 Task: Create a white and green business Magazine template.
Action: Mouse moved to (369, 85)
Screenshot: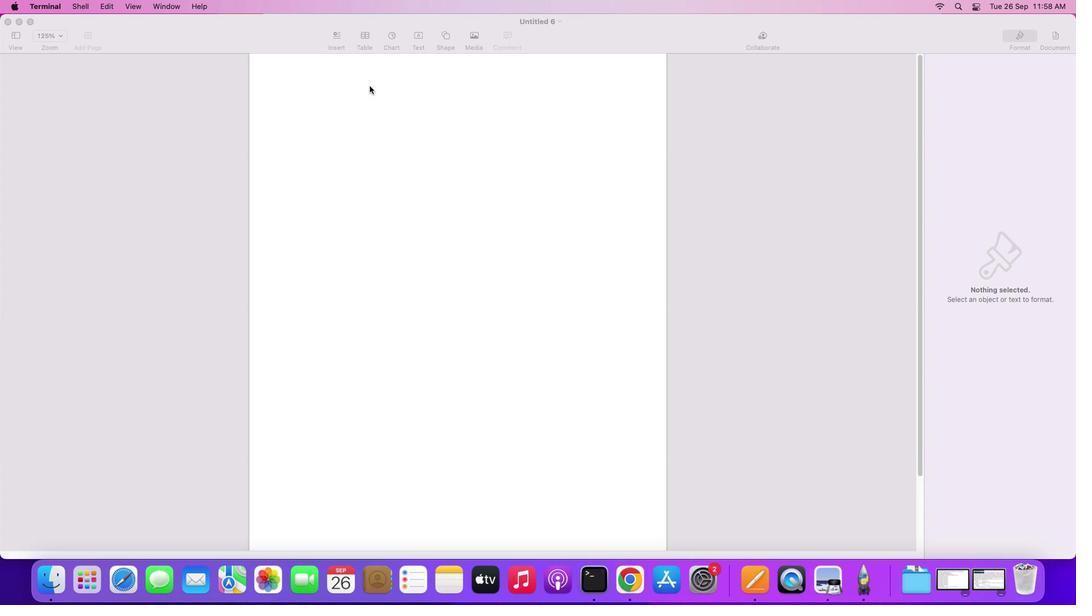 
Action: Mouse pressed left at (369, 85)
Screenshot: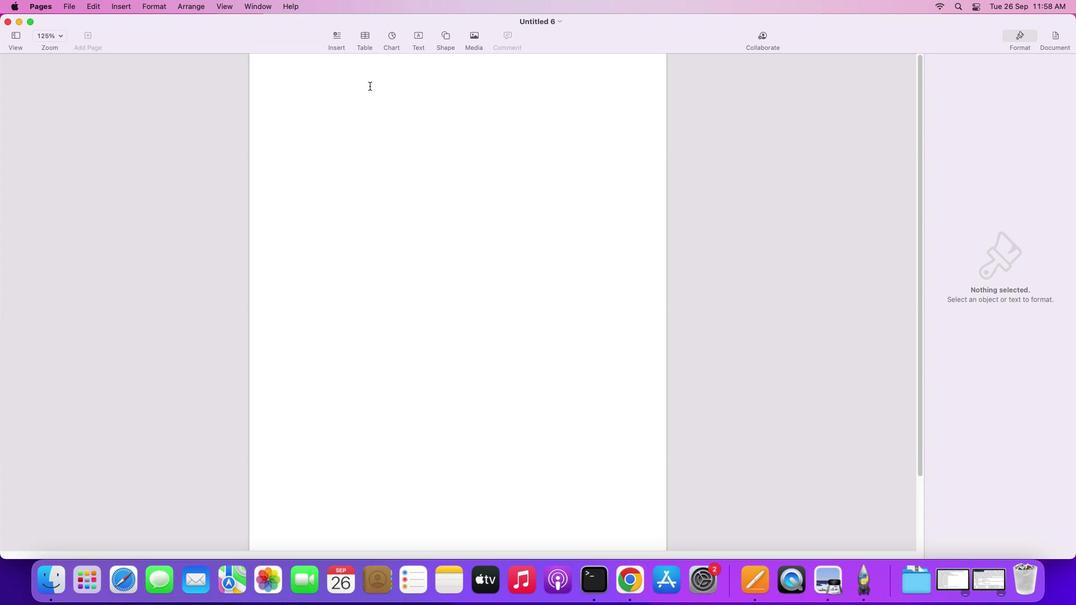 
Action: Mouse moved to (327, 145)
Screenshot: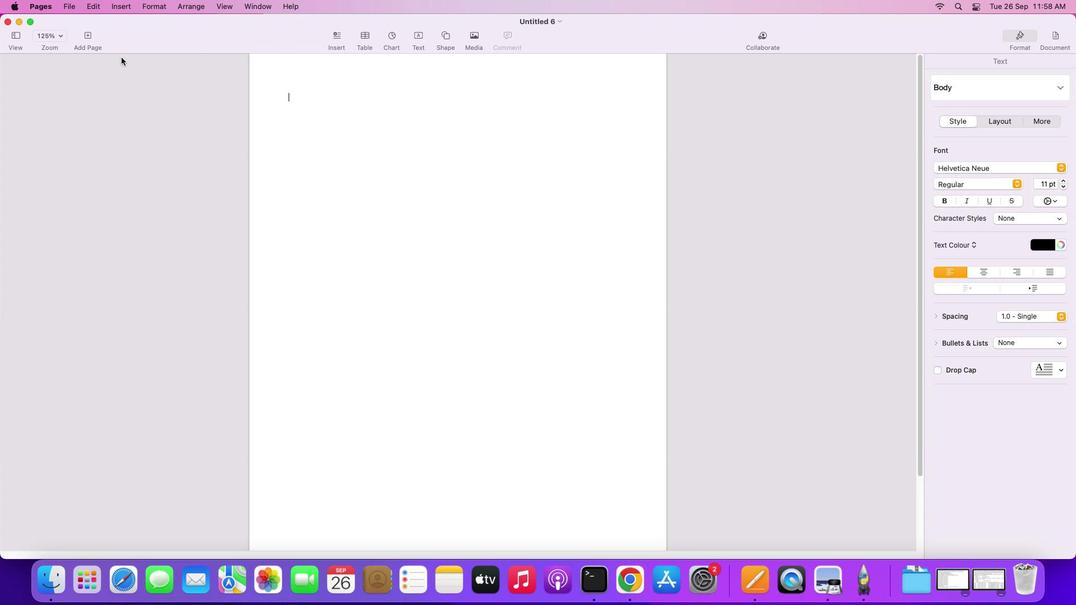
Action: Mouse pressed left at (327, 145)
Screenshot: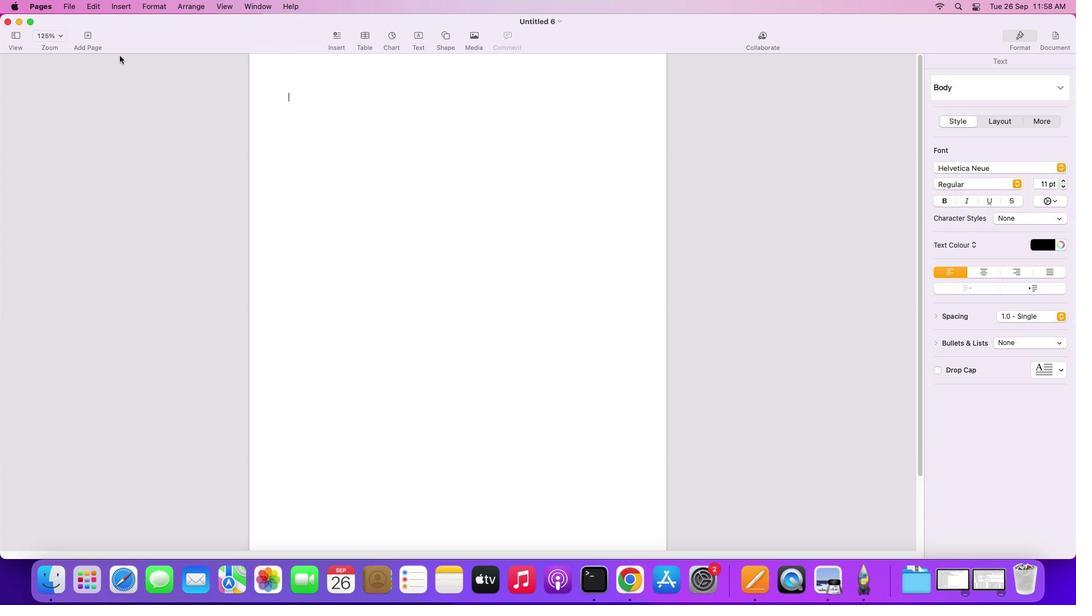 
Action: Mouse moved to (87, 37)
Screenshot: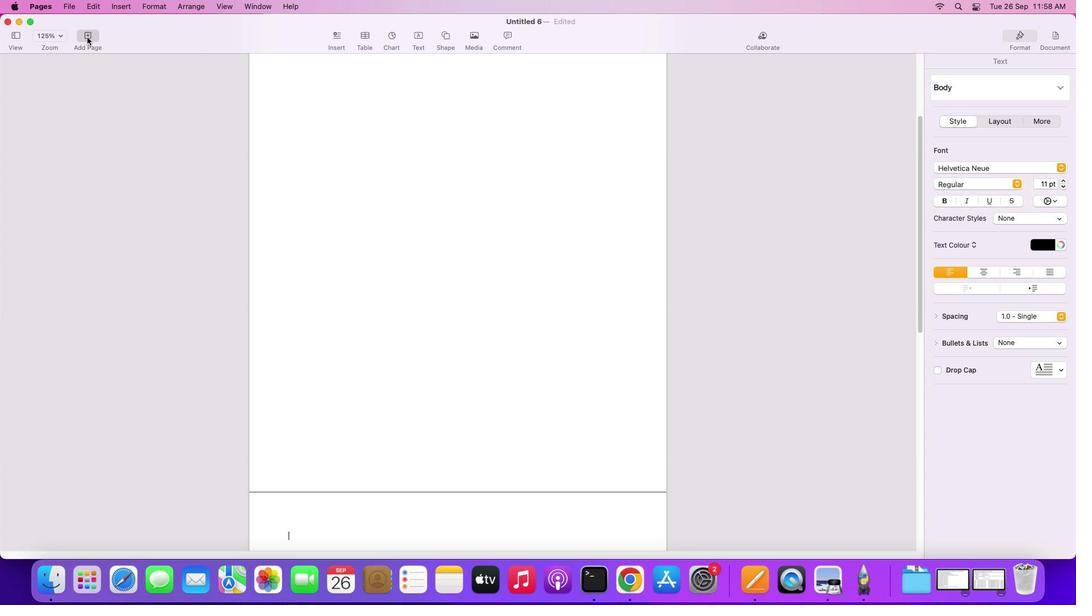 
Action: Mouse pressed left at (87, 37)
Screenshot: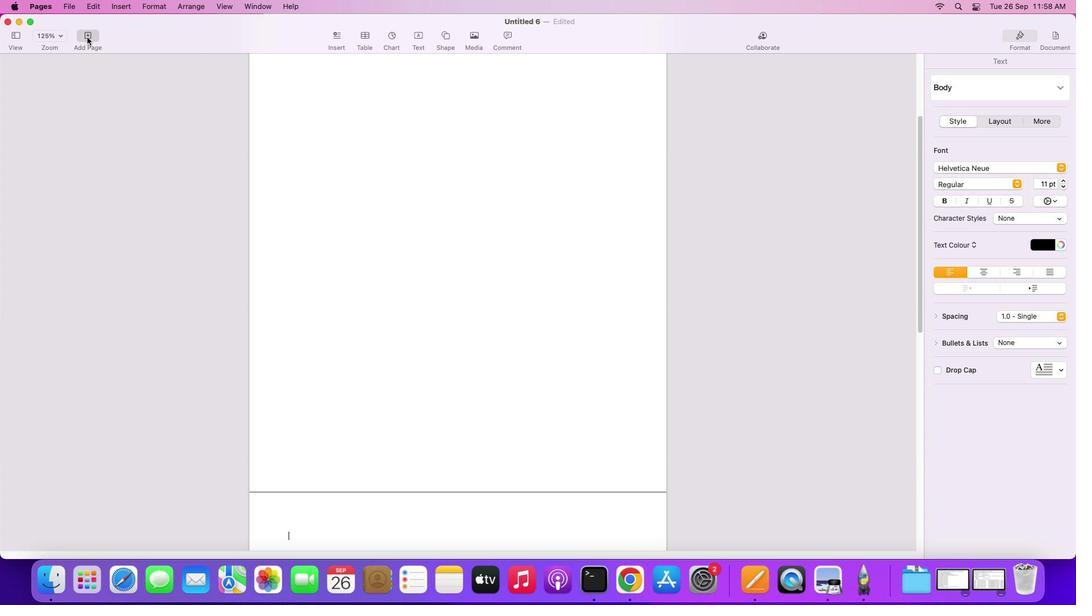 
Action: Mouse pressed left at (87, 37)
Screenshot: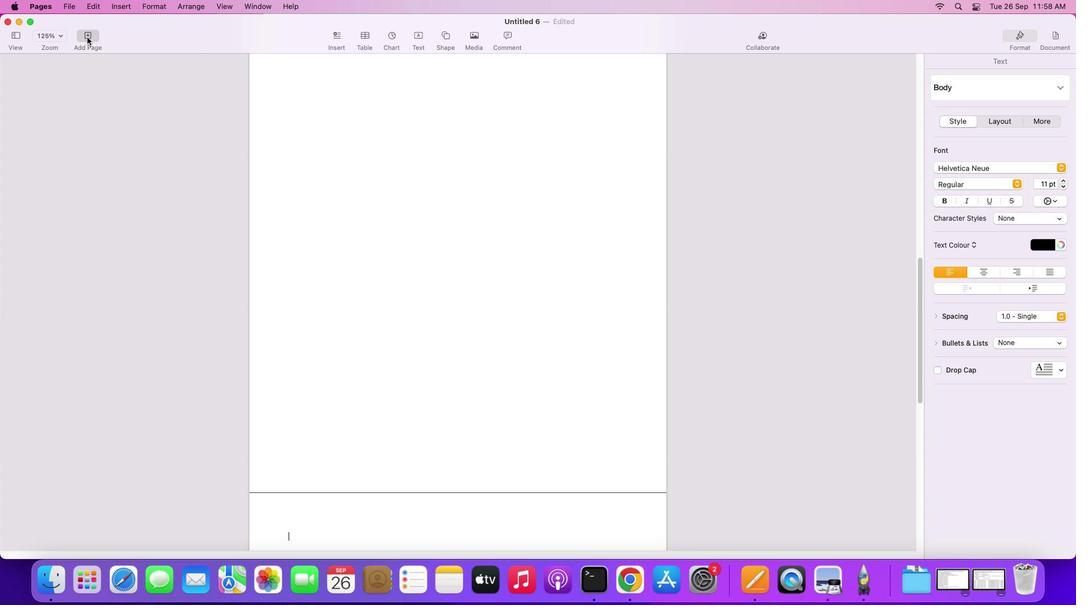 
Action: Mouse pressed left at (87, 37)
Screenshot: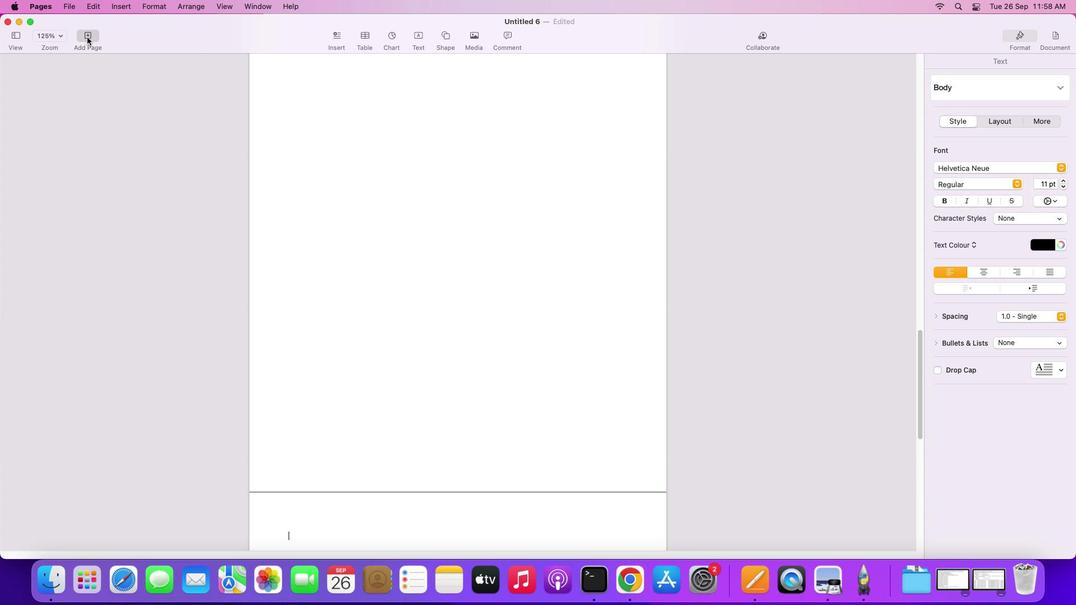 
Action: Mouse pressed left at (87, 37)
Screenshot: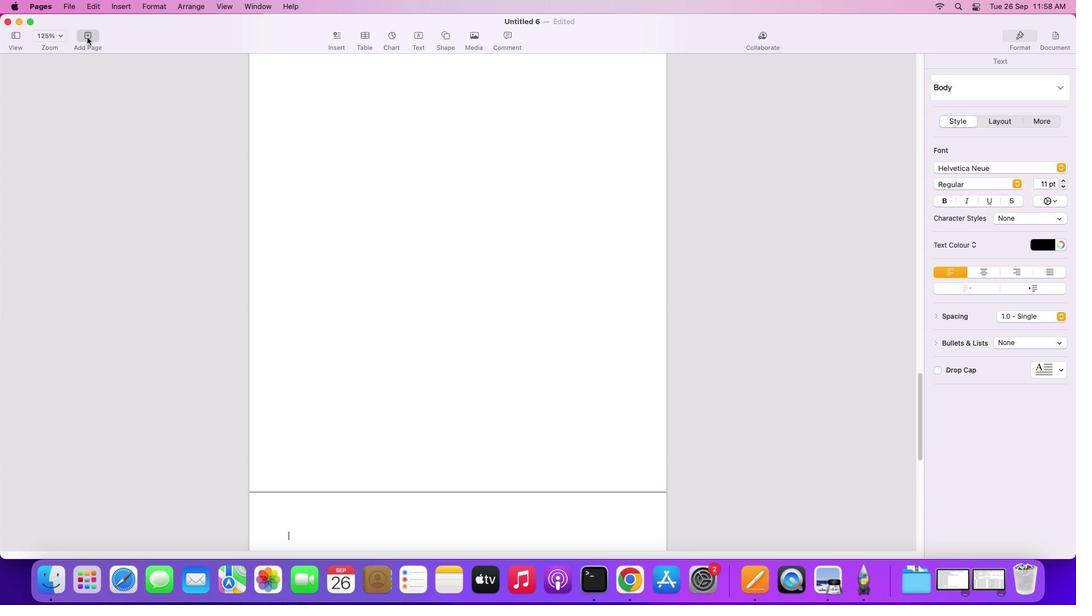 
Action: Mouse pressed left at (87, 37)
Screenshot: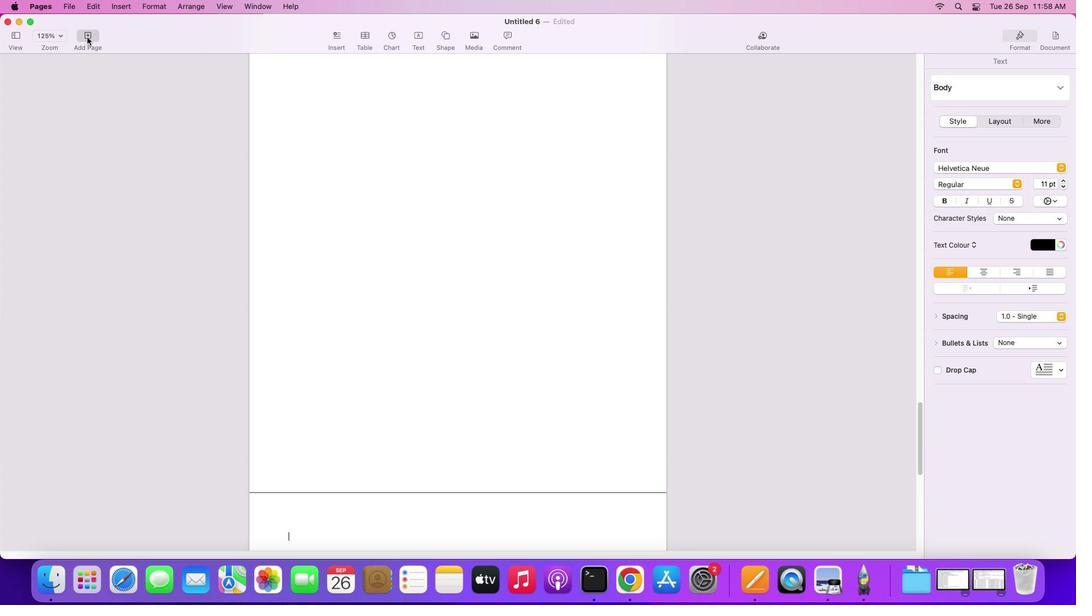 
Action: Mouse pressed left at (87, 37)
Screenshot: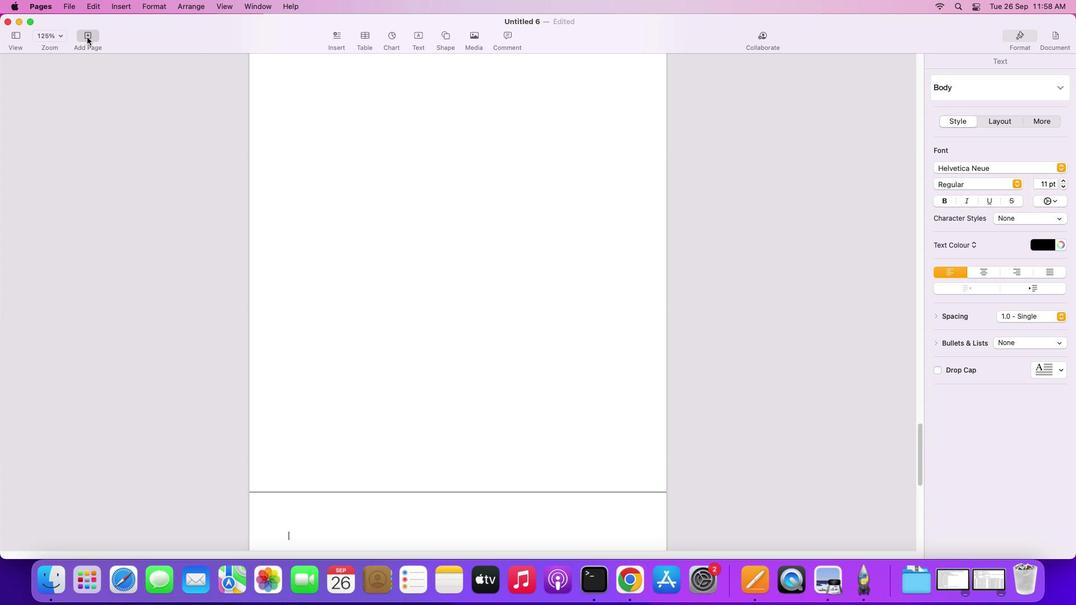 
Action: Mouse pressed left at (87, 37)
Screenshot: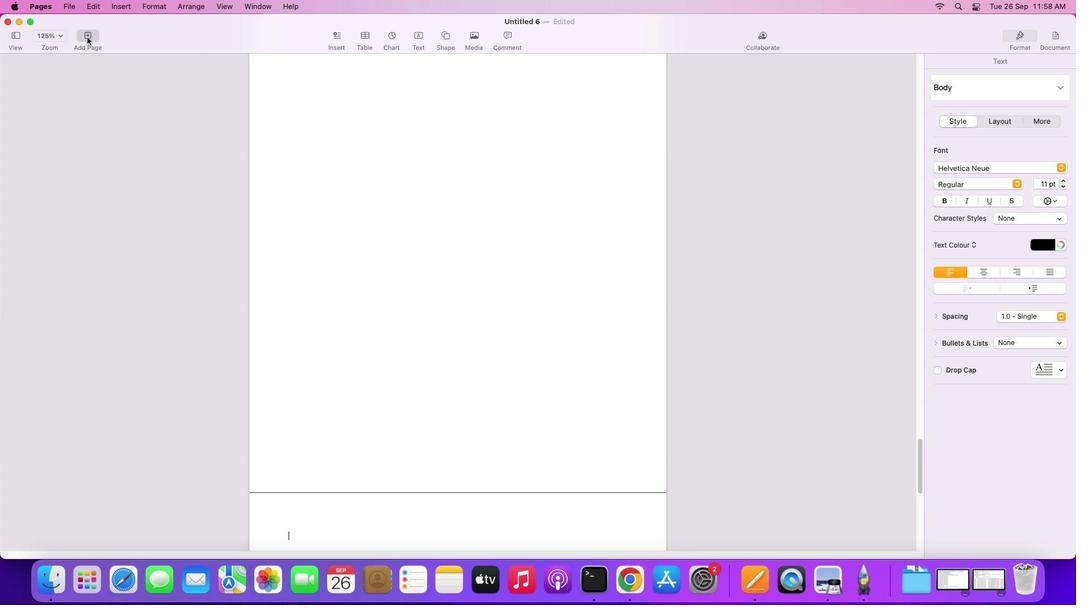 
Action: Mouse pressed left at (87, 37)
Screenshot: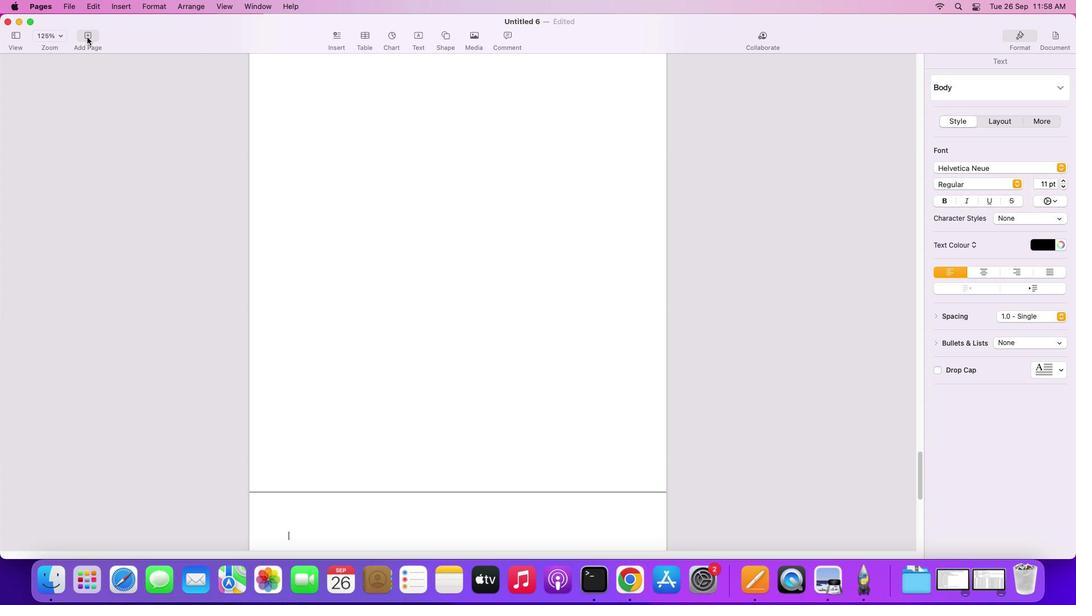 
Action: Mouse pressed left at (87, 37)
Screenshot: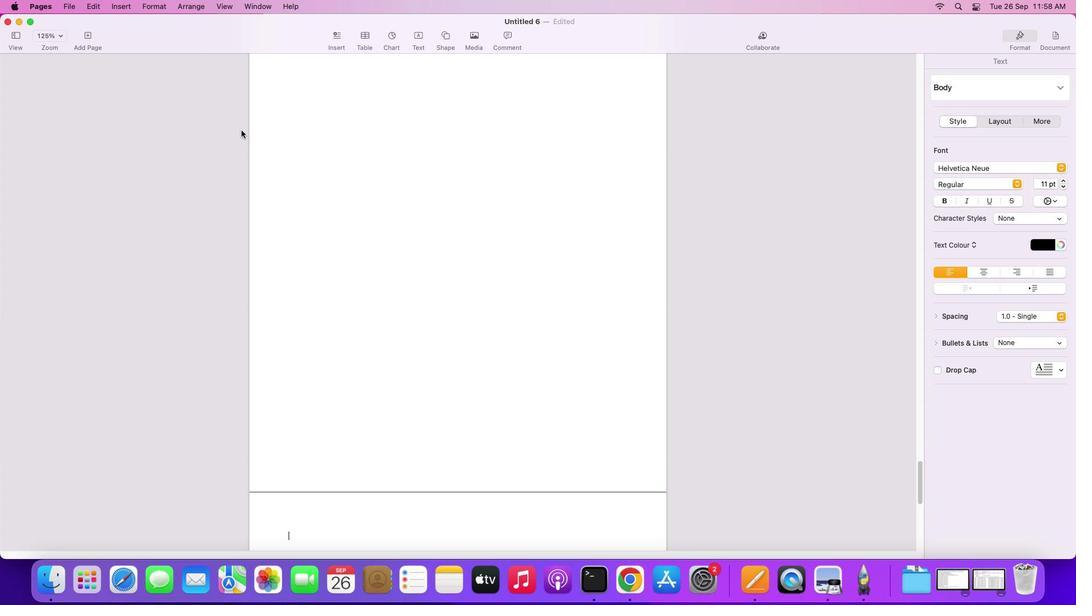 
Action: Mouse moved to (921, 483)
Screenshot: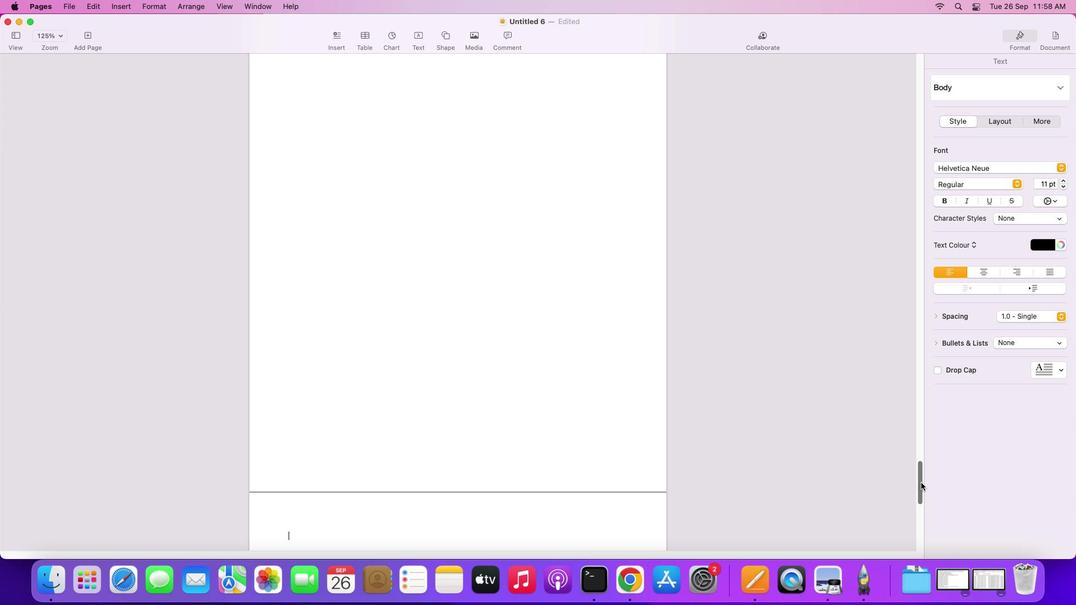 
Action: Mouse pressed left at (921, 483)
Screenshot: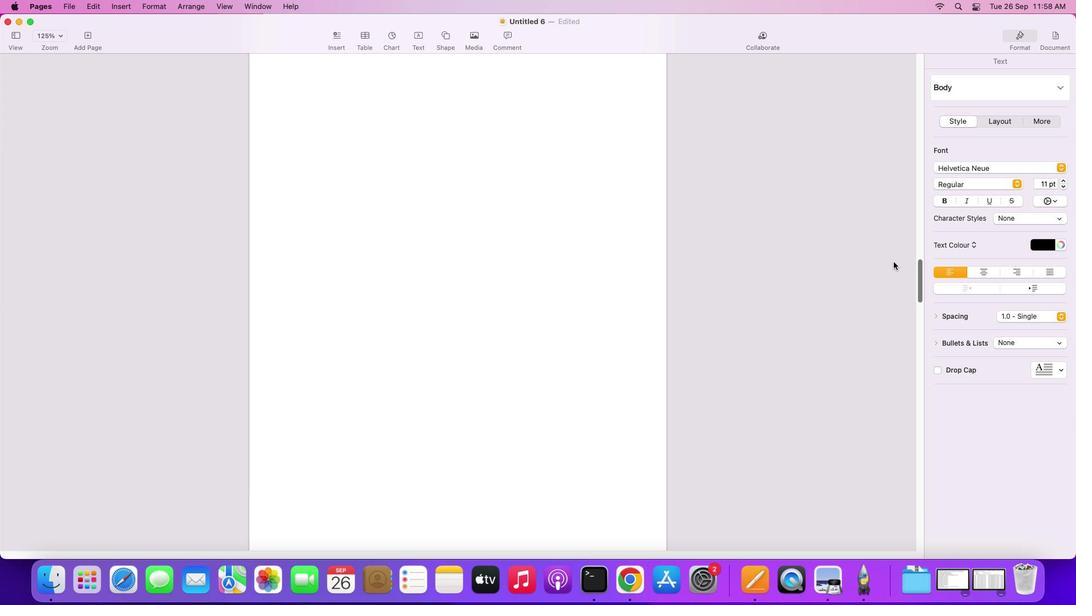 
Action: Mouse moved to (444, 33)
Screenshot: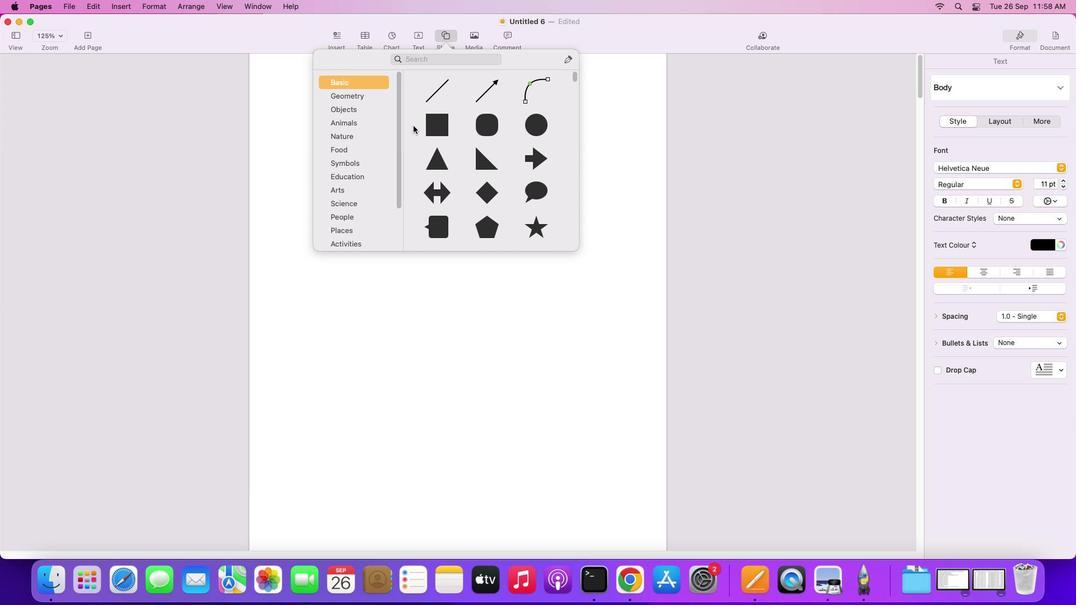 
Action: Mouse pressed left at (444, 33)
Screenshot: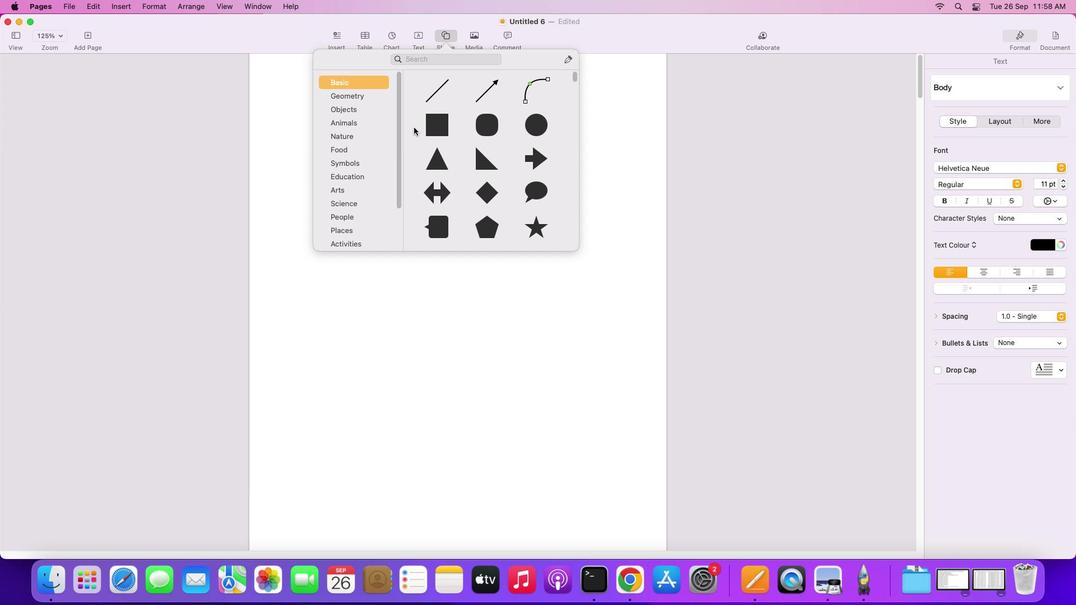 
Action: Mouse moved to (440, 118)
Screenshot: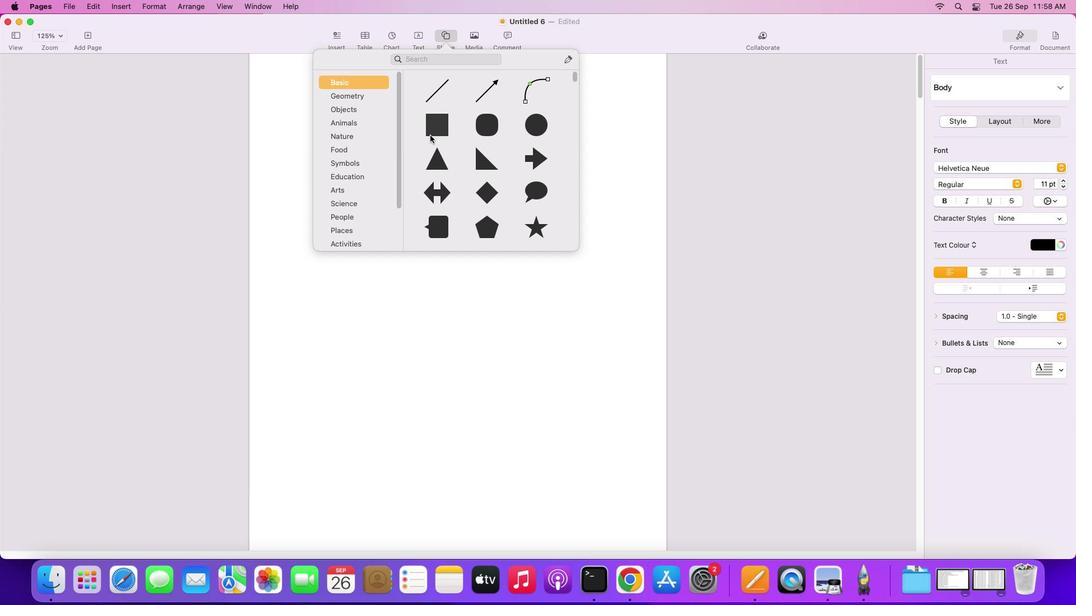
Action: Mouse pressed left at (440, 118)
Screenshot: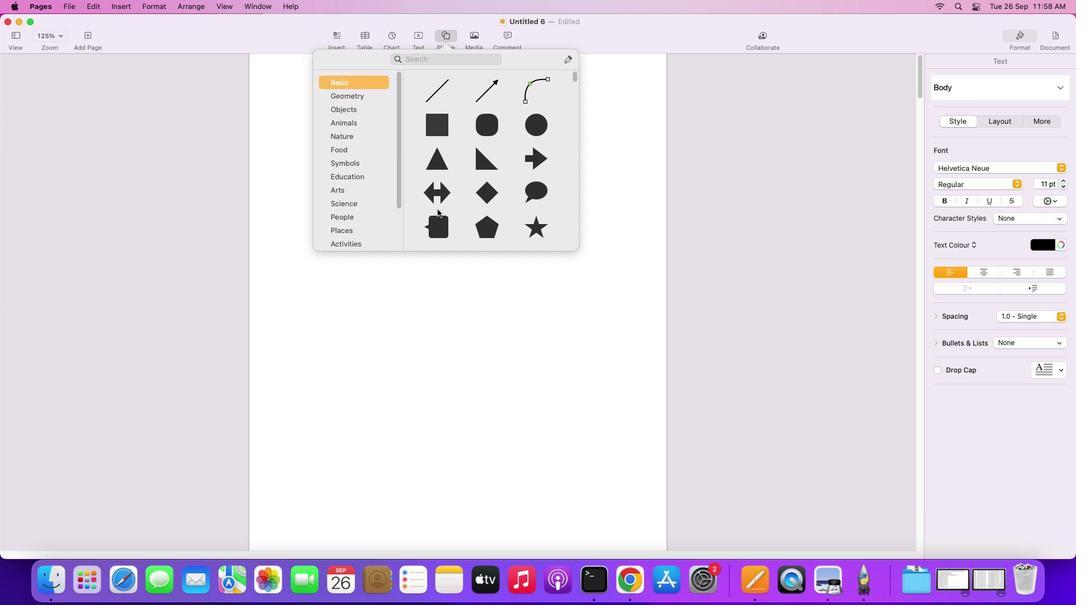 
Action: Mouse moved to (453, 298)
Screenshot: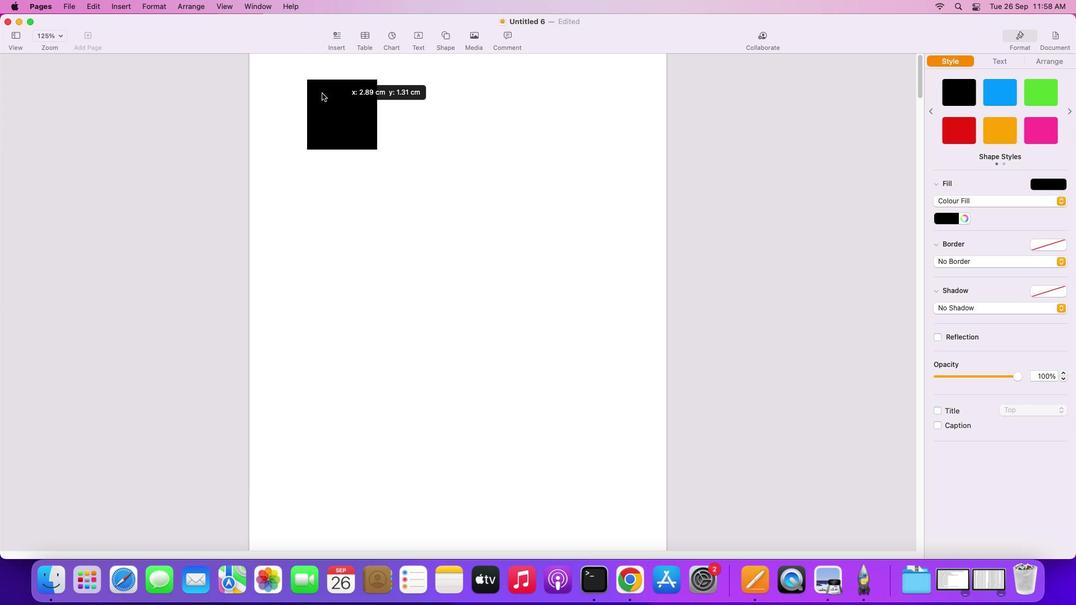 
Action: Mouse pressed left at (453, 298)
Screenshot: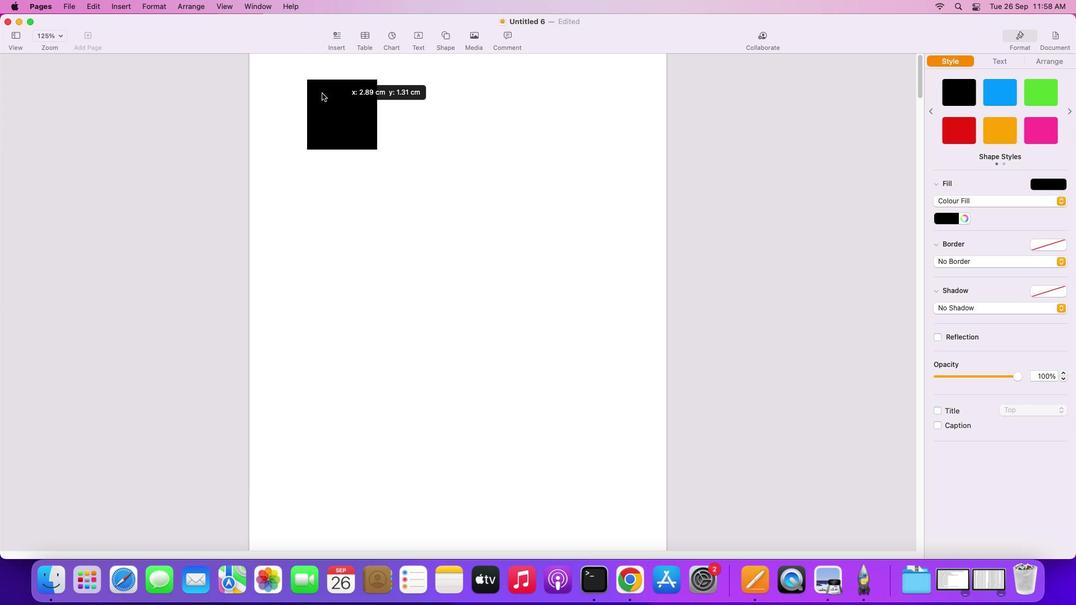 
Action: Mouse moved to (319, 123)
Screenshot: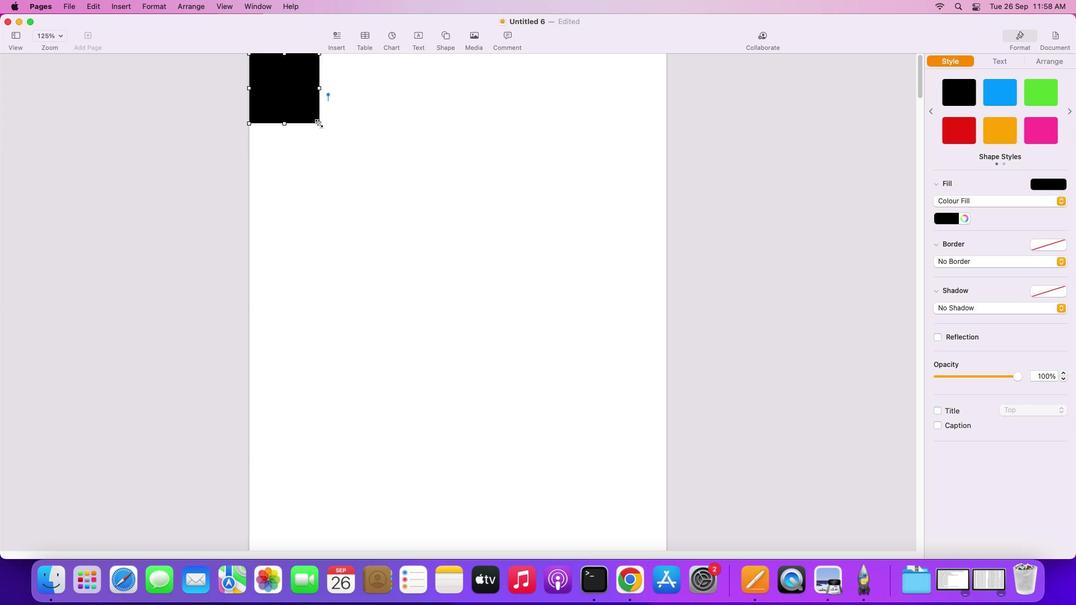 
Action: Mouse pressed left at (319, 123)
Screenshot: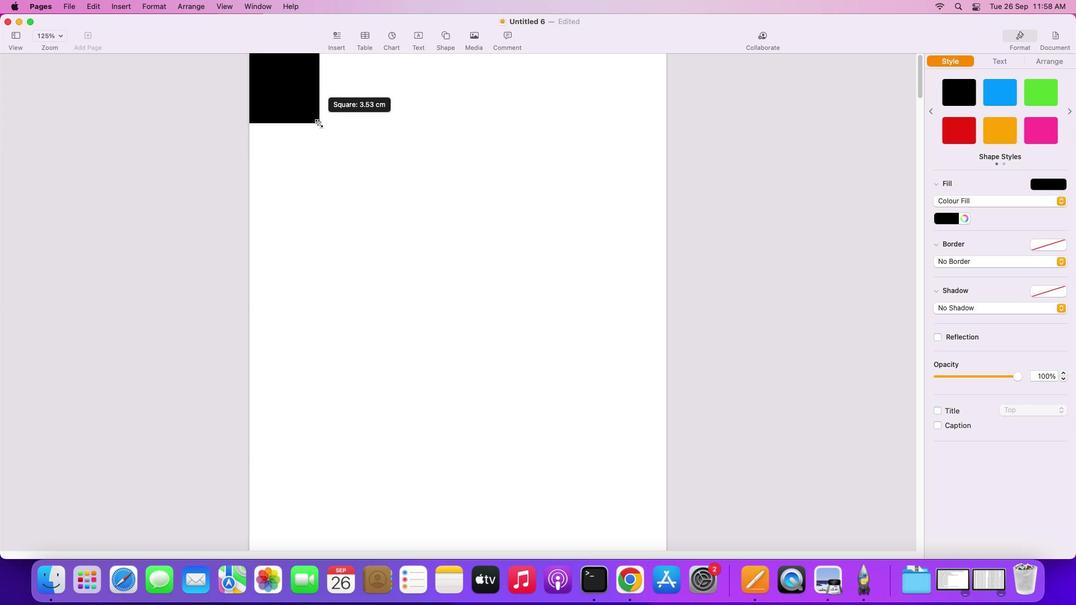 
Action: Mouse moved to (661, 464)
Screenshot: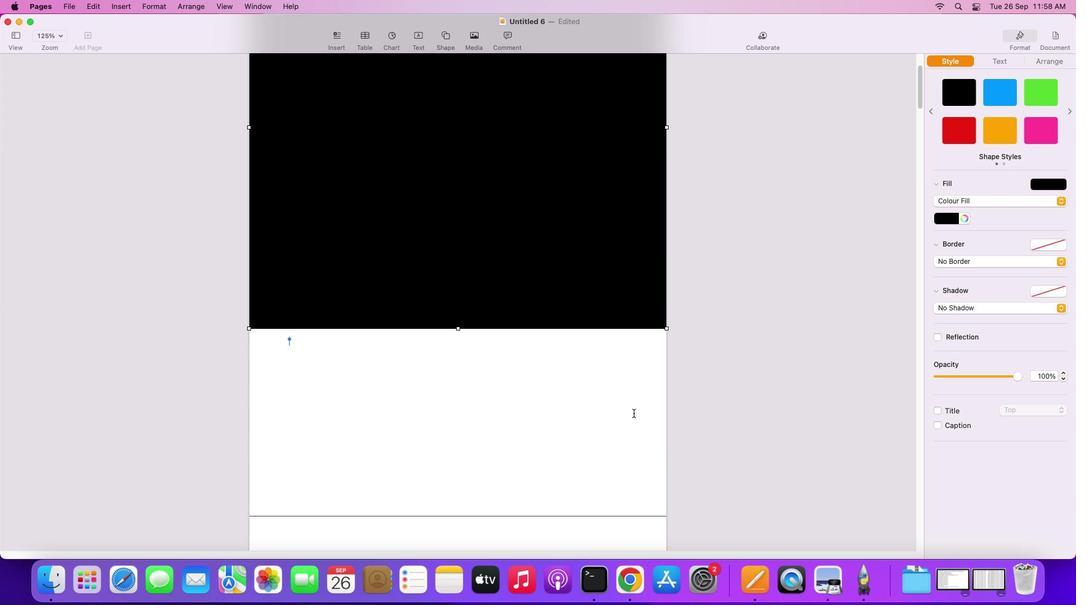 
Action: Mouse scrolled (661, 464) with delta (0, 0)
Screenshot: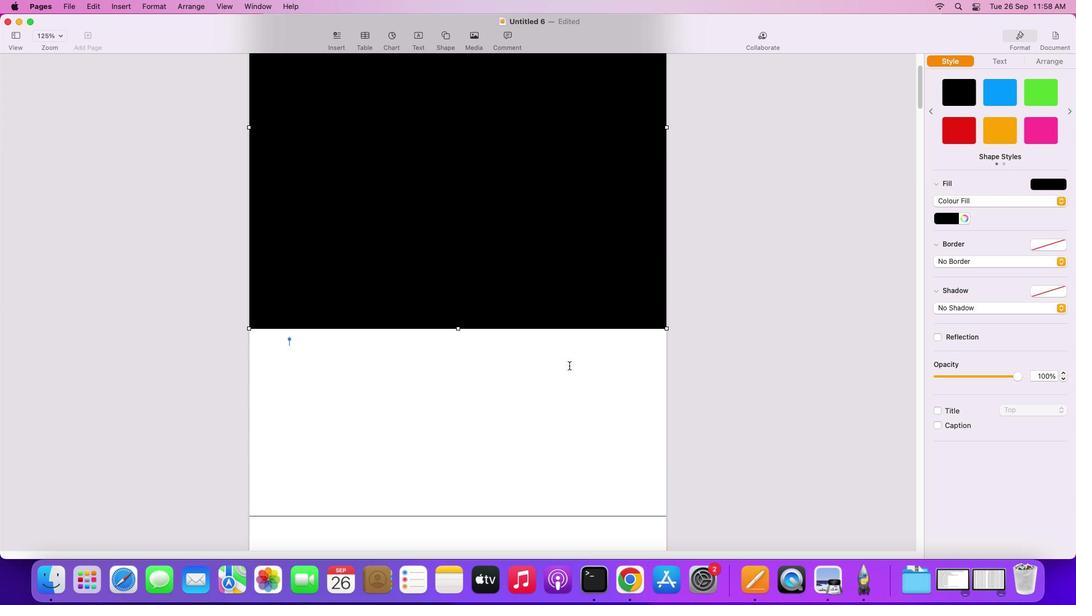 
Action: Mouse scrolled (661, 464) with delta (0, 2)
Screenshot: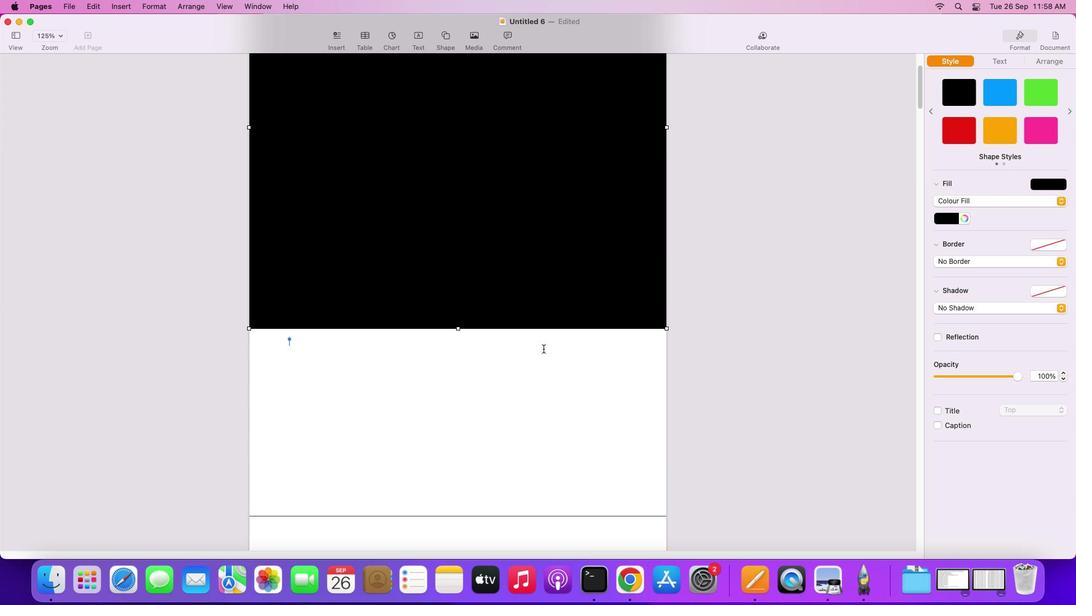
Action: Mouse scrolled (661, 464) with delta (0, -2)
Screenshot: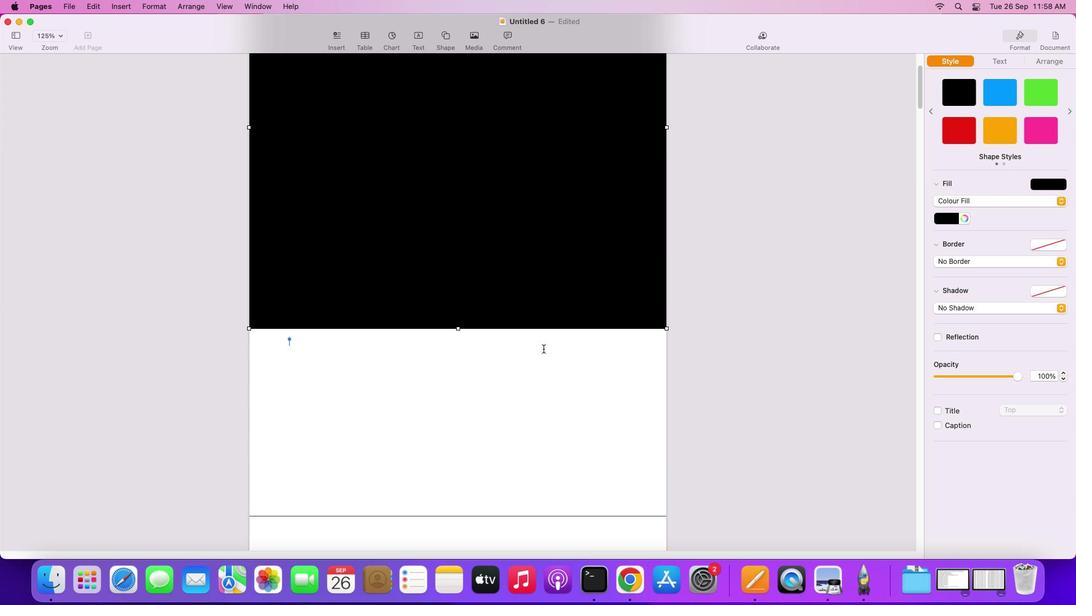 
Action: Mouse scrolled (661, 464) with delta (0, -2)
Screenshot: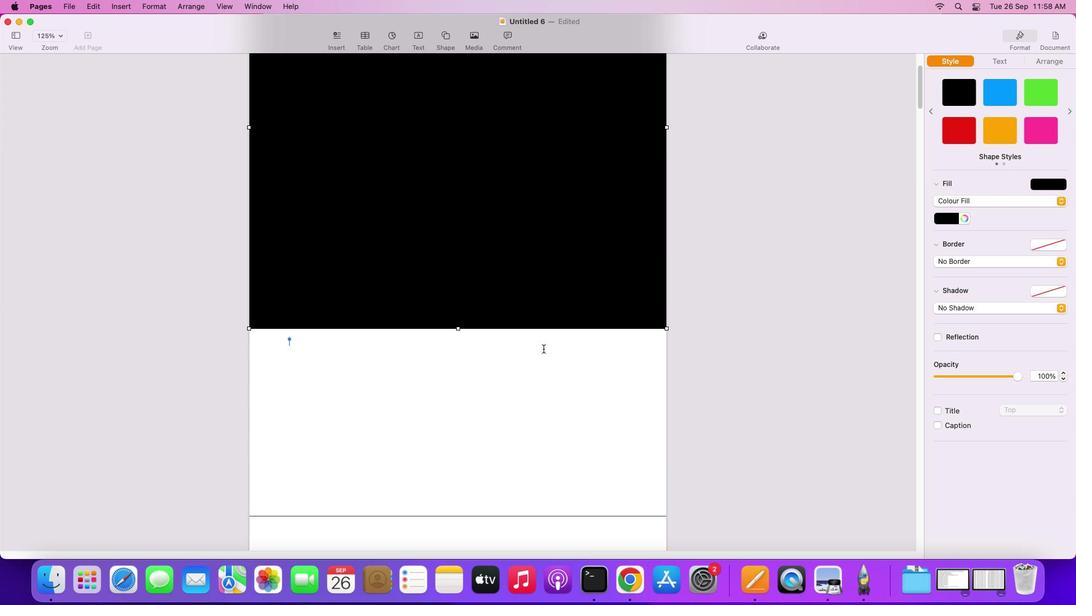 
Action: Mouse scrolled (661, 464) with delta (0, -3)
Screenshot: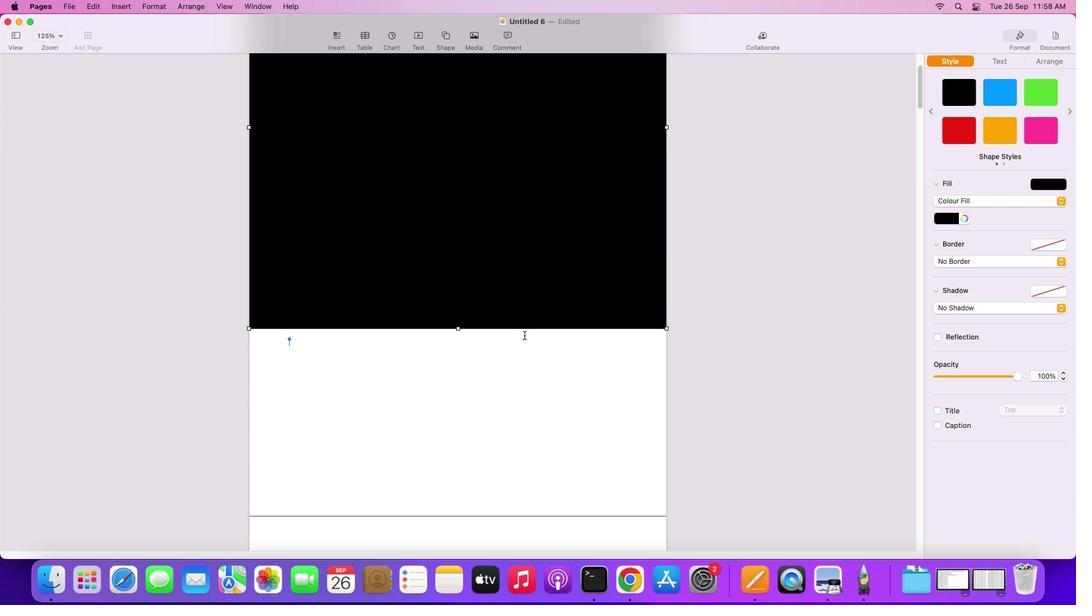
Action: Mouse scrolled (661, 464) with delta (0, -3)
Screenshot: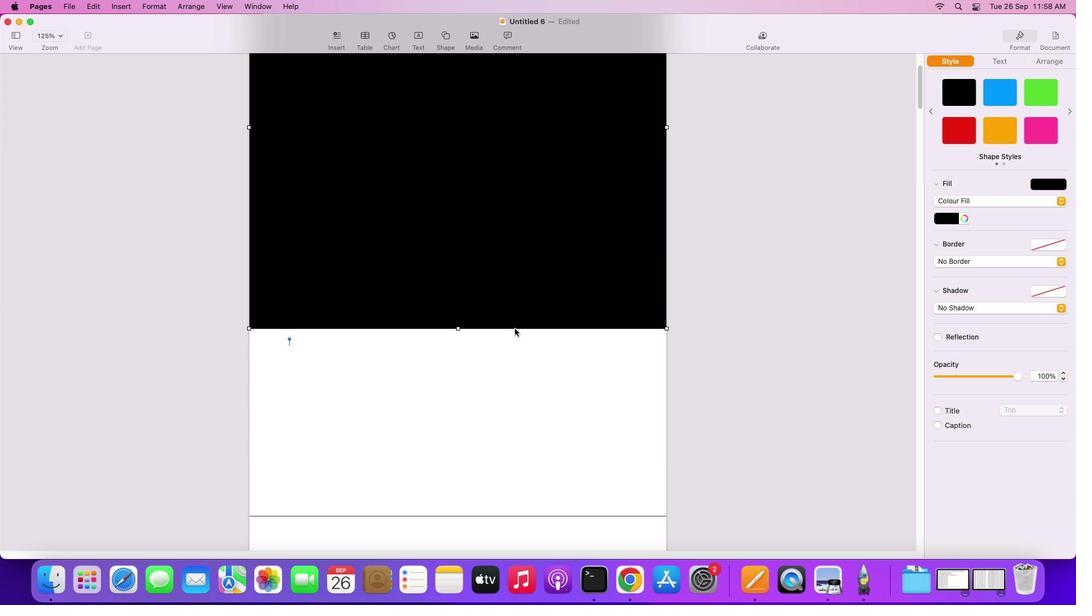 
Action: Mouse moved to (459, 329)
Screenshot: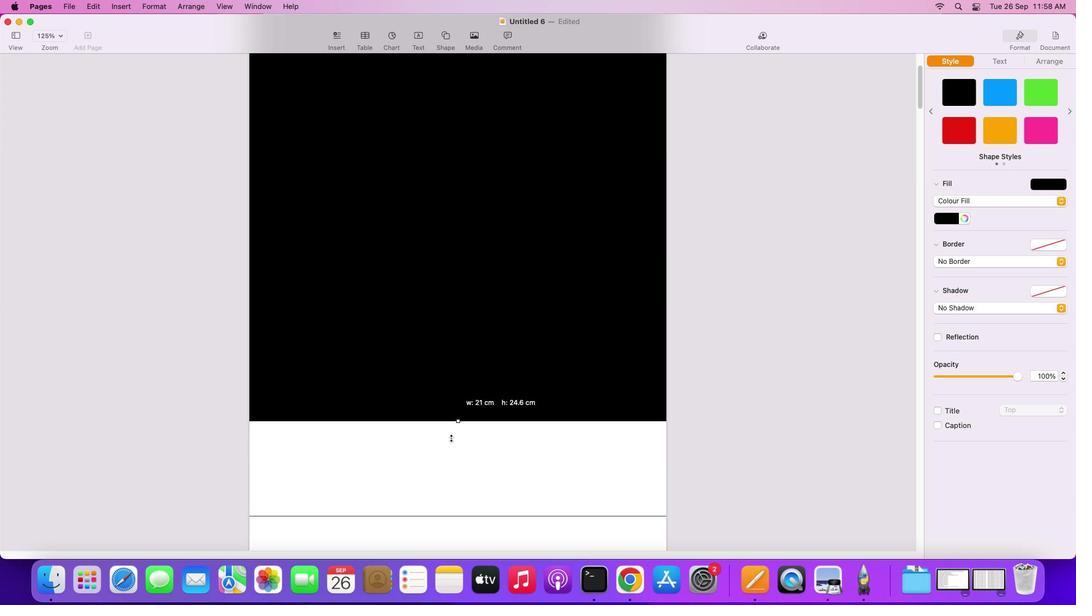 
Action: Mouse pressed left at (459, 329)
Screenshot: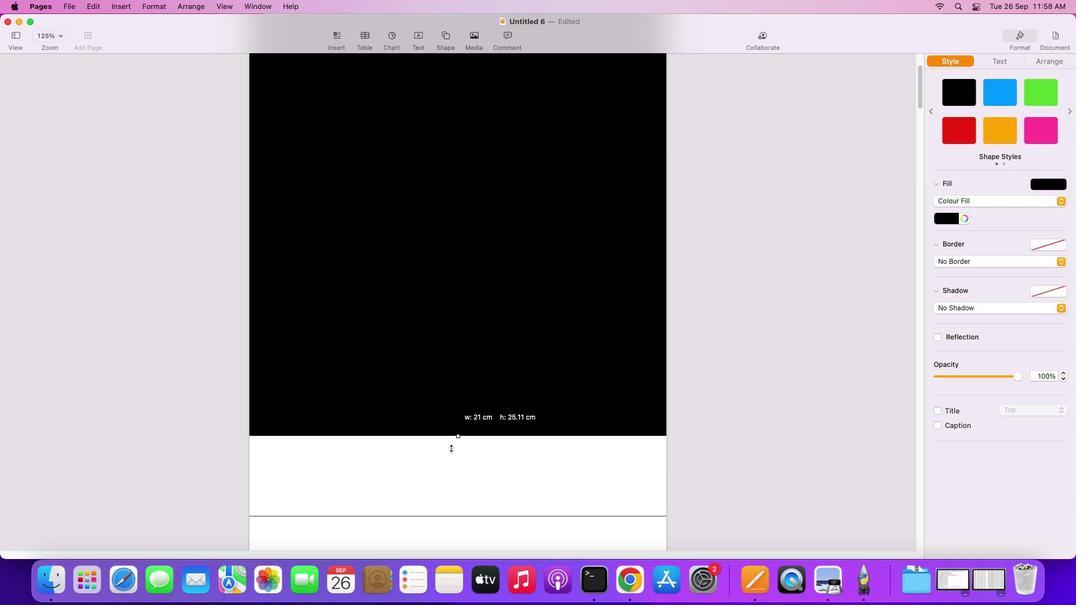 
Action: Mouse moved to (479, 411)
Screenshot: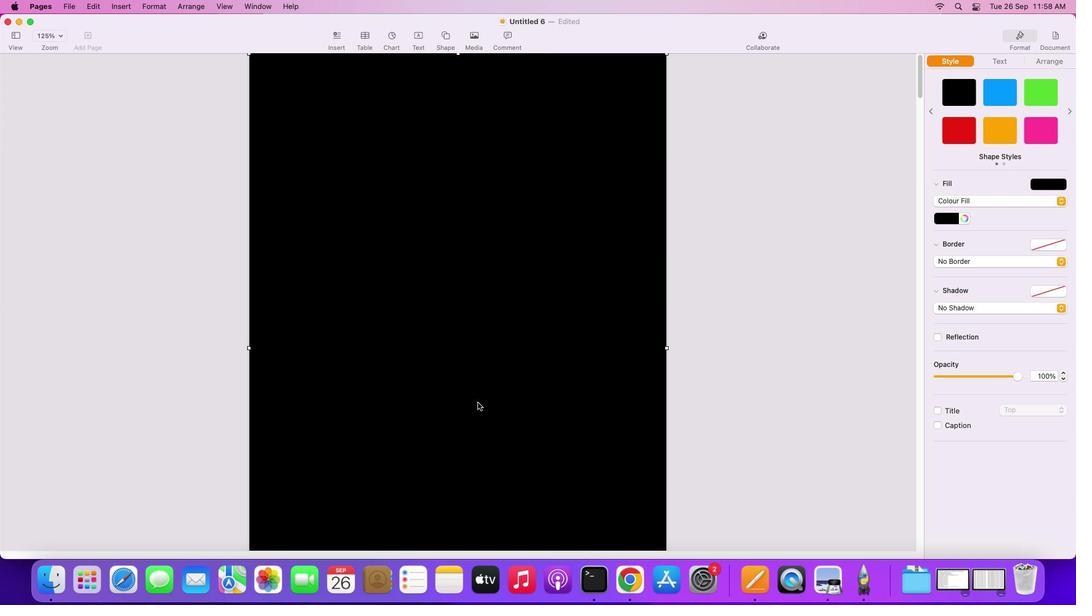 
Action: Mouse scrolled (479, 411) with delta (0, 0)
Screenshot: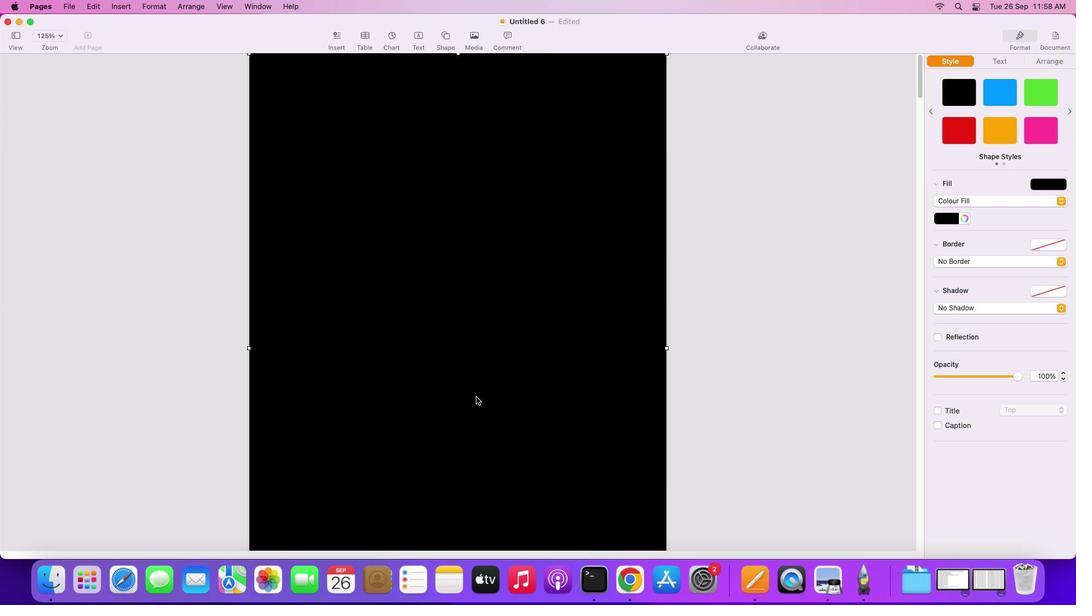 
Action: Mouse scrolled (479, 411) with delta (0, 0)
Screenshot: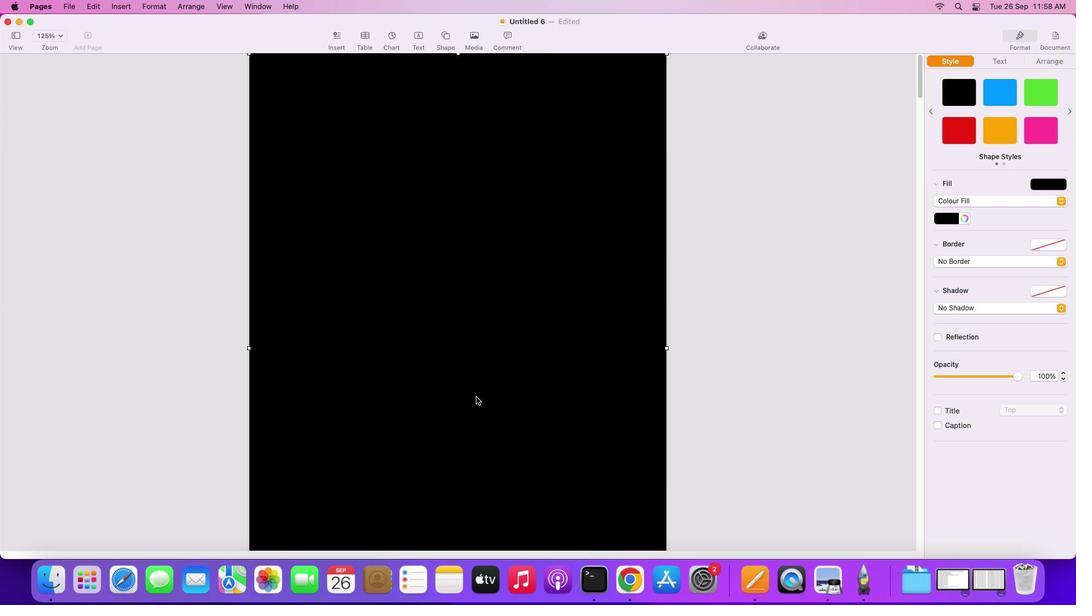 
Action: Mouse scrolled (479, 411) with delta (0, 2)
Screenshot: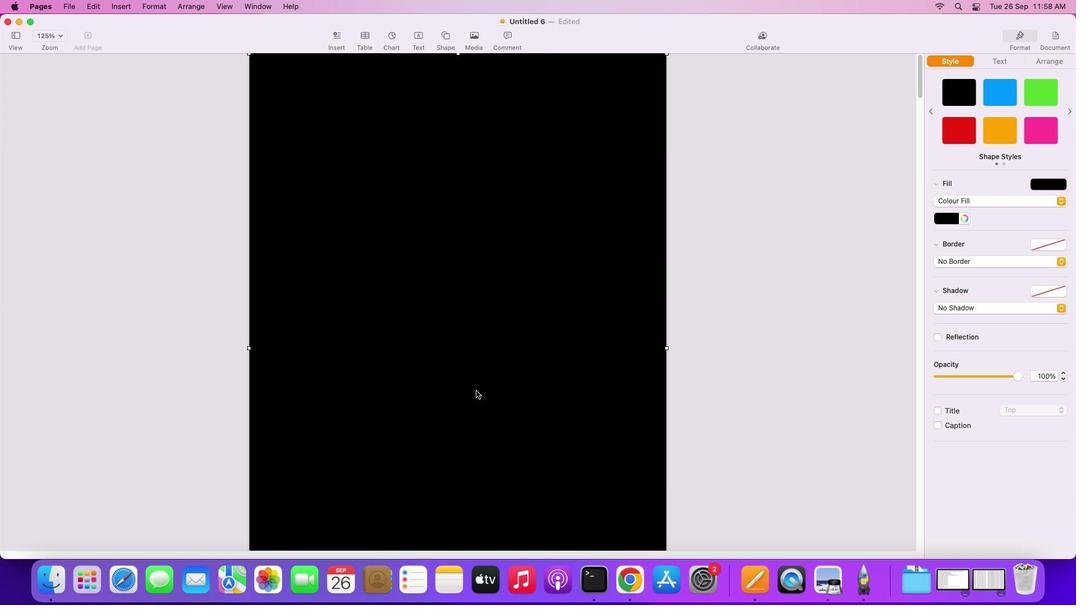 
Action: Mouse scrolled (479, 411) with delta (0, 2)
Screenshot: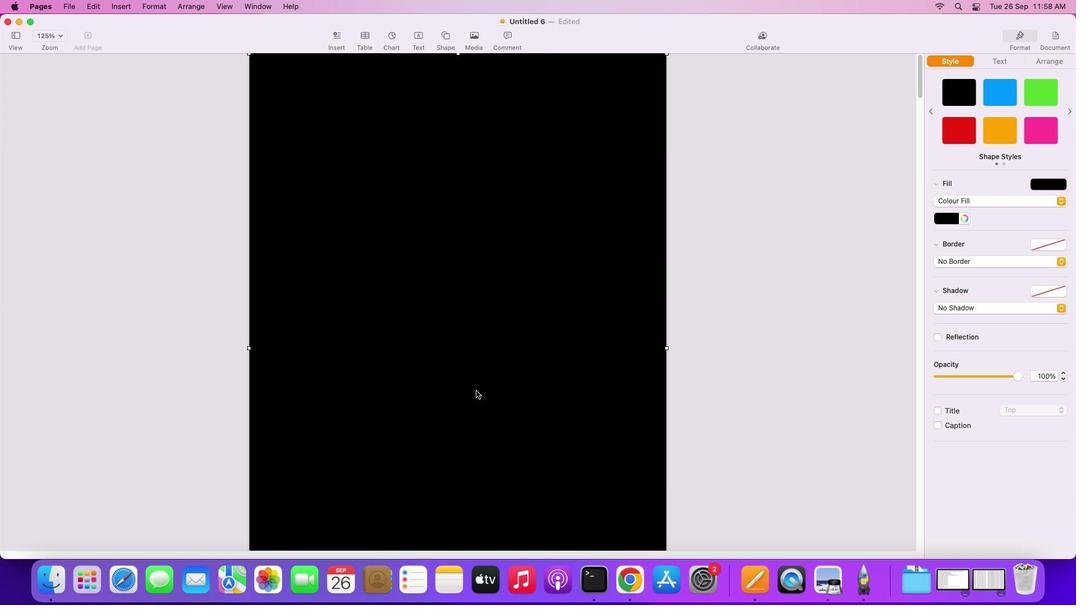 
Action: Mouse scrolled (479, 411) with delta (0, 3)
Screenshot: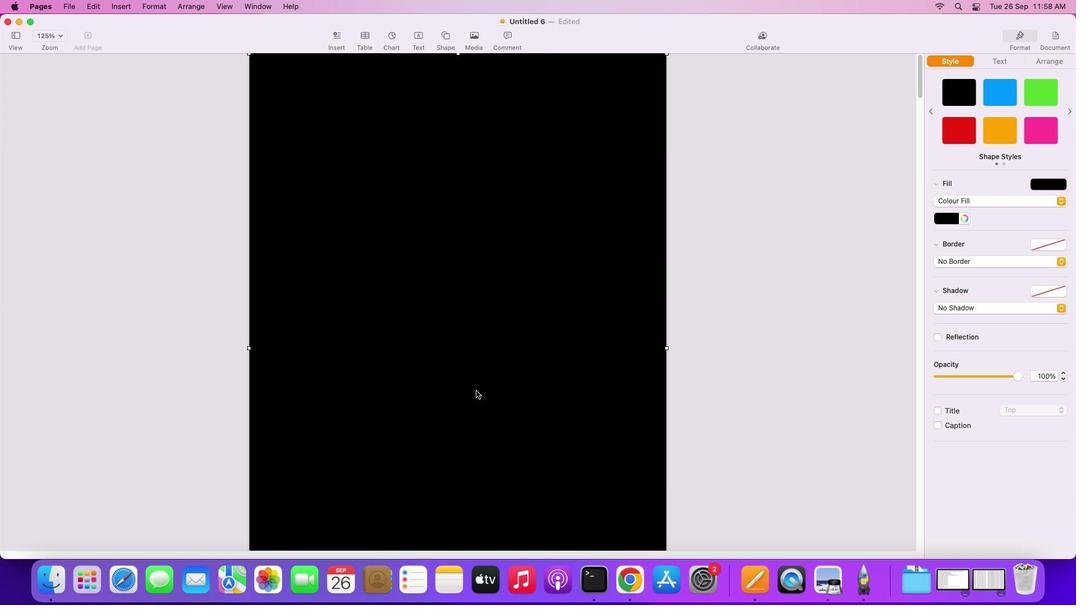 
Action: Mouse scrolled (479, 411) with delta (0, 3)
Screenshot: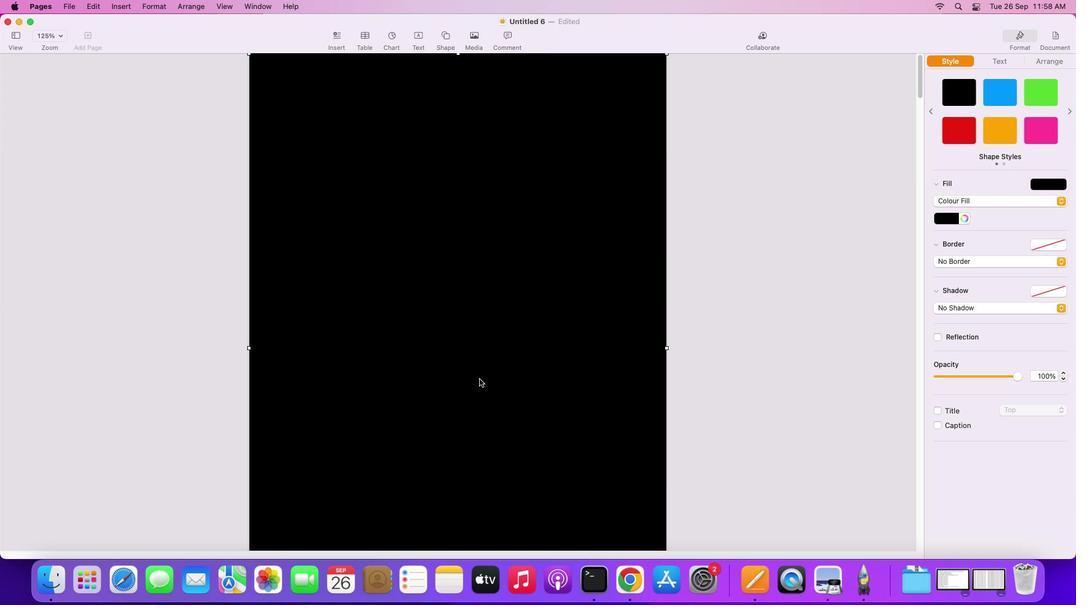 
Action: Mouse scrolled (479, 411) with delta (0, 3)
Screenshot: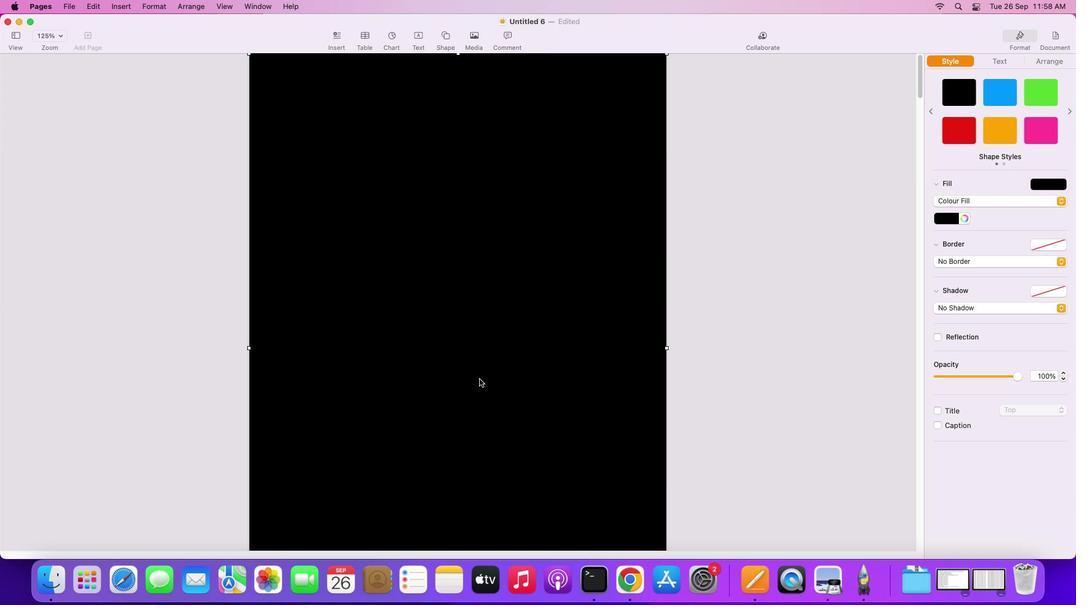 
Action: Mouse moved to (478, 404)
Screenshot: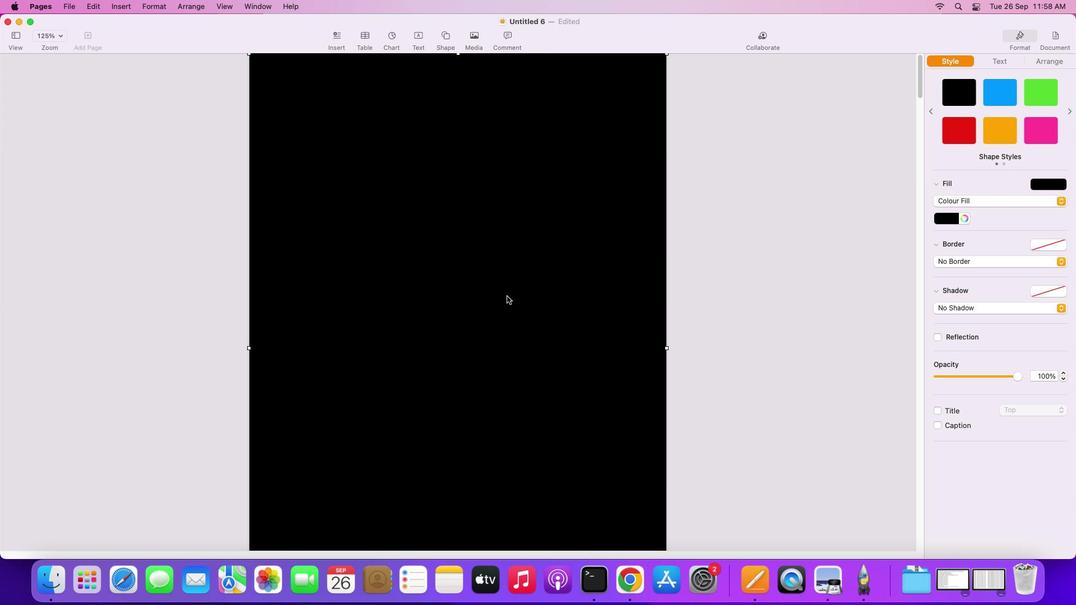 
Action: Mouse scrolled (478, 404) with delta (0, 0)
Screenshot: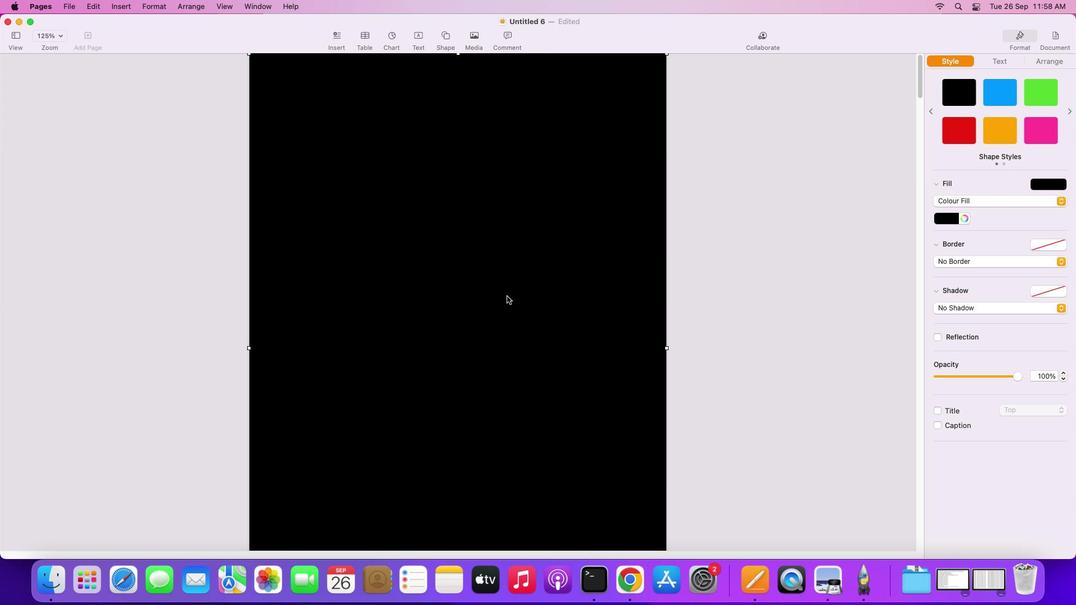 
Action: Mouse scrolled (478, 404) with delta (0, 0)
Screenshot: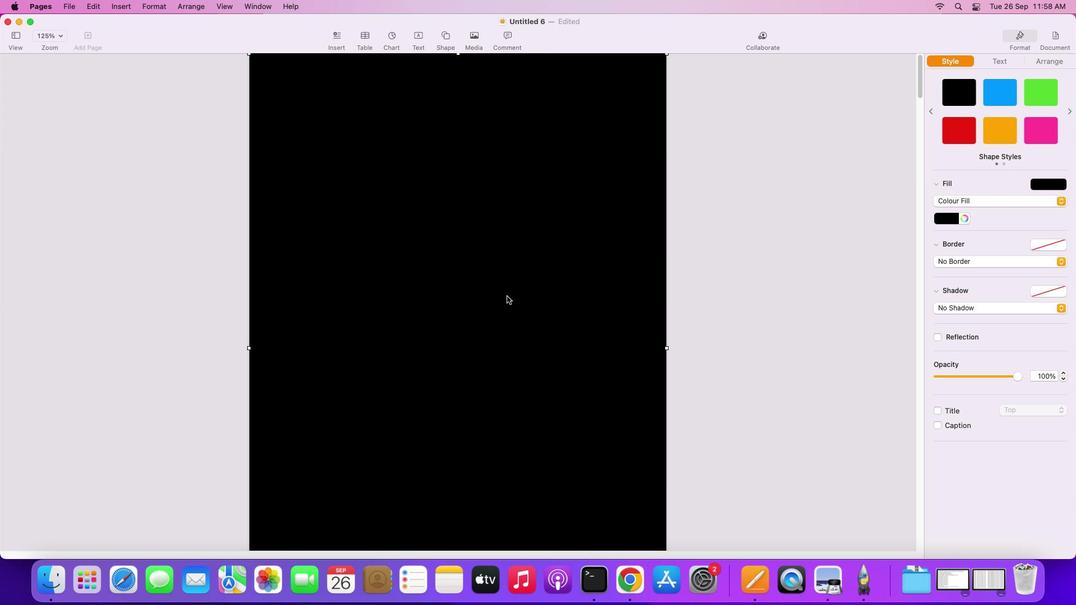 
Action: Mouse scrolled (478, 404) with delta (0, 2)
Screenshot: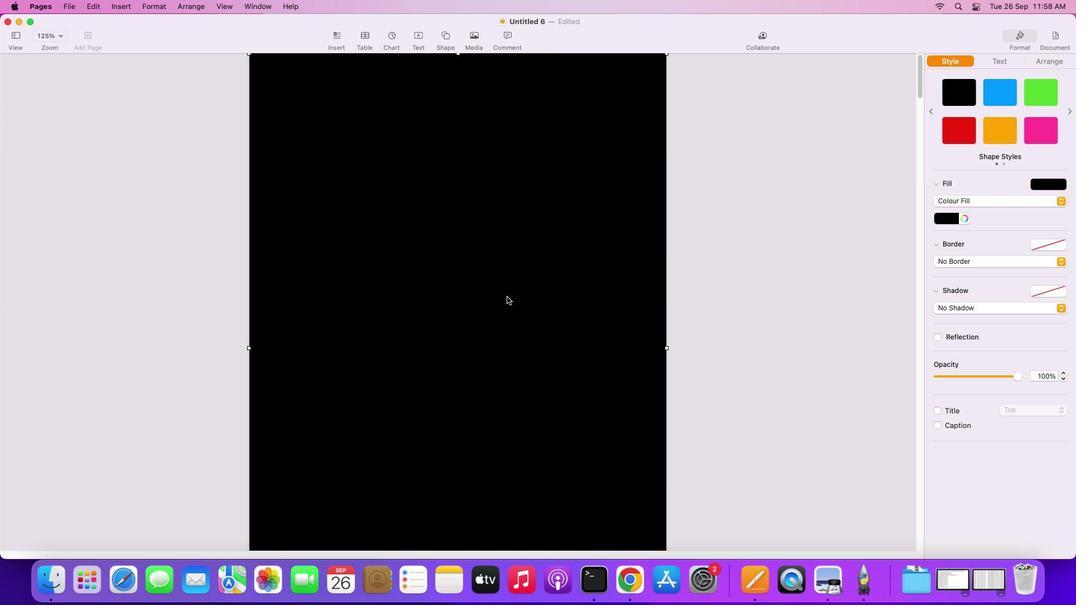 
Action: Mouse moved to (478, 404)
Screenshot: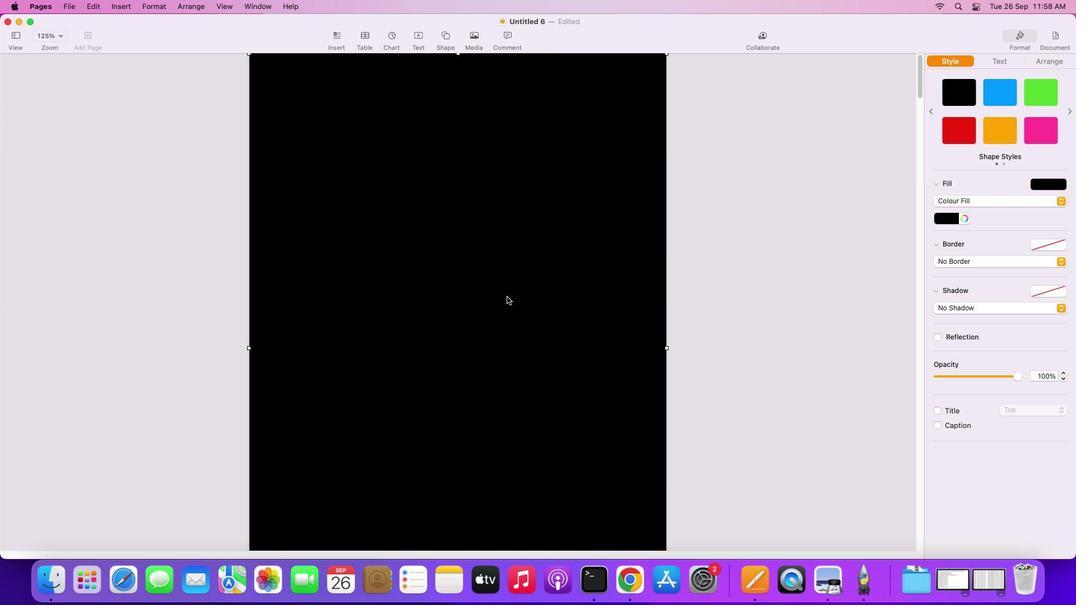 
Action: Mouse scrolled (478, 404) with delta (0, 2)
Screenshot: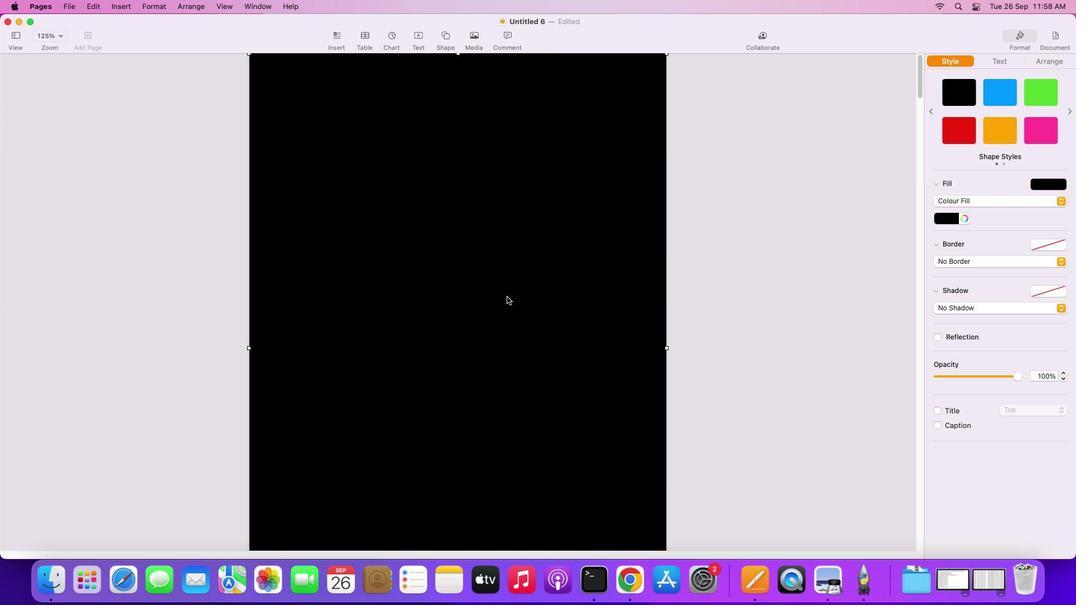 
Action: Mouse moved to (478, 403)
Screenshot: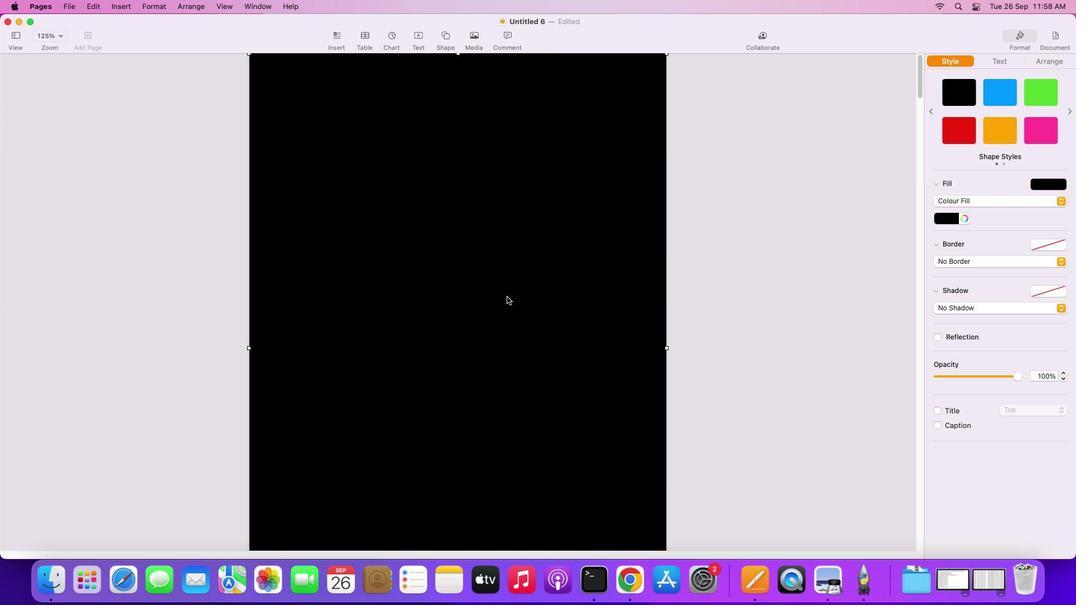 
Action: Mouse scrolled (478, 403) with delta (0, 3)
Screenshot: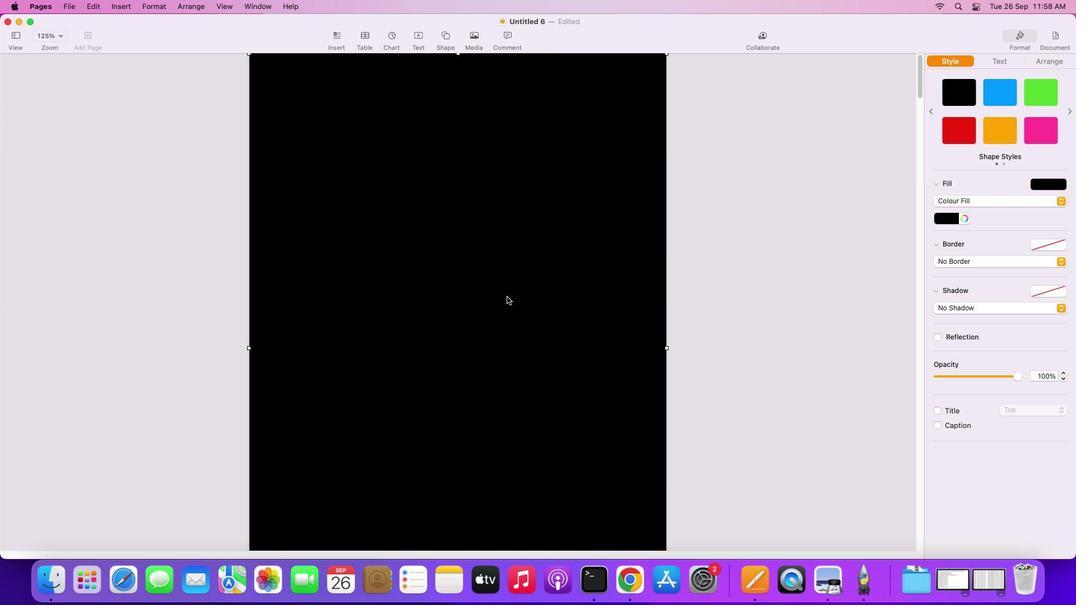 
Action: Mouse moved to (477, 400)
Screenshot: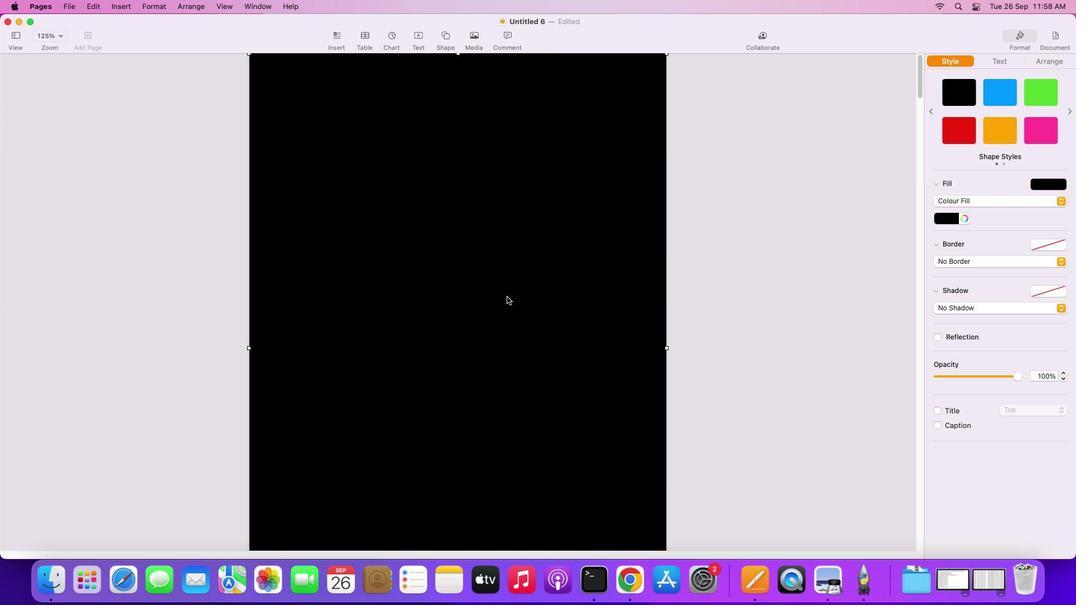 
Action: Mouse scrolled (477, 400) with delta (0, 3)
Screenshot: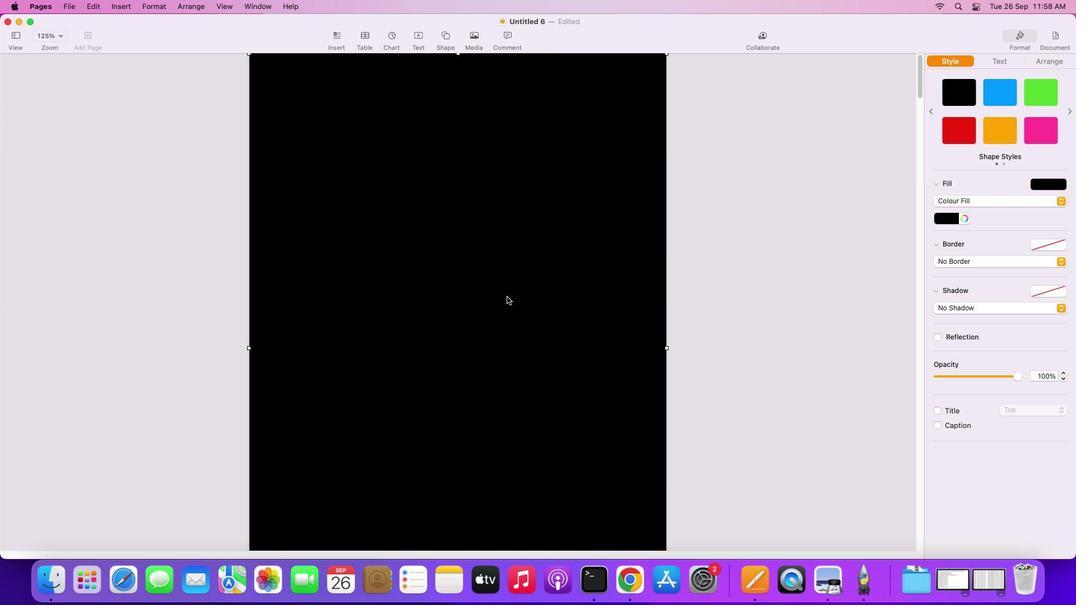 
Action: Mouse moved to (943, 217)
Screenshot: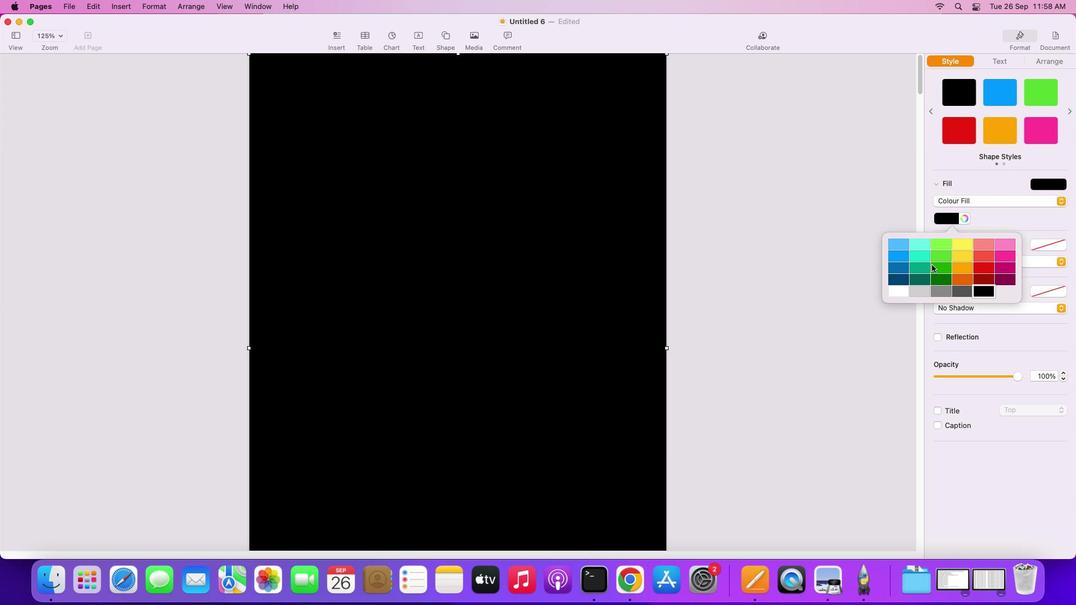 
Action: Mouse pressed left at (943, 217)
Screenshot: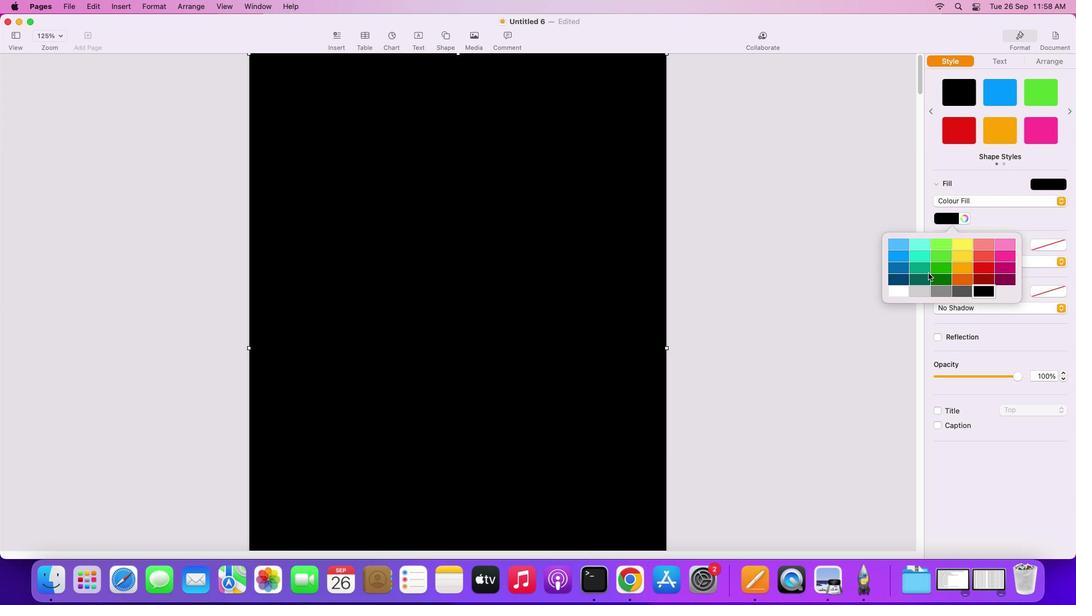 
Action: Mouse moved to (923, 288)
Screenshot: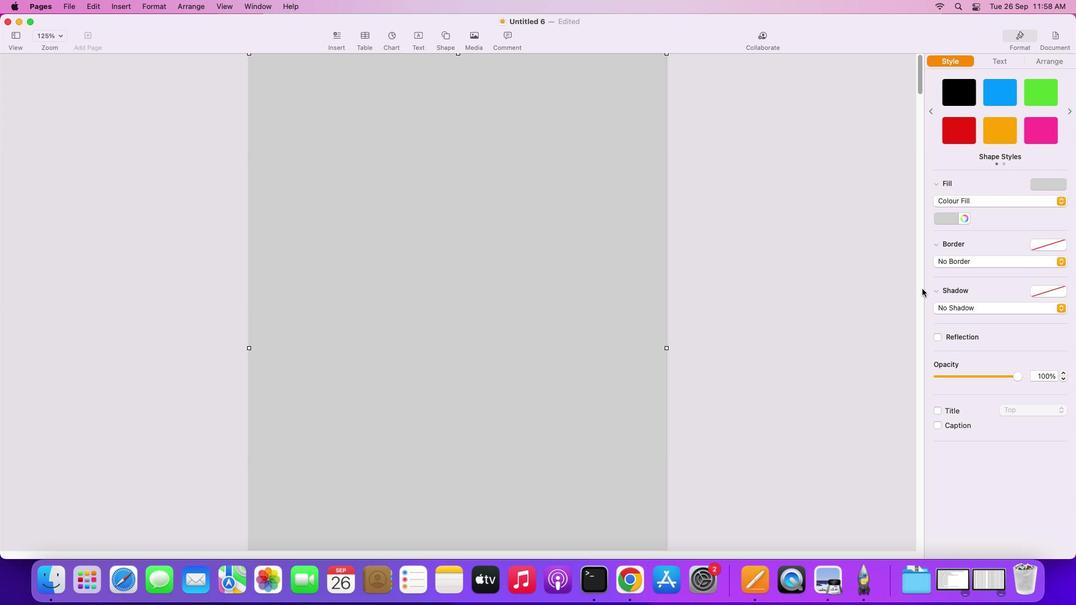 
Action: Mouse pressed left at (923, 288)
Screenshot: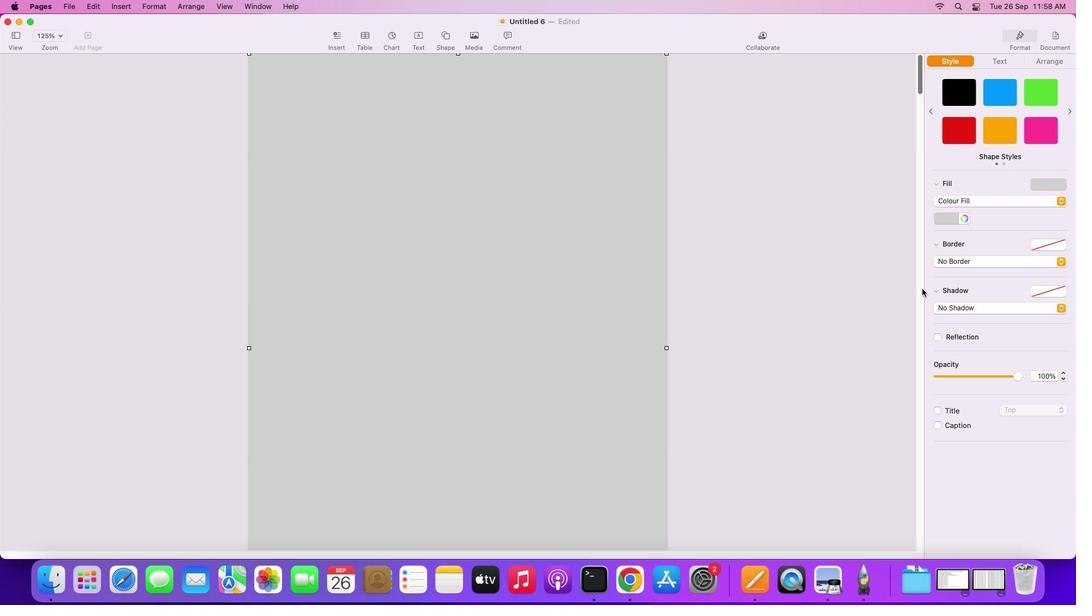 
Action: Mouse moved to (954, 222)
Screenshot: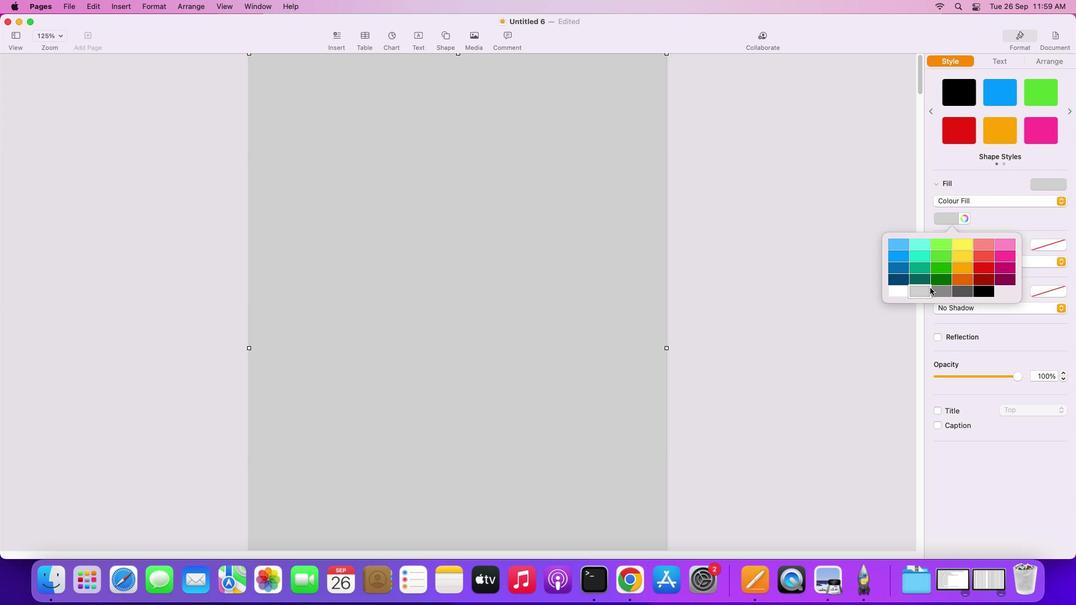 
Action: Mouse pressed left at (954, 222)
Screenshot: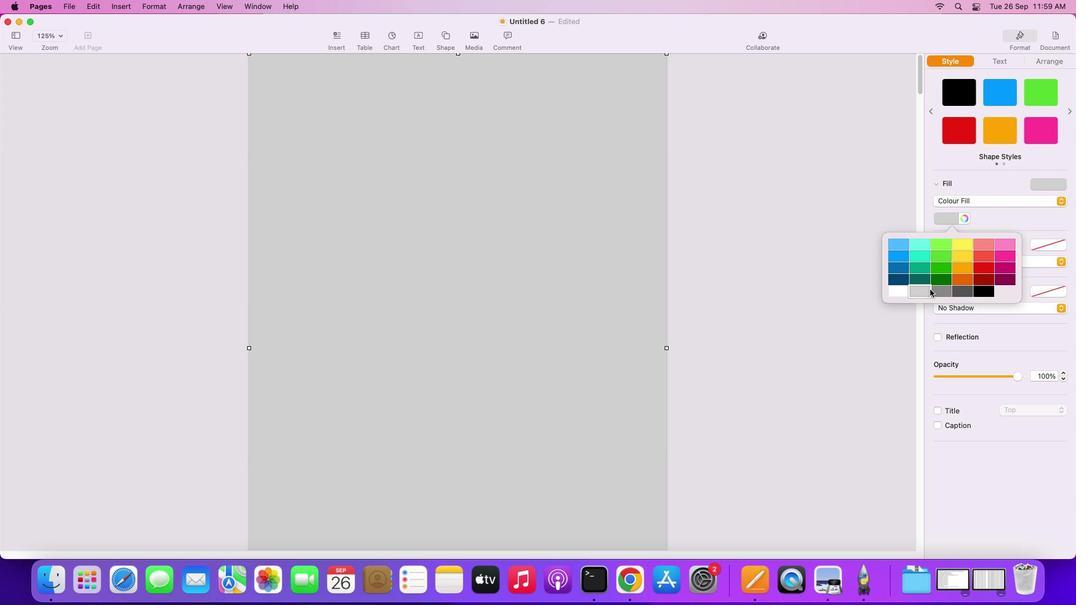 
Action: Mouse moved to (944, 289)
Screenshot: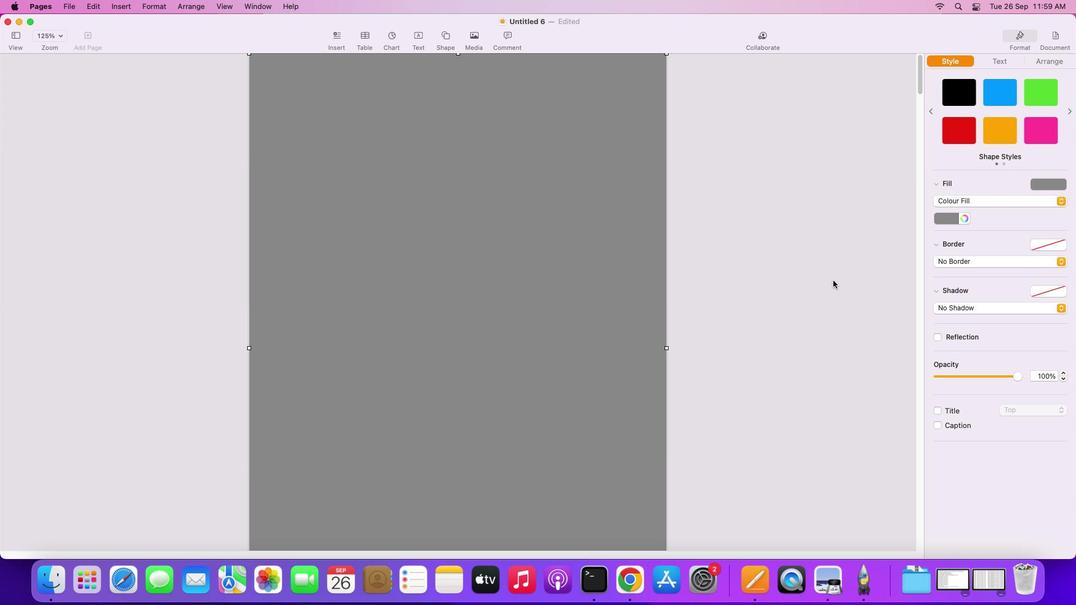 
Action: Mouse pressed left at (944, 289)
Screenshot: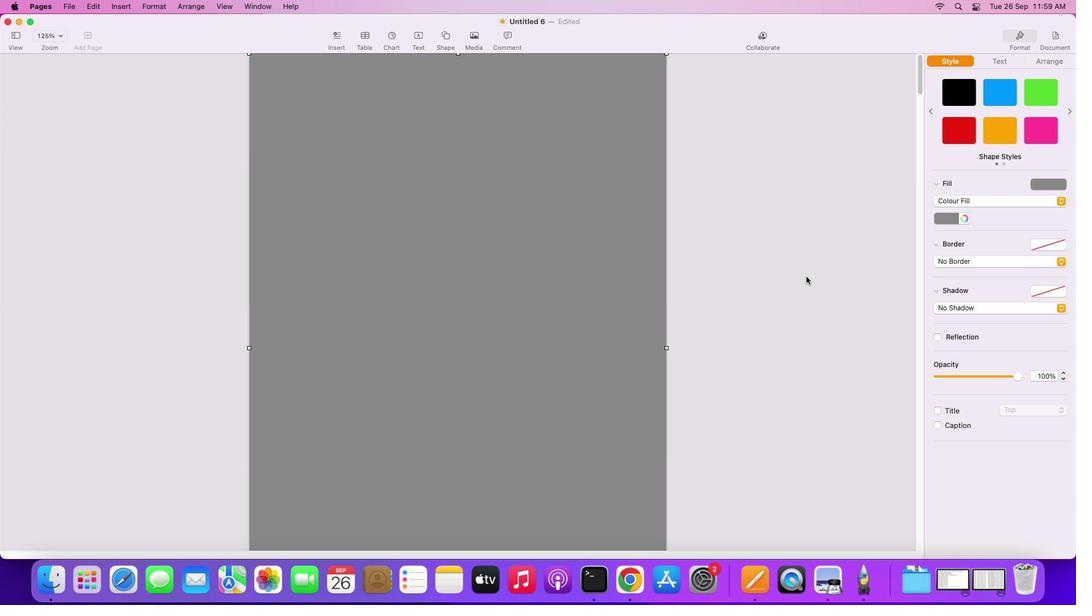 
Action: Mouse moved to (772, 270)
Screenshot: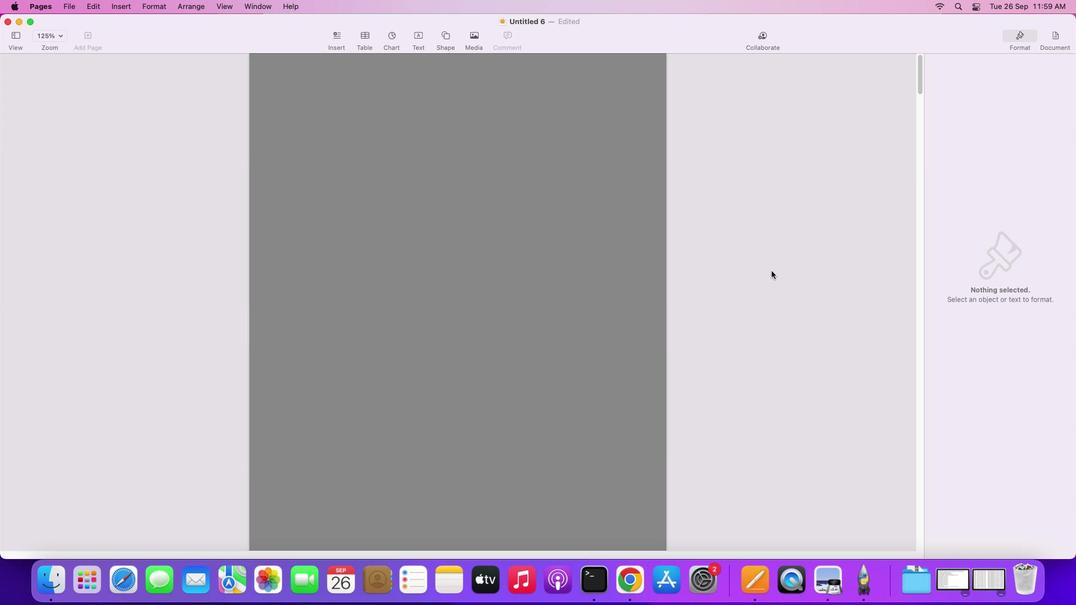 
Action: Mouse pressed left at (772, 270)
Screenshot: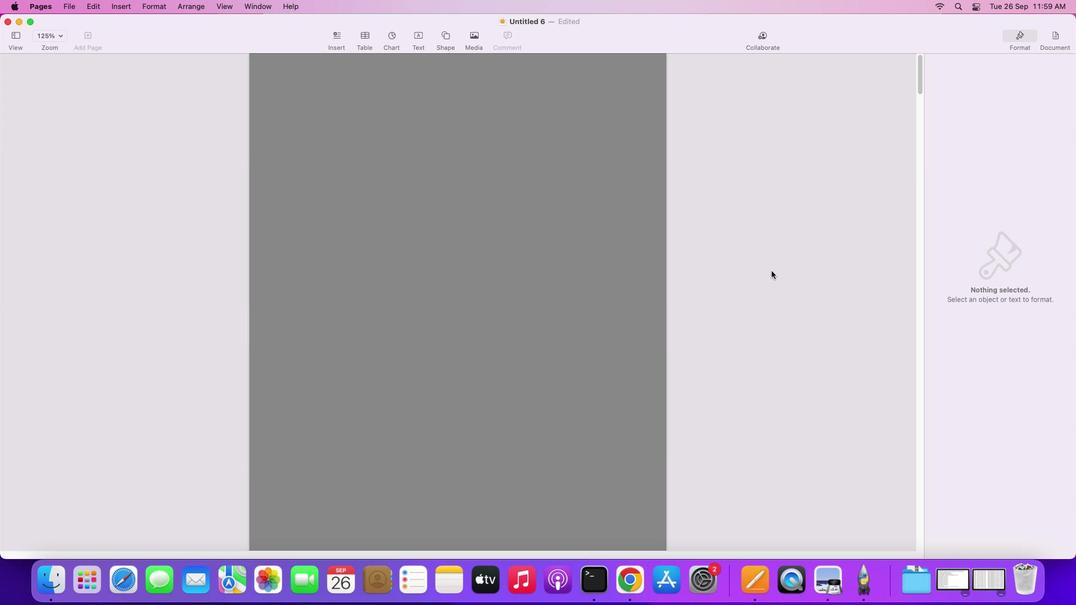 
Action: Mouse moved to (443, 40)
Screenshot: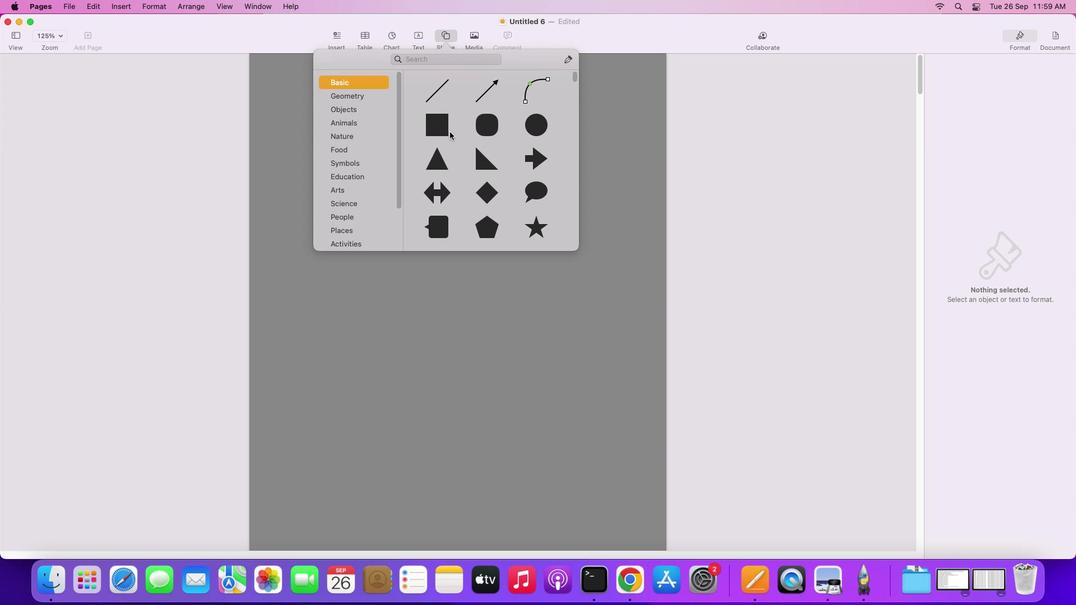 
Action: Mouse pressed left at (443, 40)
Screenshot: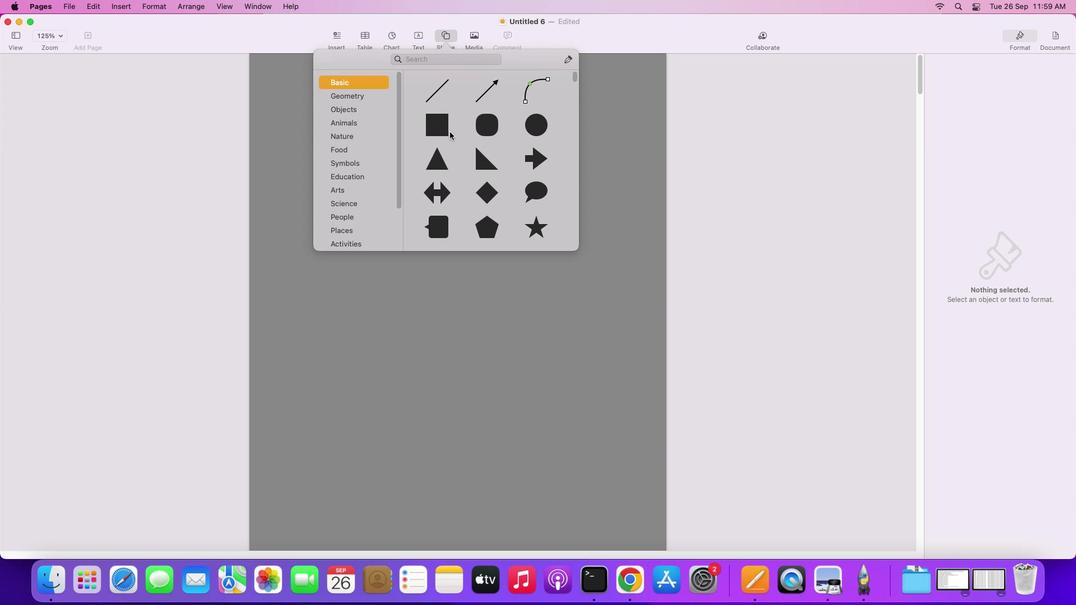 
Action: Mouse moved to (433, 122)
Screenshot: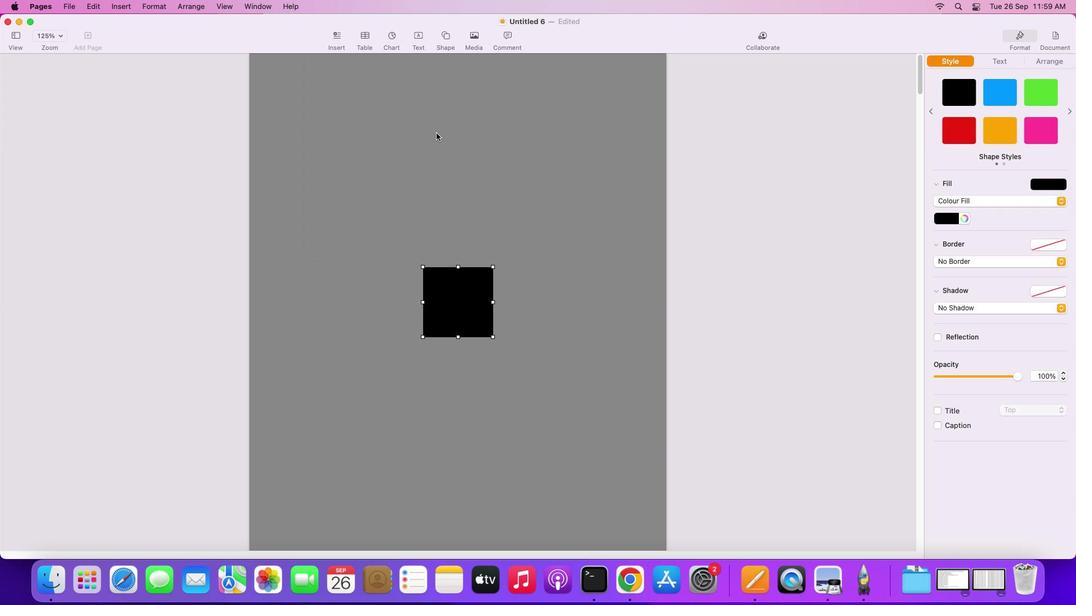 
Action: Mouse pressed left at (433, 122)
Screenshot: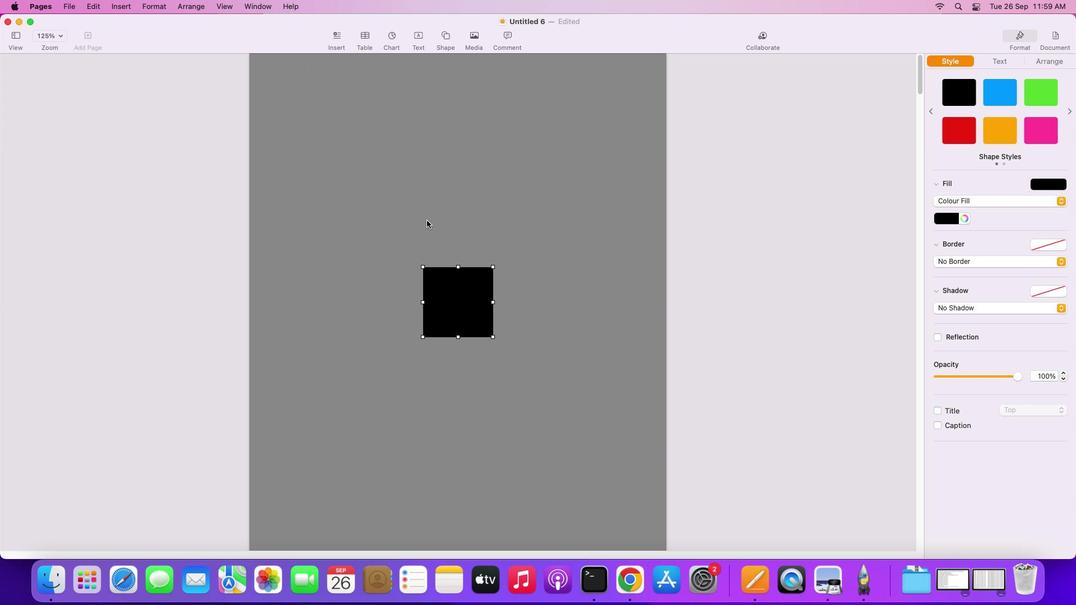 
Action: Mouse moved to (458, 292)
Screenshot: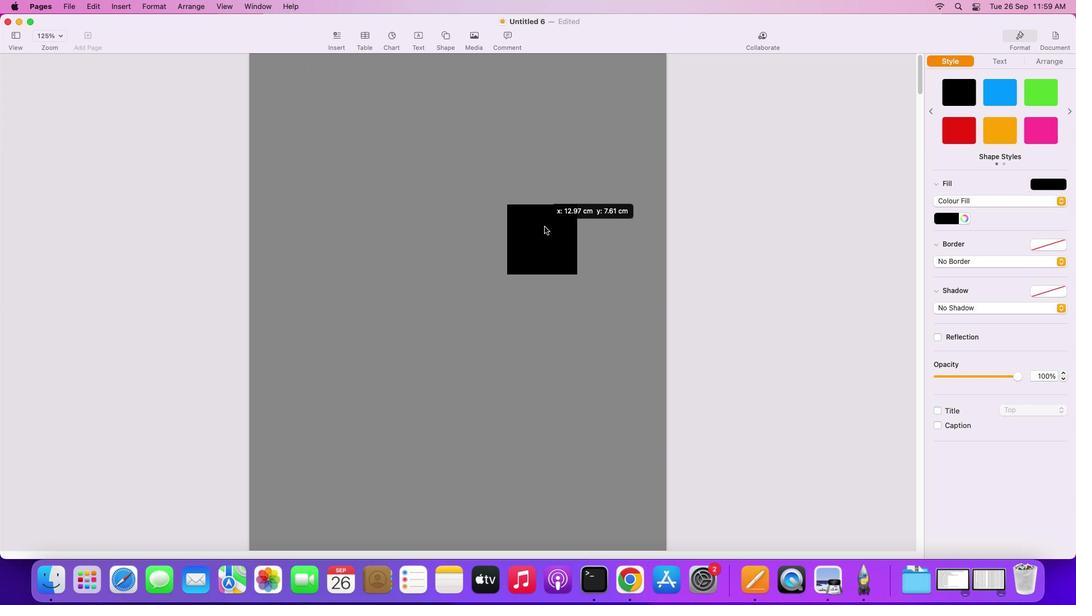 
Action: Mouse pressed left at (458, 292)
Screenshot: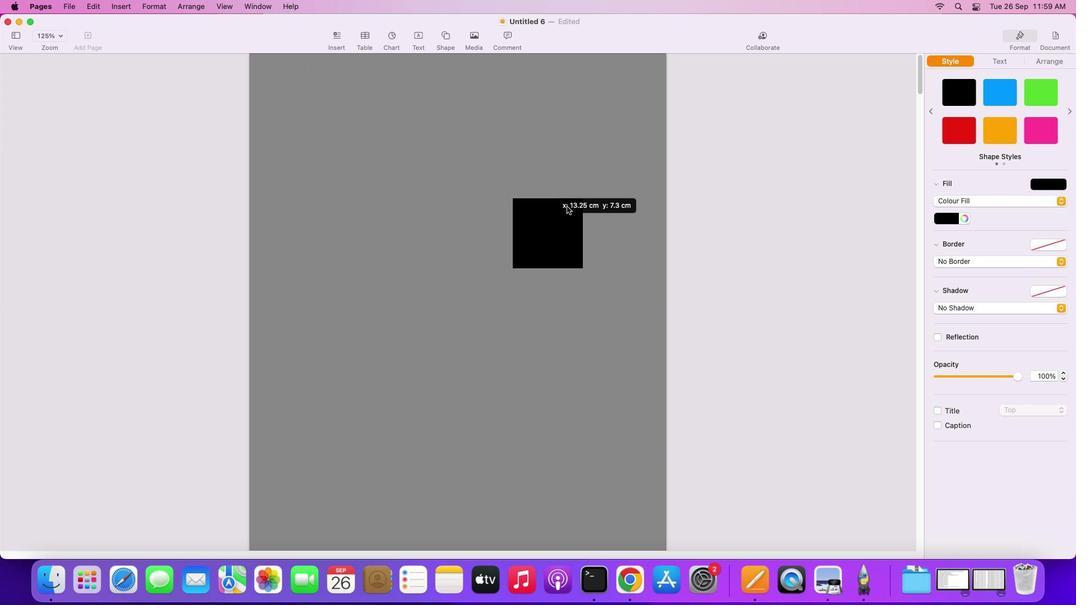 
Action: Mouse moved to (614, 154)
Screenshot: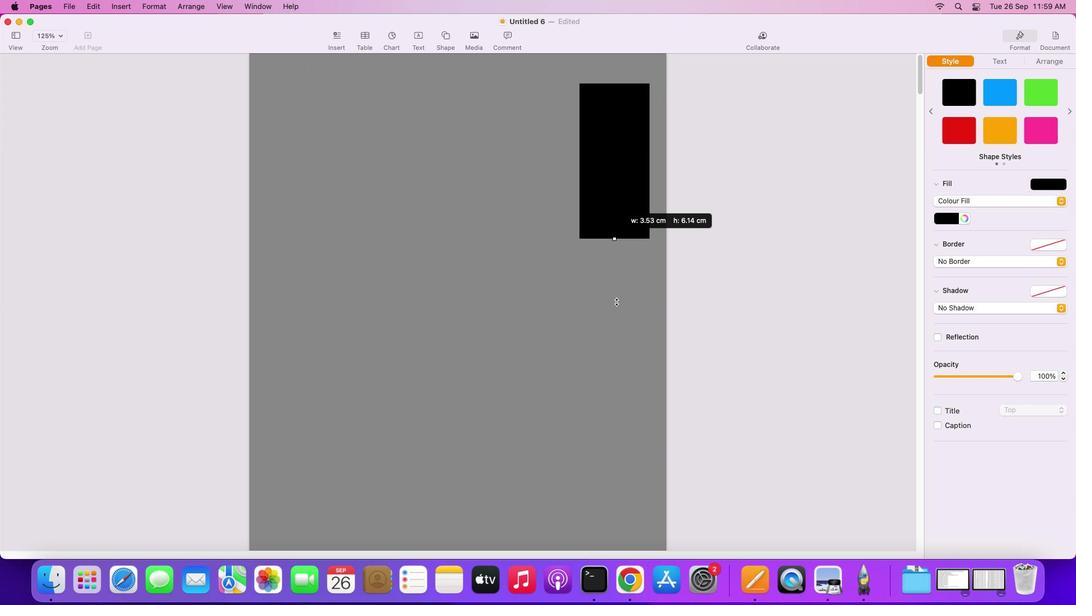 
Action: Mouse pressed left at (614, 154)
Screenshot: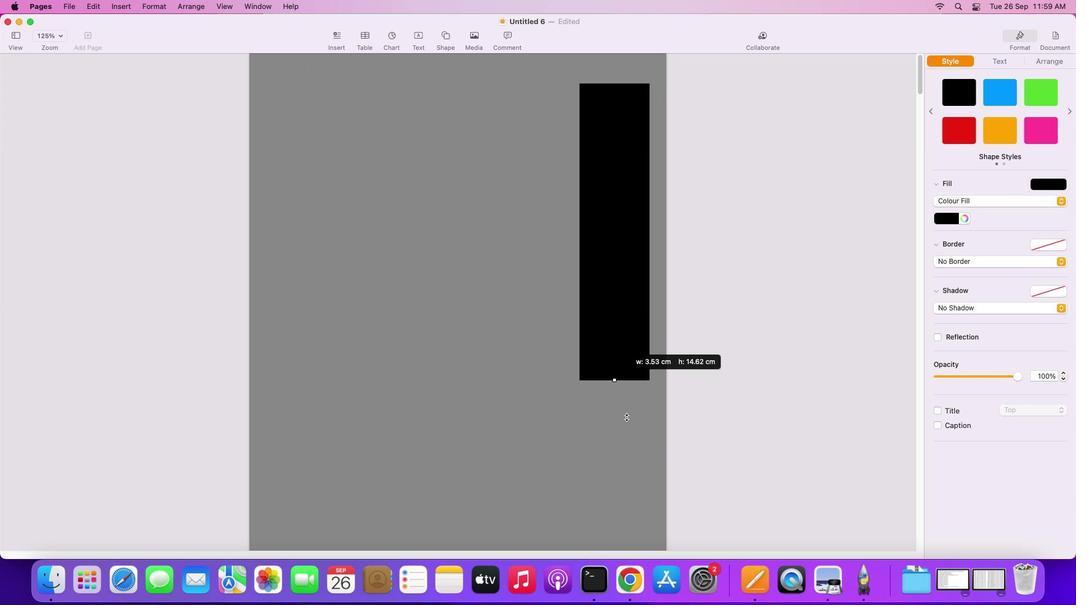 
Action: Mouse moved to (642, 497)
Screenshot: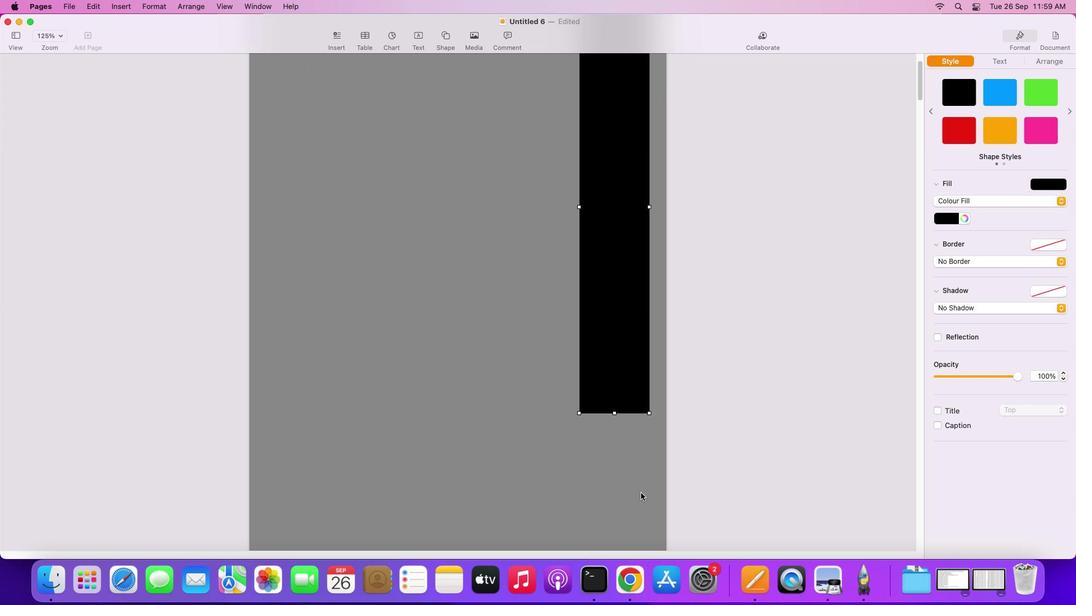 
Action: Mouse scrolled (642, 497) with delta (0, 0)
Screenshot: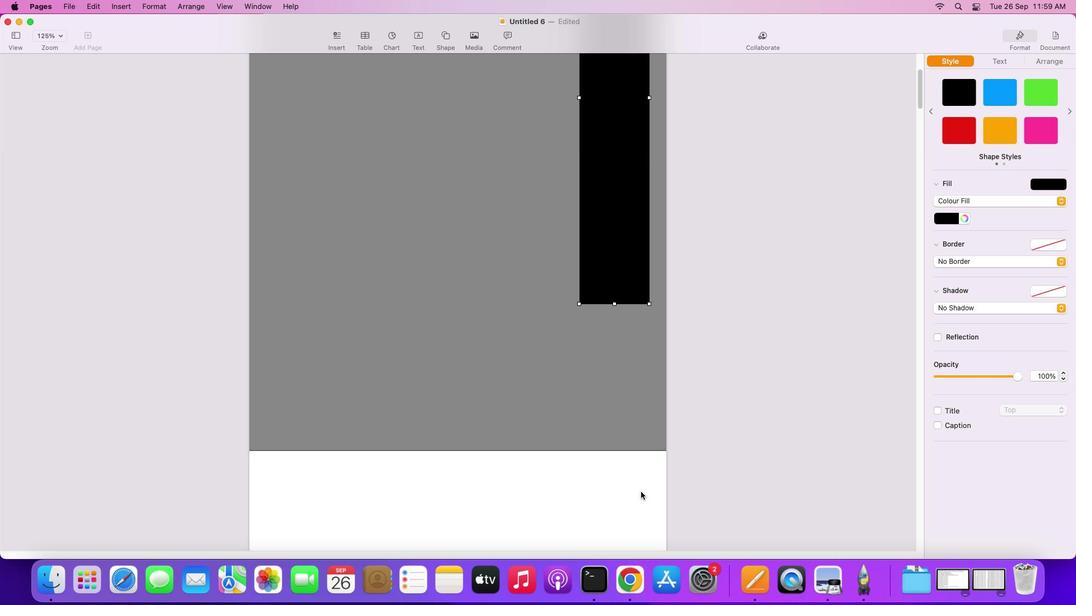
Action: Mouse scrolled (642, 497) with delta (0, 0)
Screenshot: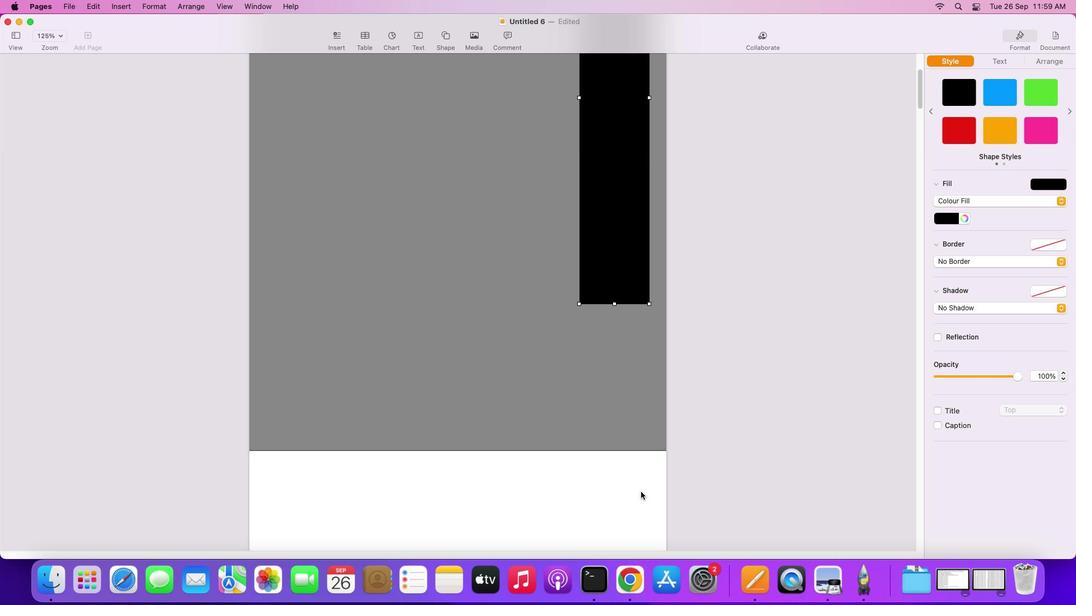 
Action: Mouse scrolled (642, 497) with delta (0, -1)
Screenshot: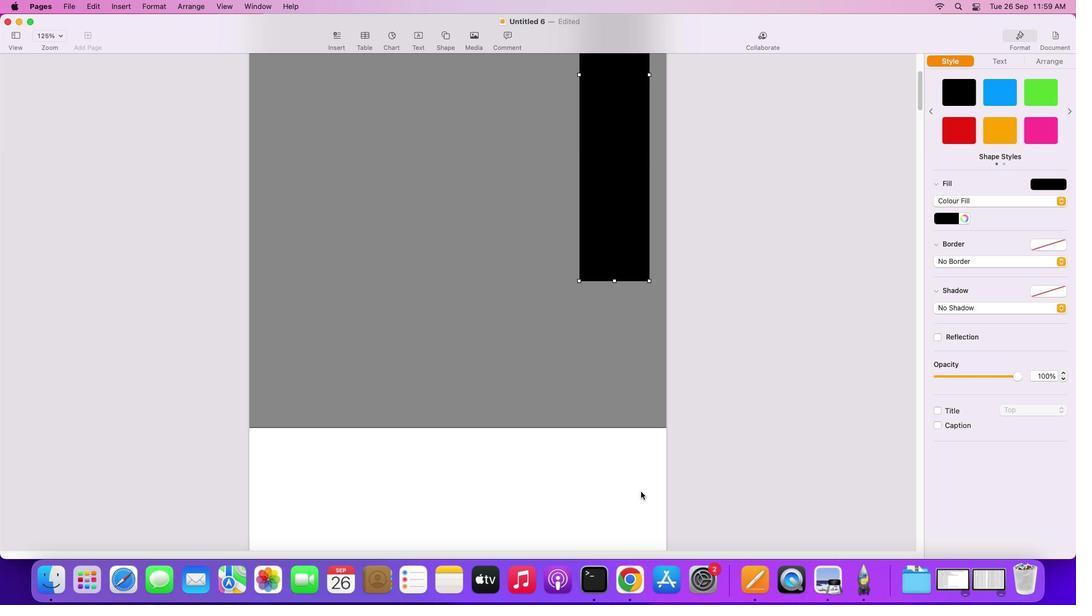
Action: Mouse scrolled (642, 497) with delta (0, -2)
Screenshot: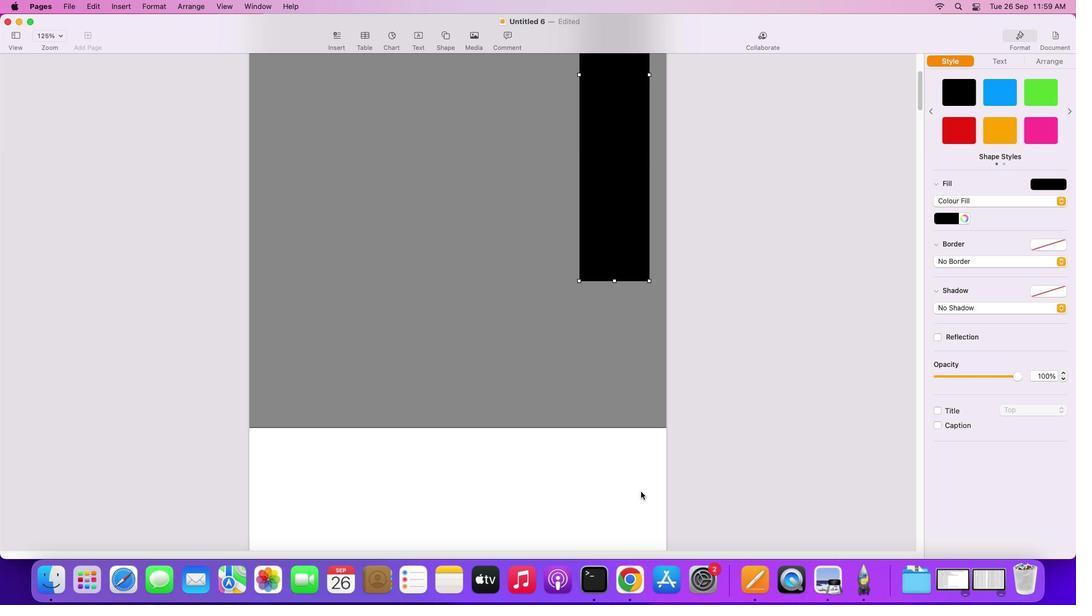 
Action: Mouse scrolled (642, 497) with delta (0, -3)
Screenshot: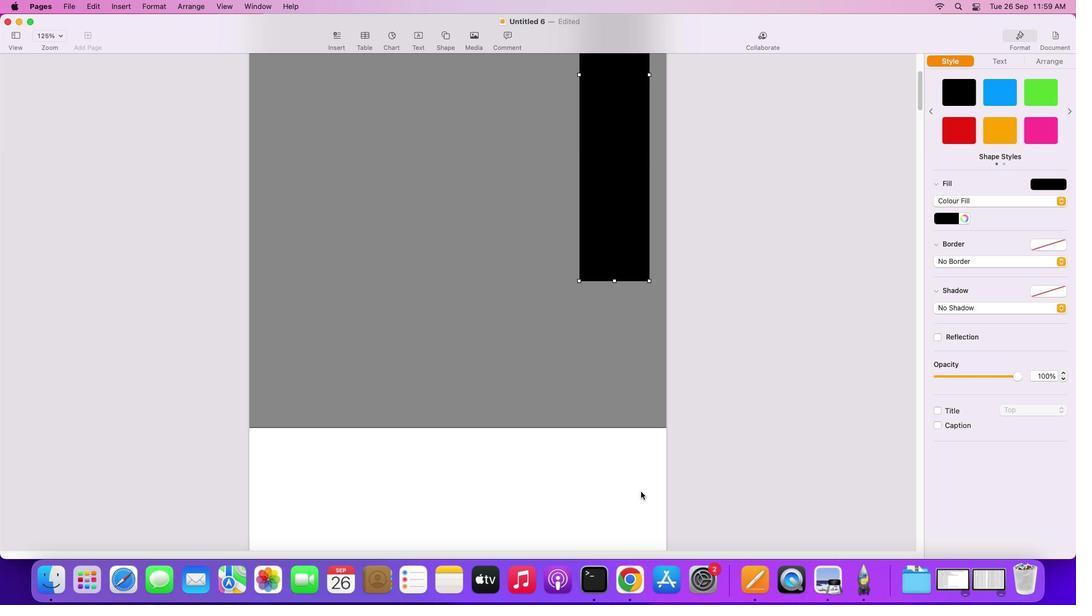 
Action: Mouse moved to (641, 494)
Screenshot: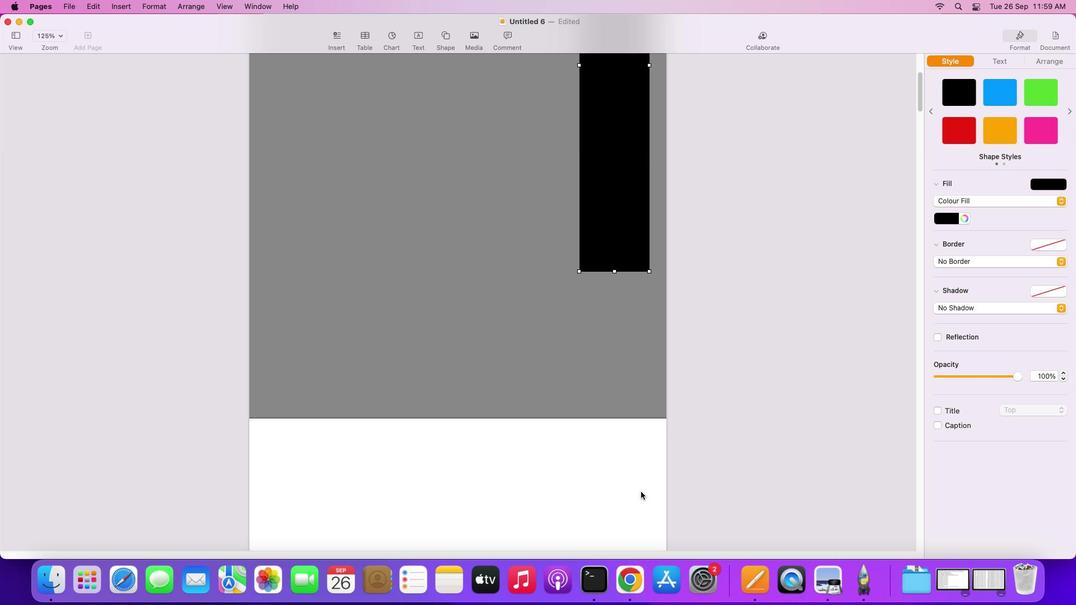 
Action: Mouse scrolled (641, 494) with delta (0, -3)
Screenshot: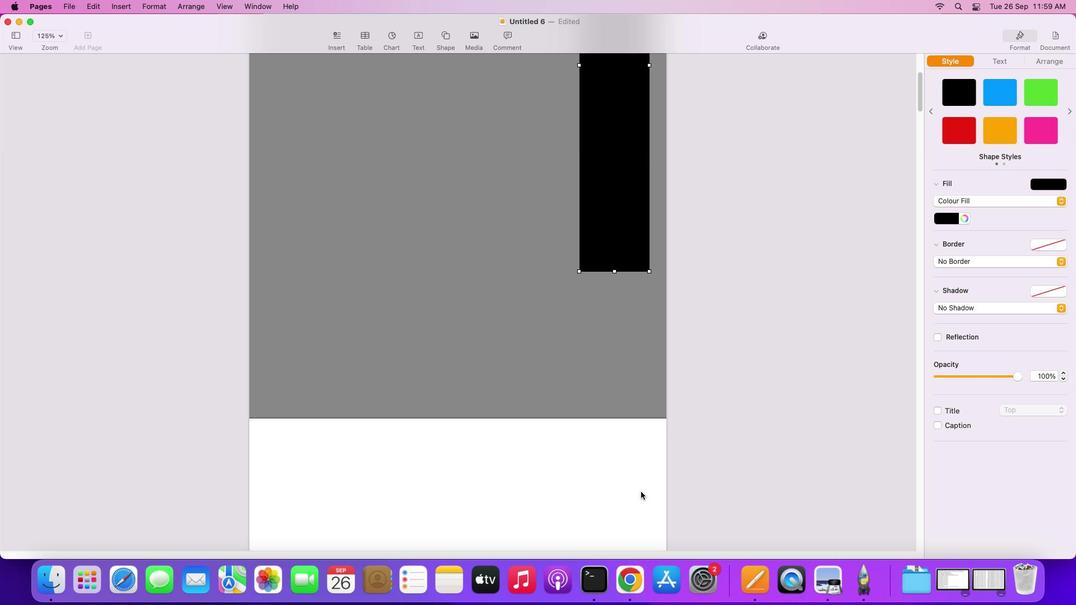 
Action: Mouse moved to (641, 492)
Screenshot: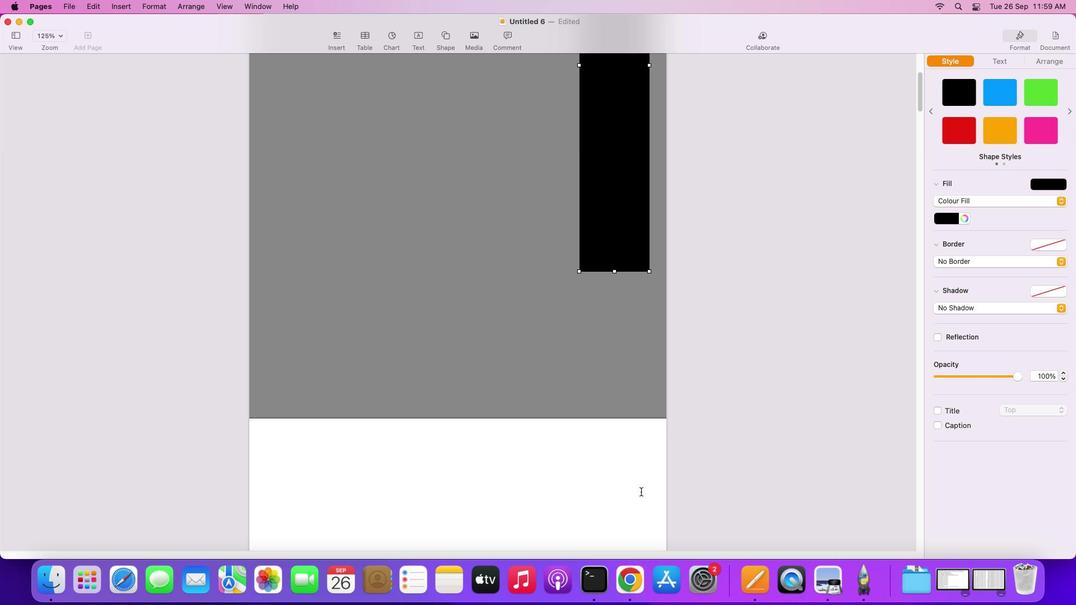 
Action: Mouse scrolled (641, 492) with delta (0, 0)
Screenshot: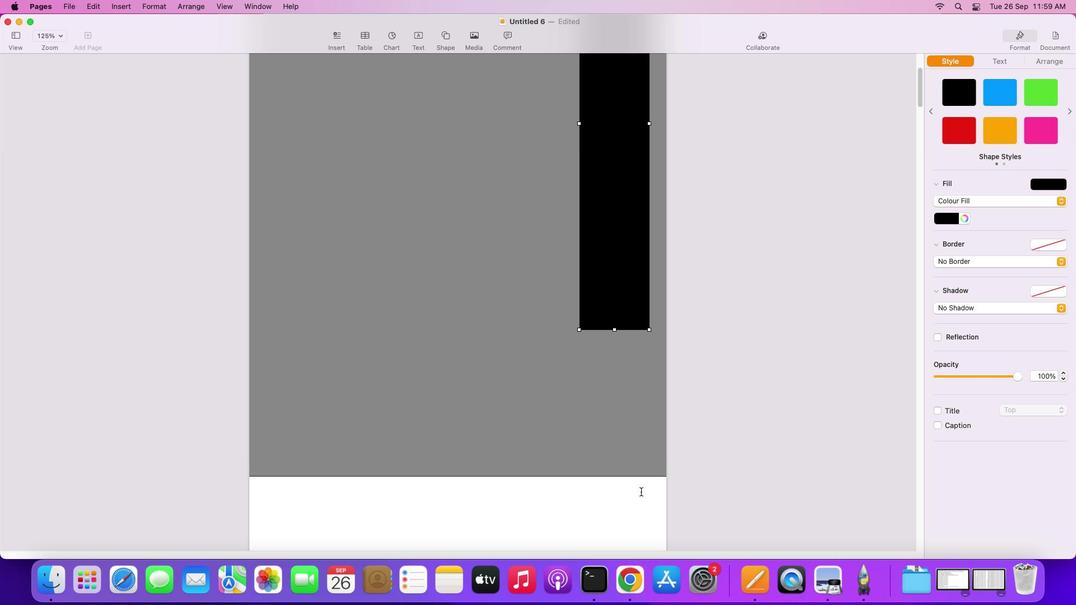 
Action: Mouse scrolled (641, 492) with delta (0, 0)
Screenshot: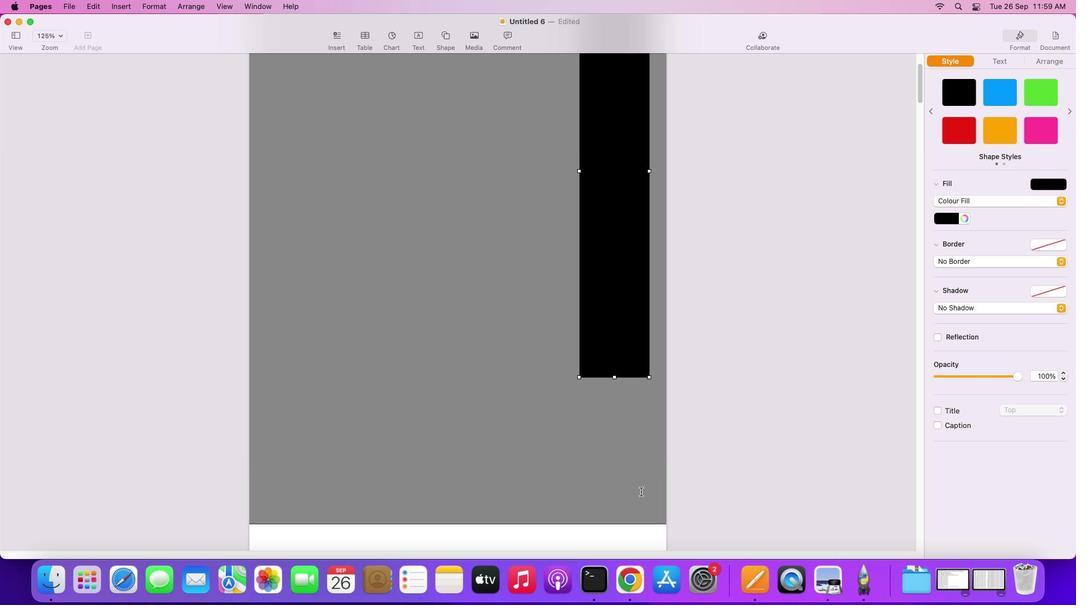 
Action: Mouse scrolled (641, 492) with delta (0, -1)
Screenshot: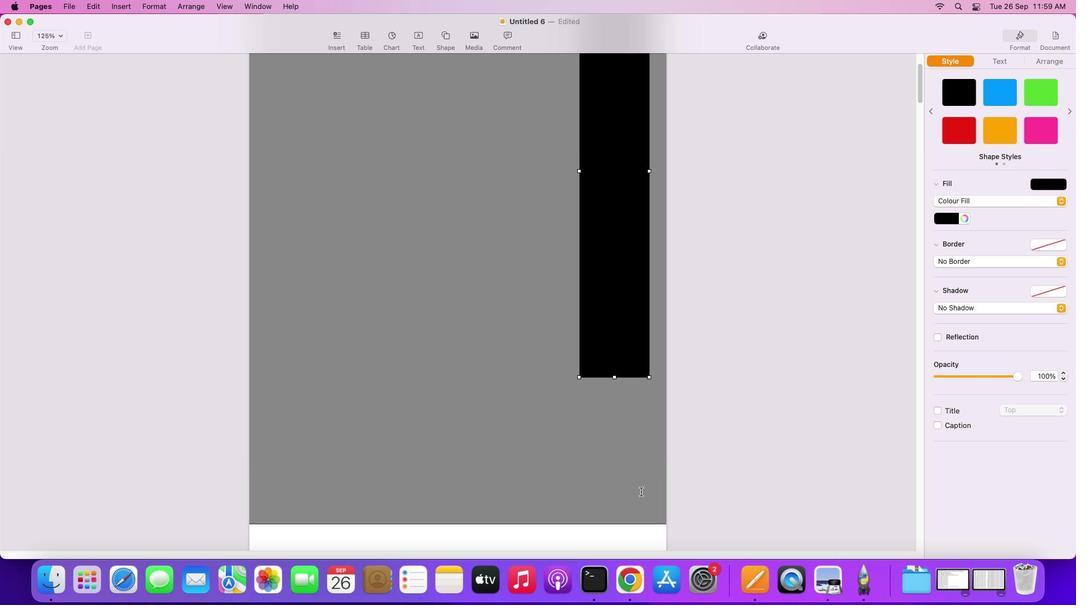 
Action: Mouse scrolled (641, 492) with delta (0, -2)
Screenshot: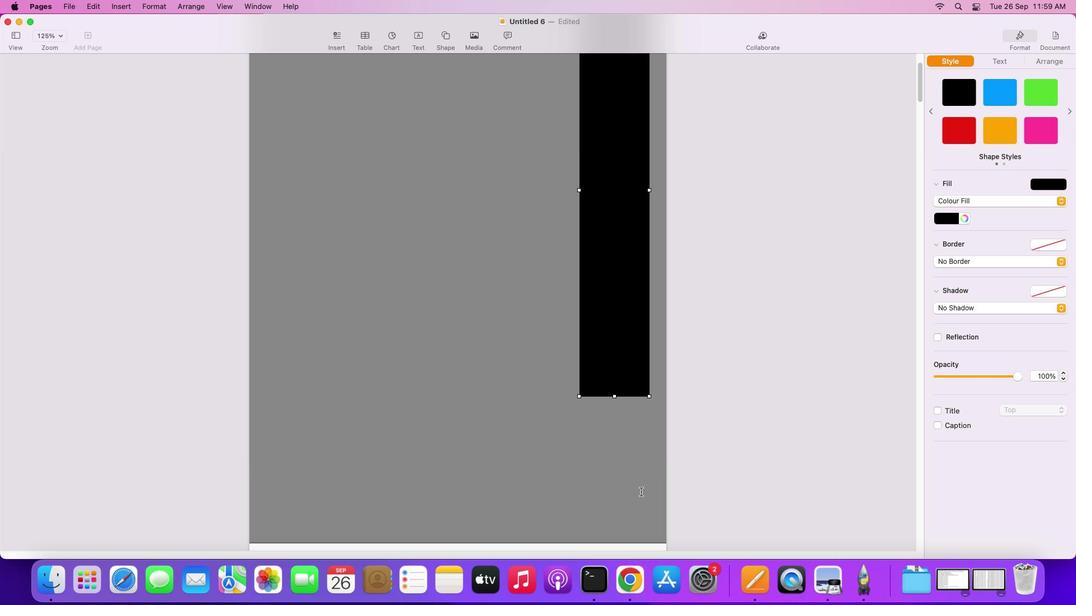 
Action: Mouse scrolled (641, 492) with delta (0, -2)
Screenshot: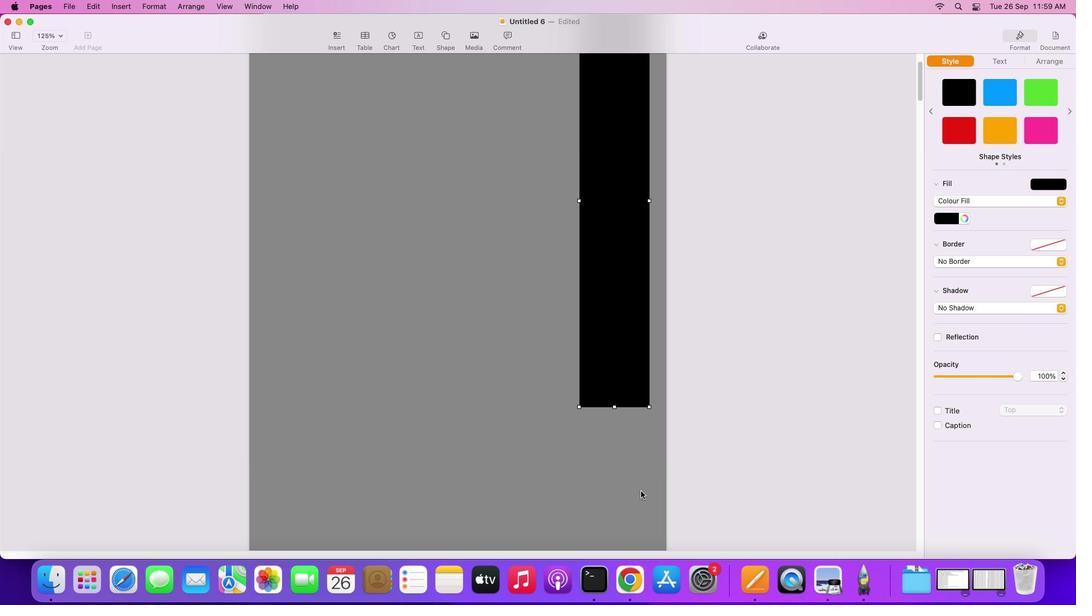 
Action: Mouse moved to (641, 491)
Screenshot: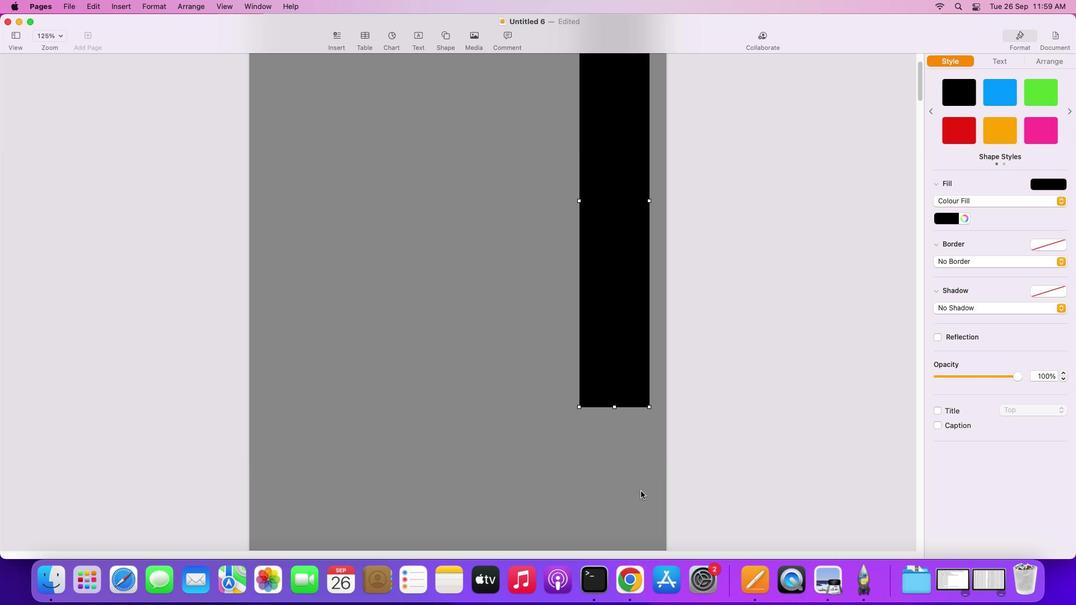 
Action: Mouse scrolled (641, 491) with delta (0, 0)
Screenshot: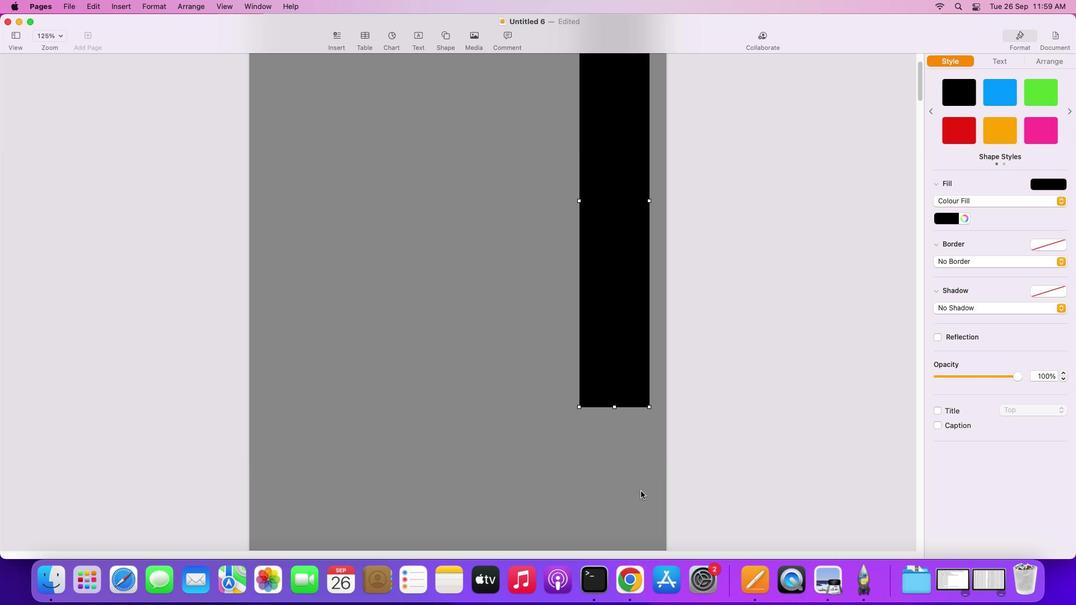 
Action: Mouse scrolled (641, 491) with delta (0, 0)
Screenshot: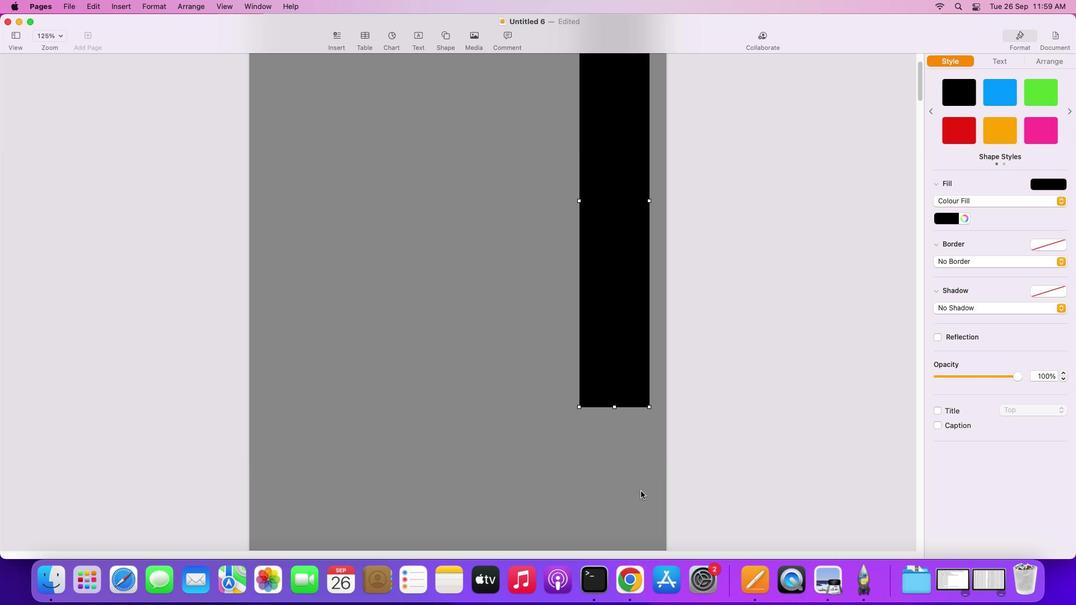 
Action: Mouse scrolled (641, 491) with delta (0, 1)
Screenshot: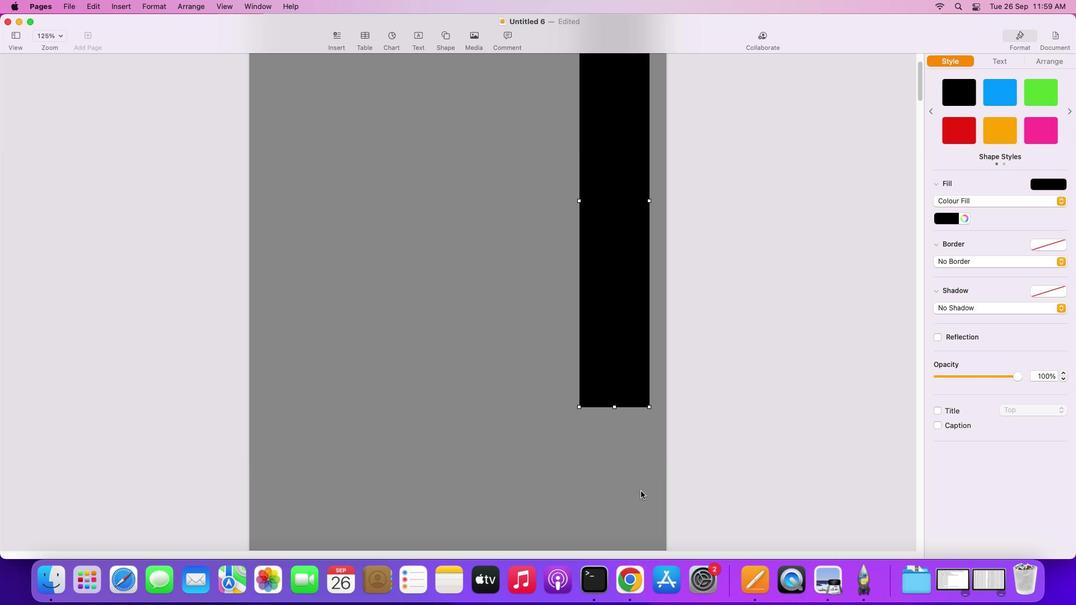 
Action: Mouse scrolled (641, 491) with delta (0, 2)
Screenshot: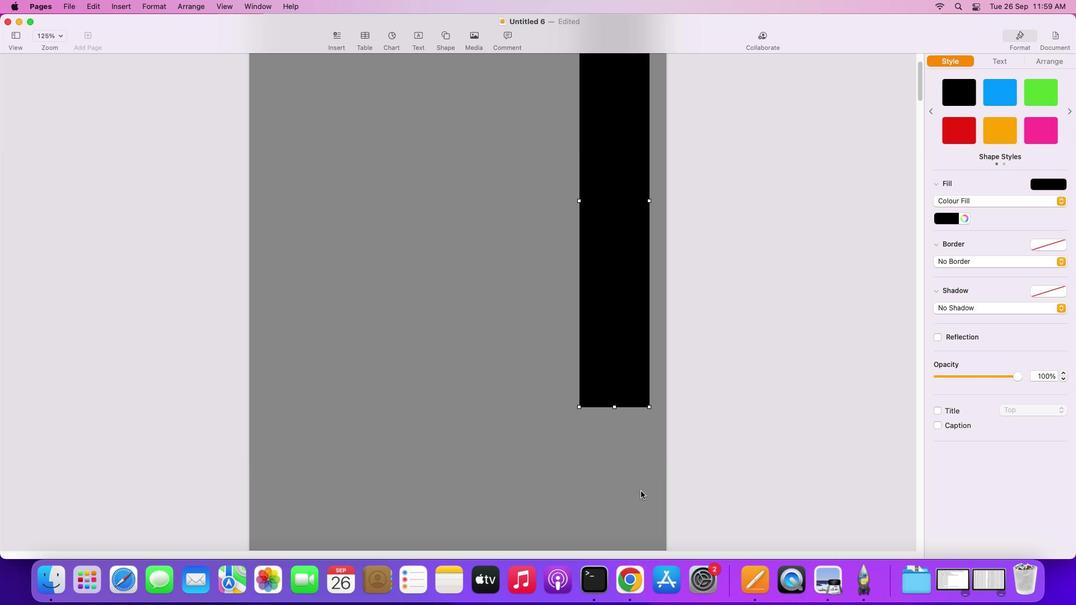 
Action: Mouse scrolled (641, 491) with delta (0, 3)
Screenshot: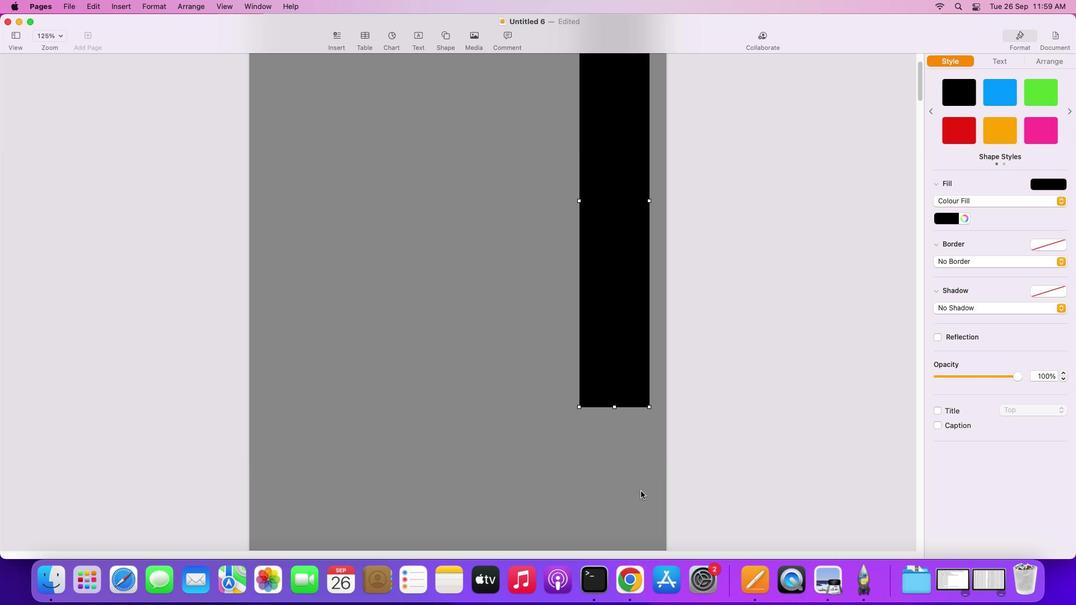 
Action: Mouse scrolled (641, 491) with delta (0, 3)
Screenshot: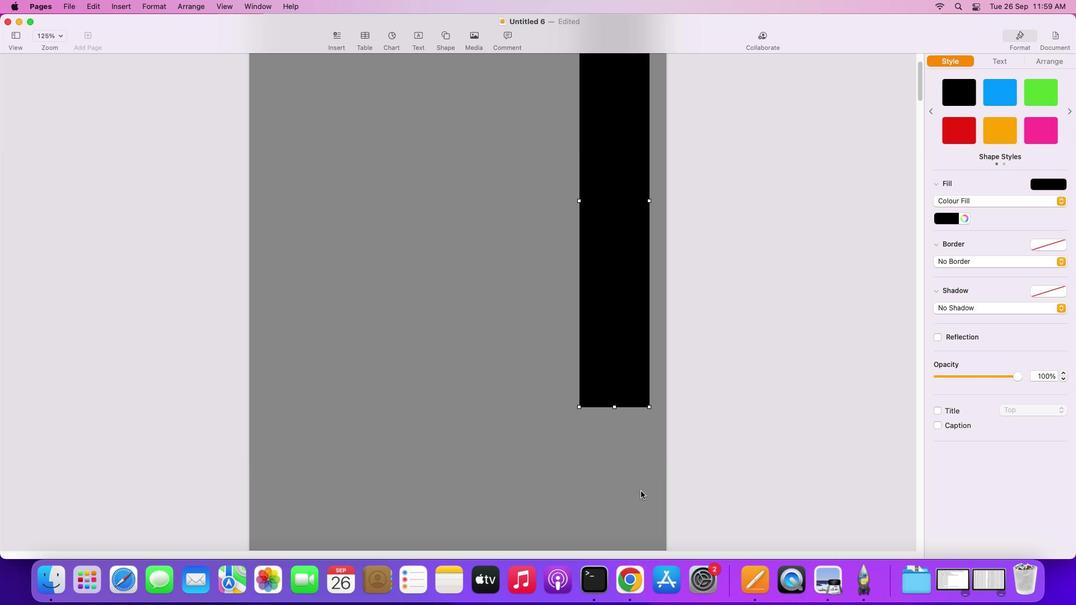 
Action: Mouse moved to (641, 491)
Screenshot: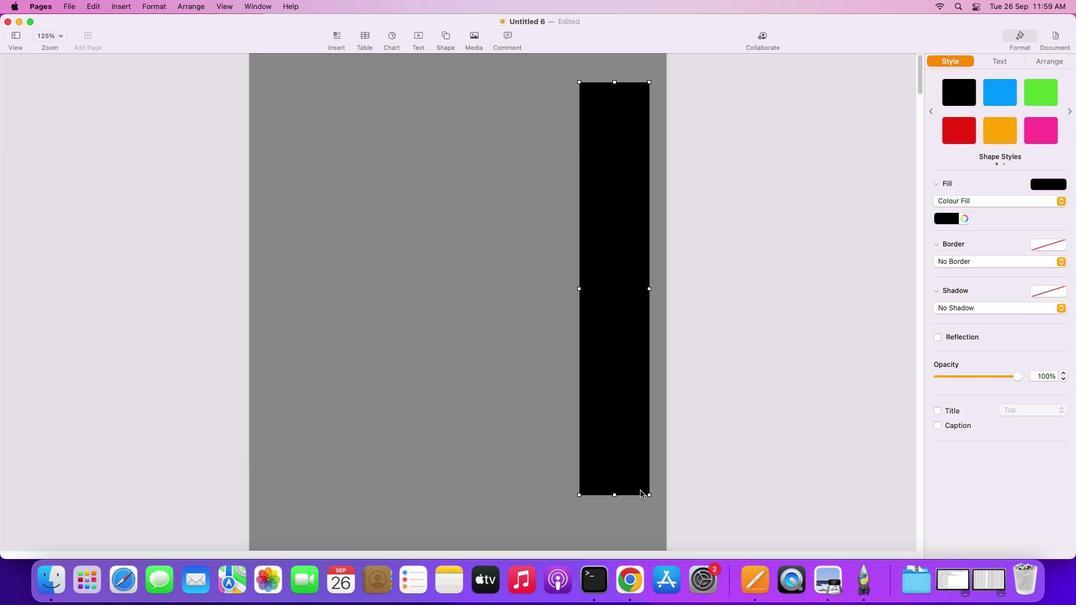 
Action: Mouse scrolled (641, 491) with delta (0, 0)
Screenshot: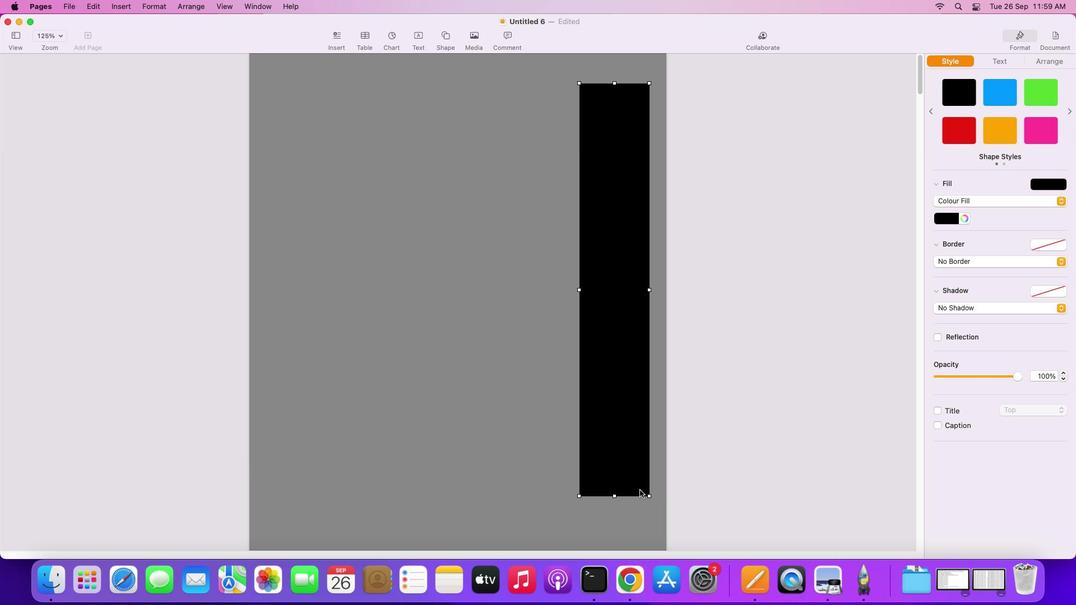 
Action: Mouse scrolled (641, 491) with delta (0, 0)
Screenshot: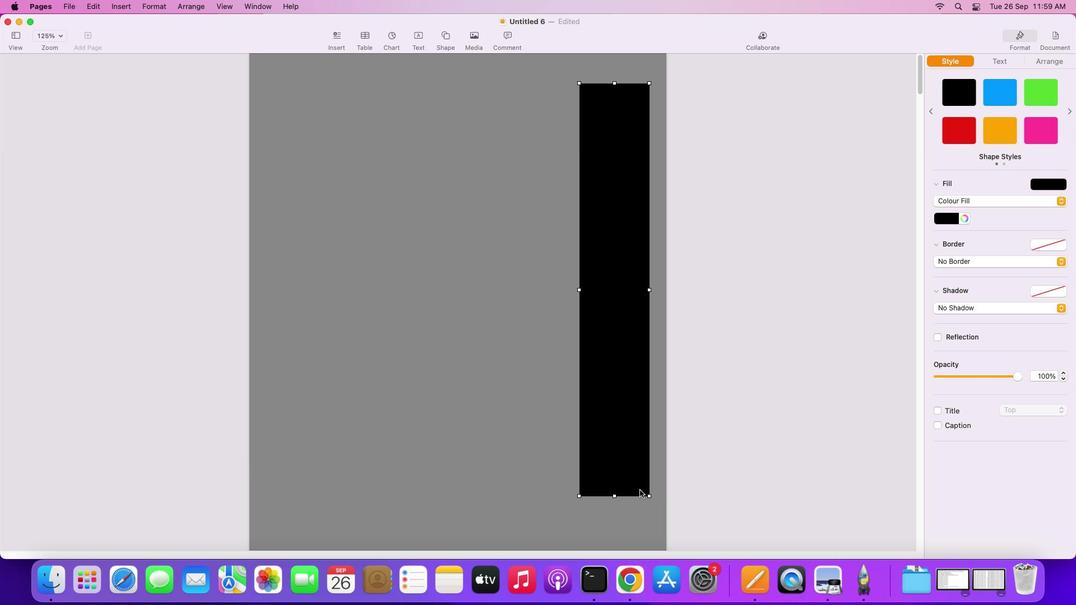 
Action: Mouse scrolled (641, 491) with delta (0, 2)
Screenshot: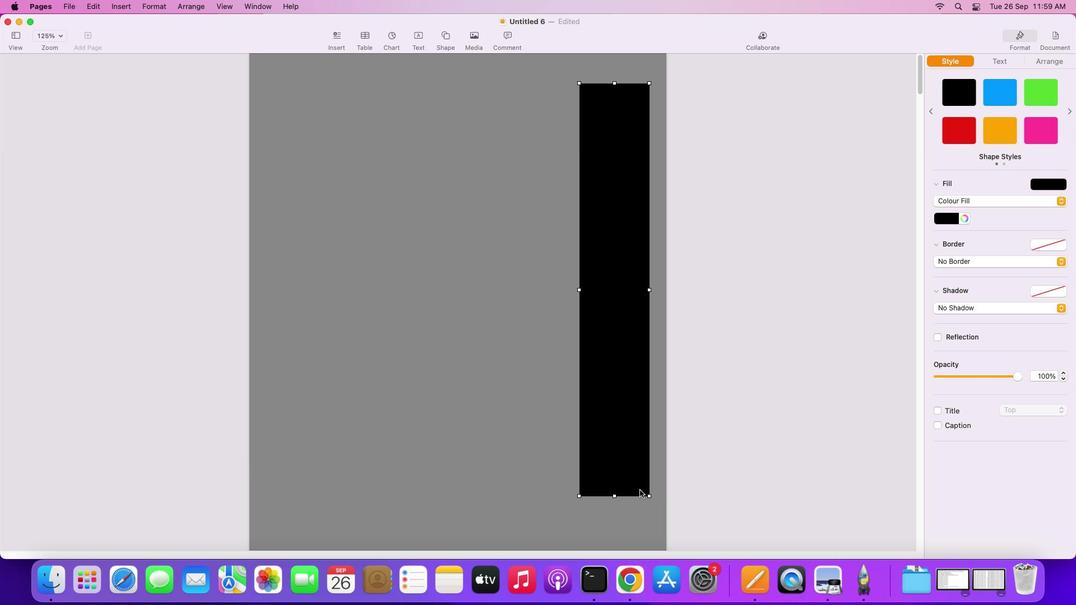 
Action: Mouse moved to (640, 491)
Screenshot: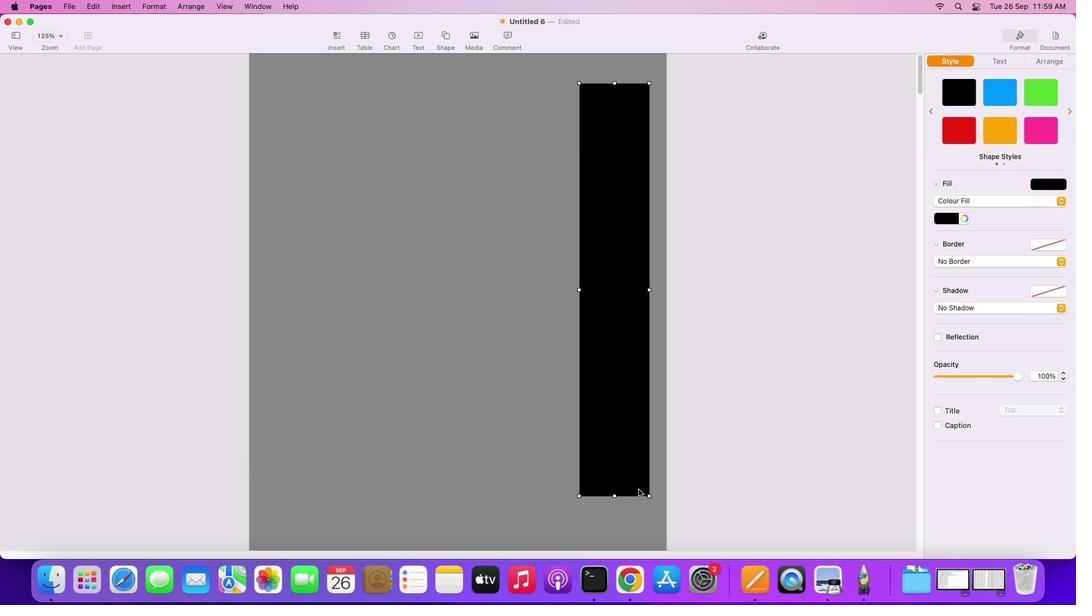 
Action: Mouse scrolled (640, 491) with delta (0, 2)
Screenshot: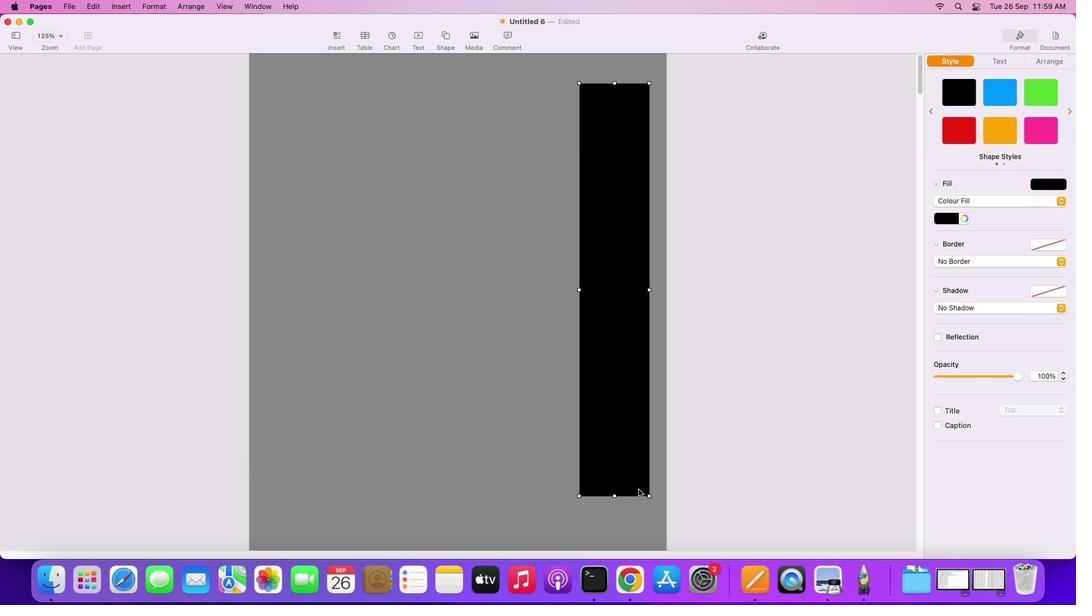 
Action: Mouse moved to (640, 491)
Screenshot: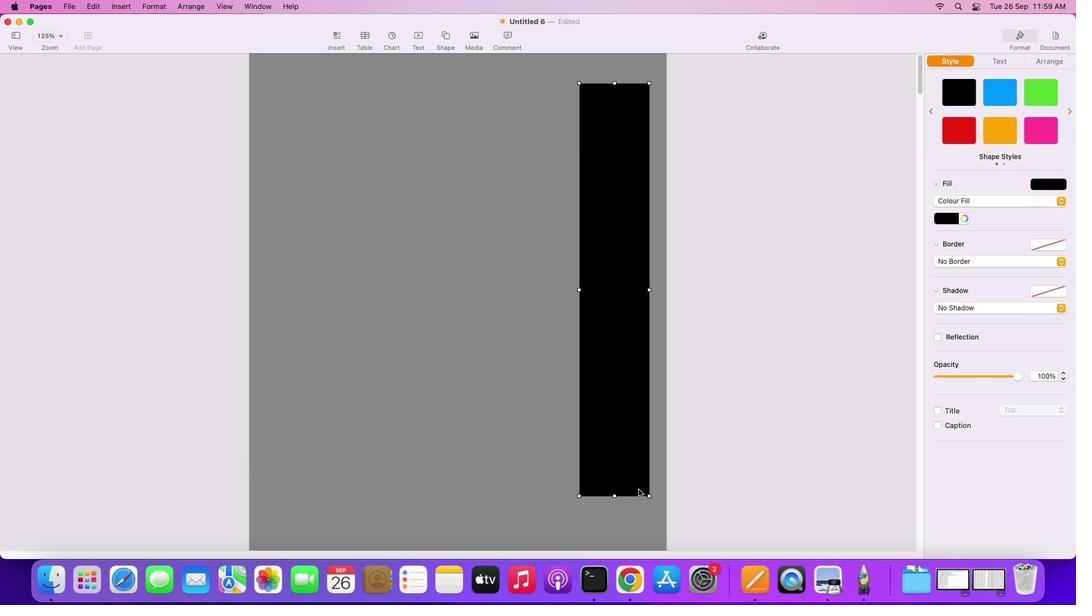 
Action: Mouse scrolled (640, 491) with delta (0, 3)
Screenshot: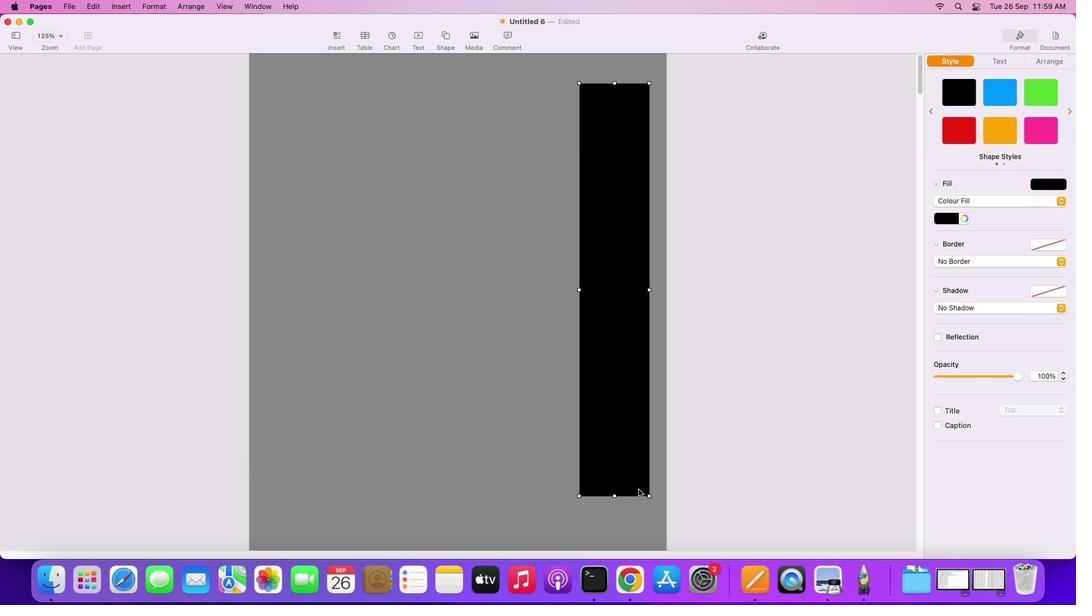 
Action: Mouse moved to (640, 491)
Screenshot: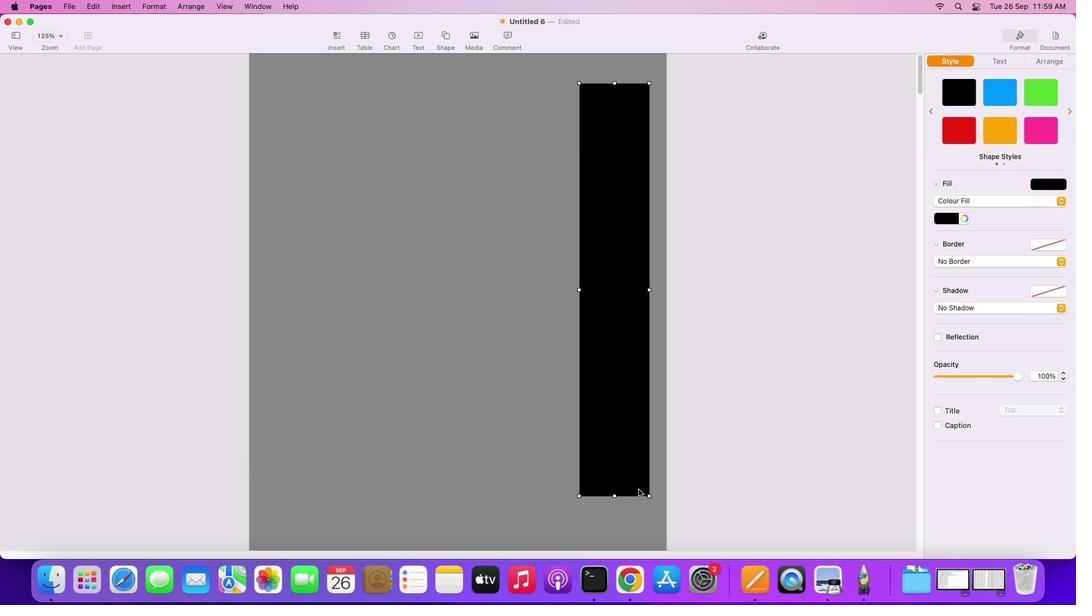 
Action: Mouse scrolled (640, 491) with delta (0, 3)
Screenshot: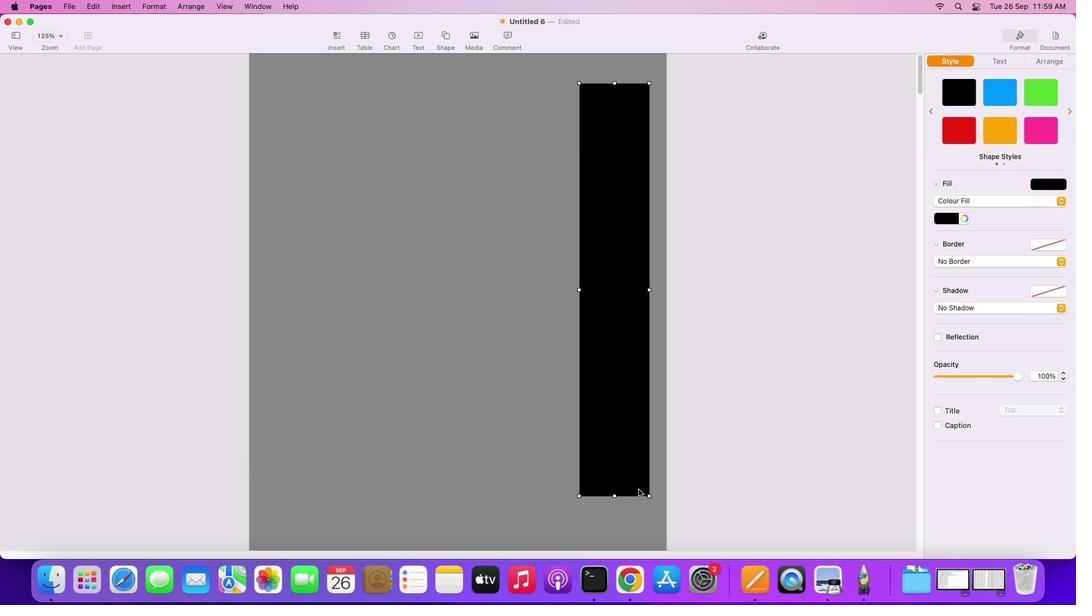 
Action: Mouse moved to (640, 490)
Screenshot: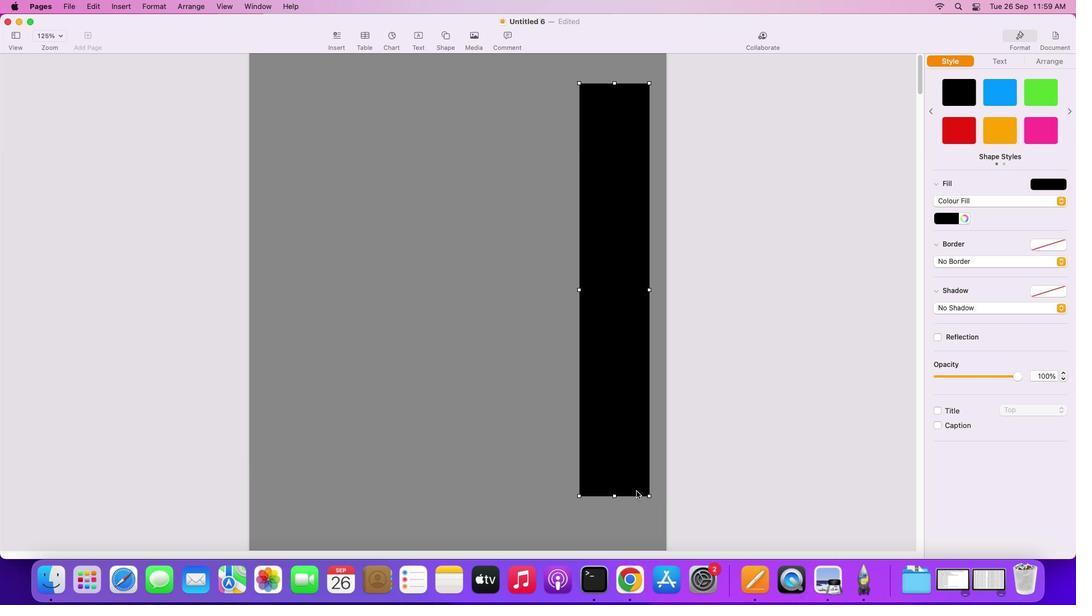 
Action: Mouse scrolled (640, 490) with delta (0, 0)
Screenshot: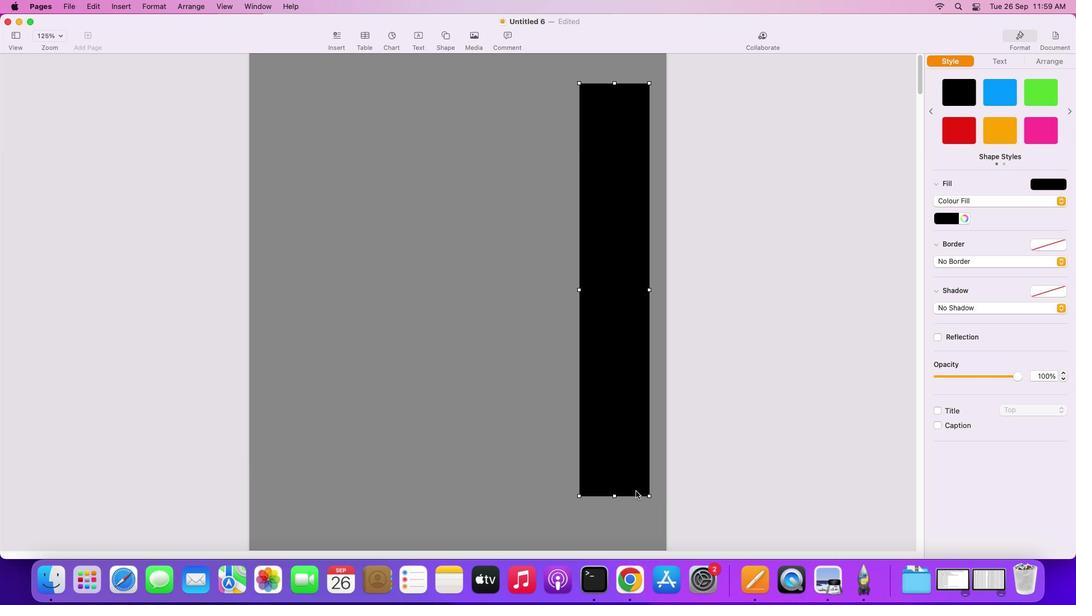 
Action: Mouse scrolled (640, 490) with delta (0, 0)
Screenshot: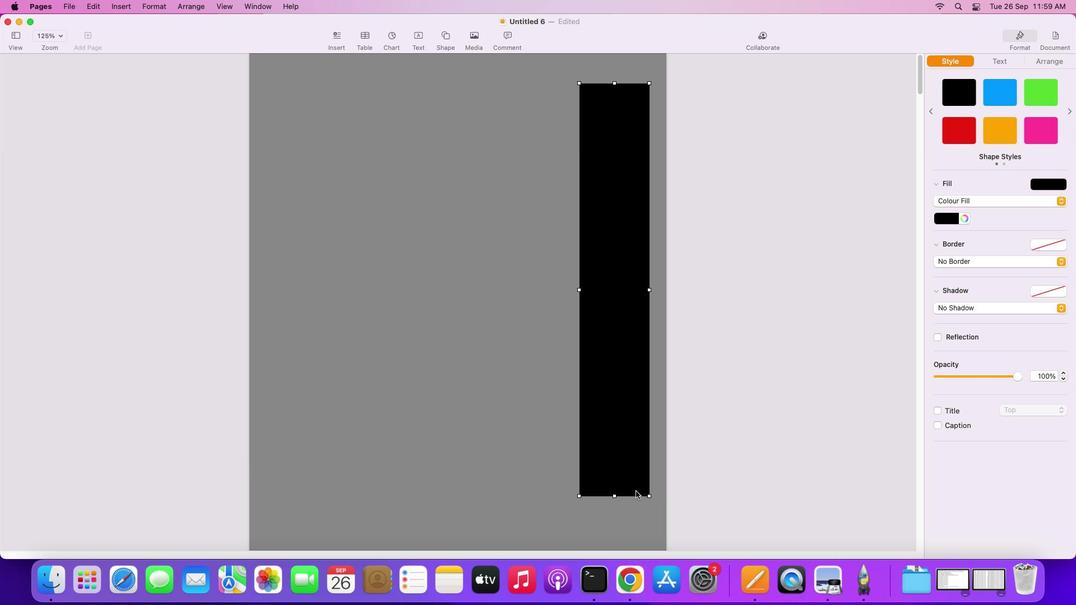 
Action: Mouse scrolled (640, 490) with delta (0, 2)
Screenshot: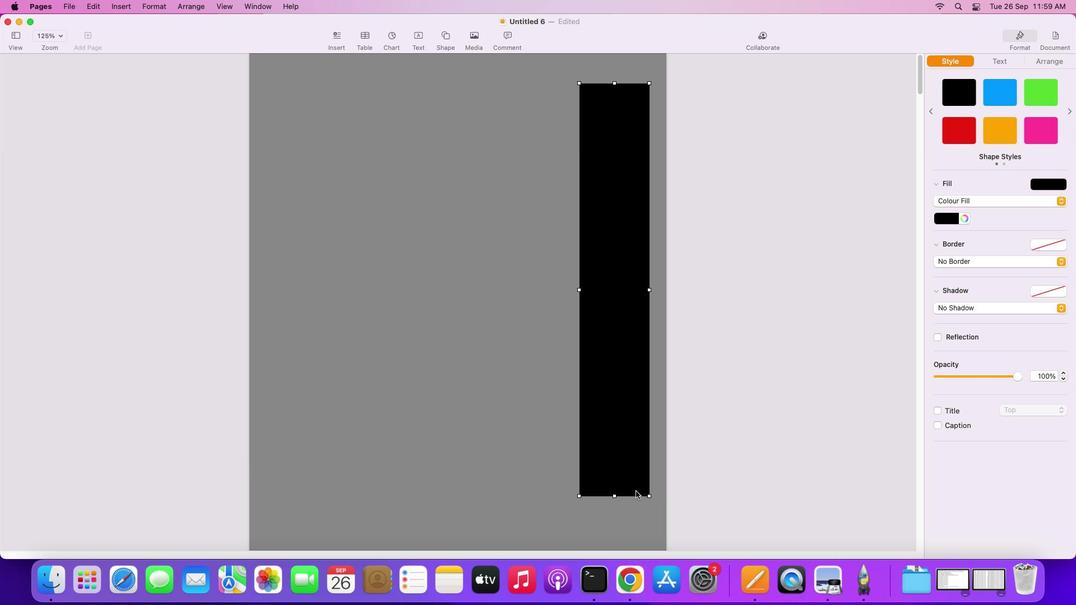 
Action: Mouse scrolled (640, 490) with delta (0, 2)
Screenshot: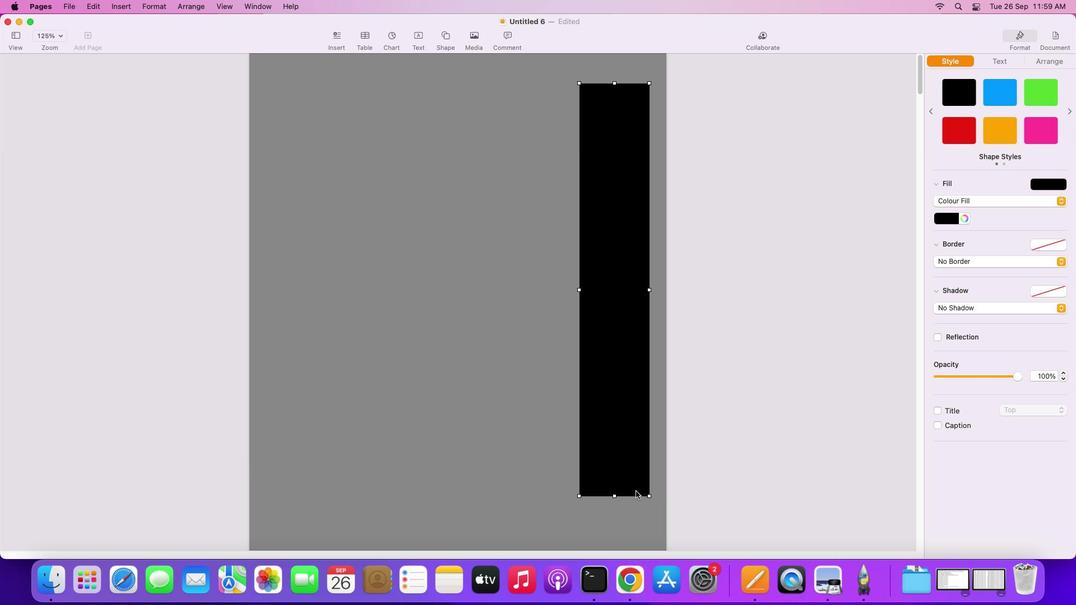 
Action: Mouse scrolled (640, 490) with delta (0, 3)
Screenshot: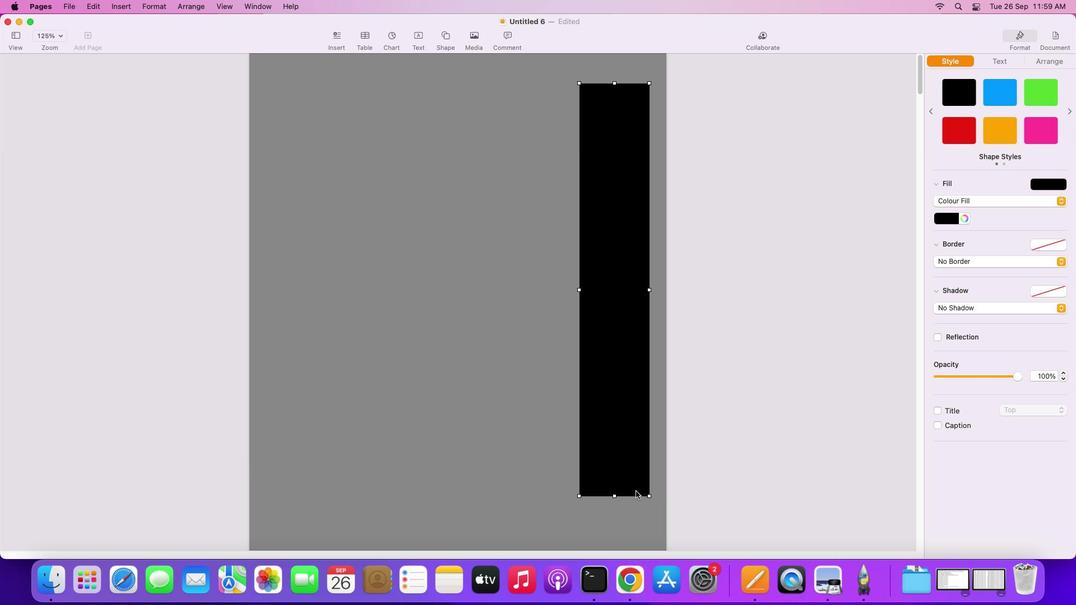 
Action: Mouse moved to (615, 495)
Screenshot: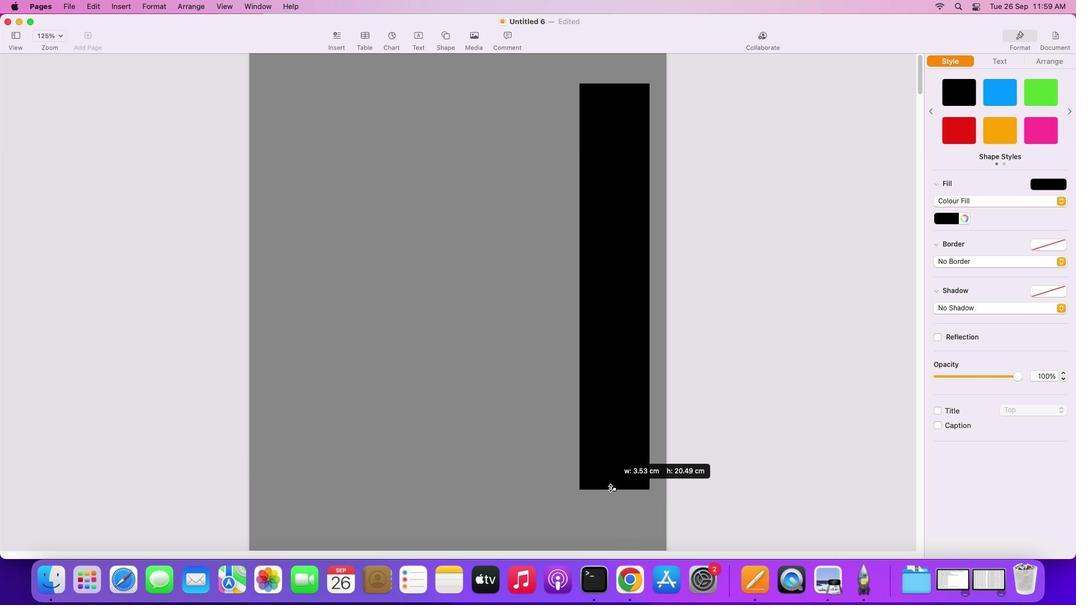 
Action: Mouse pressed left at (615, 495)
Screenshot: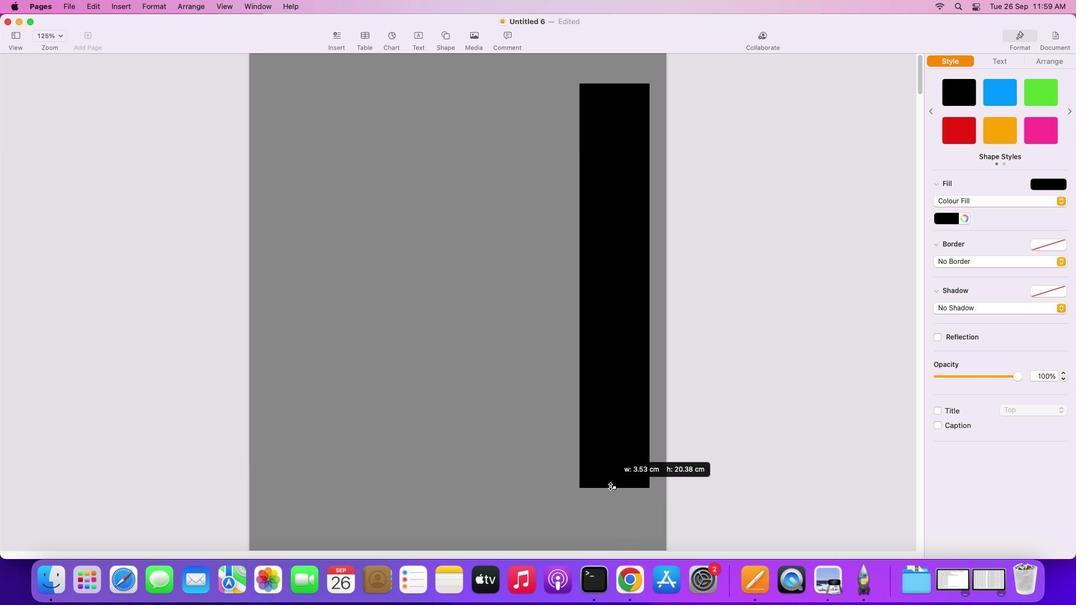 
Action: Mouse moved to (610, 487)
Screenshot: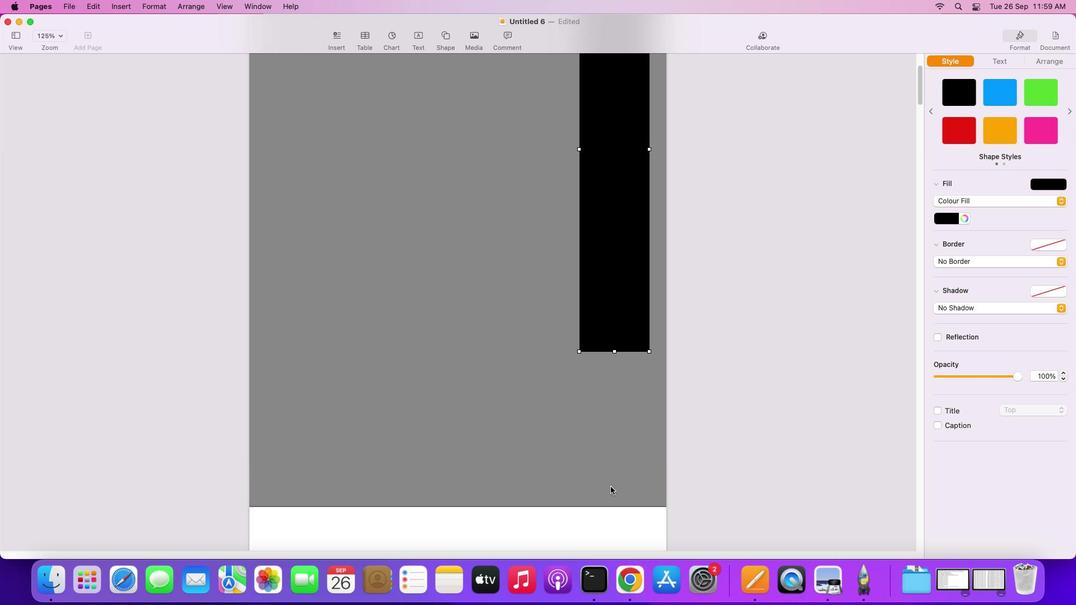 
Action: Mouse scrolled (610, 487) with delta (0, 0)
Screenshot: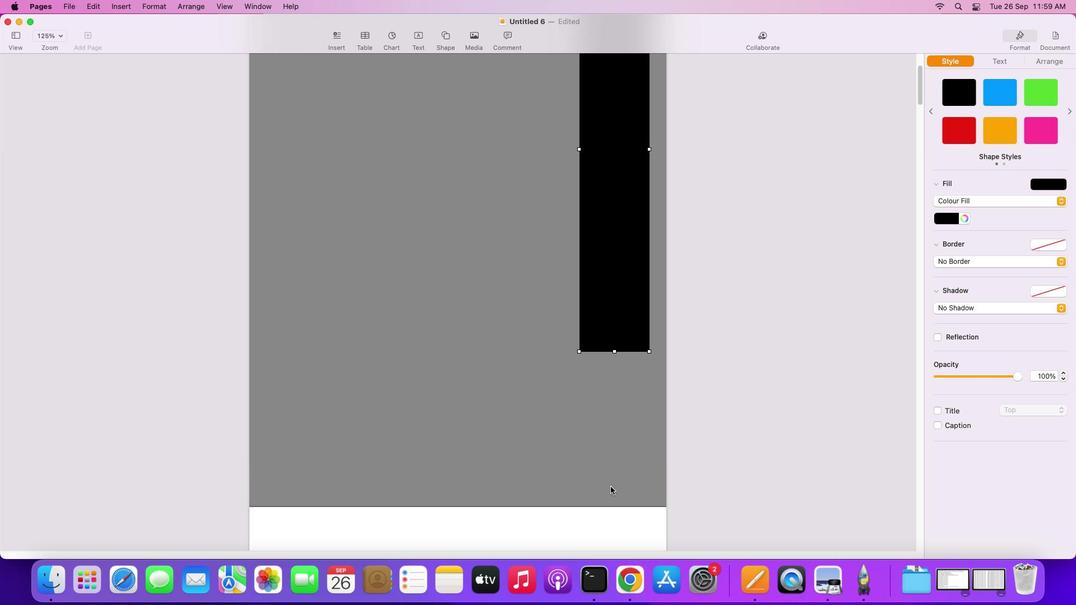 
Action: Mouse scrolled (610, 487) with delta (0, 0)
Screenshot: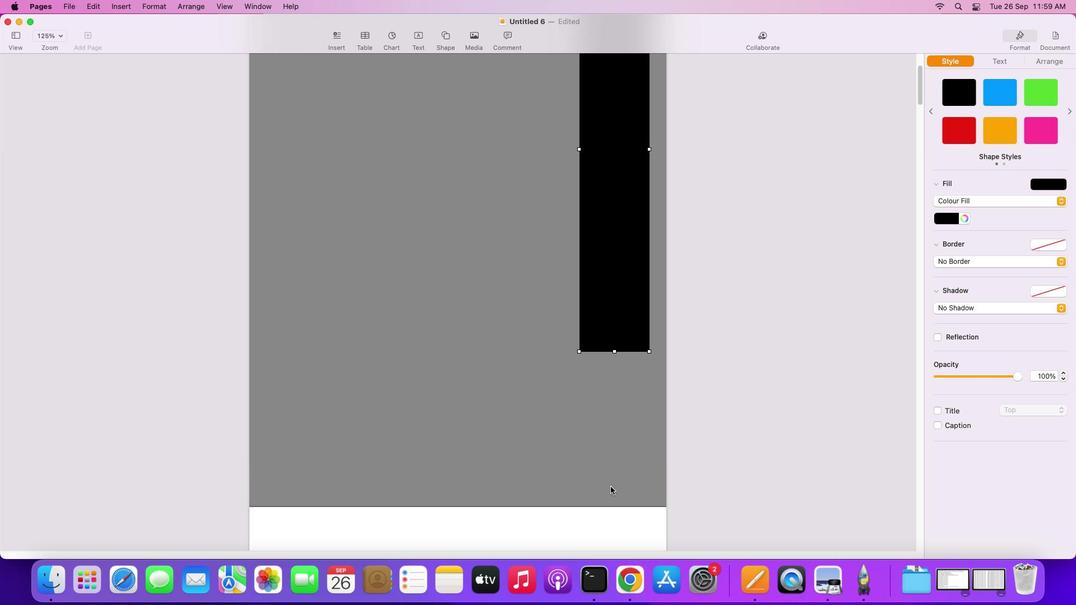 
Action: Mouse scrolled (610, 487) with delta (0, -2)
Screenshot: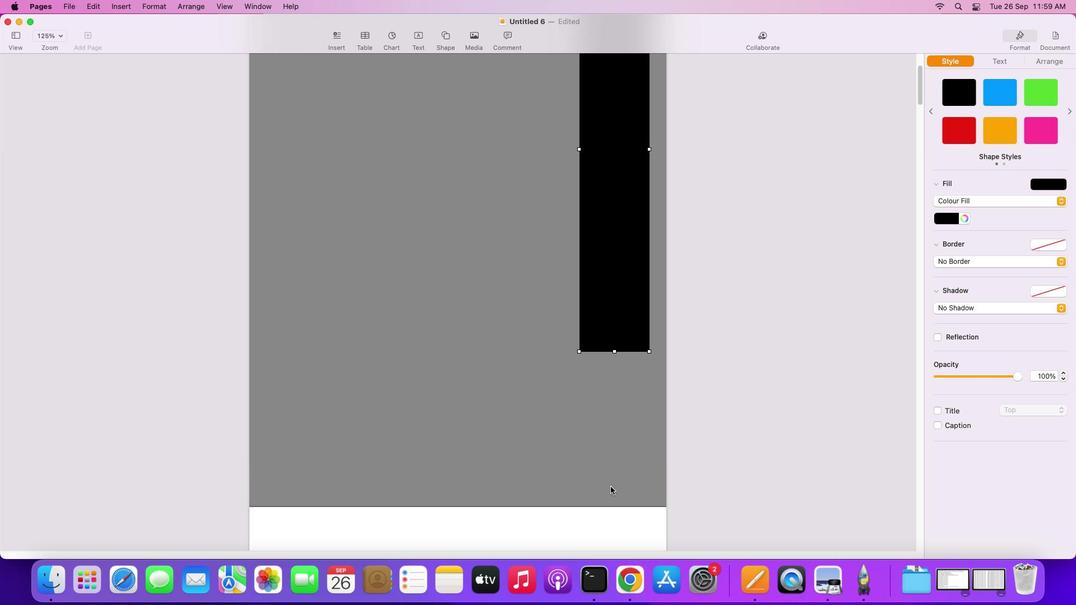 
Action: Mouse scrolled (610, 487) with delta (0, -2)
Screenshot: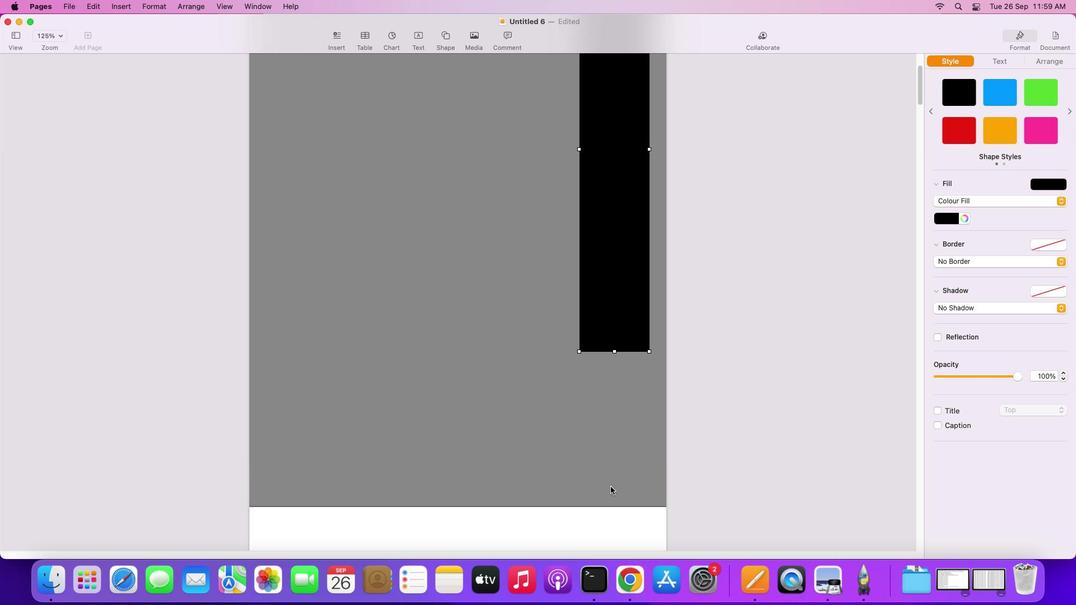 
Action: Mouse scrolled (610, 487) with delta (0, -3)
Screenshot: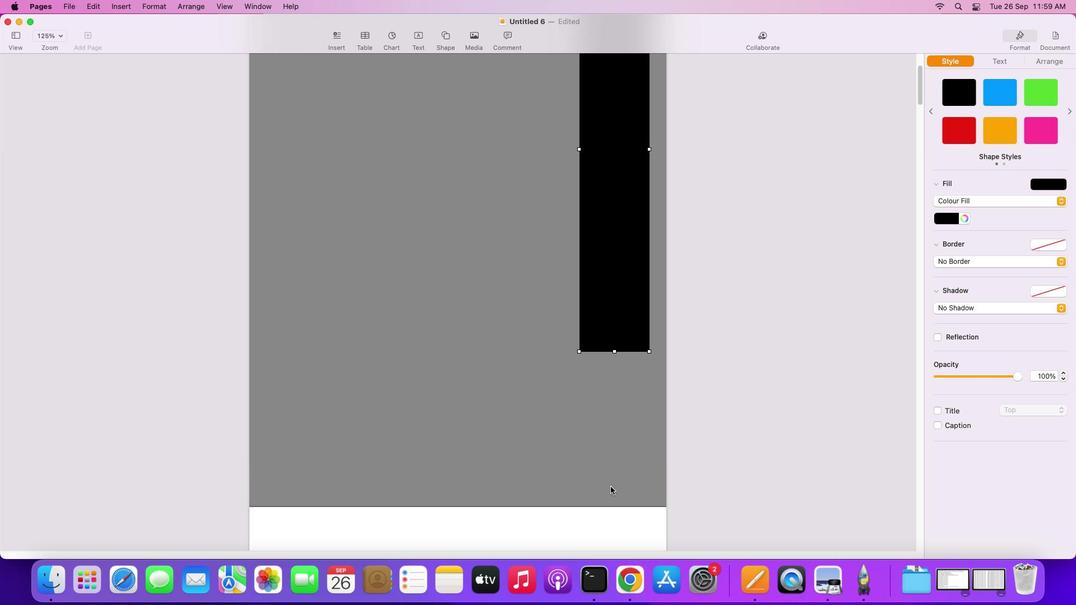 
Action: Mouse scrolled (610, 487) with delta (0, -3)
Screenshot: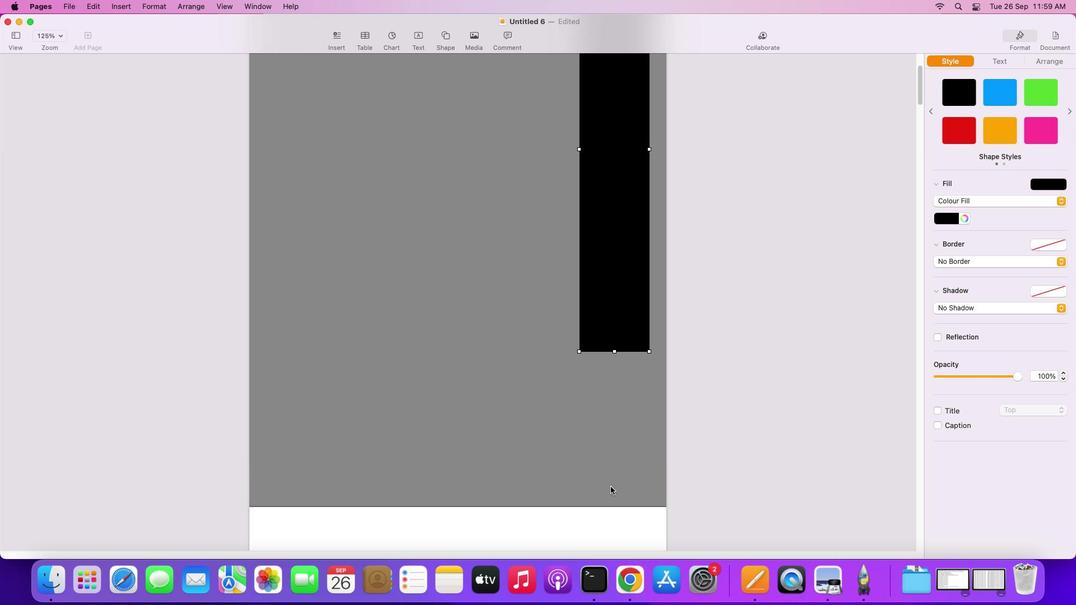 
Action: Mouse moved to (600, 399)
Screenshot: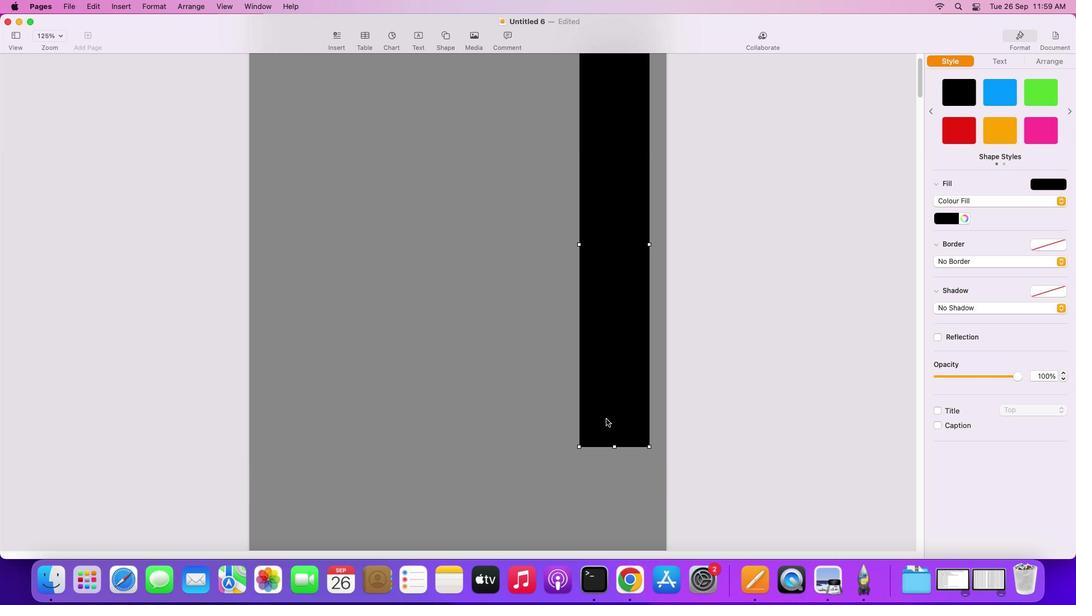
Action: Mouse scrolled (600, 399) with delta (0, 0)
Screenshot: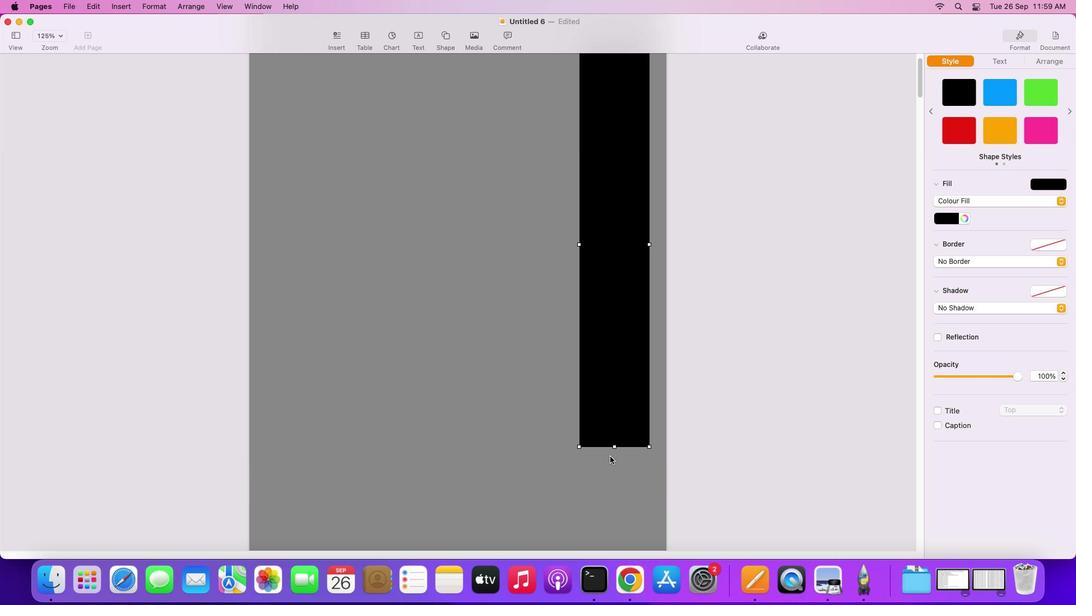 
Action: Mouse scrolled (600, 399) with delta (0, 0)
Screenshot: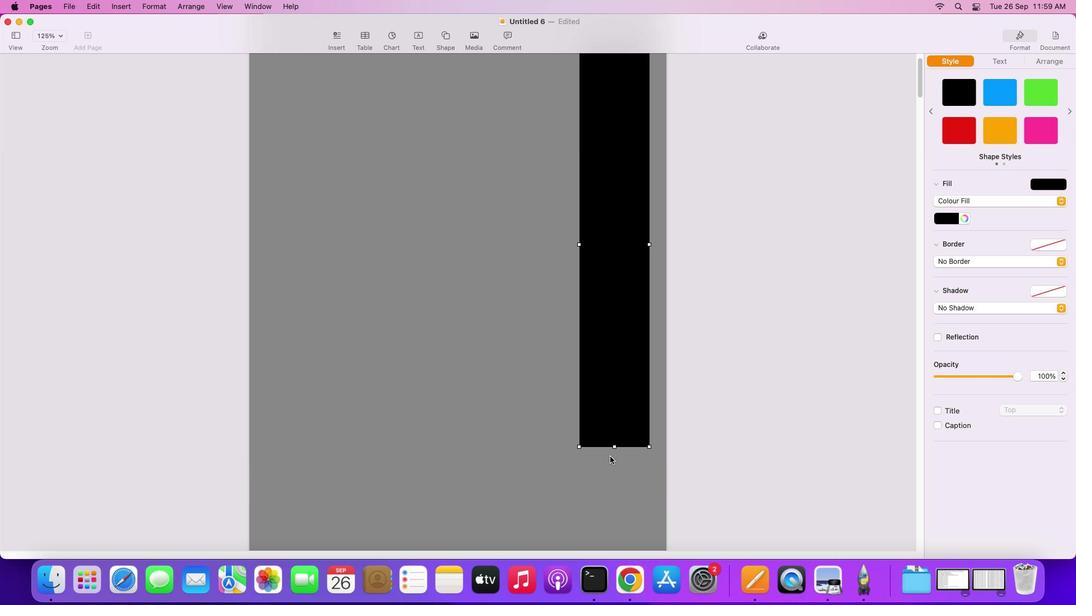 
Action: Mouse scrolled (600, 399) with delta (0, 1)
Screenshot: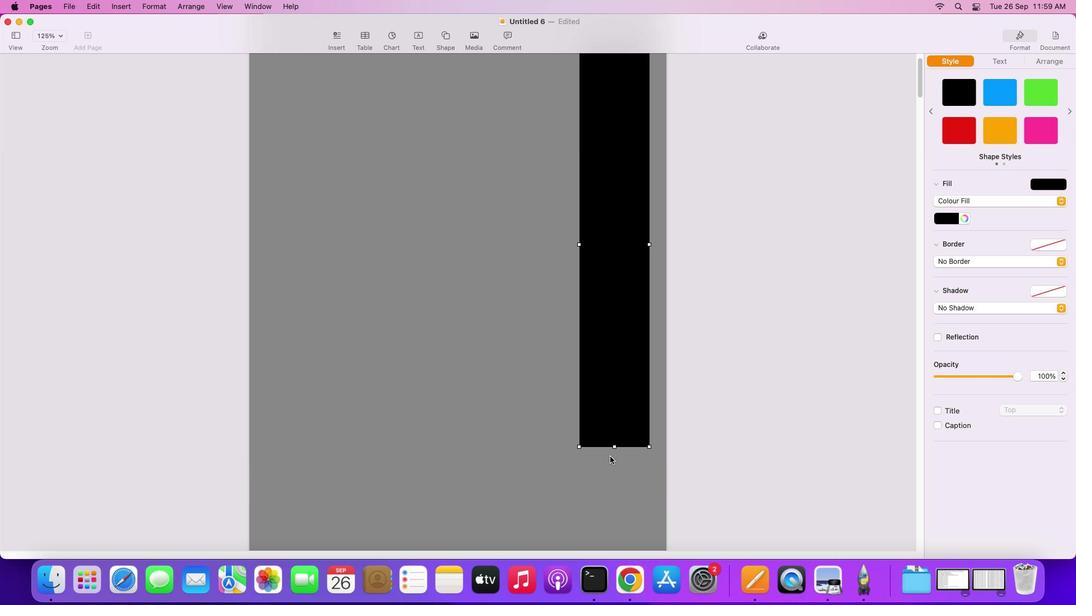 
Action: Mouse scrolled (600, 399) with delta (0, 2)
Screenshot: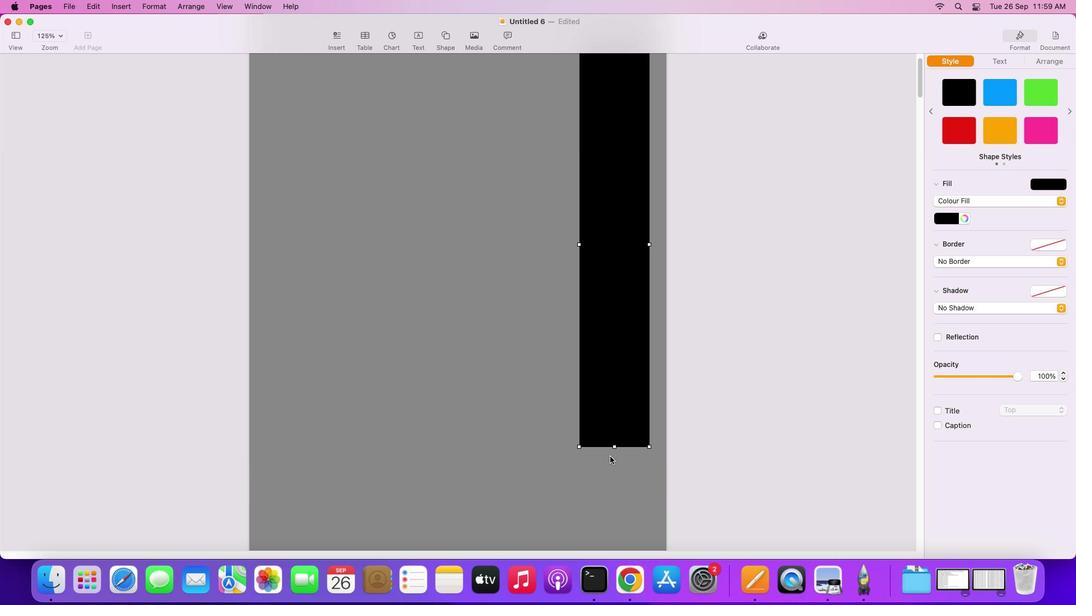 
Action: Mouse scrolled (600, 399) with delta (0, 3)
Screenshot: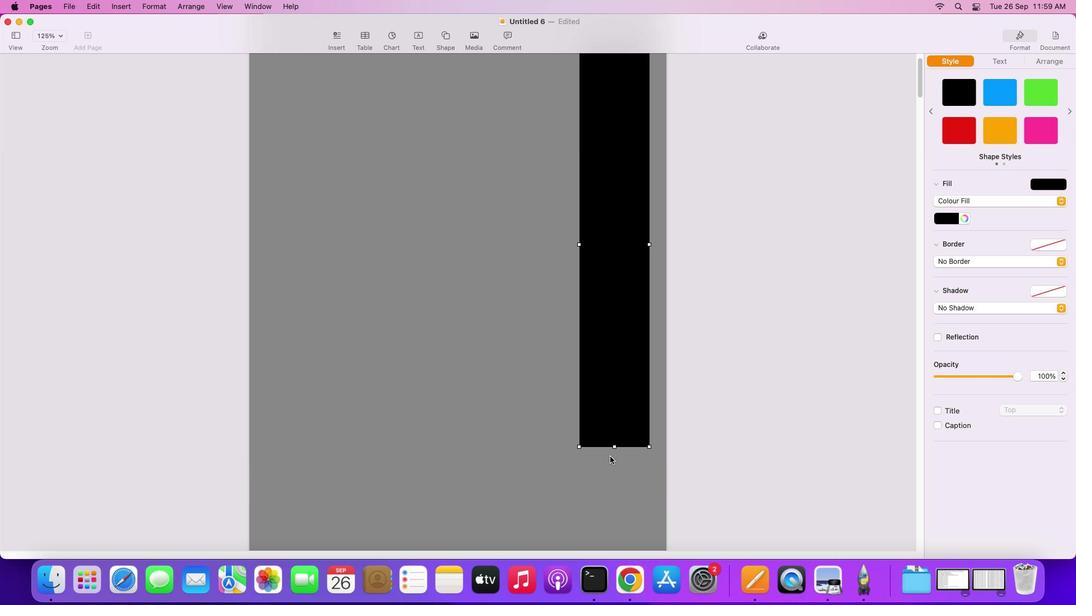 
Action: Mouse moved to (615, 448)
Screenshot: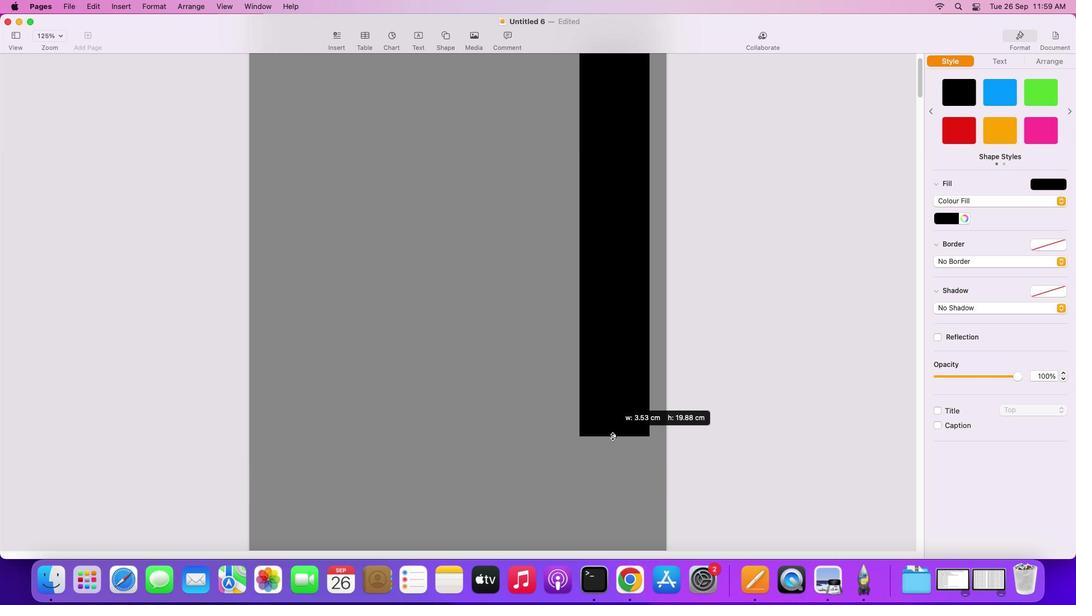 
Action: Mouse pressed left at (615, 448)
Screenshot: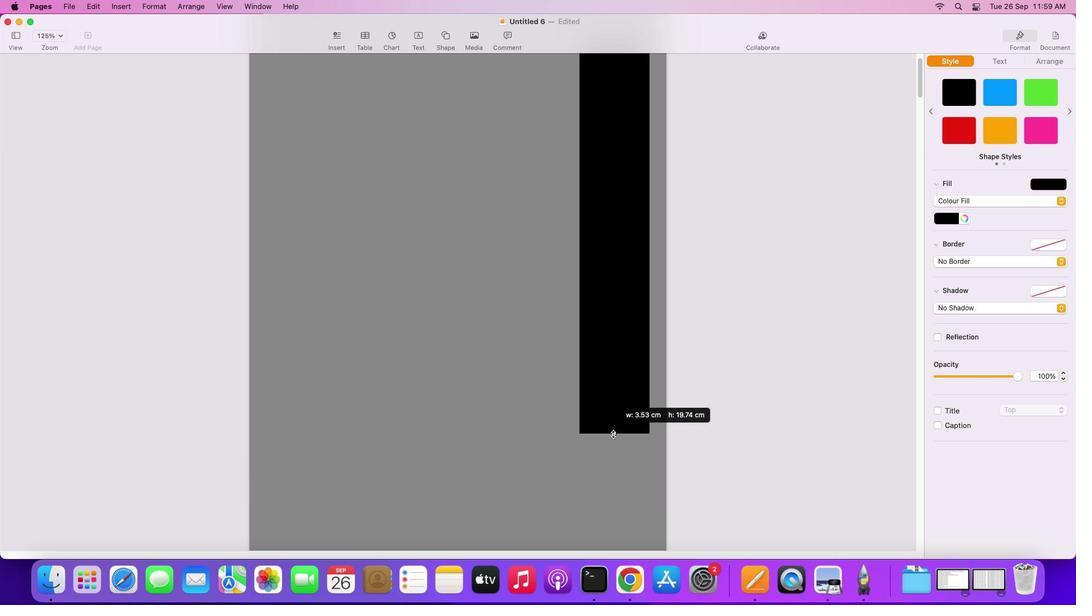
Action: Mouse moved to (613, 434)
Screenshot: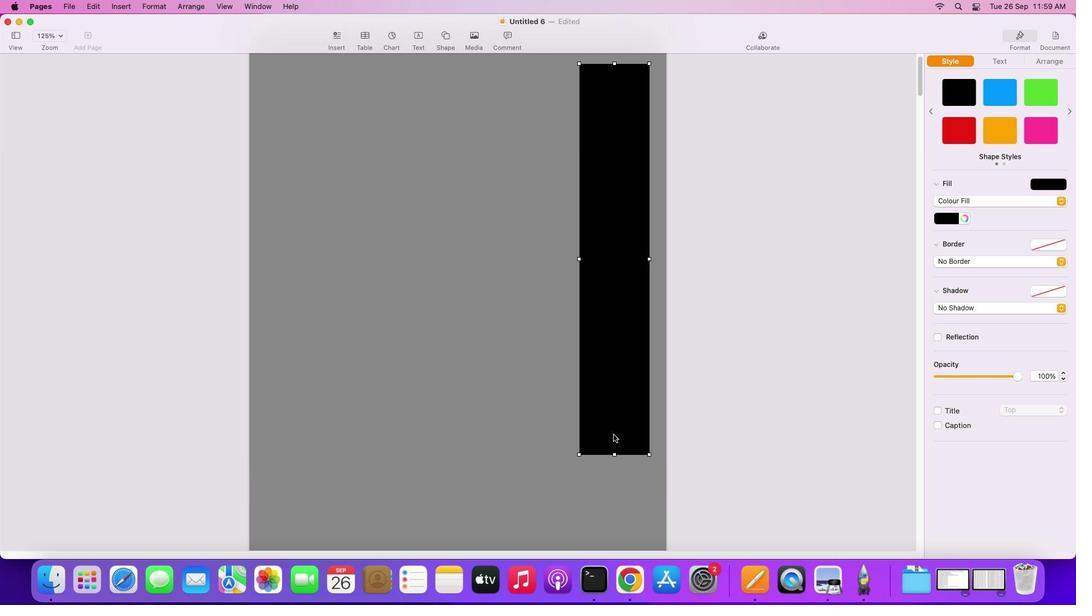 
Action: Mouse scrolled (613, 434) with delta (0, 0)
Screenshot: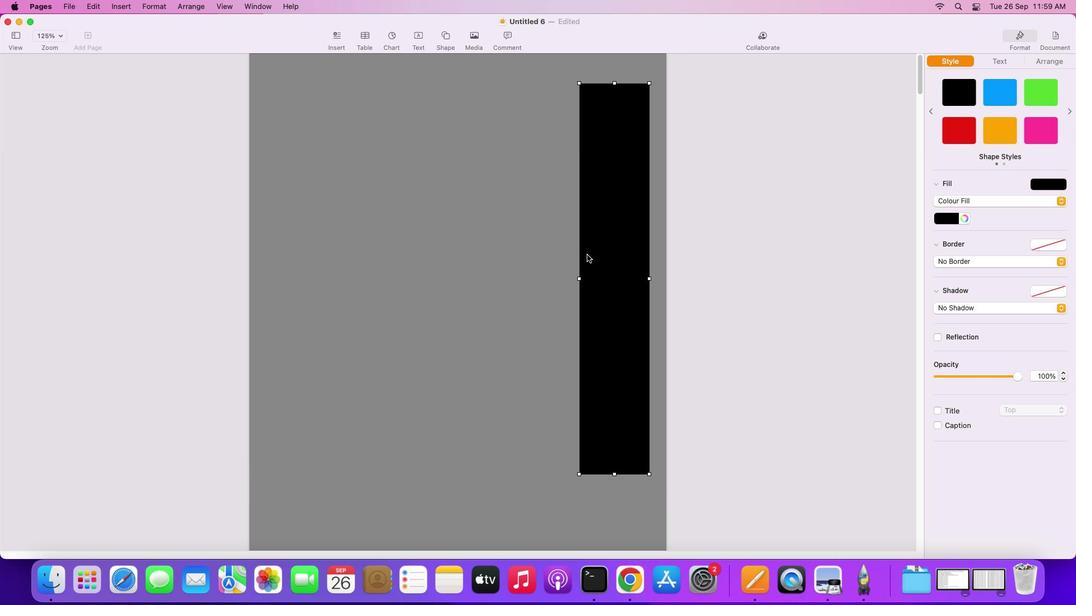 
Action: Mouse scrolled (613, 434) with delta (0, 0)
Screenshot: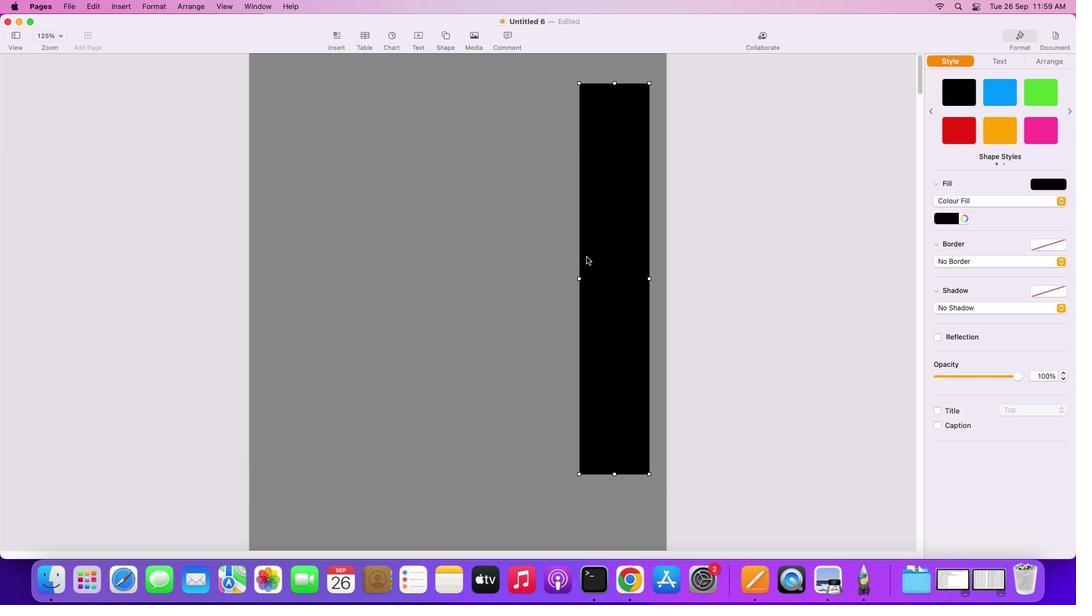 
Action: Mouse scrolled (613, 434) with delta (0, 2)
Screenshot: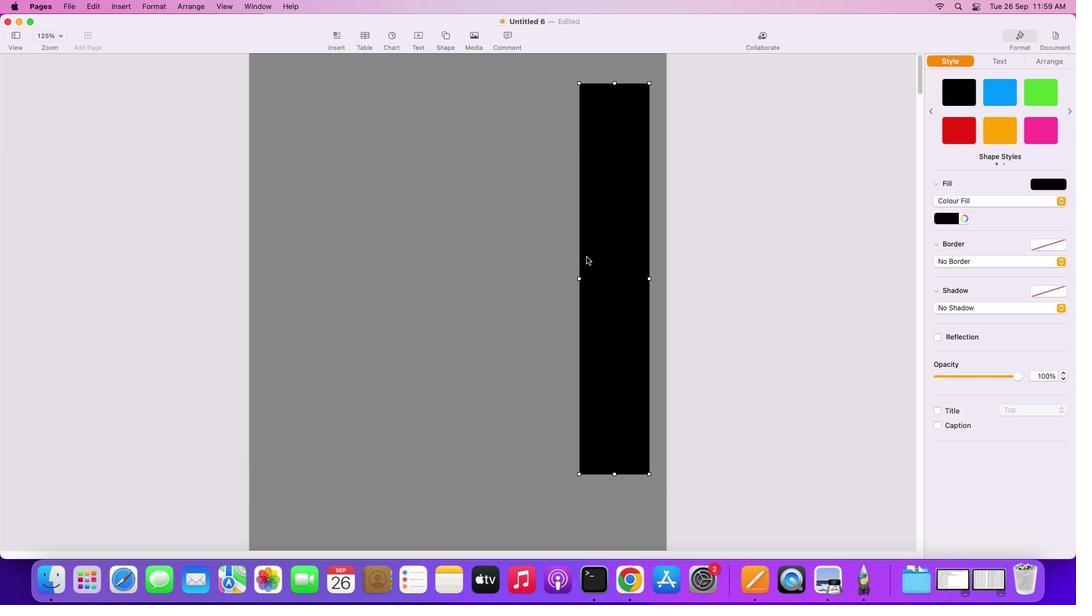 
Action: Mouse scrolled (613, 434) with delta (0, 2)
Screenshot: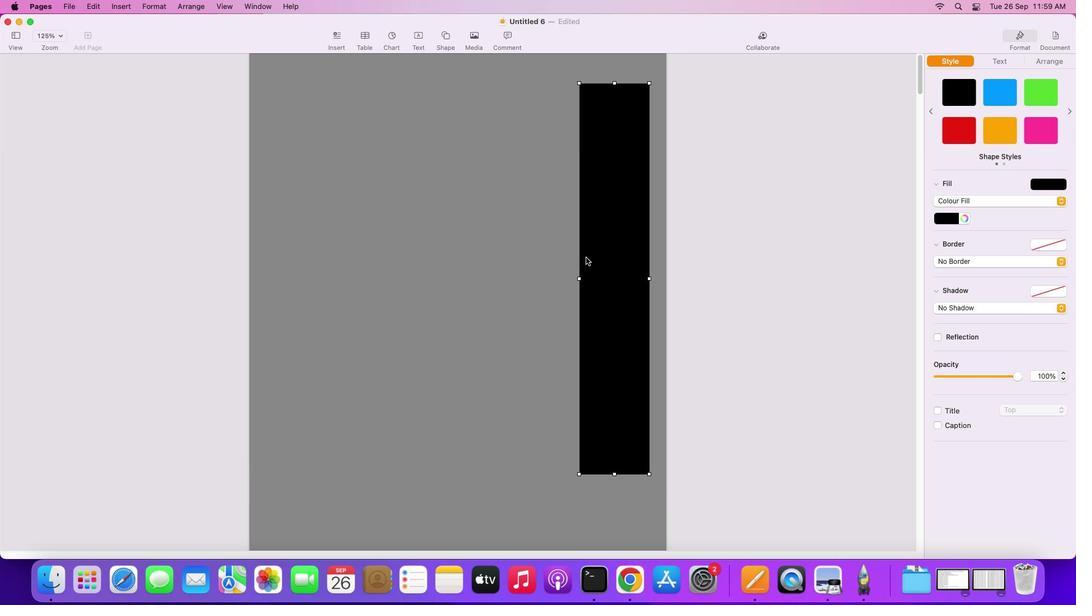 
Action: Mouse scrolled (613, 434) with delta (0, 3)
Screenshot: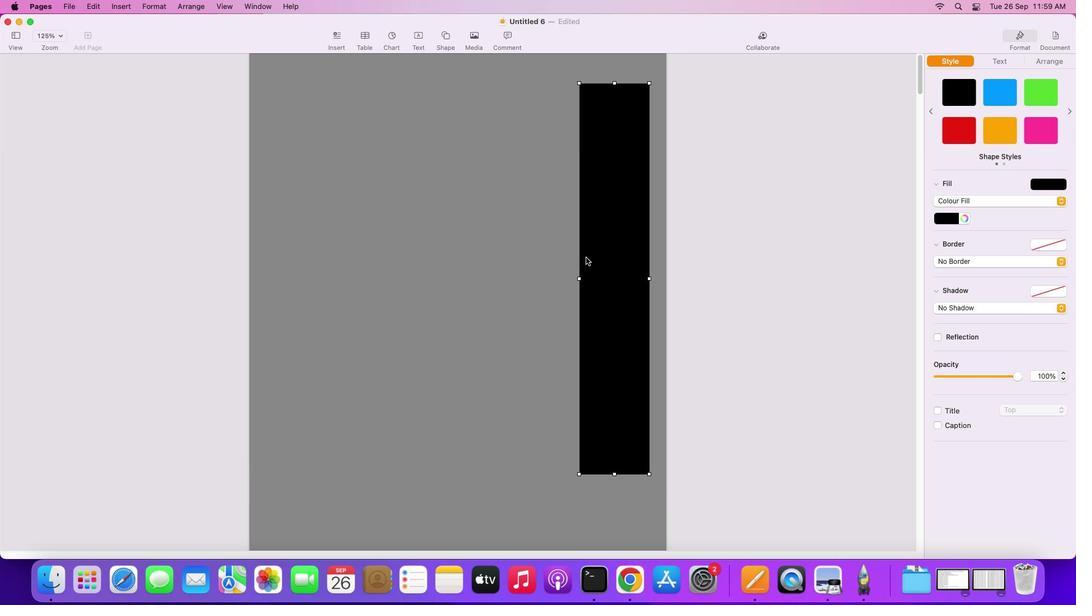 
Action: Mouse moved to (579, 278)
Screenshot: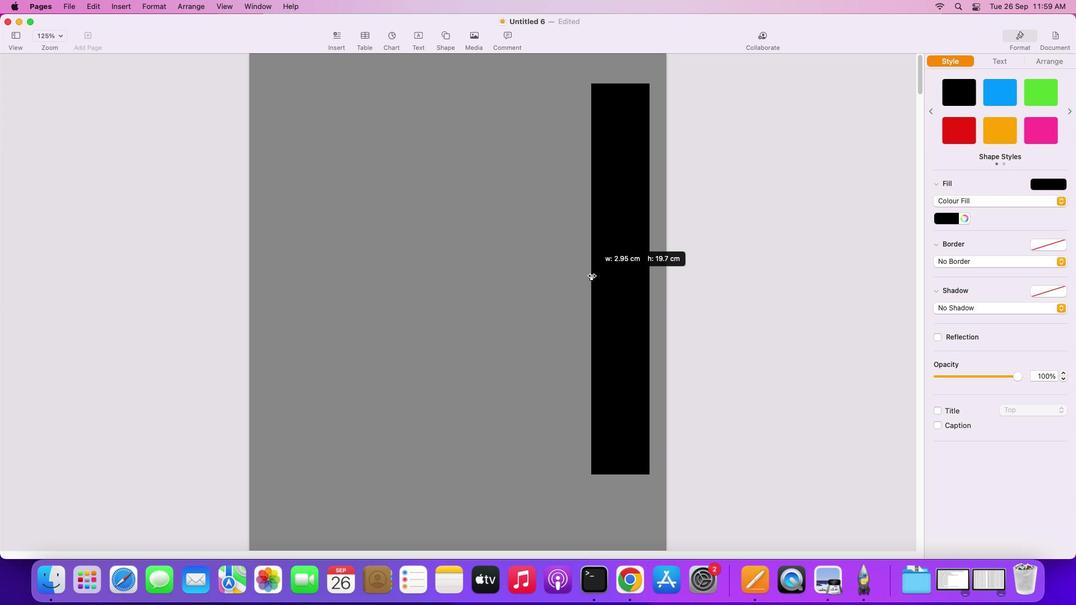 
Action: Mouse pressed left at (579, 278)
Screenshot: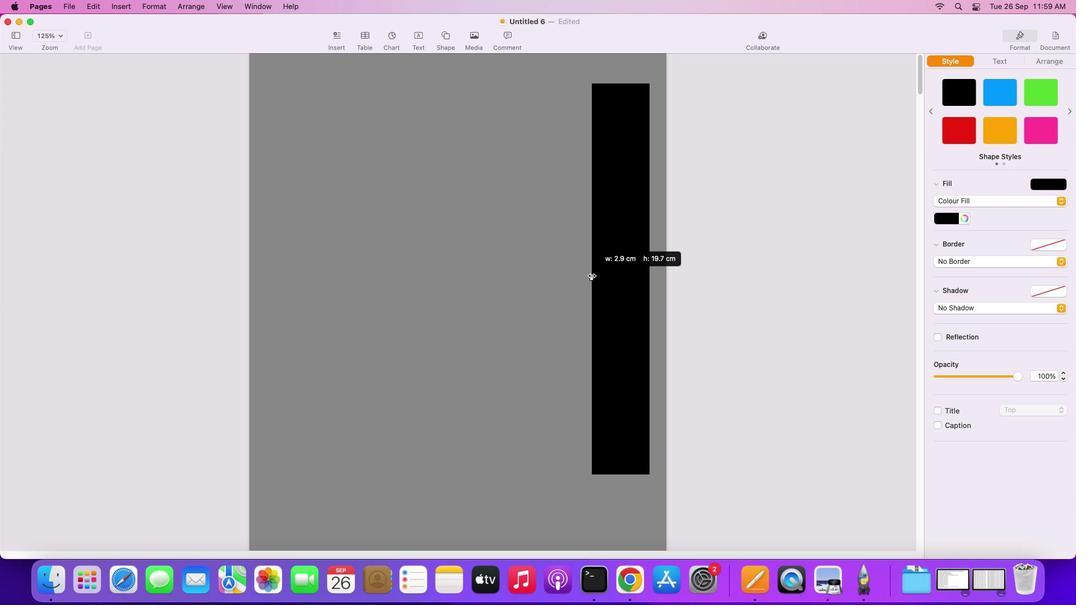 
Action: Mouse moved to (451, 229)
Screenshot: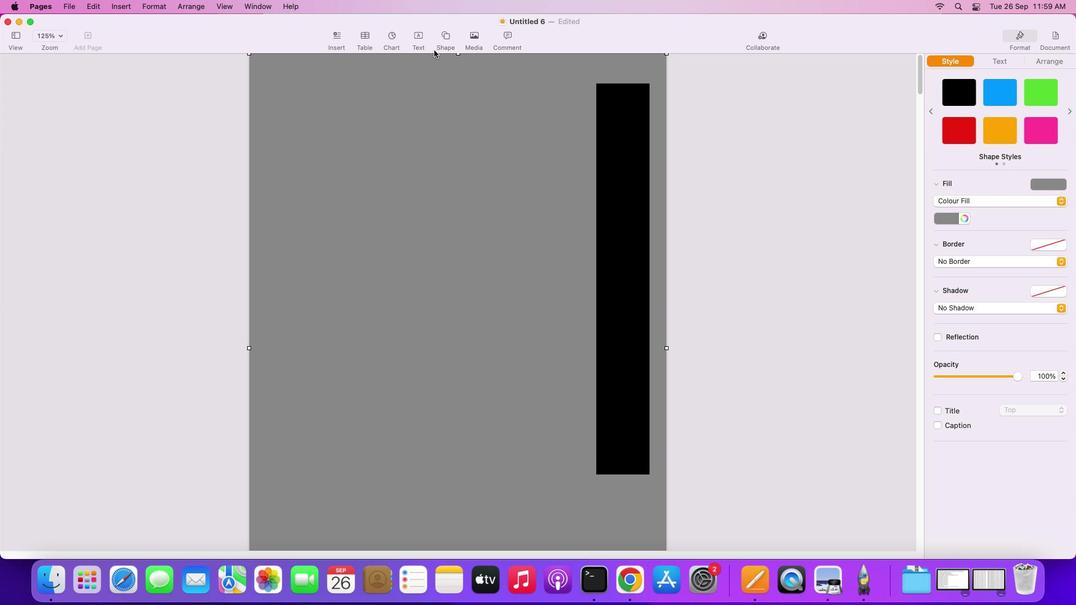 
Action: Mouse pressed left at (451, 229)
Screenshot: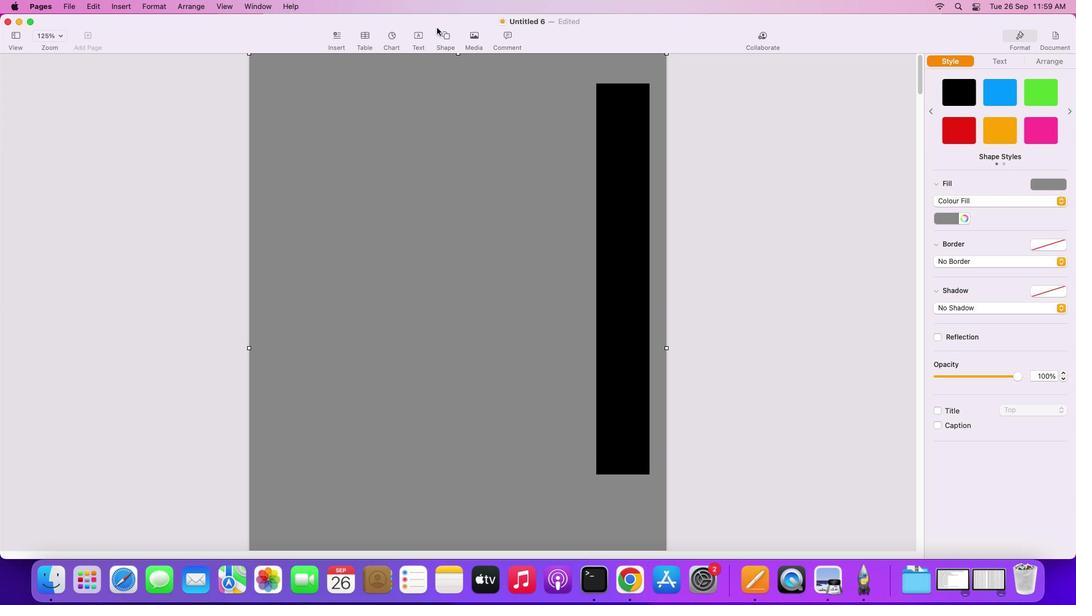 
Action: Mouse moved to (448, 33)
Screenshot: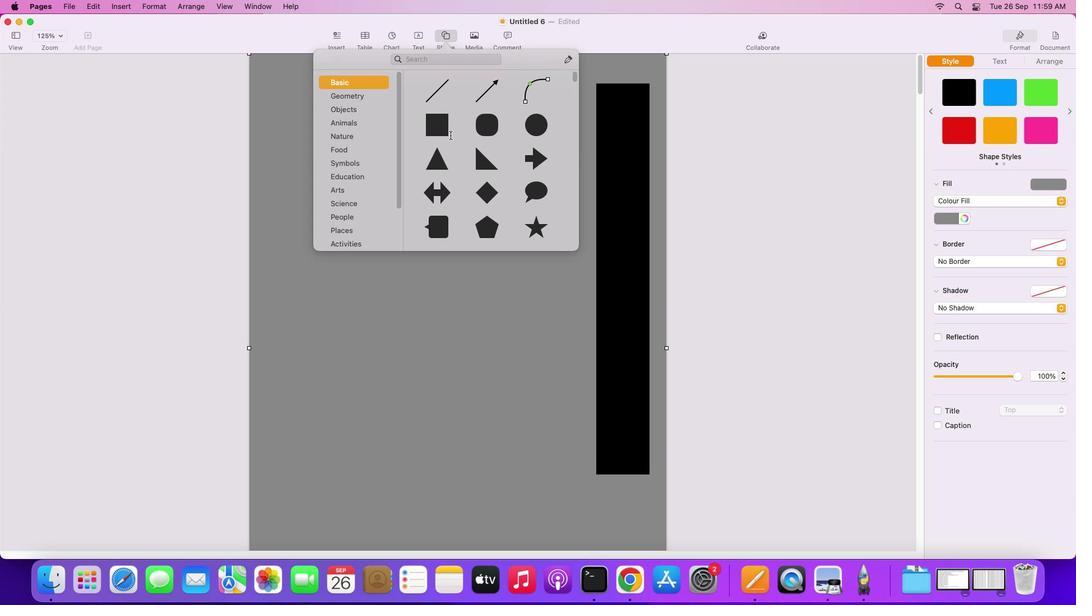 
Action: Mouse pressed left at (448, 33)
Screenshot: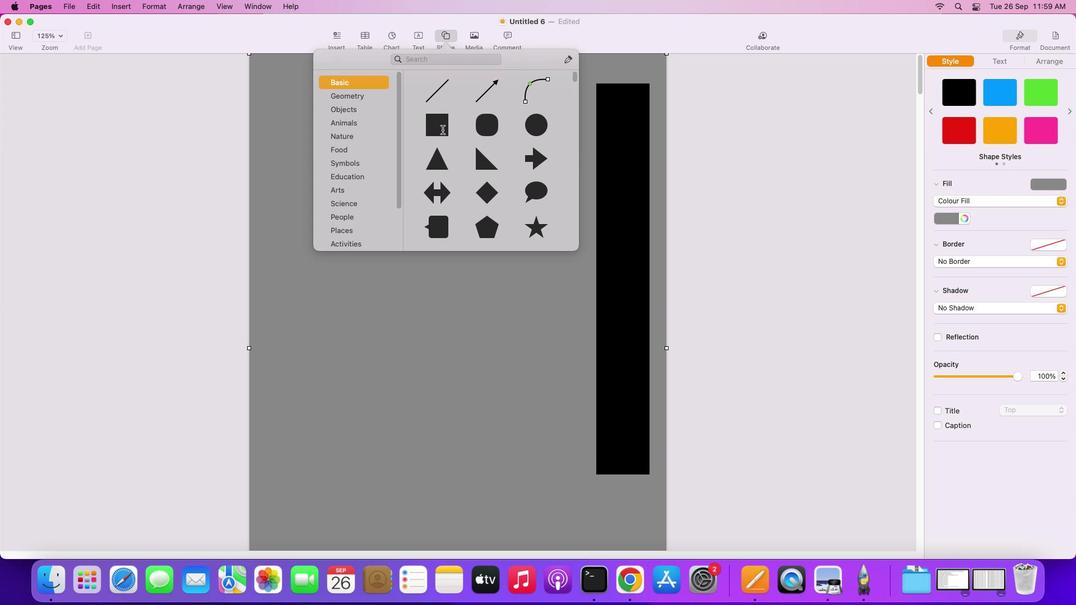 
Action: Mouse moved to (437, 126)
Screenshot: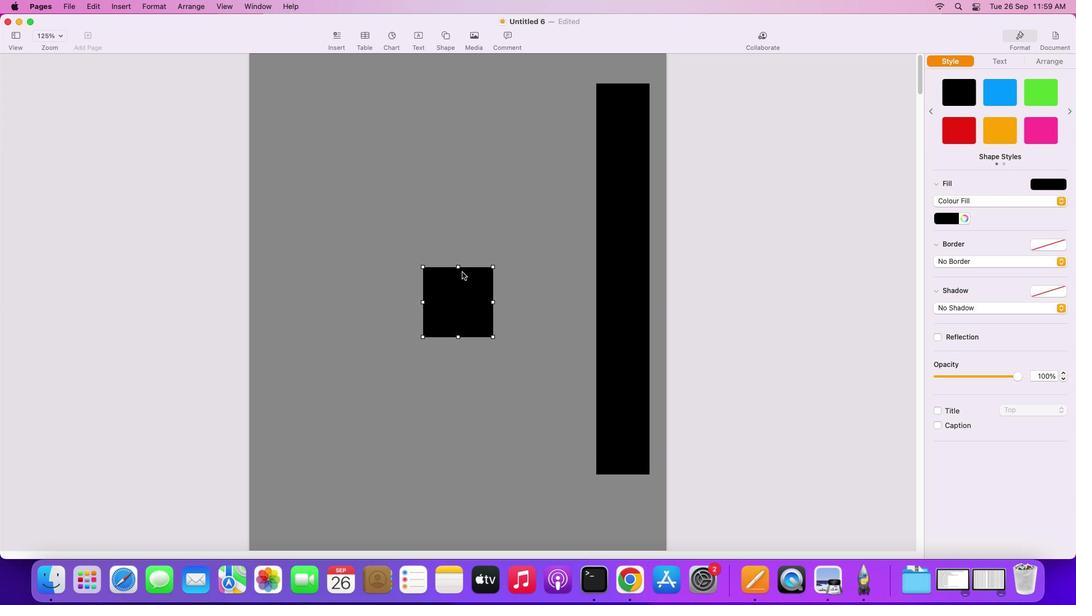 
Action: Mouse pressed left at (437, 126)
Screenshot: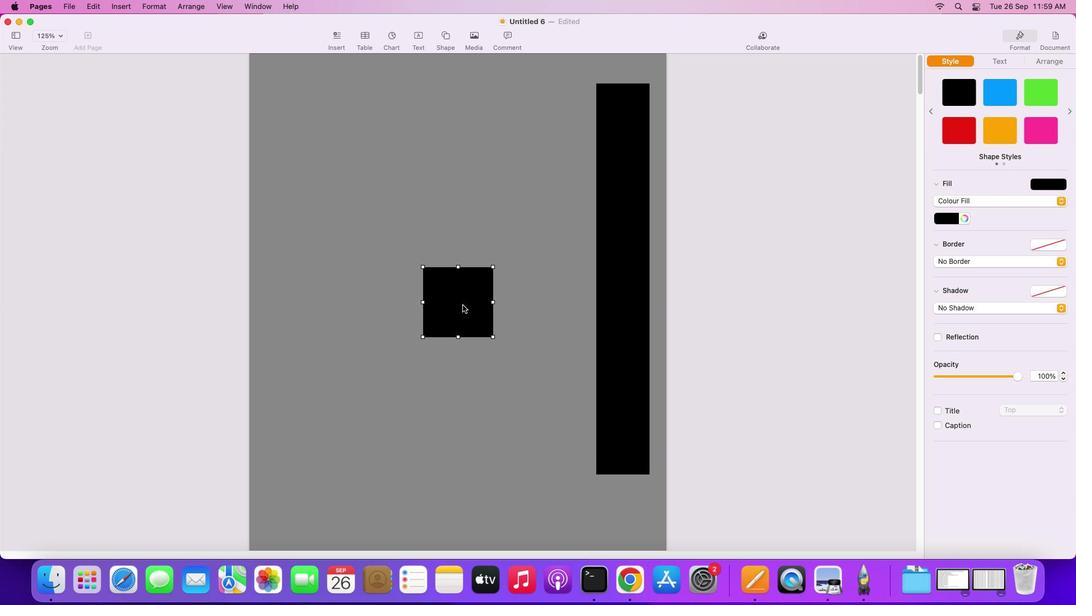 
Action: Mouse moved to (462, 305)
Screenshot: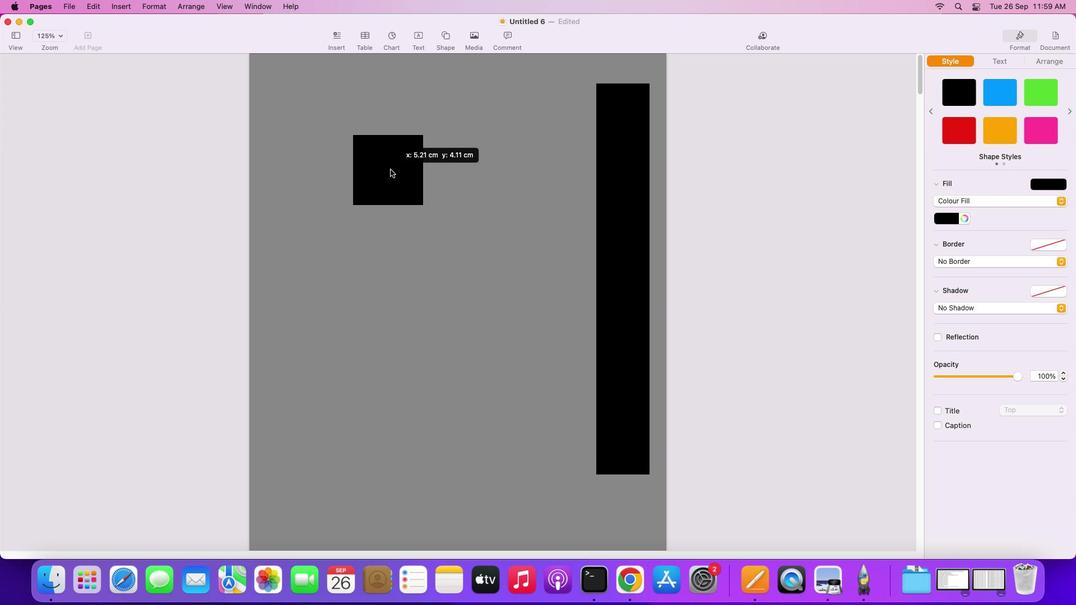 
Action: Mouse pressed left at (462, 305)
Screenshot: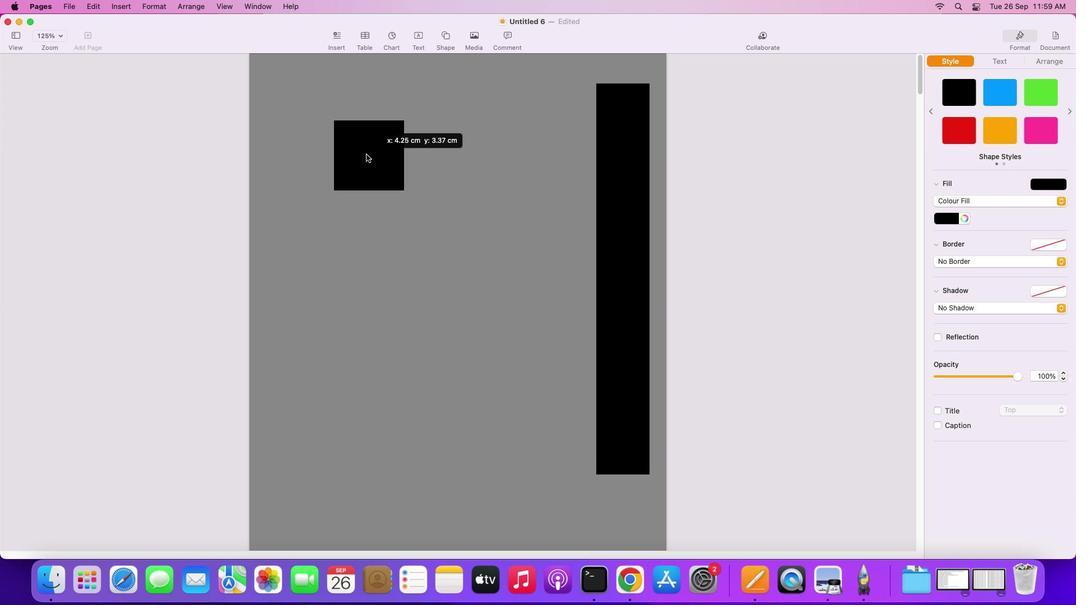 
Action: Mouse moved to (394, 151)
Screenshot: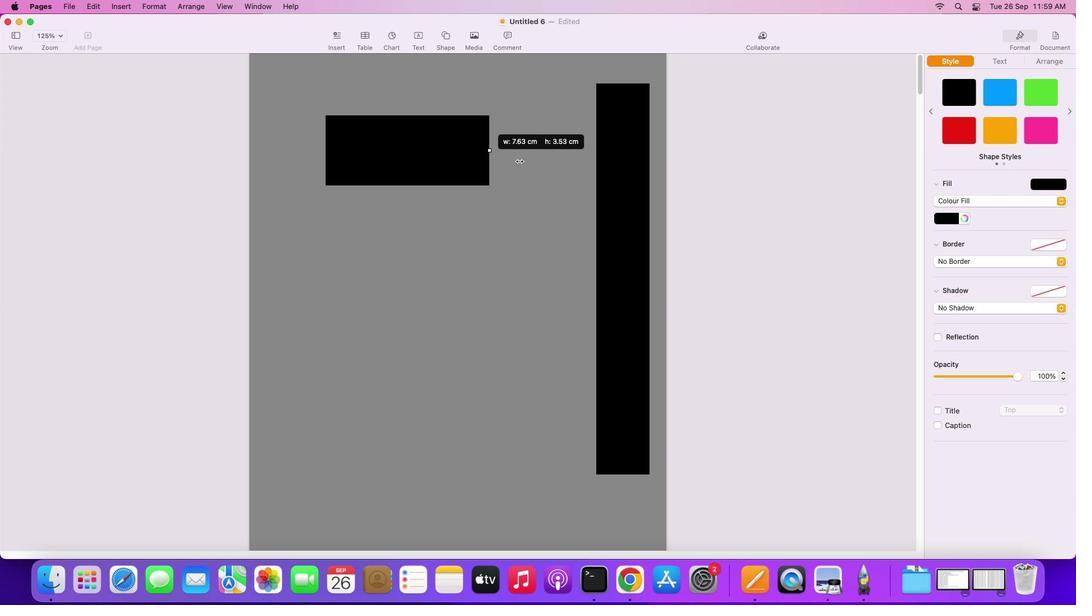 
Action: Mouse pressed left at (394, 151)
Screenshot: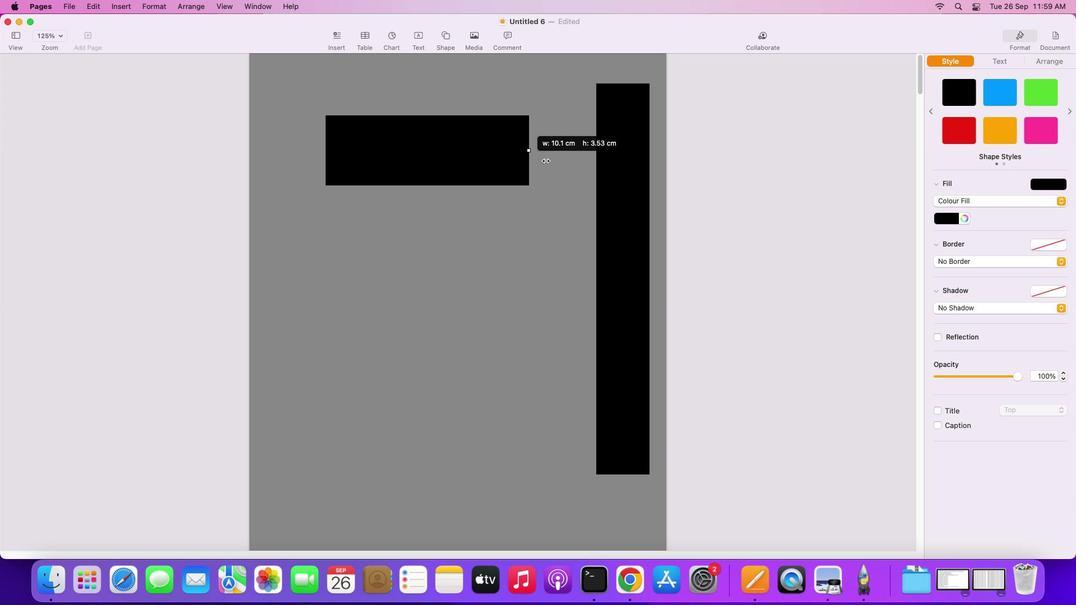 
Action: Mouse moved to (461, 185)
Screenshot: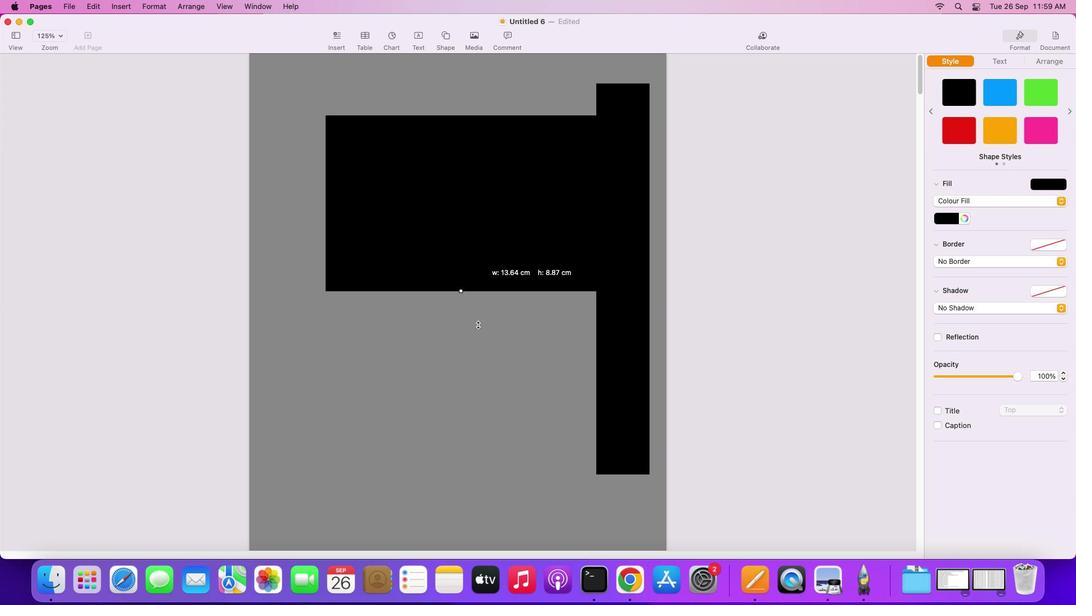 
Action: Mouse pressed left at (461, 185)
Screenshot: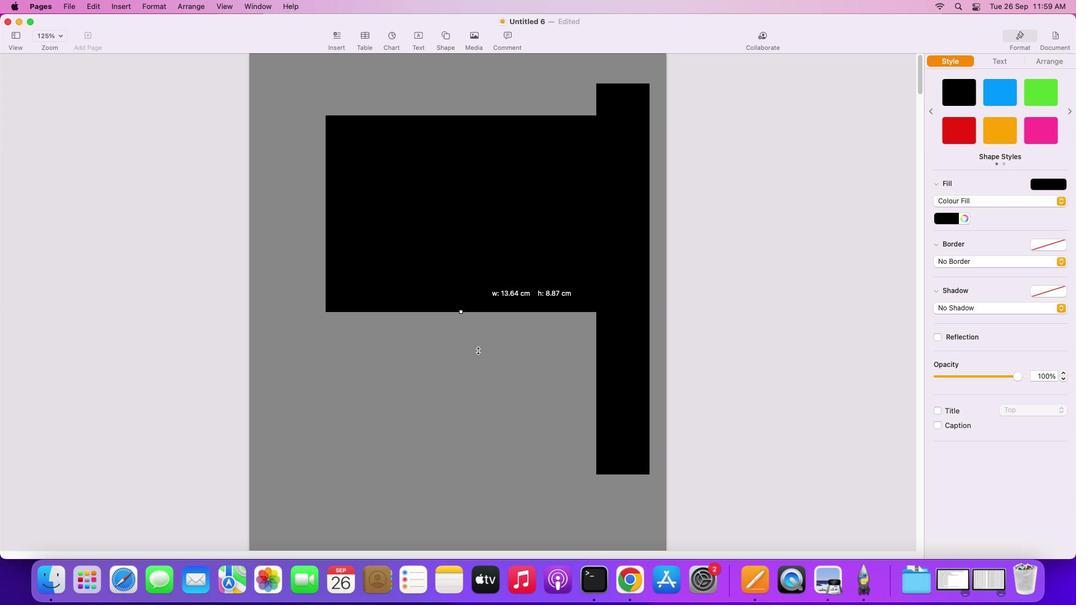 
Action: Mouse moved to (465, 311)
Screenshot: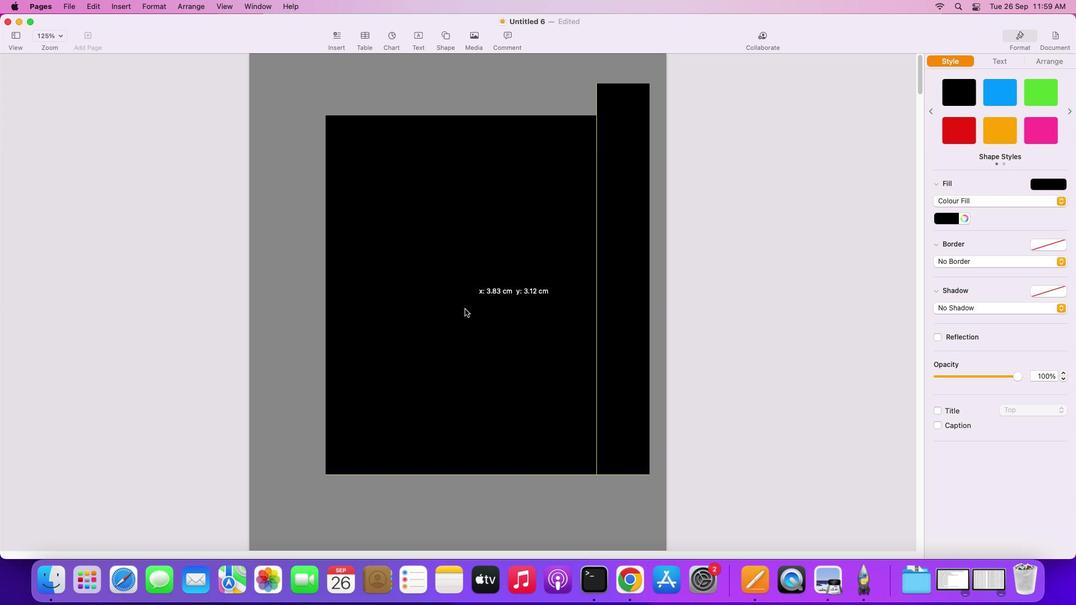 
Action: Mouse pressed left at (465, 311)
Screenshot: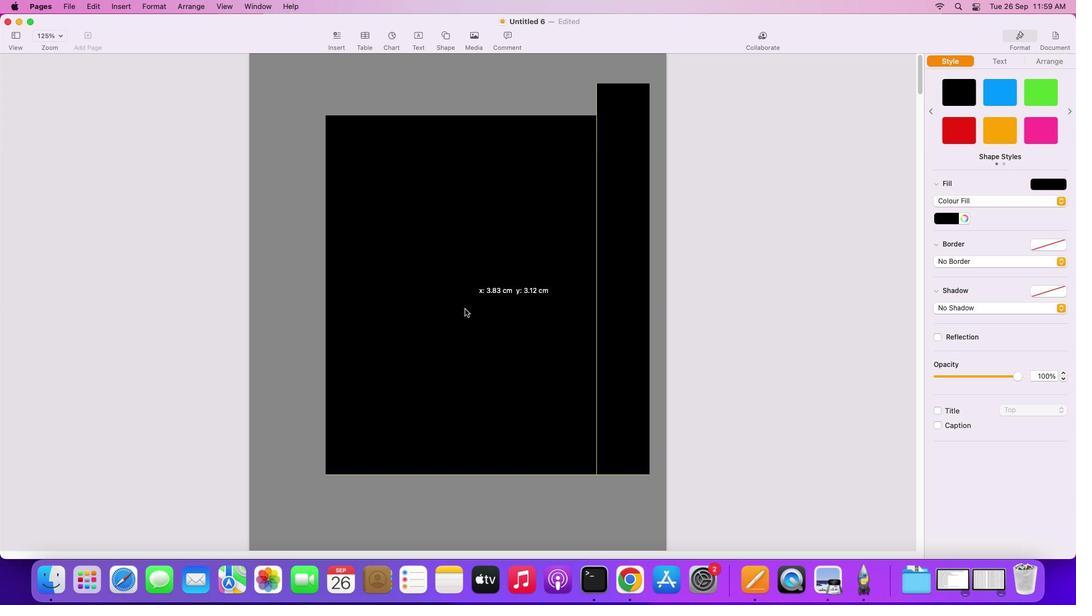 
Action: Mouse moved to (460, 116)
Screenshot: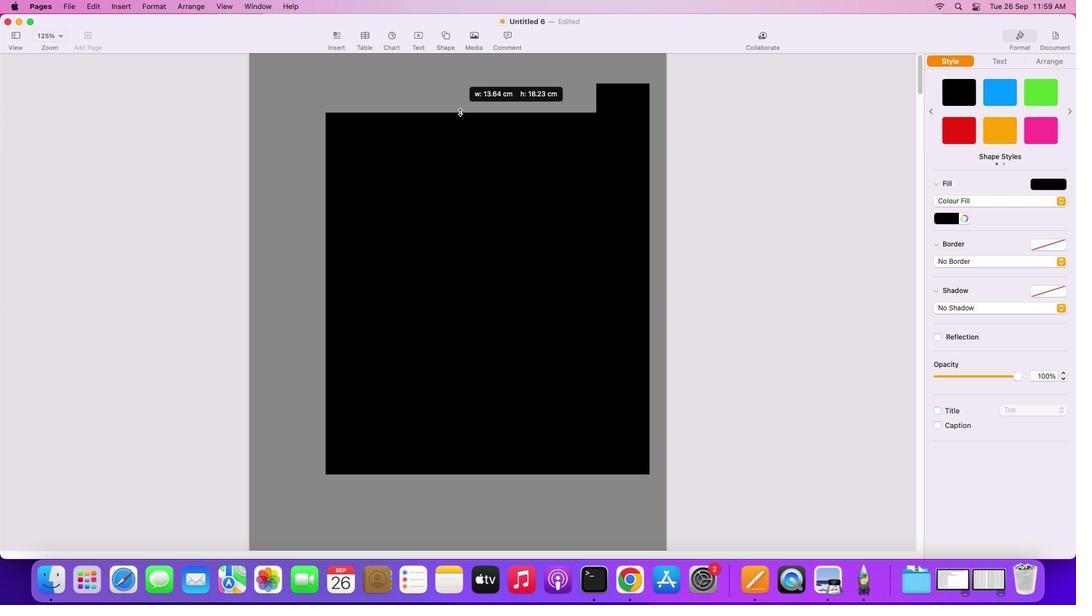 
Action: Mouse pressed left at (460, 116)
Screenshot: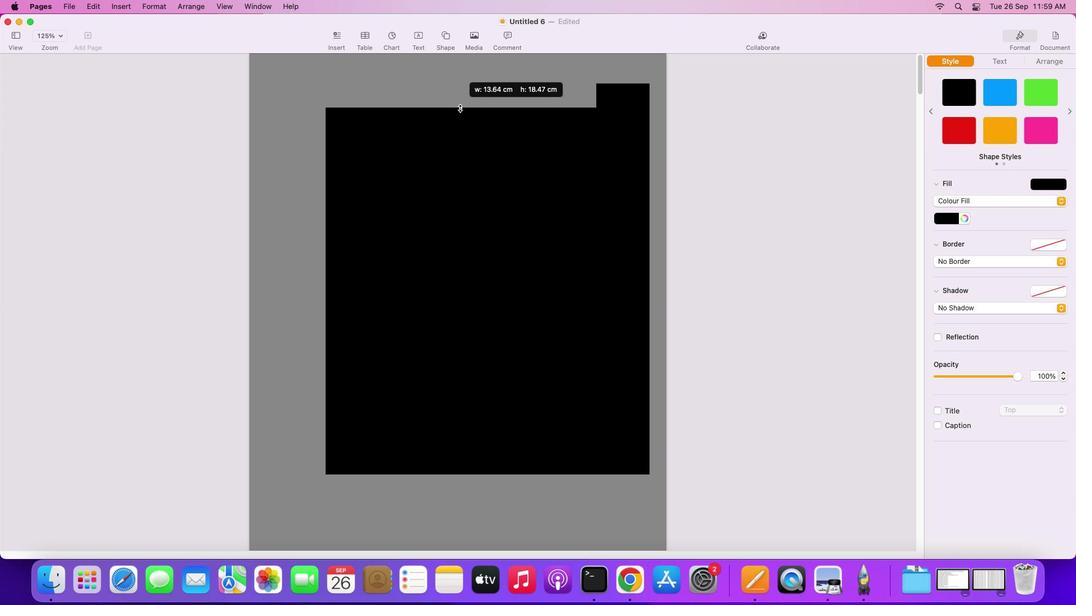 
Action: Mouse moved to (482, 197)
Screenshot: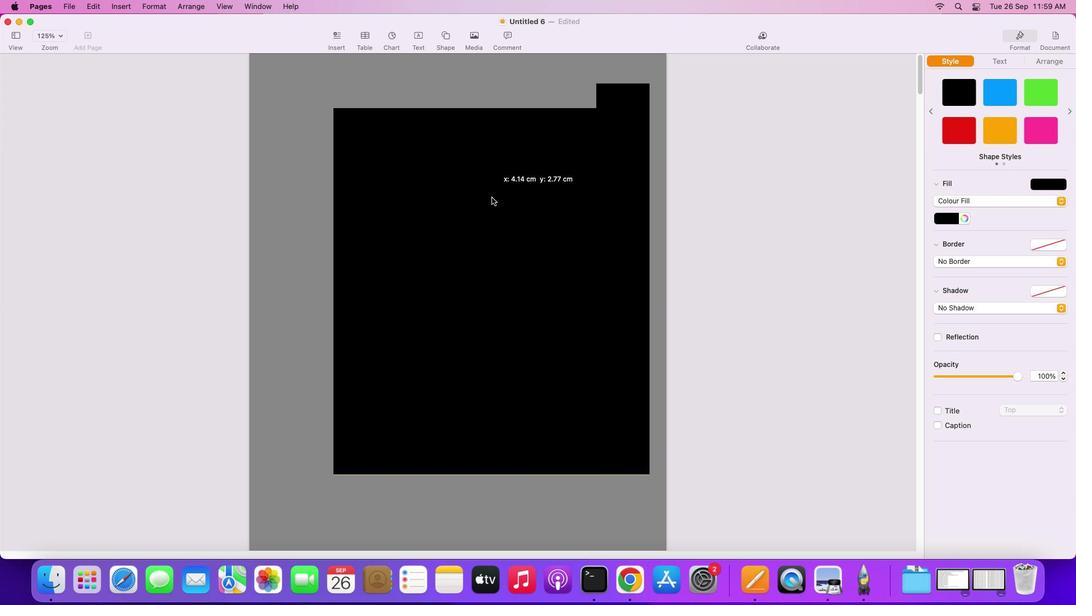 
Action: Mouse pressed left at (482, 197)
Screenshot: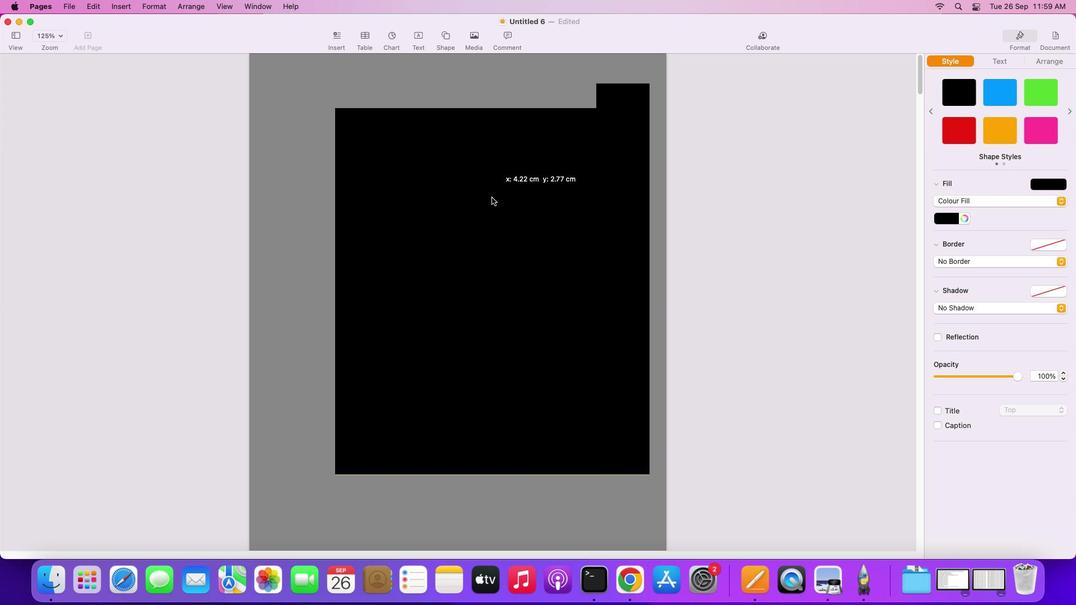 
Action: Mouse moved to (504, 196)
Screenshot: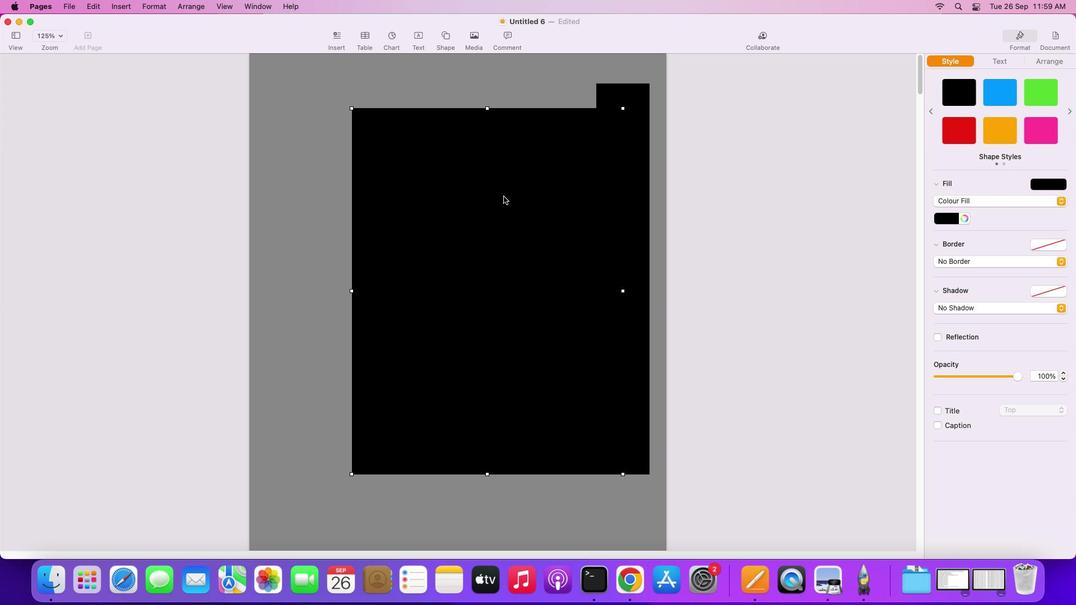 
Action: Mouse pressed left at (504, 196)
Screenshot: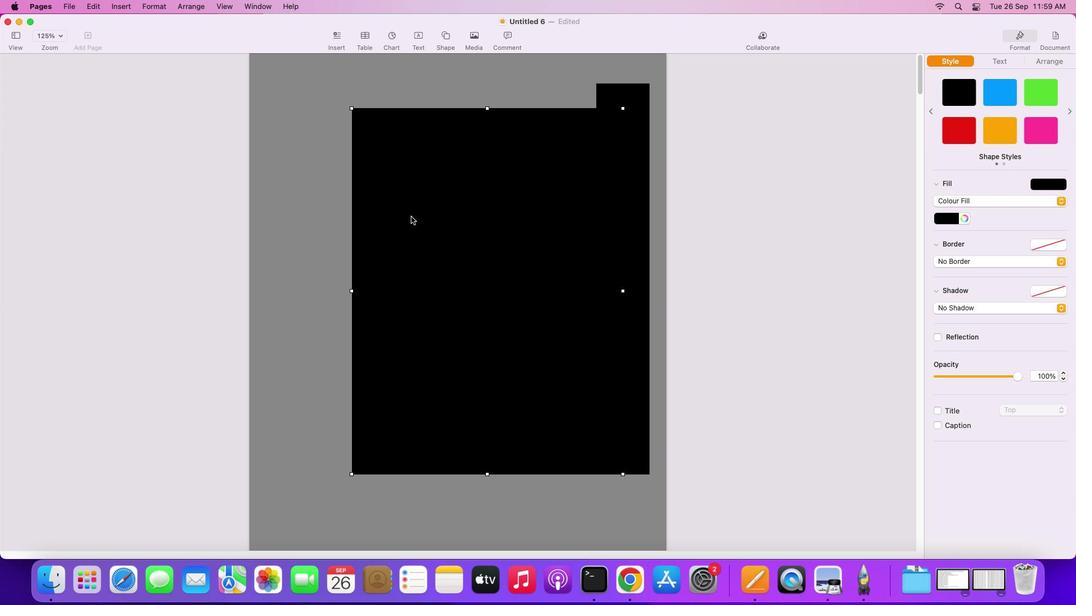 
Action: Mouse moved to (302, 227)
Screenshot: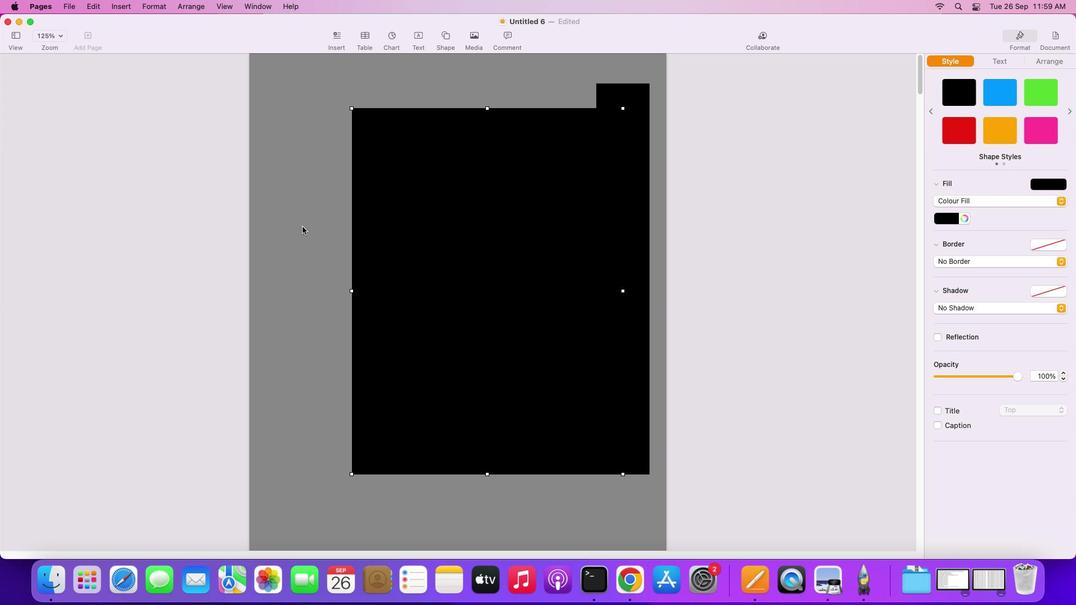 
Action: Mouse pressed left at (302, 227)
Screenshot: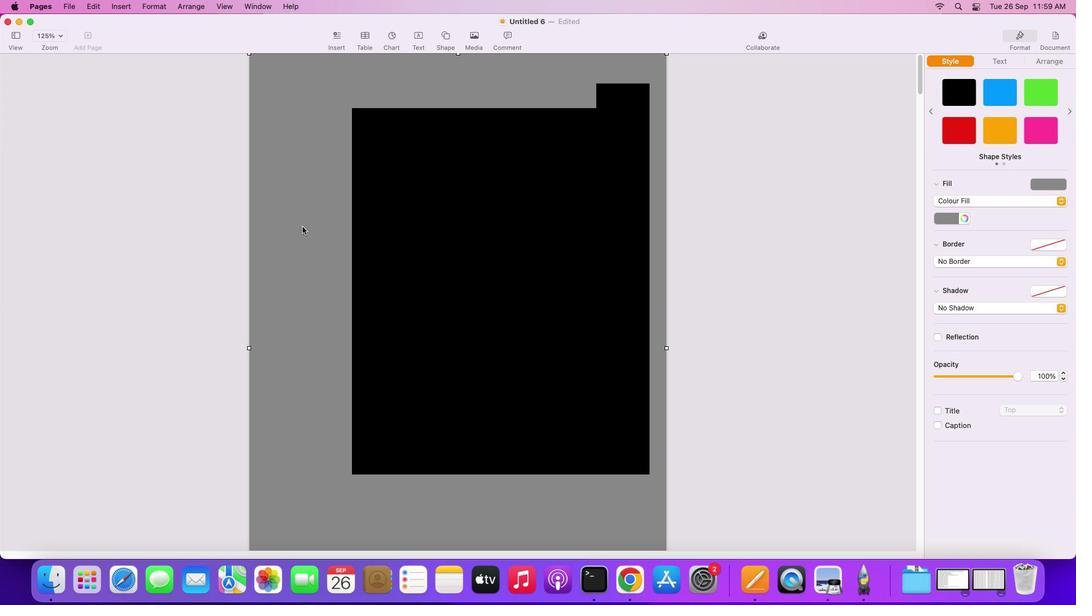 
Action: Mouse moved to (312, 318)
Screenshot: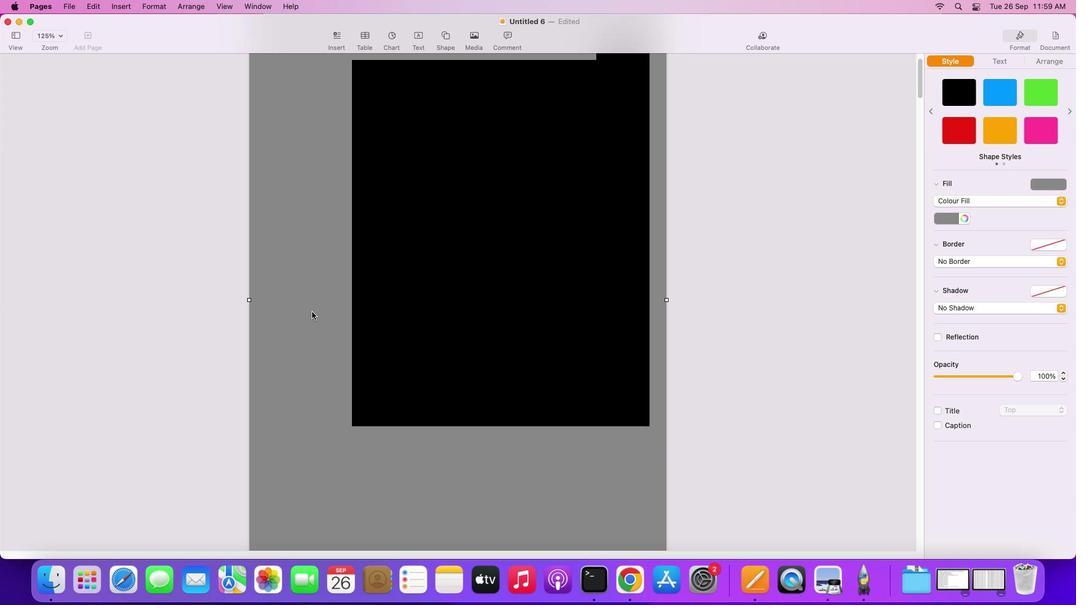 
Action: Mouse scrolled (312, 318) with delta (0, 0)
Screenshot: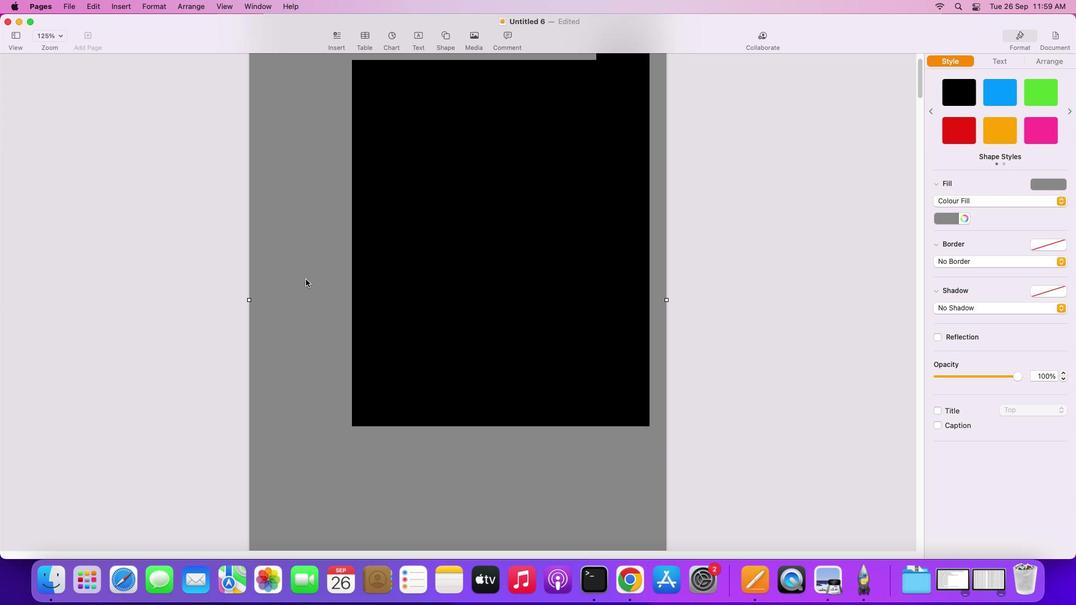 
Action: Mouse scrolled (312, 318) with delta (0, 0)
Screenshot: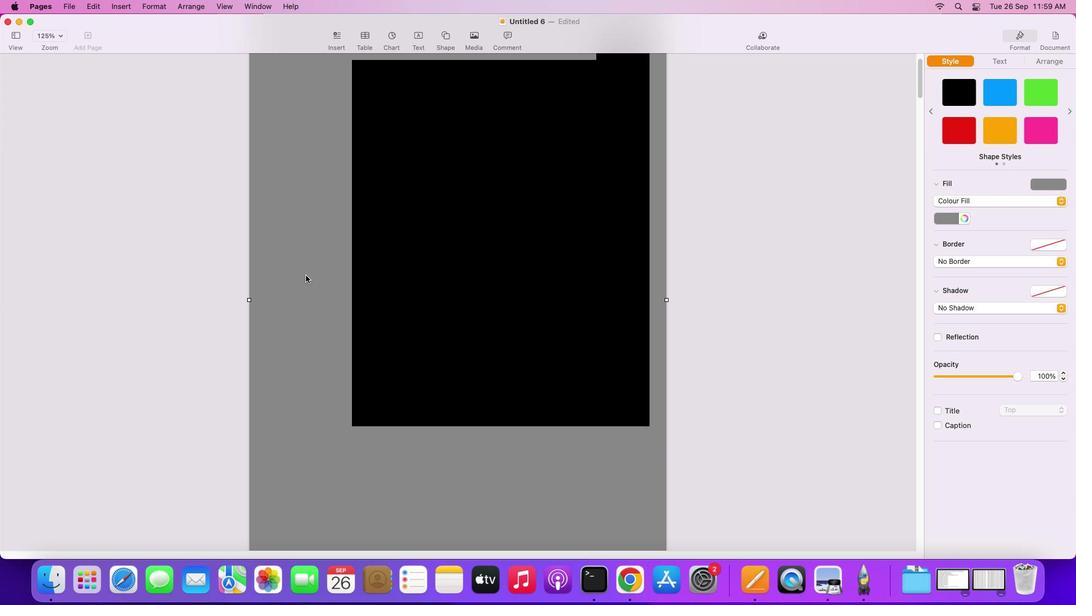 
Action: Mouse scrolled (312, 318) with delta (0, -1)
Screenshot: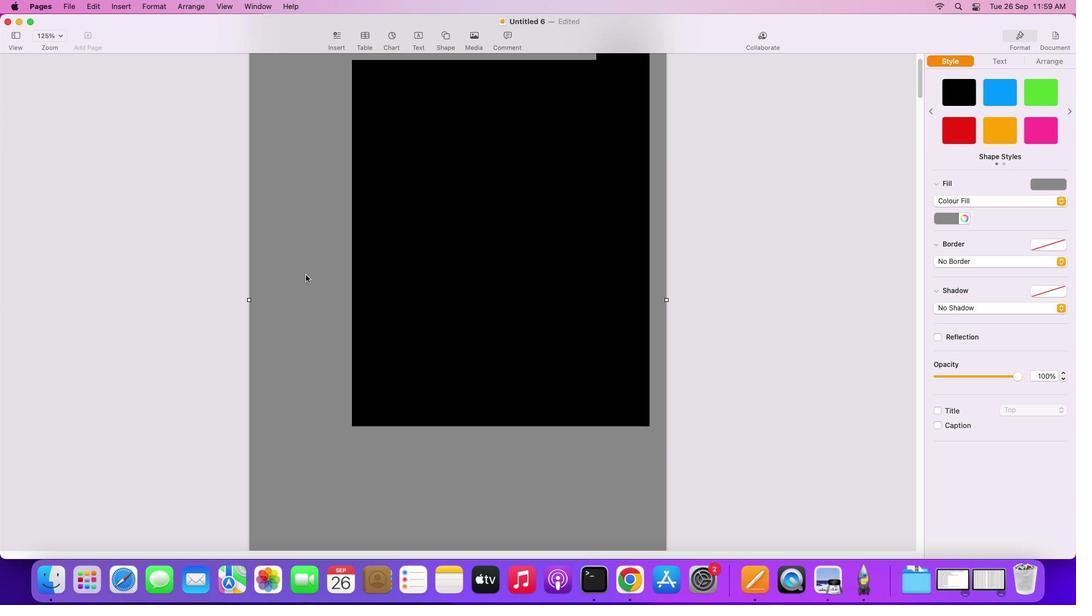 
Action: Mouse scrolled (312, 318) with delta (0, -2)
Screenshot: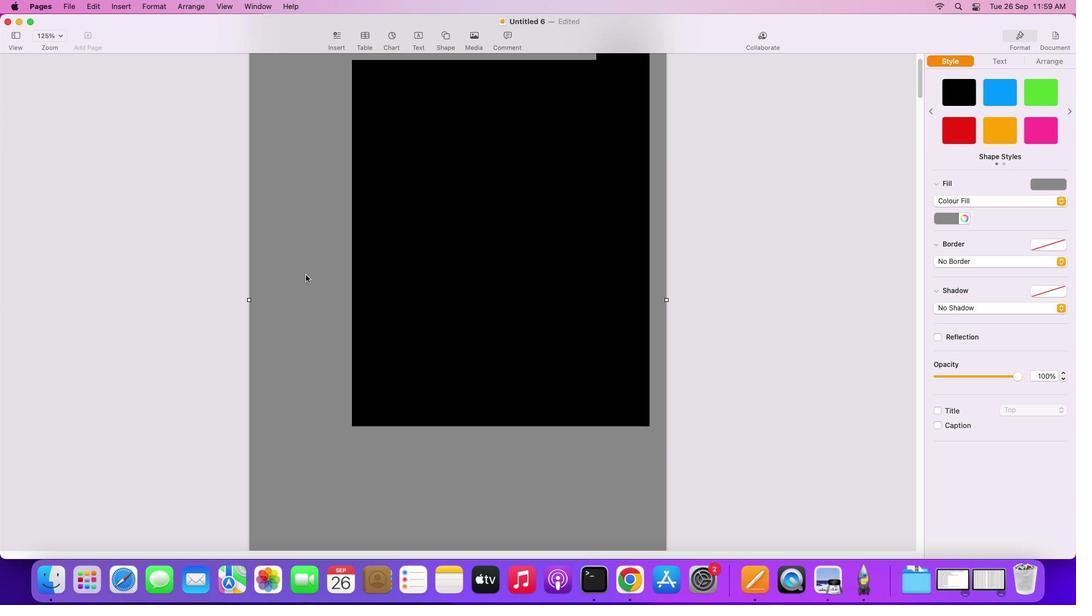 
Action: Mouse moved to (305, 273)
Screenshot: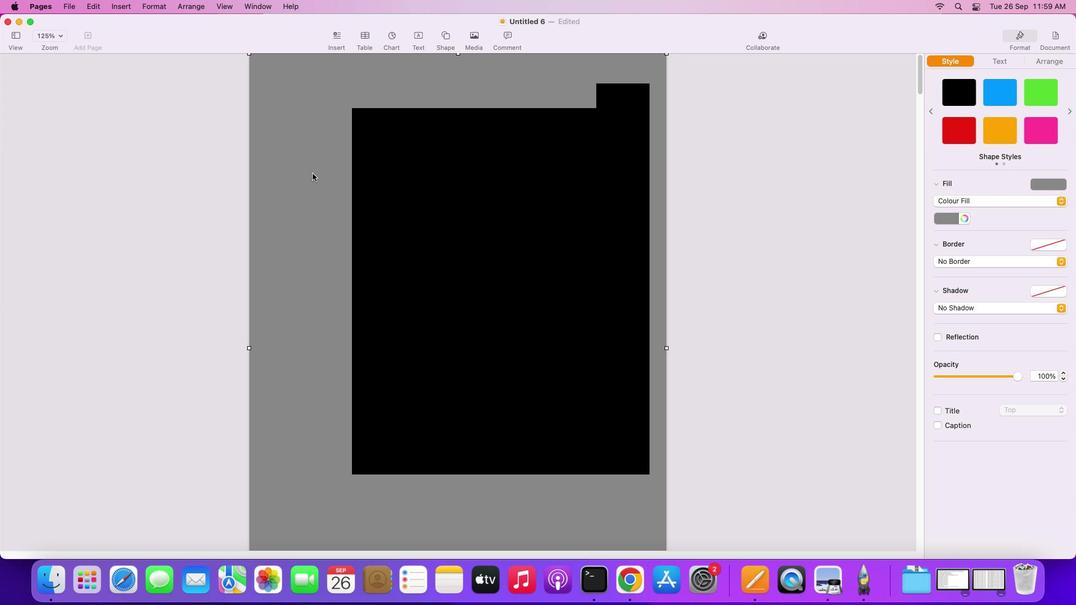 
Action: Mouse scrolled (305, 273) with delta (0, 0)
Screenshot: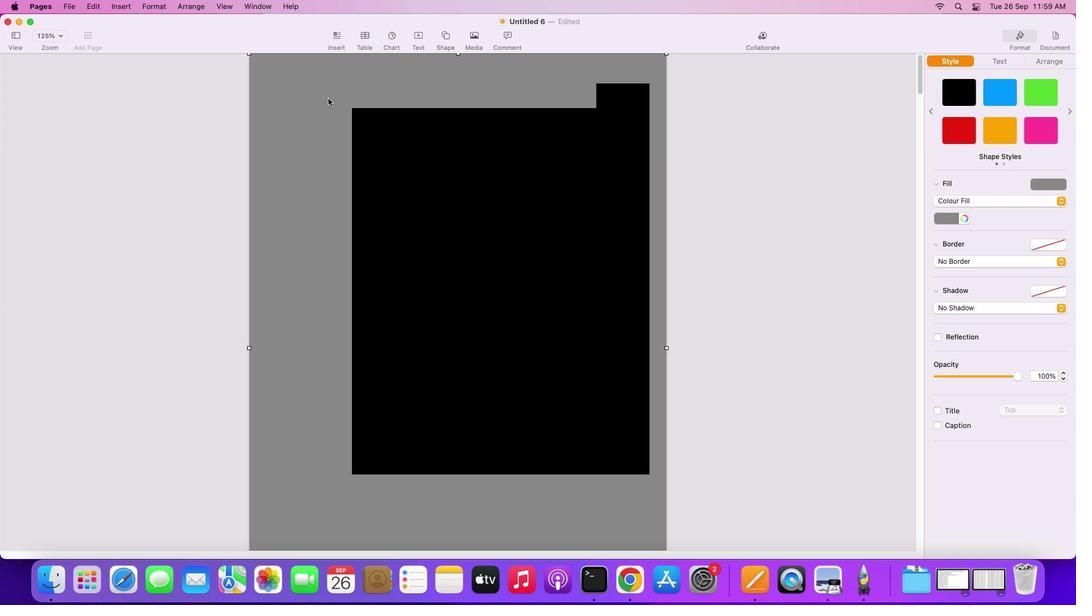 
Action: Mouse scrolled (305, 273) with delta (0, 0)
Screenshot: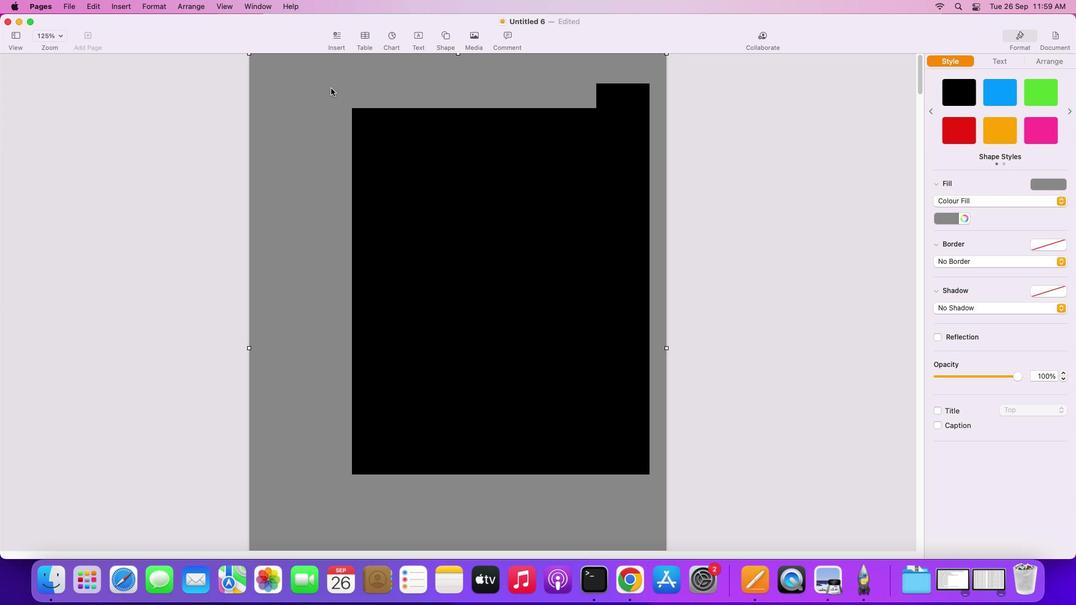 
Action: Mouse scrolled (305, 273) with delta (0, 2)
Screenshot: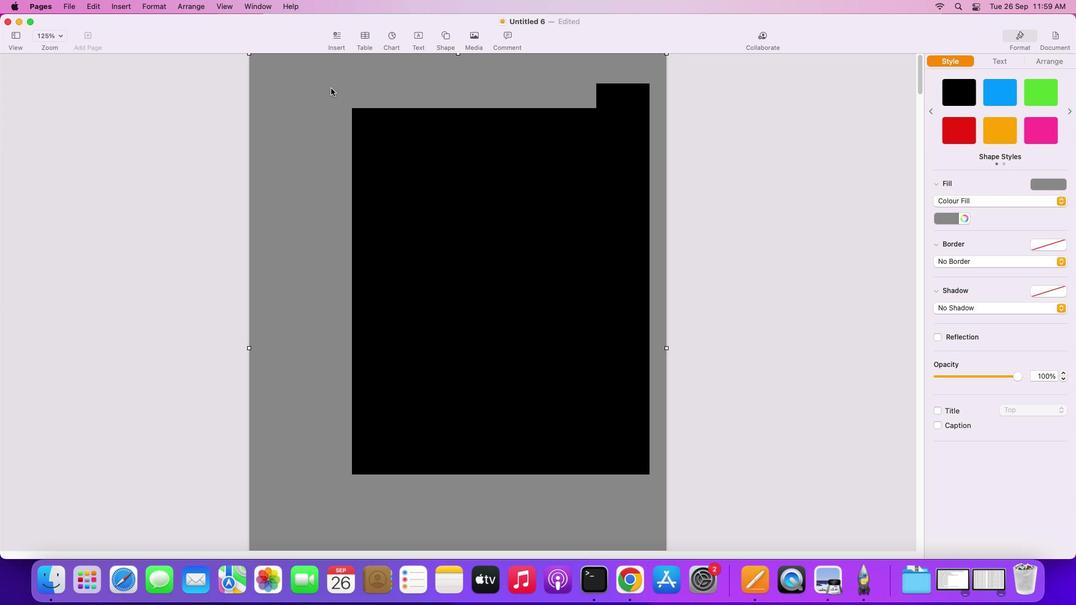 
Action: Mouse scrolled (305, 273) with delta (0, 2)
Screenshot: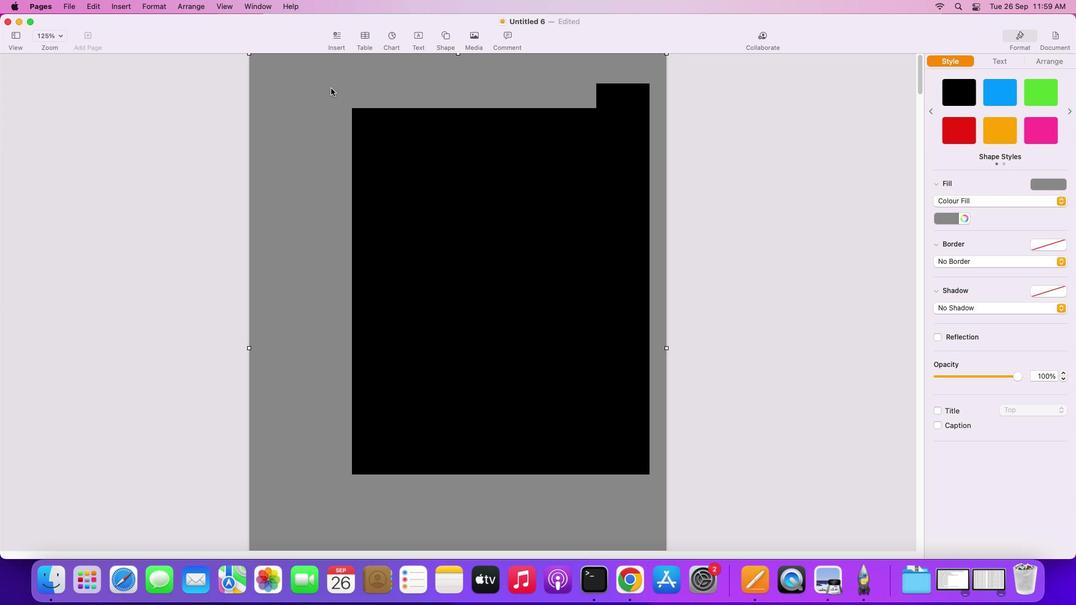 
Action: Mouse scrolled (305, 273) with delta (0, 3)
Screenshot: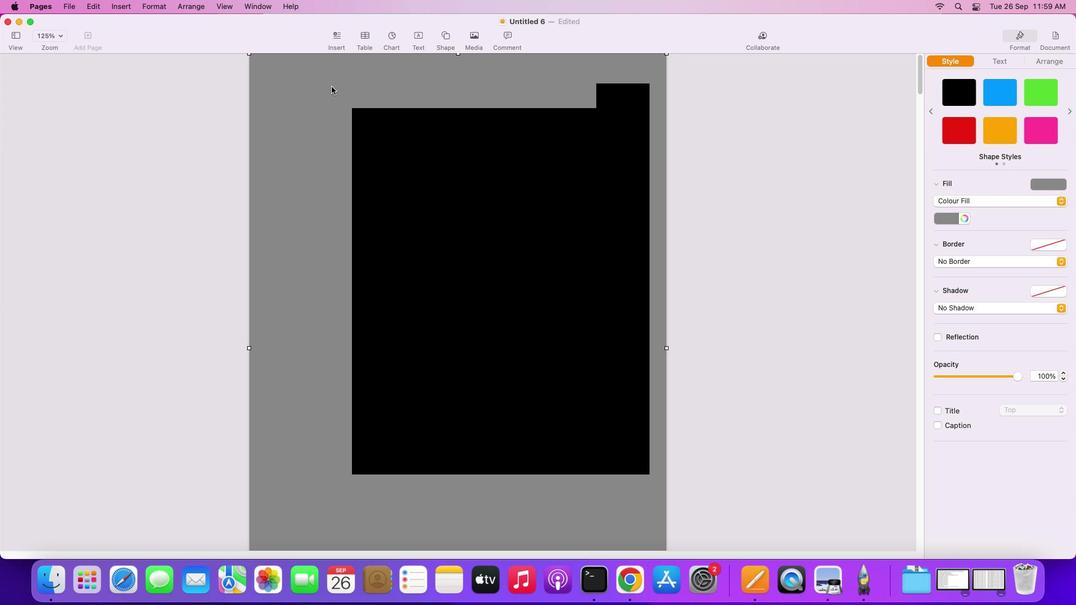 
Action: Mouse scrolled (305, 273) with delta (0, 3)
Screenshot: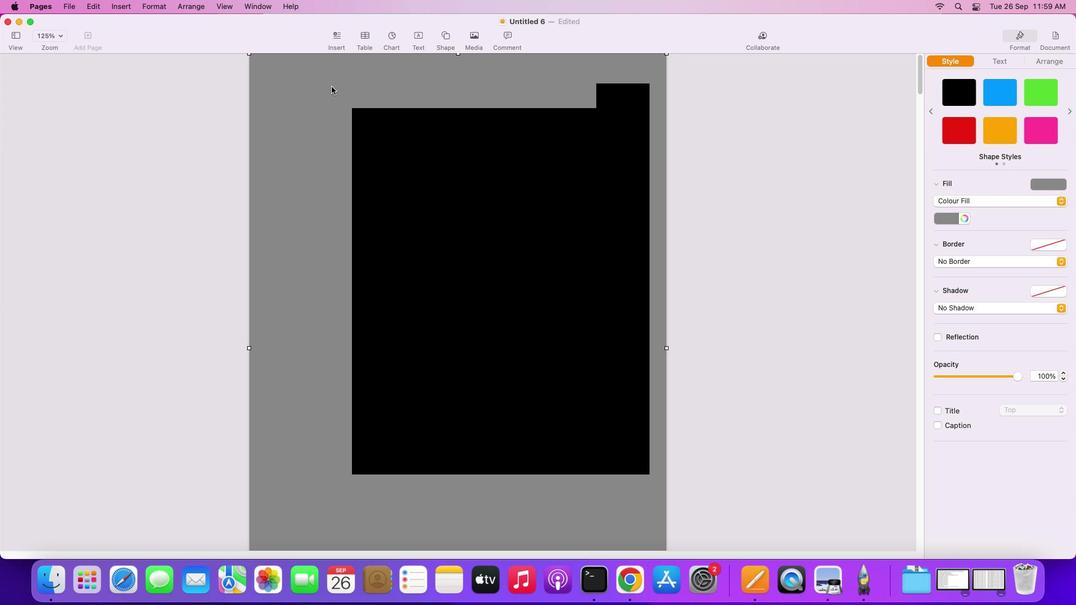 
Action: Mouse moved to (450, 39)
Screenshot: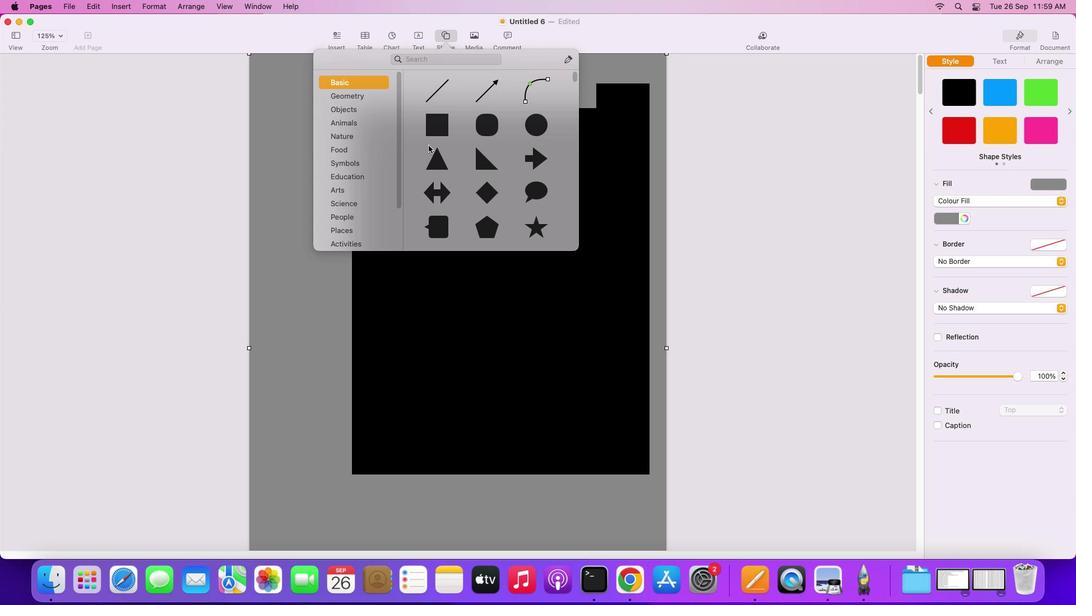 
Action: Mouse pressed left at (450, 39)
Screenshot: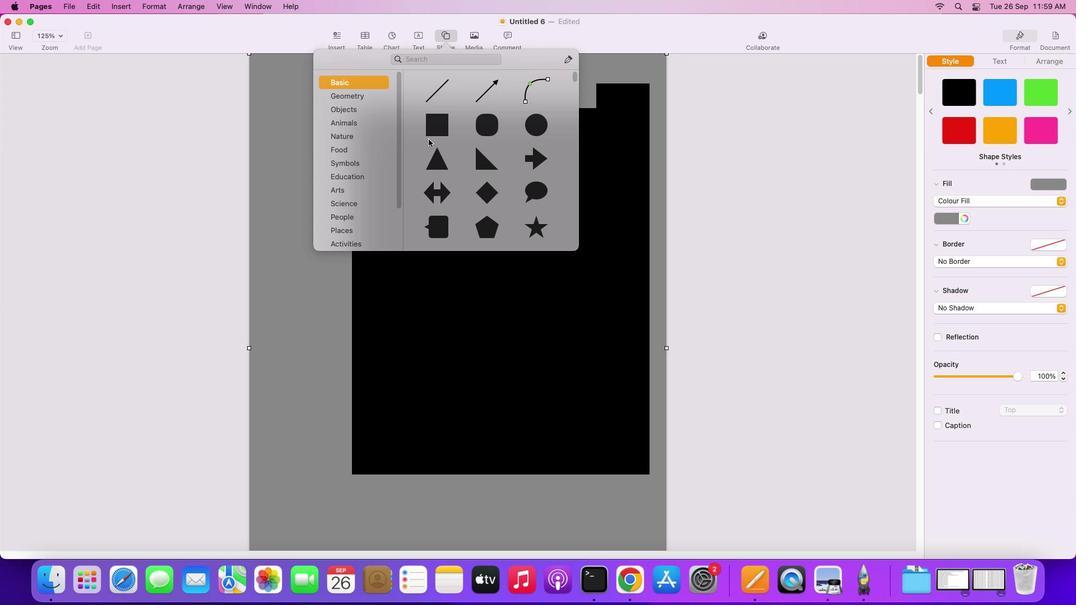 
Action: Mouse moved to (430, 124)
Screenshot: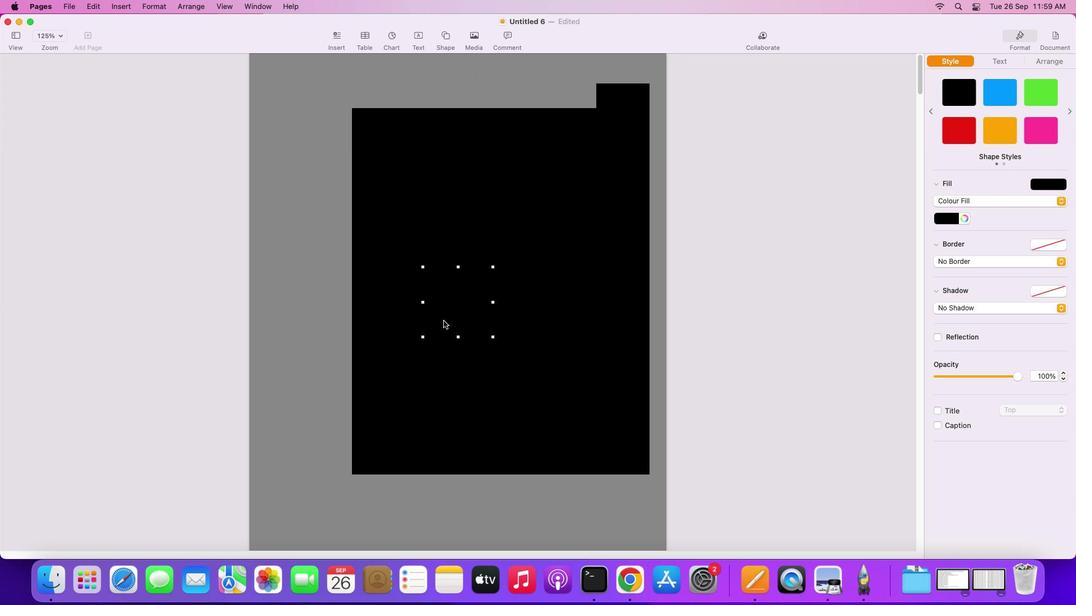
Action: Mouse pressed left at (430, 124)
Screenshot: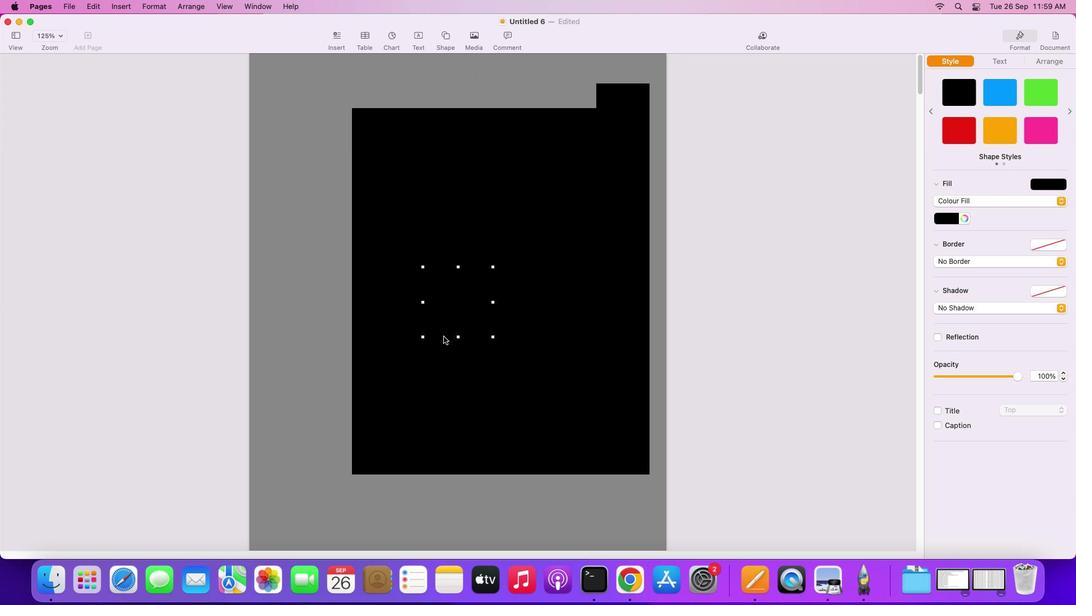 
Action: Mouse moved to (450, 308)
Screenshot: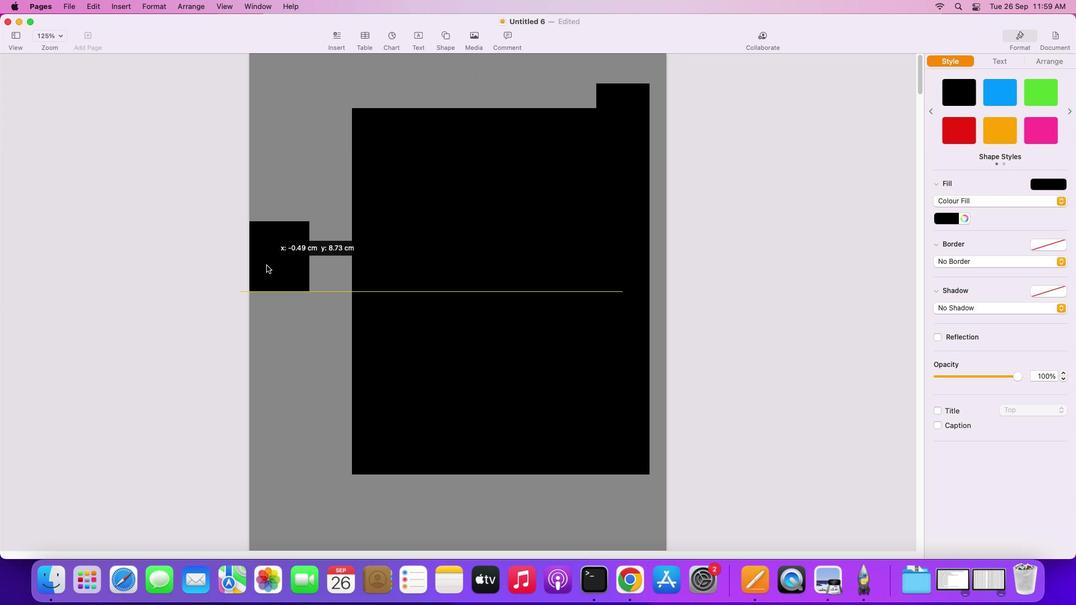 
Action: Mouse pressed left at (450, 308)
Screenshot: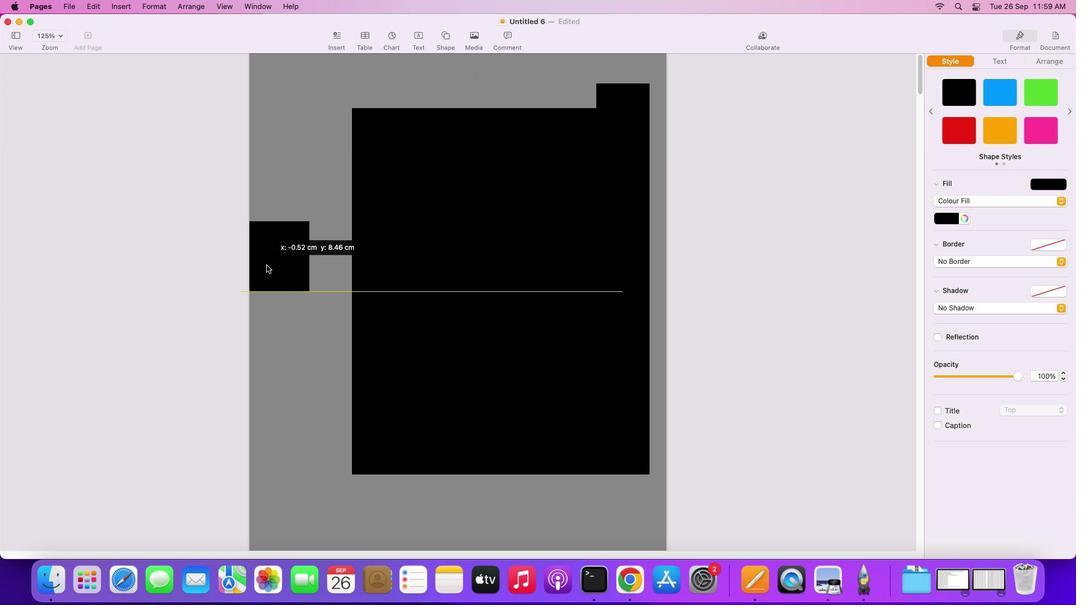 
Action: Mouse moved to (287, 265)
Screenshot: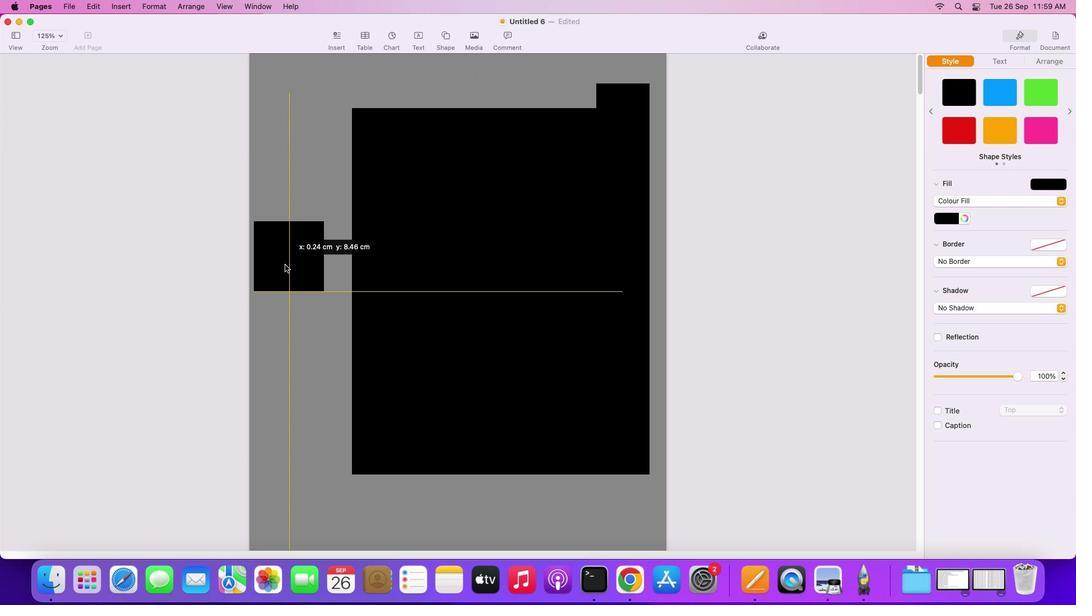 
Action: Mouse pressed left at (287, 265)
Screenshot: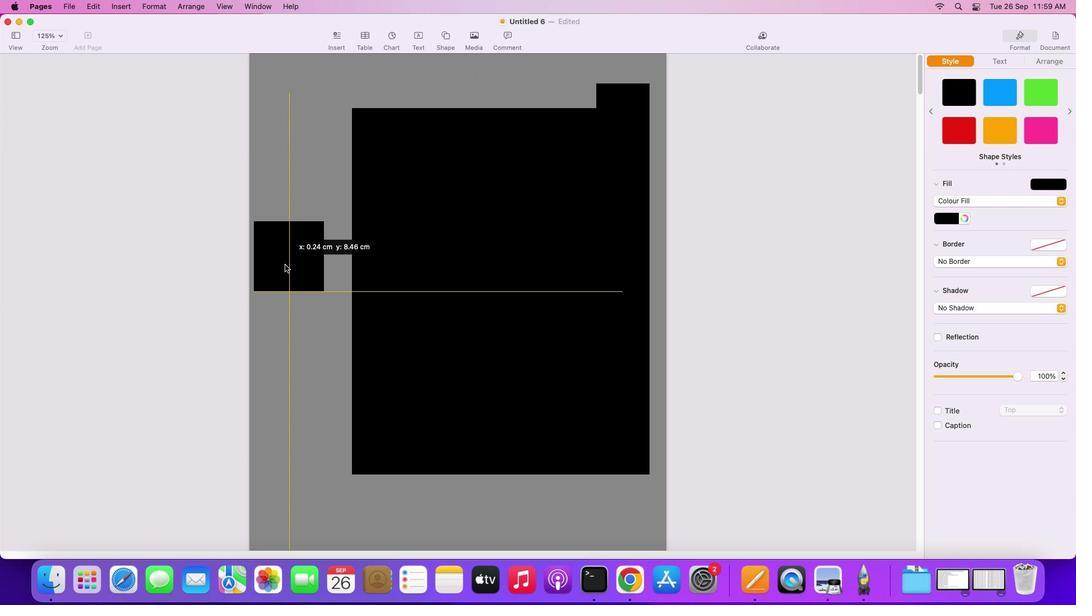 
Action: Mouse moved to (319, 257)
Screenshot: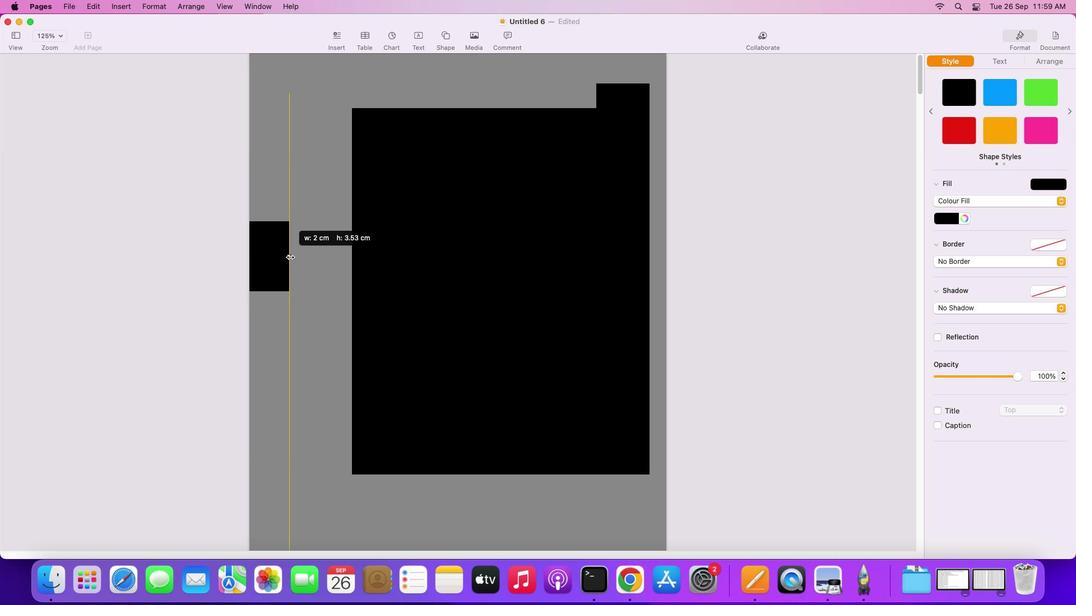 
Action: Mouse pressed left at (319, 257)
Screenshot: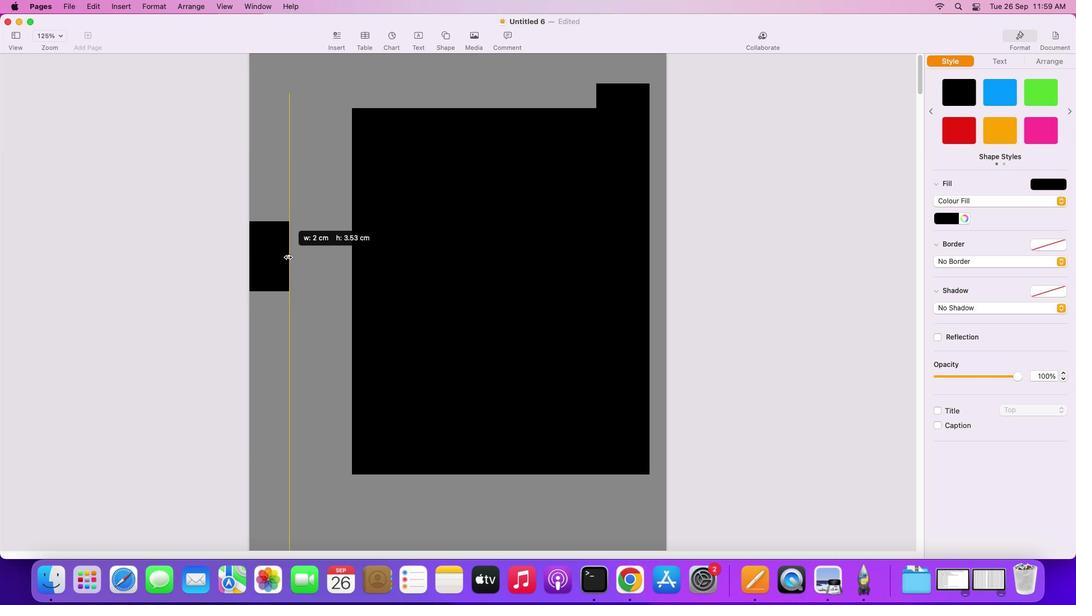 
Action: Mouse moved to (259, 254)
Screenshot: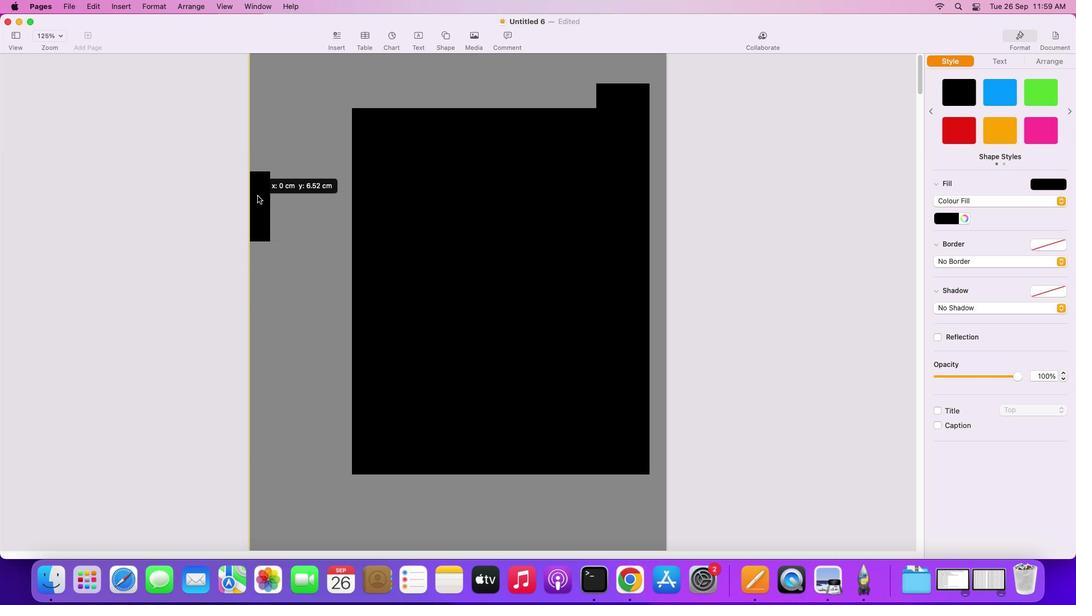 
Action: Mouse pressed left at (259, 254)
Screenshot: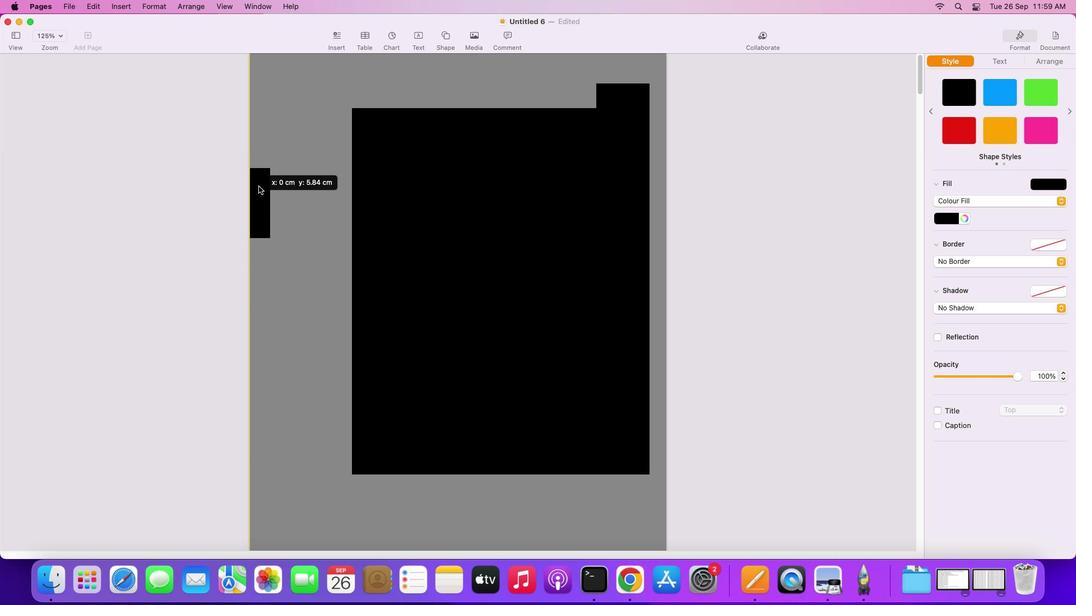 
Action: Mouse moved to (260, 122)
Screenshot: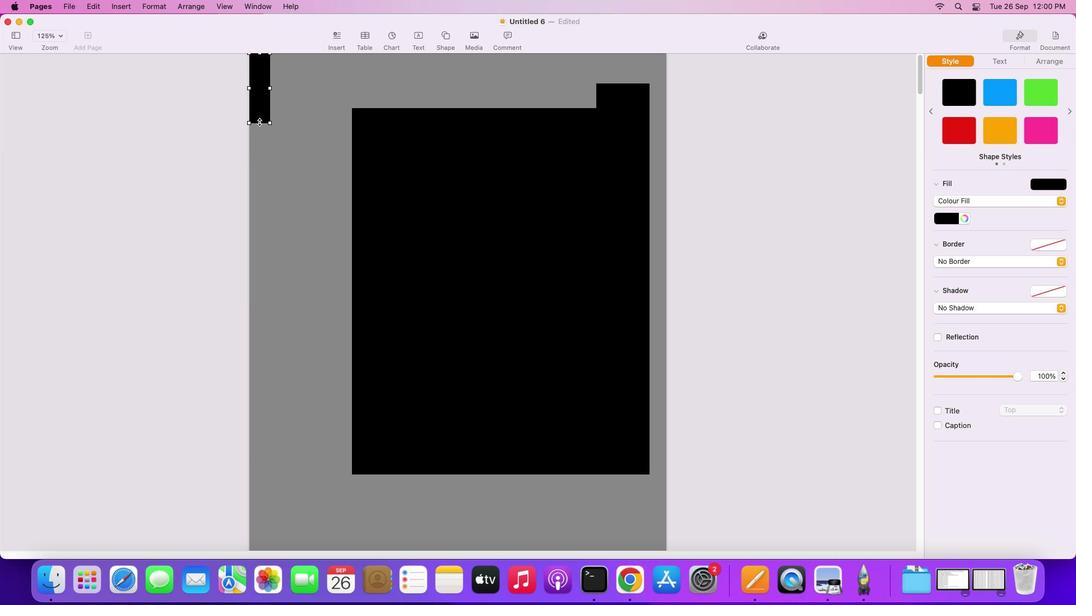 
Action: Mouse pressed left at (260, 122)
Screenshot: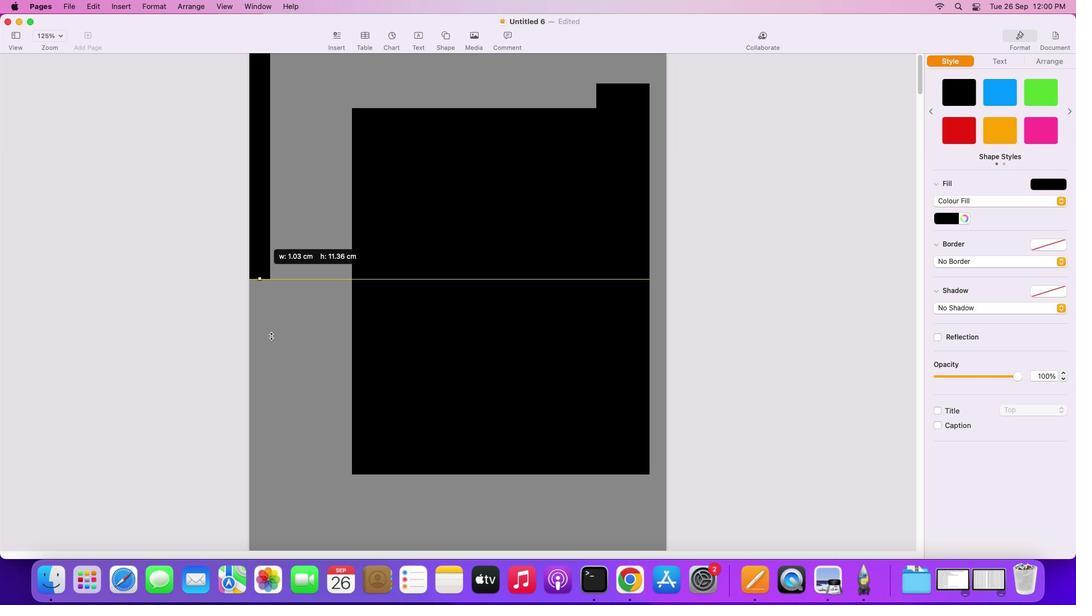 
Action: Mouse moved to (285, 414)
Screenshot: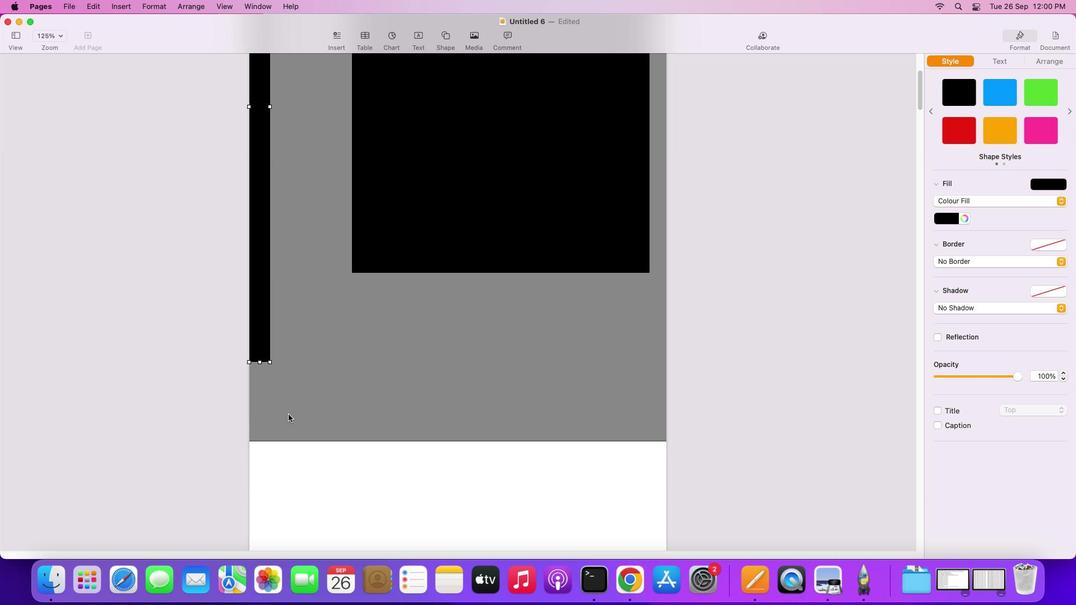 
Action: Mouse scrolled (285, 414) with delta (0, 0)
Screenshot: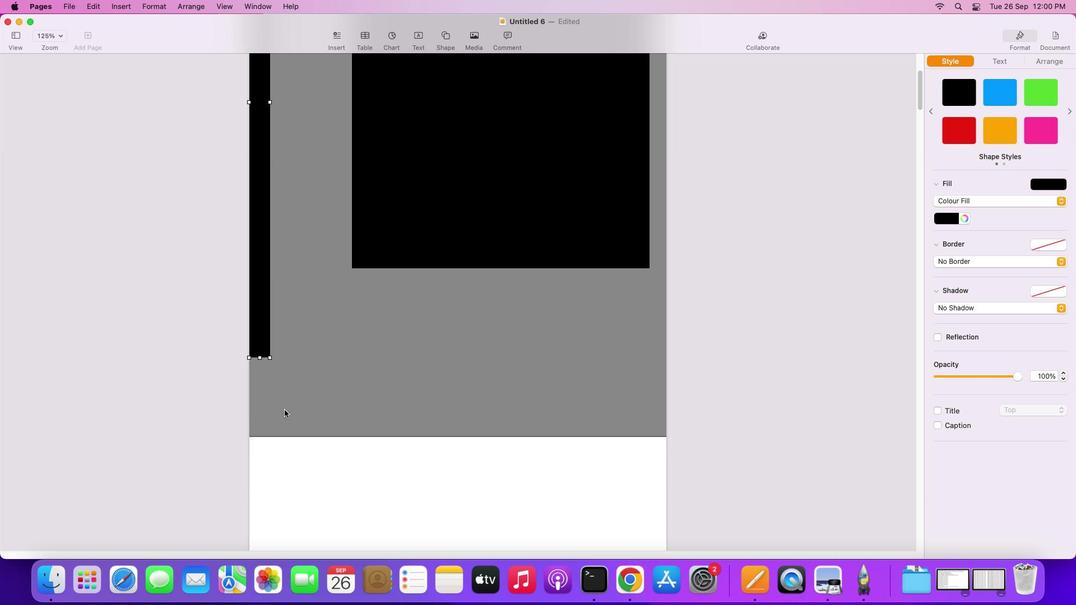 
Action: Mouse scrolled (285, 414) with delta (0, 0)
Screenshot: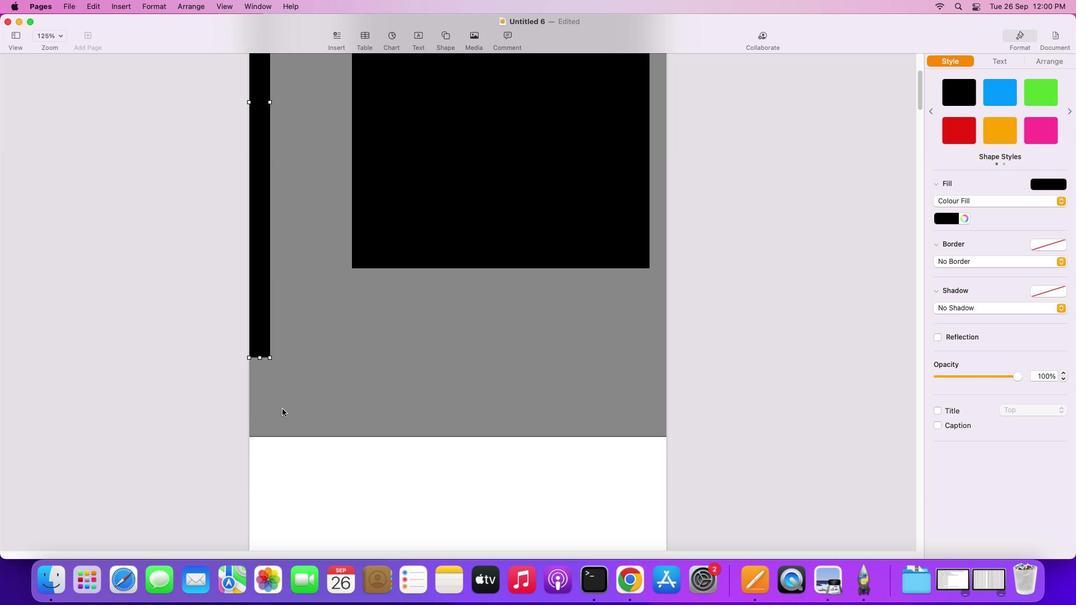 
Action: Mouse scrolled (285, 414) with delta (0, -2)
Screenshot: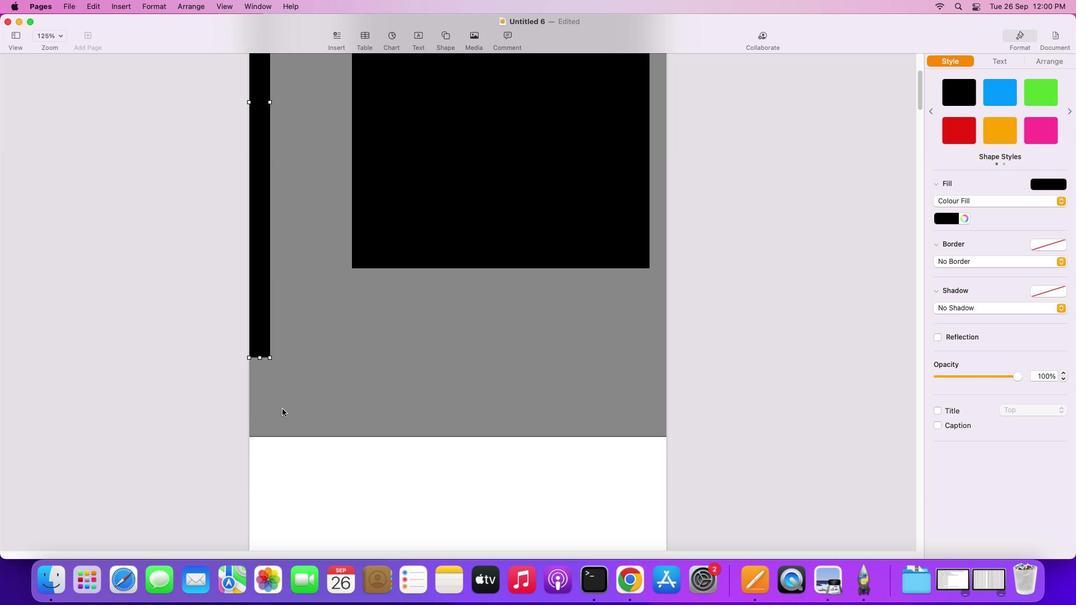
Action: Mouse moved to (285, 414)
Screenshot: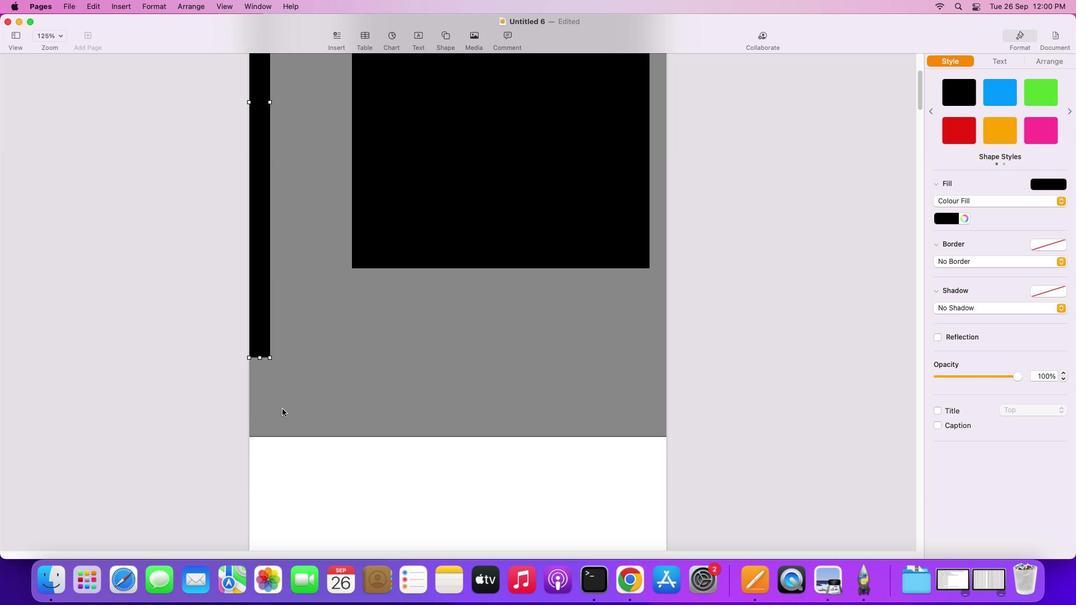 
Action: Mouse scrolled (285, 414) with delta (0, -2)
Screenshot: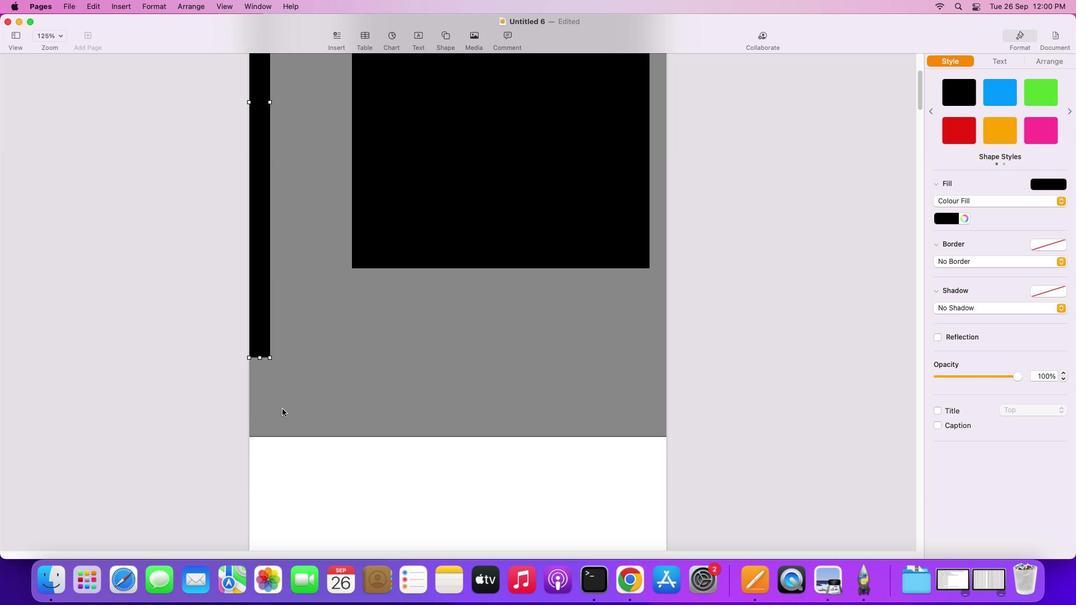 
Action: Mouse moved to (285, 414)
Screenshot: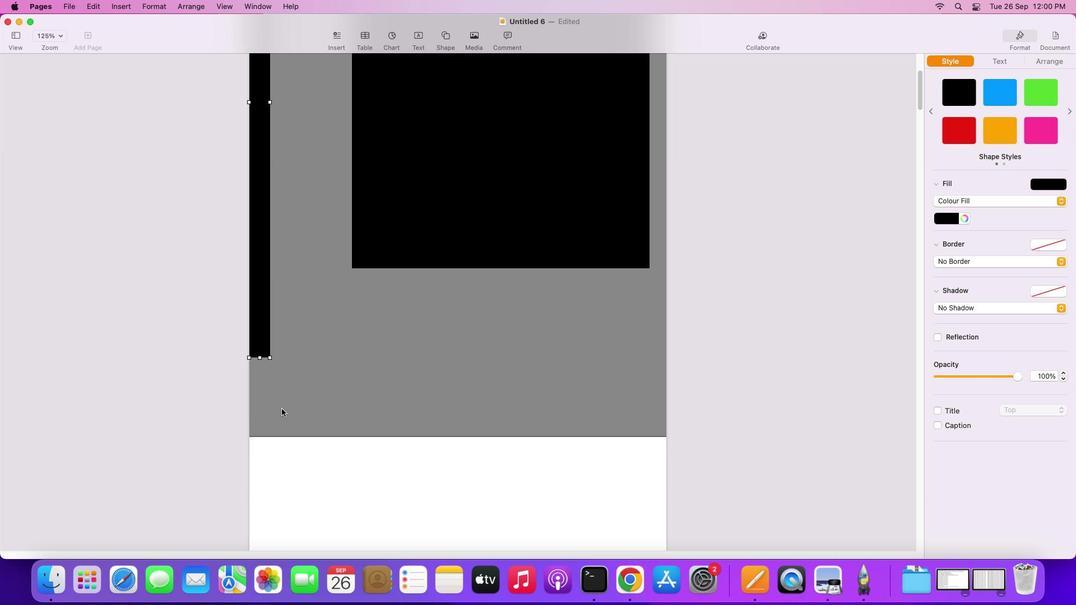 
Action: Mouse scrolled (285, 414) with delta (0, -3)
Screenshot: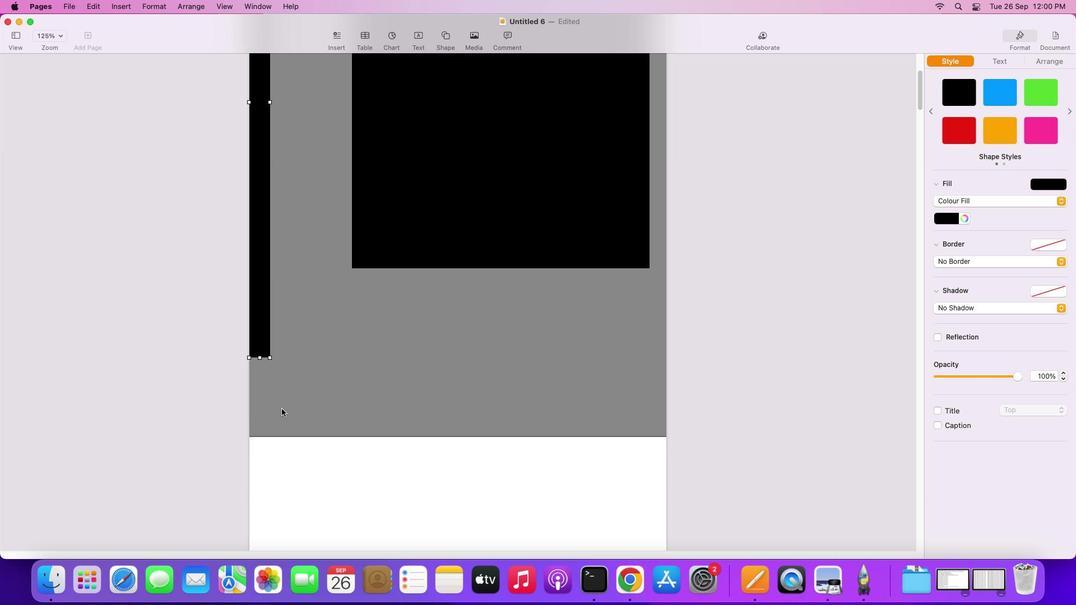 
Action: Mouse moved to (286, 413)
Screenshot: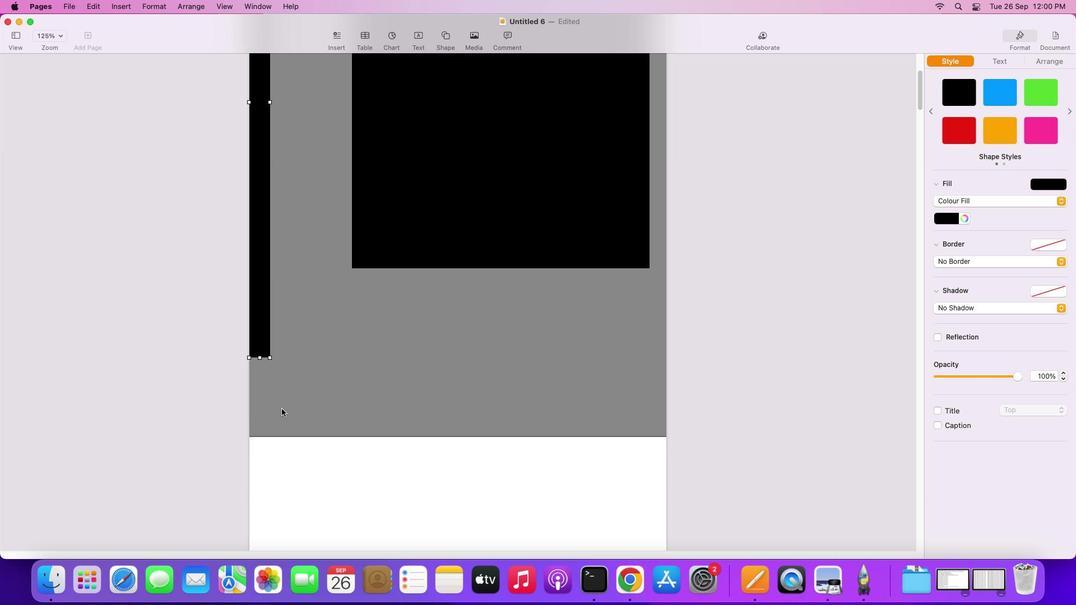
Action: Mouse scrolled (286, 413) with delta (0, -3)
Screenshot: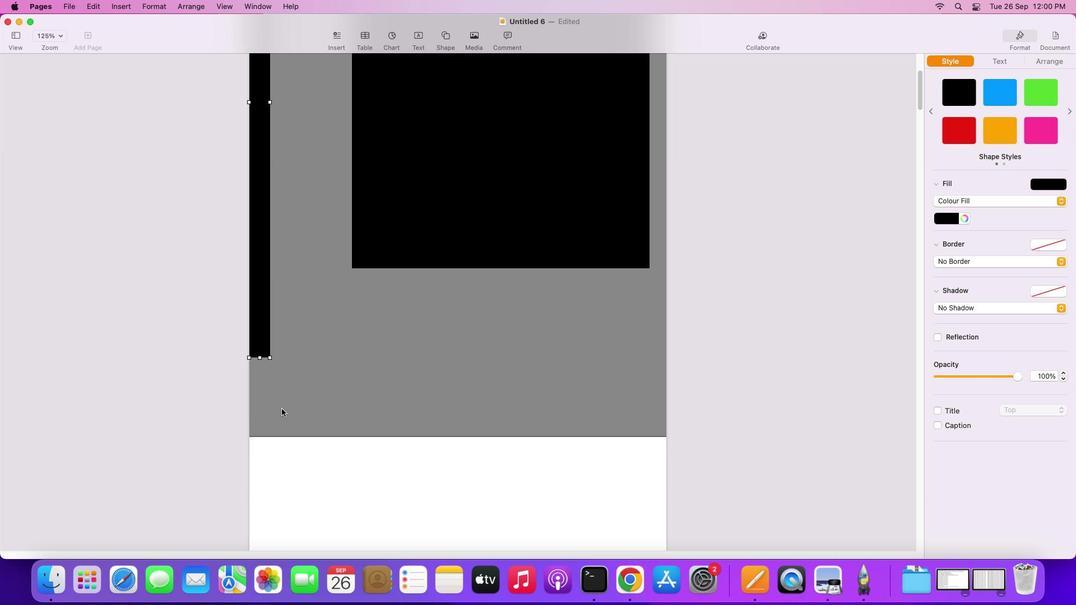 
Action: Mouse moved to (288, 414)
Screenshot: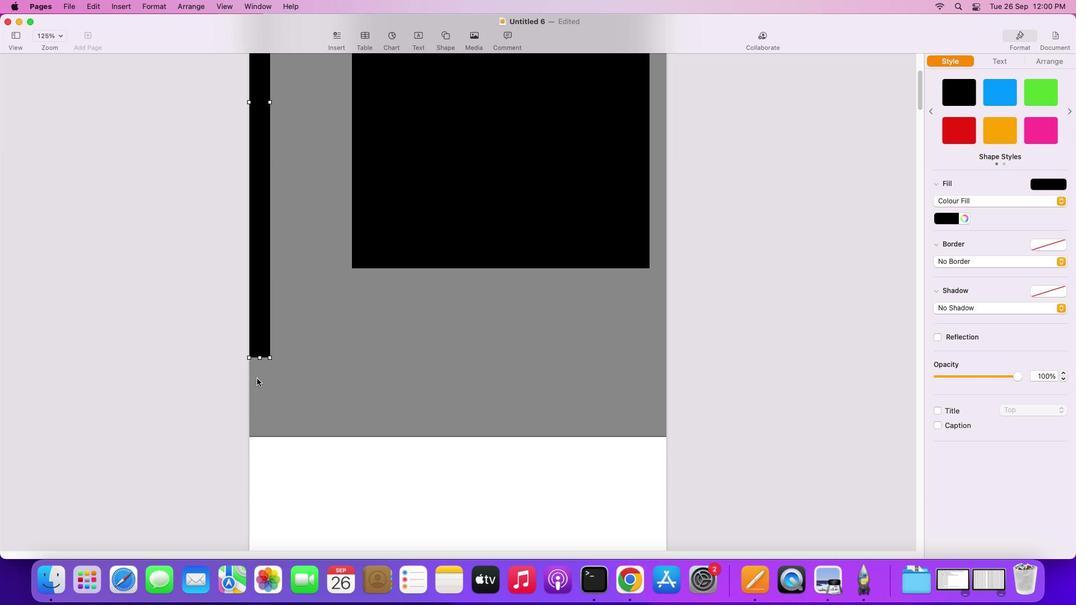 
Action: Mouse scrolled (288, 414) with delta (0, 0)
Screenshot: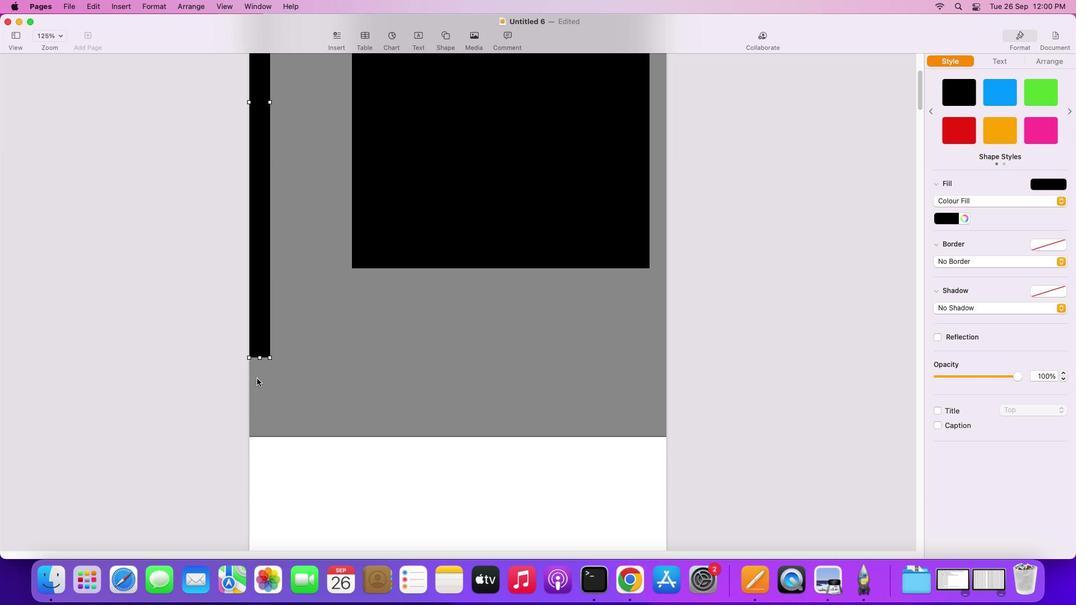 
Action: Mouse scrolled (288, 414) with delta (0, 0)
Screenshot: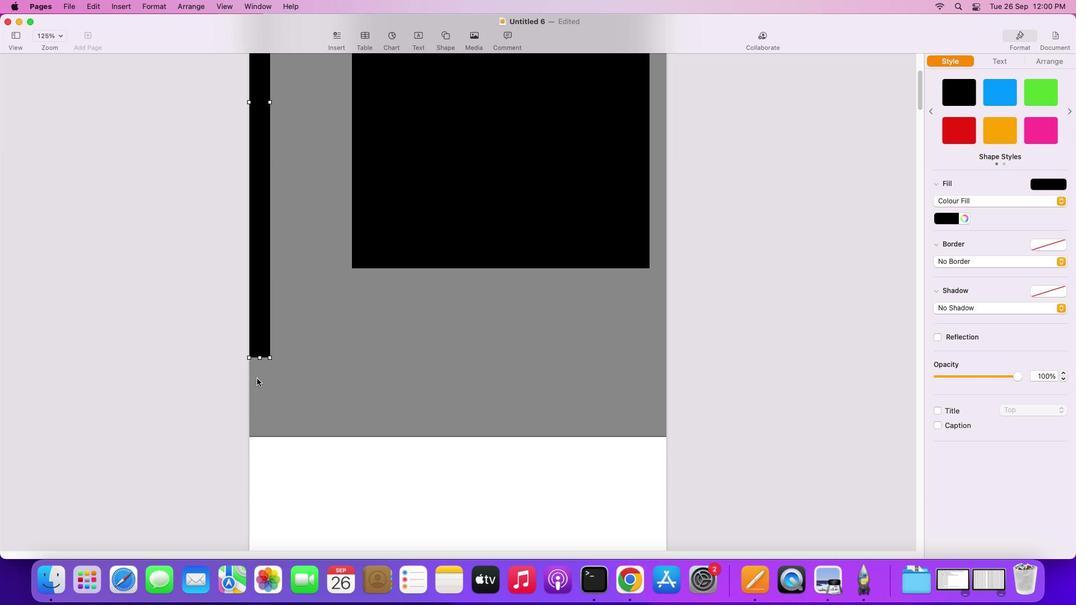
Action: Mouse moved to (288, 414)
Screenshot: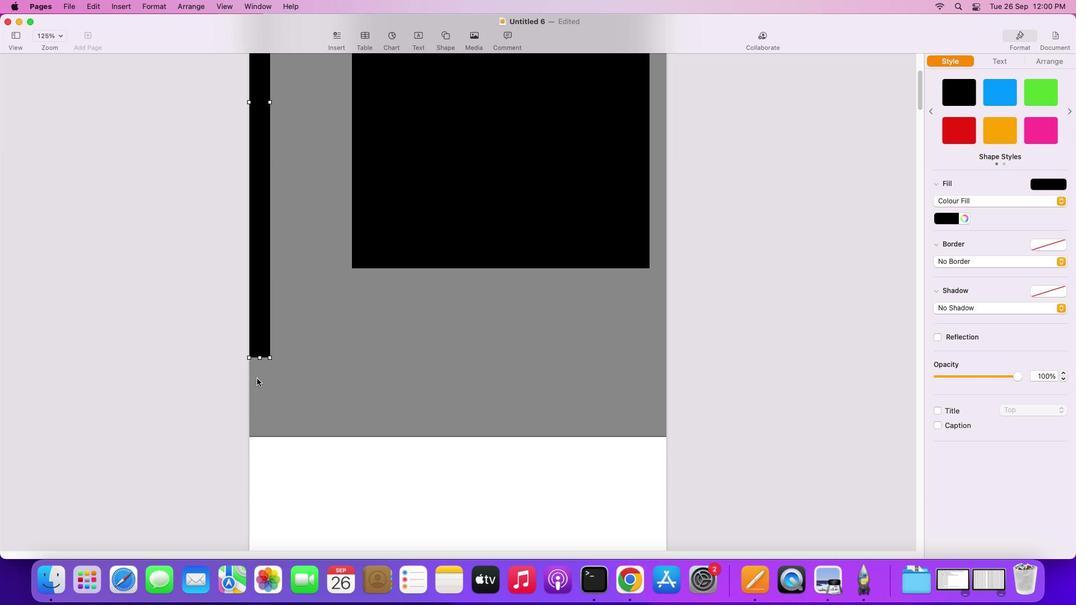 
Action: Mouse scrolled (288, 414) with delta (0, -2)
Screenshot: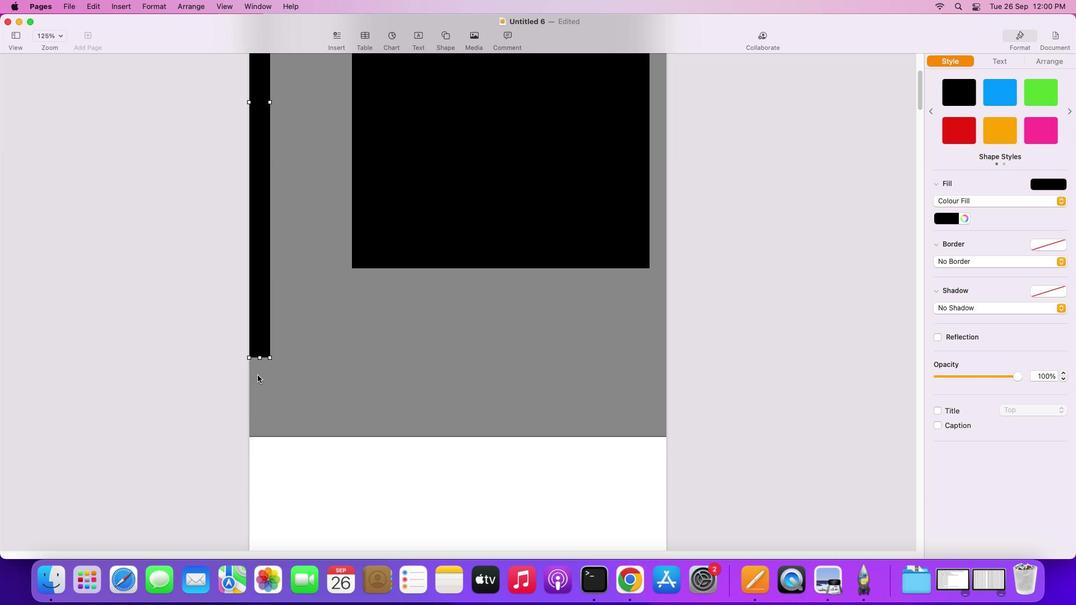 
Action: Mouse scrolled (288, 414) with delta (0, -2)
Screenshot: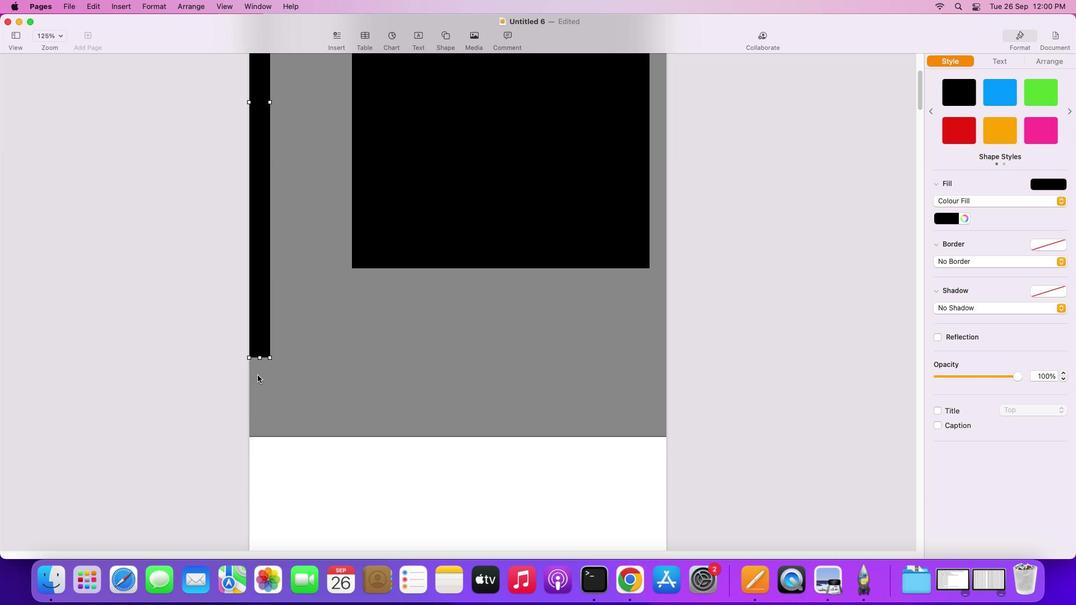 
Action: Mouse moved to (259, 356)
Screenshot: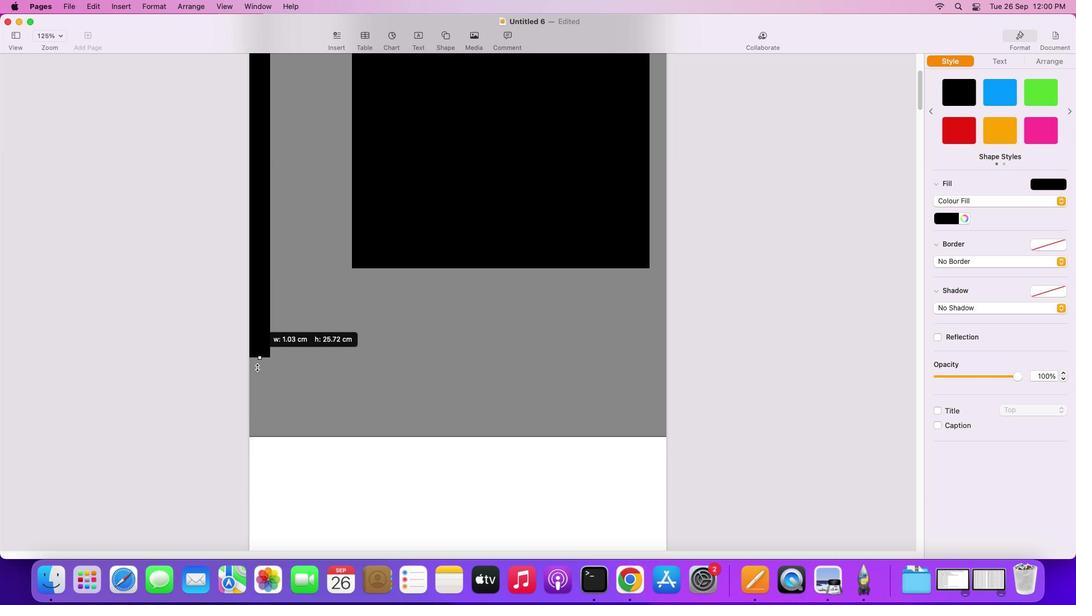 
Action: Mouse pressed left at (259, 356)
Screenshot: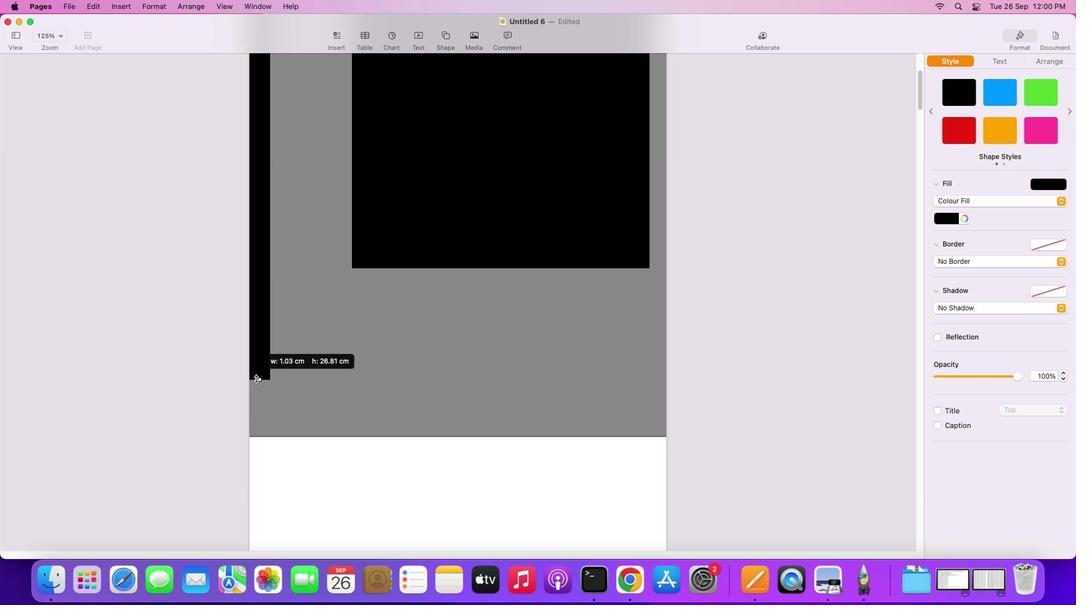 
Action: Mouse moved to (277, 375)
Screenshot: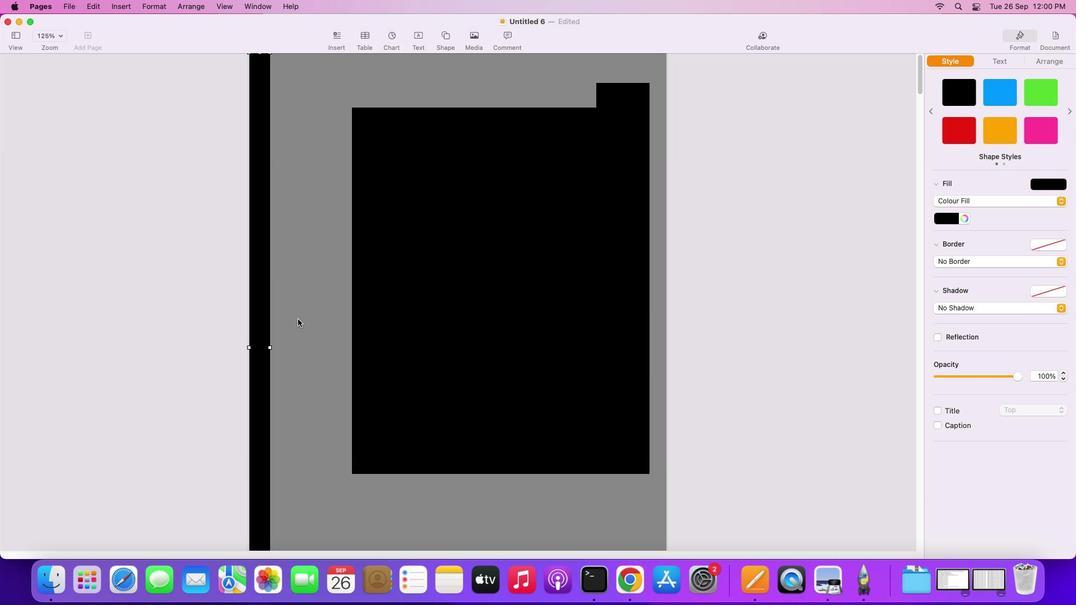 
Action: Mouse scrolled (277, 375) with delta (0, 0)
Screenshot: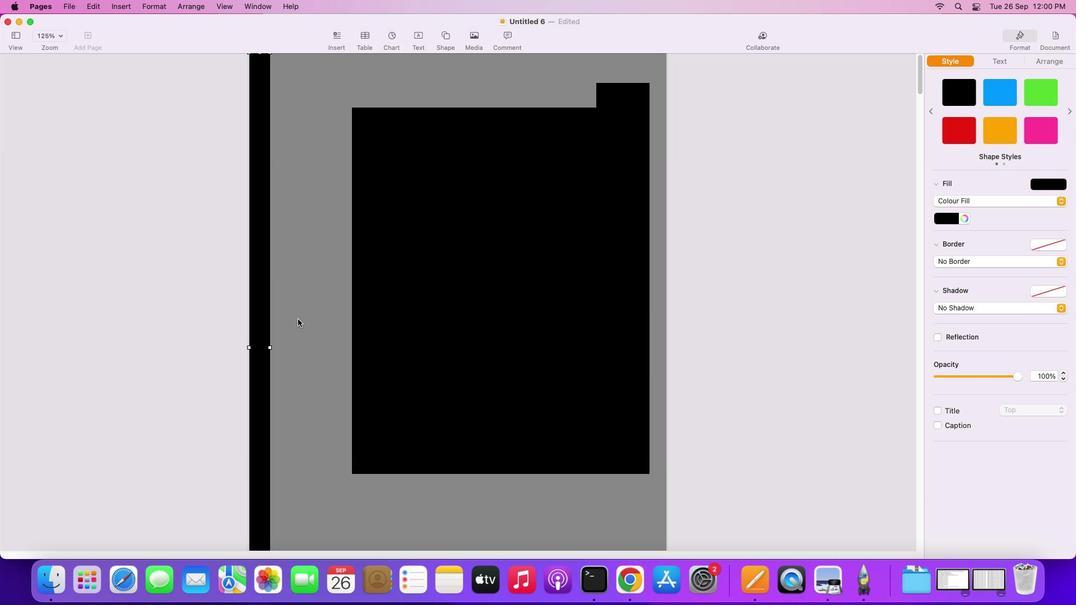 
Action: Mouse moved to (277, 375)
Screenshot: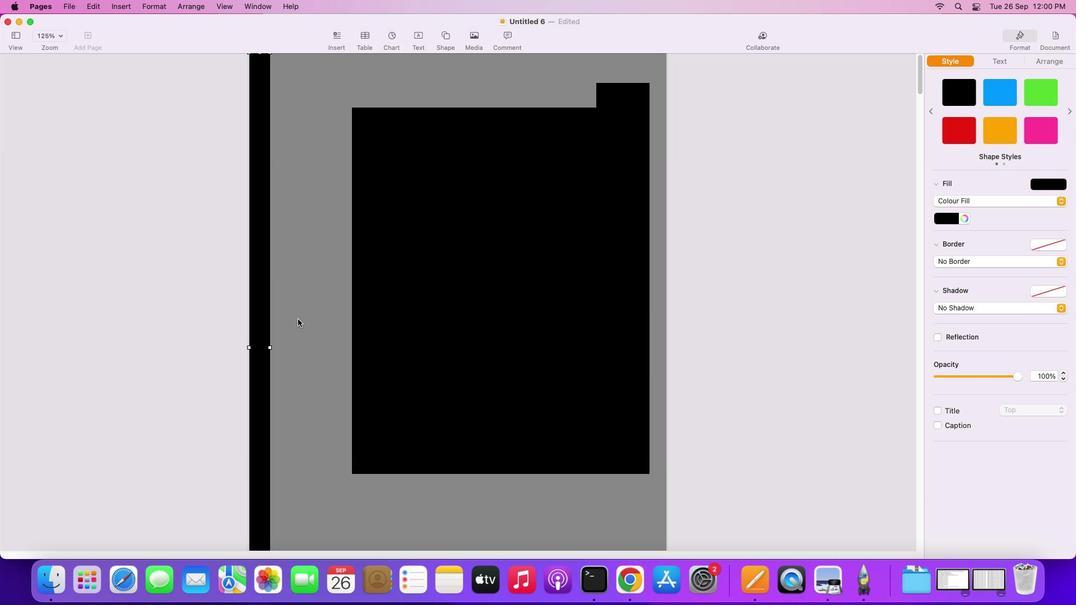
Action: Mouse scrolled (277, 375) with delta (0, 0)
Screenshot: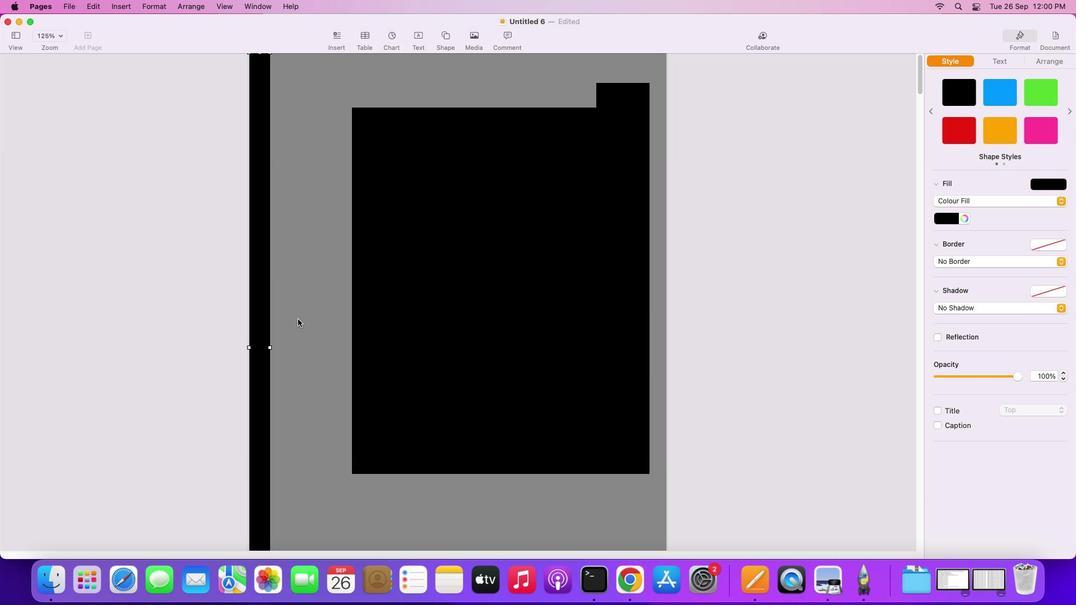 
Action: Mouse scrolled (277, 375) with delta (0, 2)
Screenshot: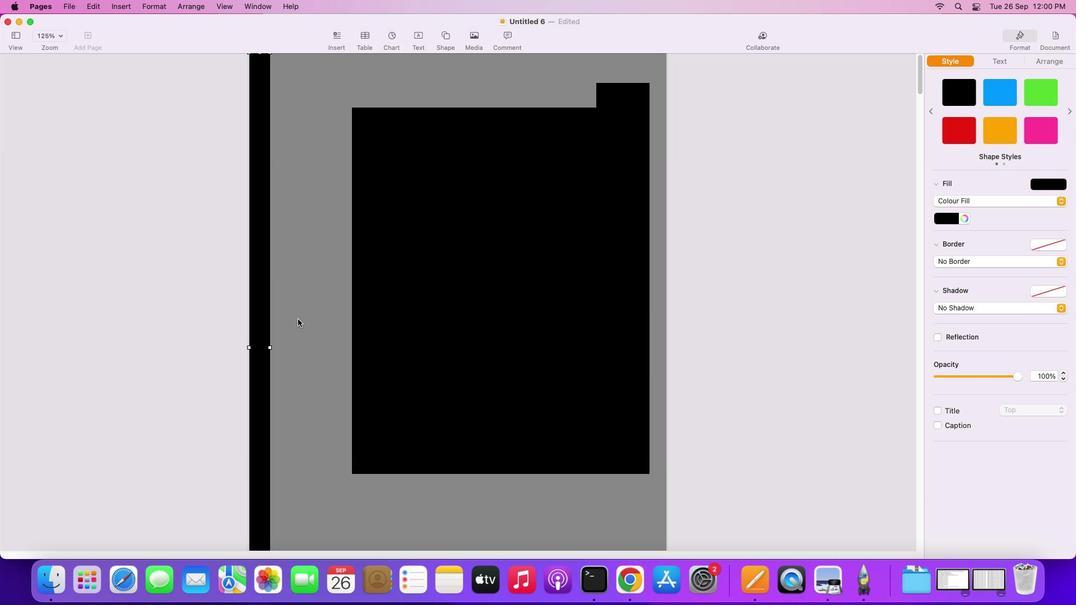
Action: Mouse scrolled (277, 375) with delta (0, 3)
Screenshot: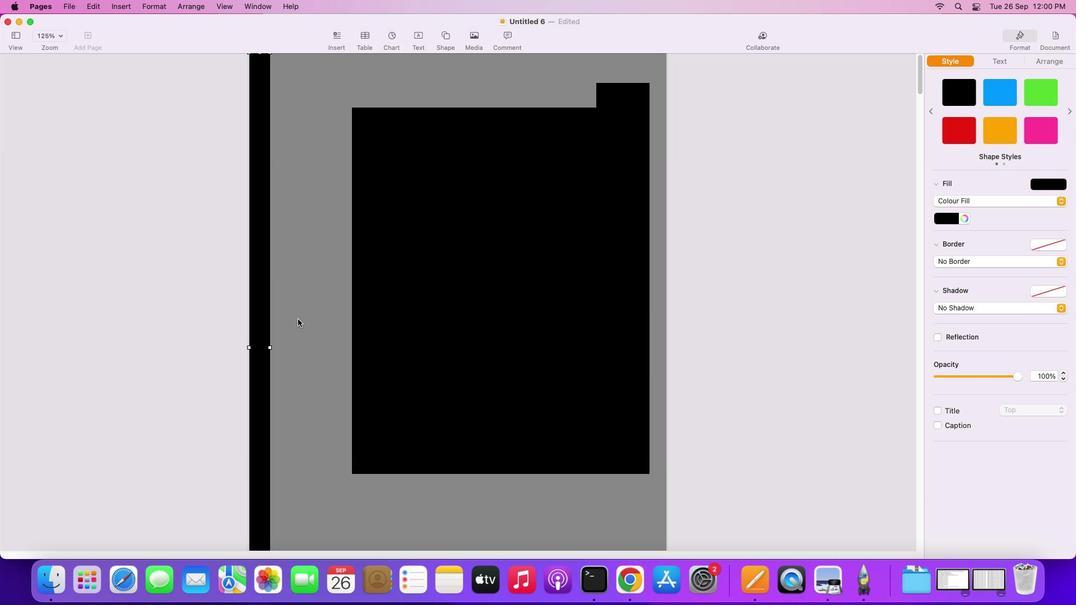 
Action: Mouse scrolled (277, 375) with delta (0, -2)
Screenshot: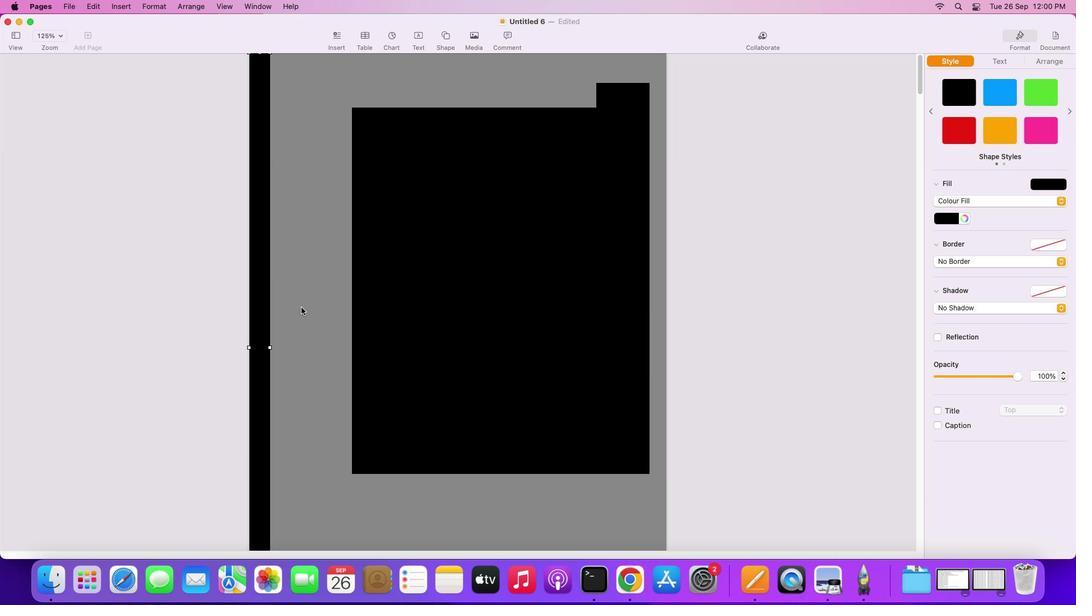 
Action: Mouse moved to (277, 375)
Screenshot: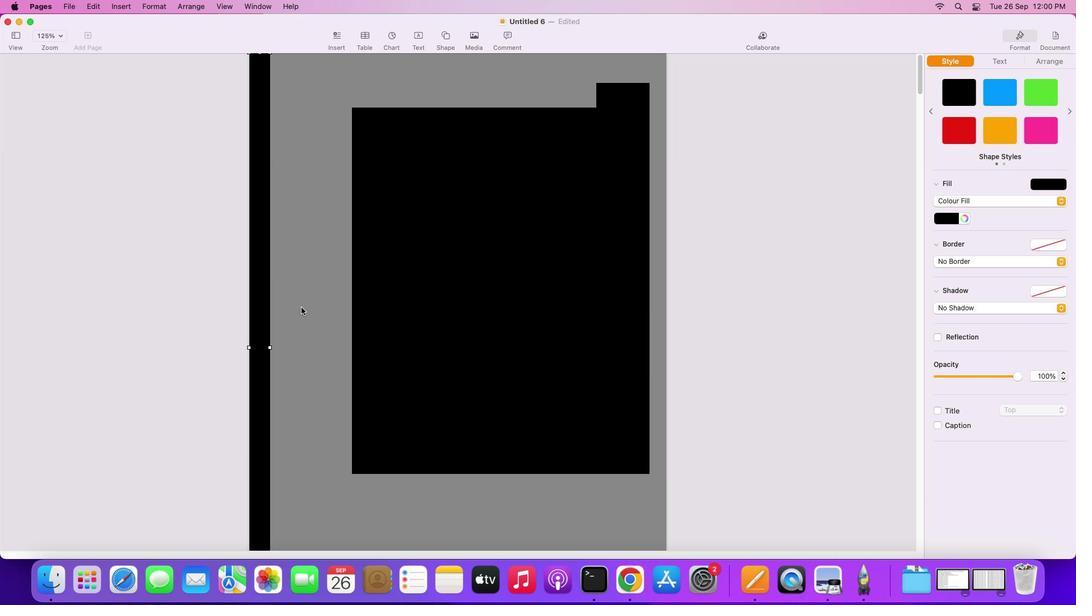 
Action: Mouse scrolled (277, 375) with delta (0, 2)
Screenshot: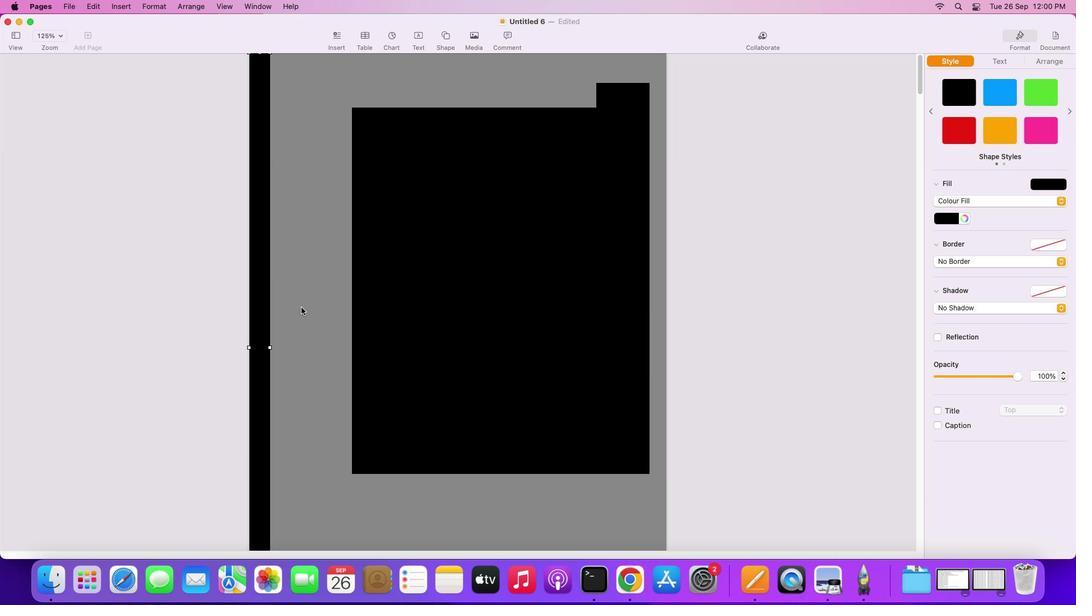 
Action: Mouse moved to (280, 372)
Screenshot: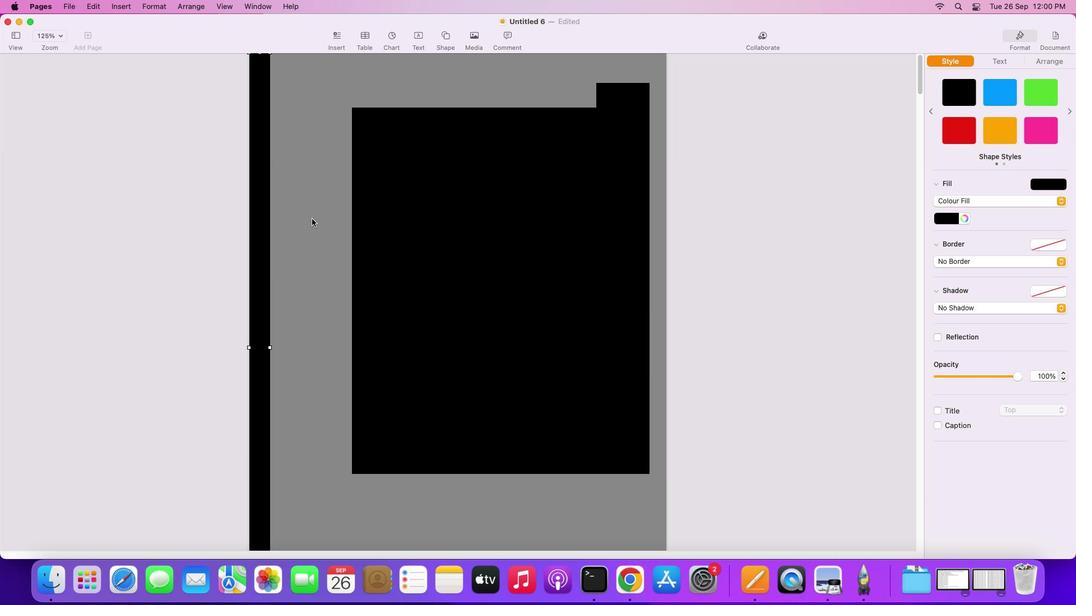 
Action: Mouse scrolled (280, 372) with delta (0, 0)
Screenshot: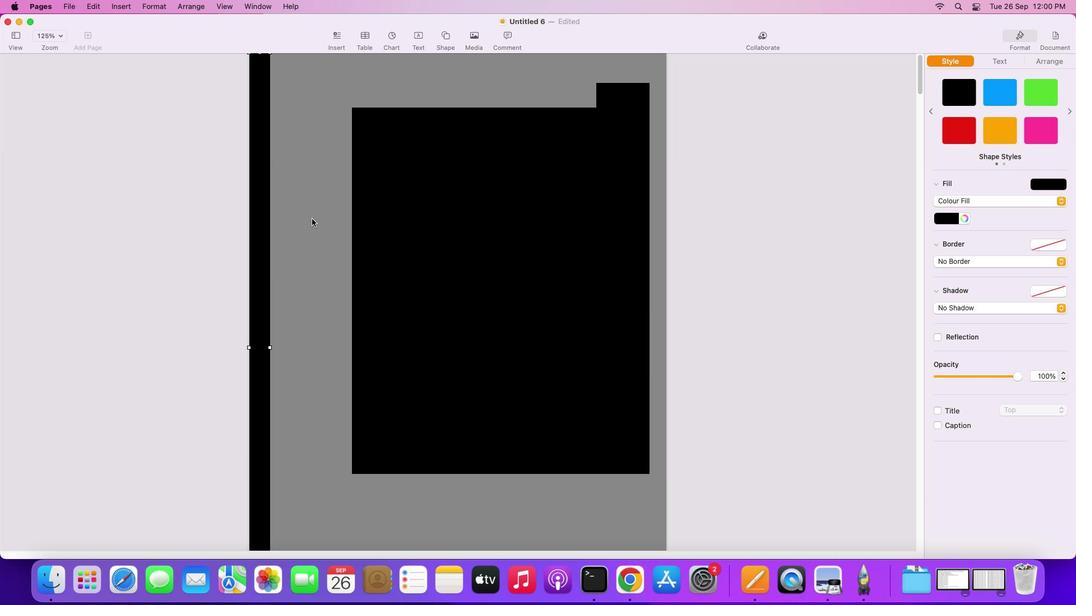
Action: Mouse moved to (279, 366)
Screenshot: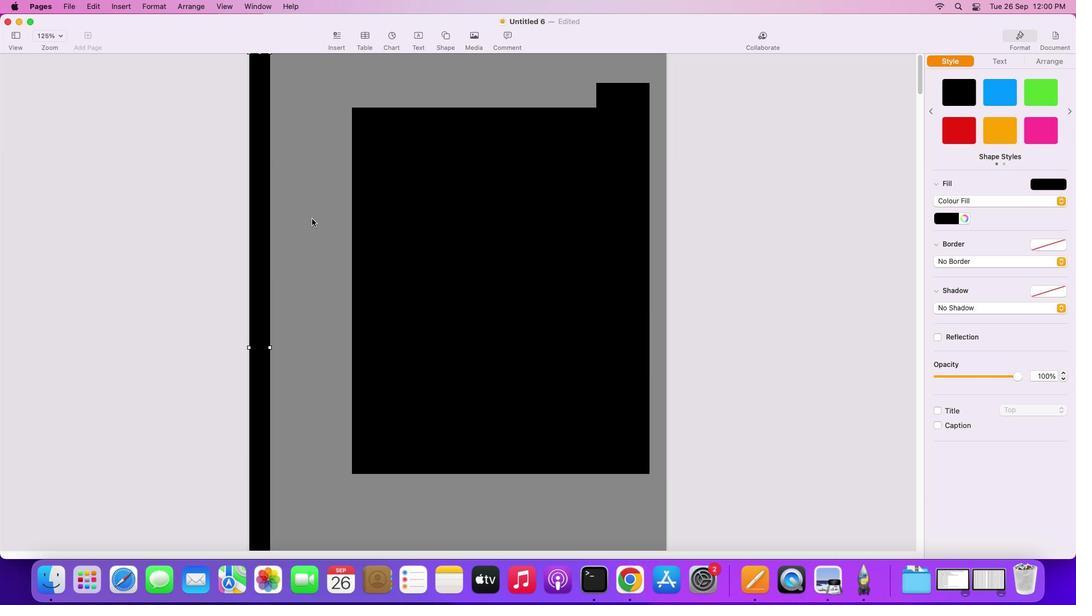 
Action: Mouse scrolled (279, 366) with delta (0, 0)
Screenshot: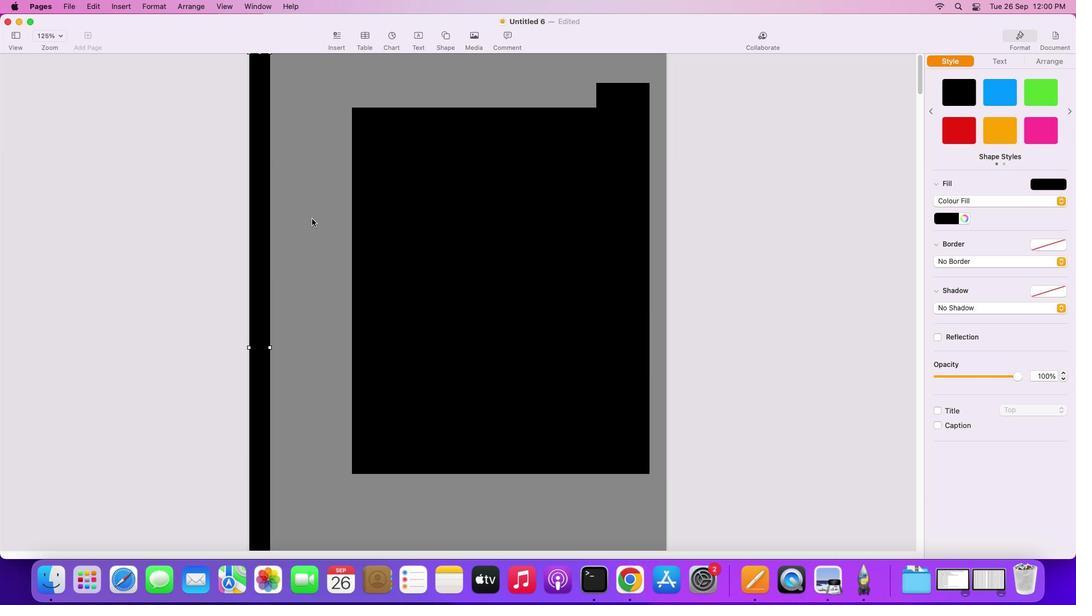 
Action: Mouse moved to (281, 346)
Screenshot: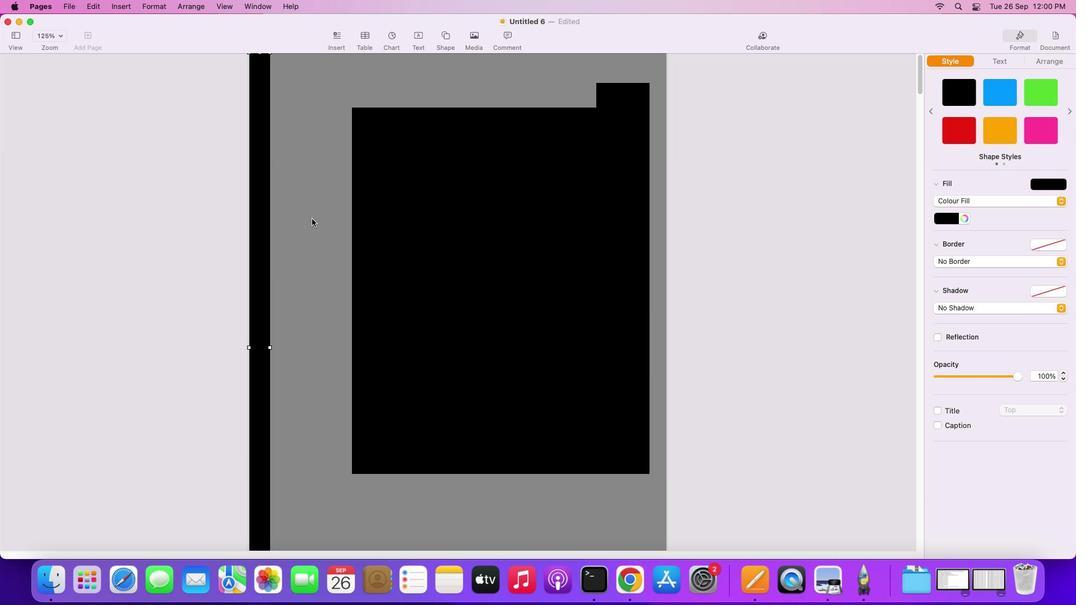 
Action: Mouse scrolled (281, 346) with delta (0, 1)
Screenshot: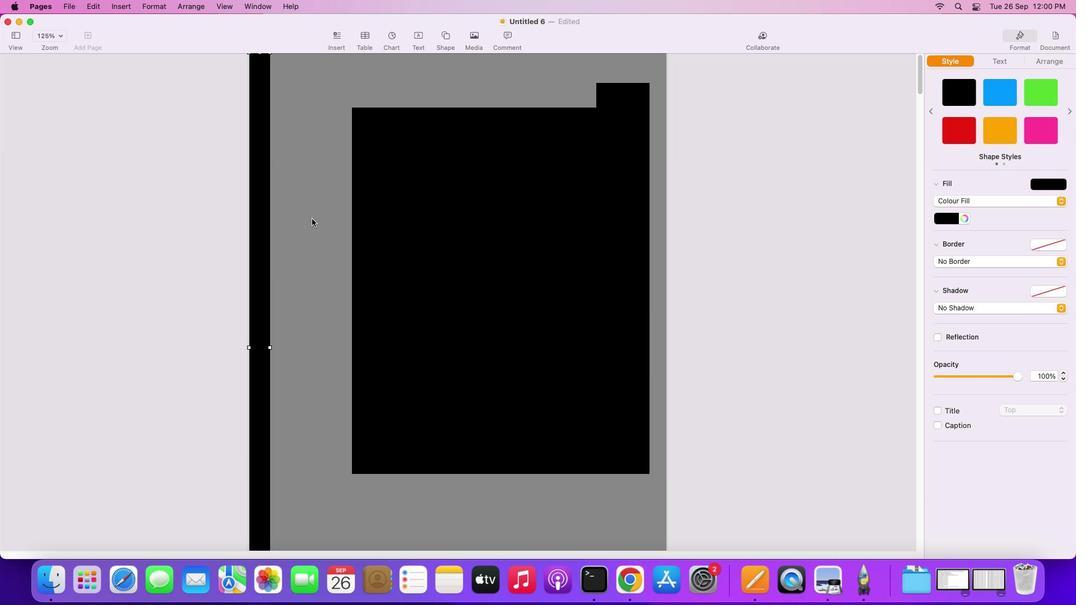 
Action: Mouse moved to (312, 218)
Screenshot: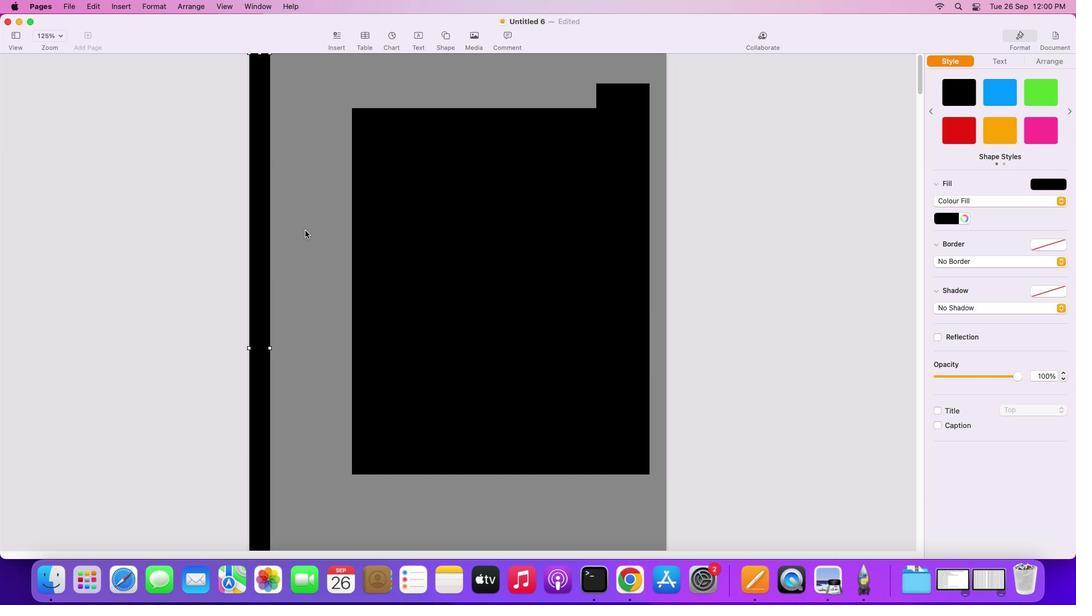 
Action: Mouse scrolled (312, 218) with delta (0, 0)
Screenshot: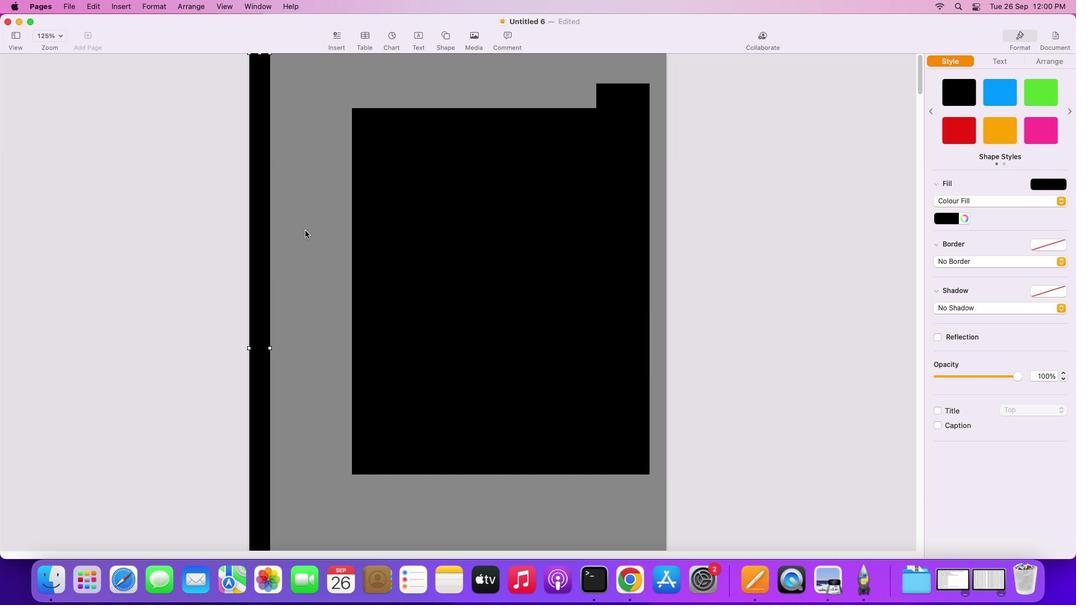 
Action: Mouse moved to (312, 219)
Screenshot: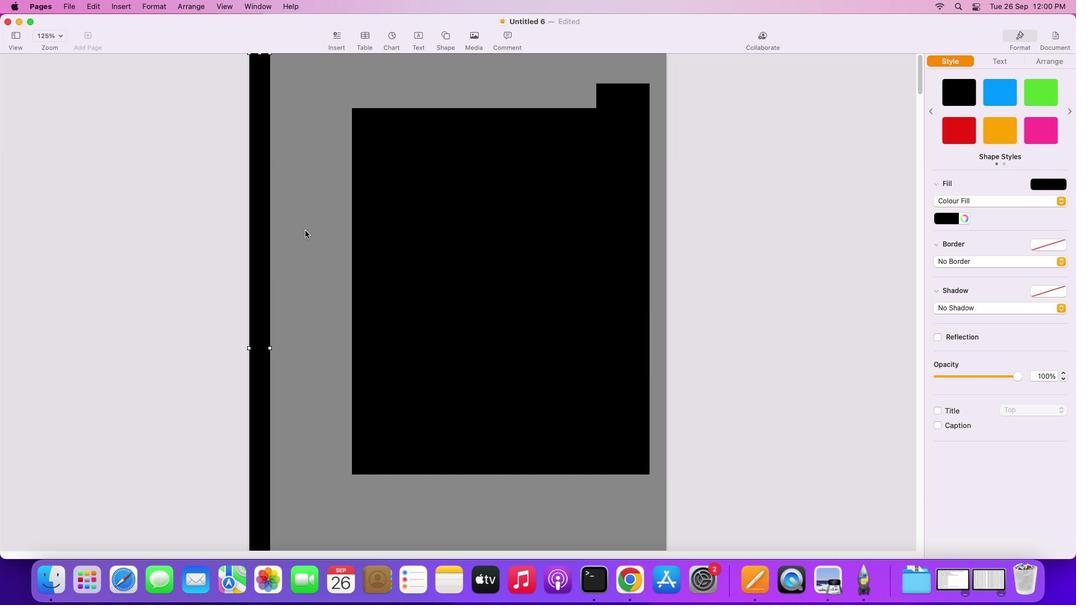
Action: Mouse scrolled (312, 219) with delta (0, 0)
Screenshot: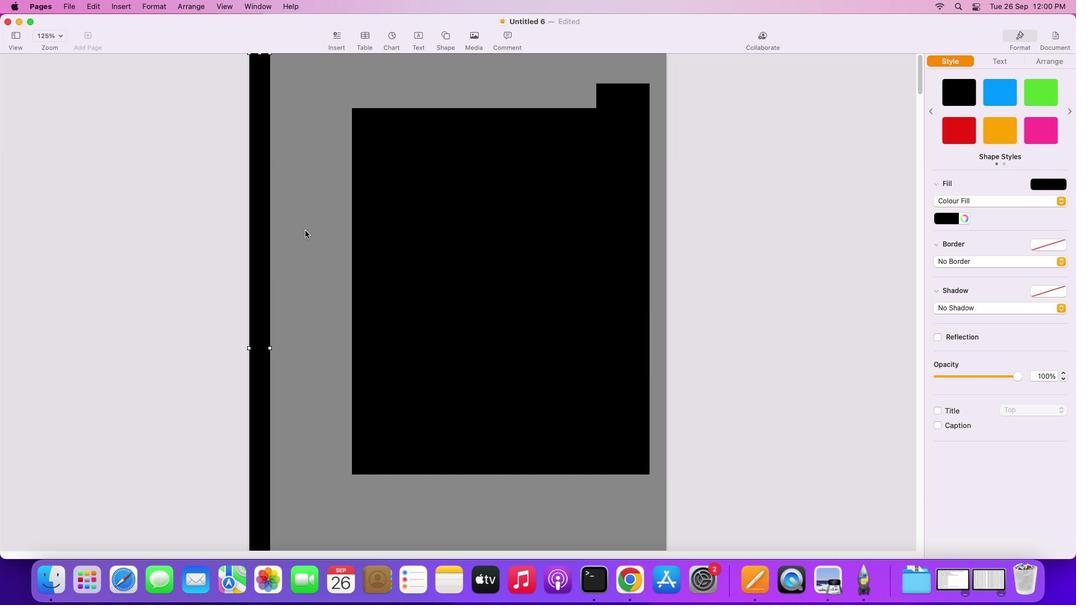 
Action: Mouse scrolled (312, 219) with delta (0, 2)
Screenshot: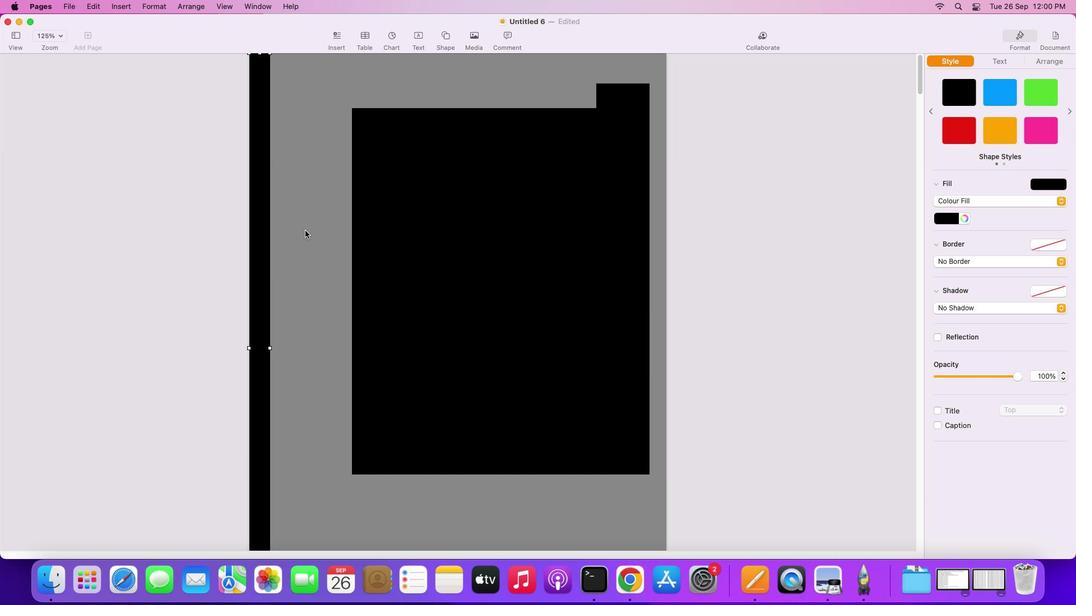 
Action: Mouse scrolled (312, 219) with delta (0, 2)
Screenshot: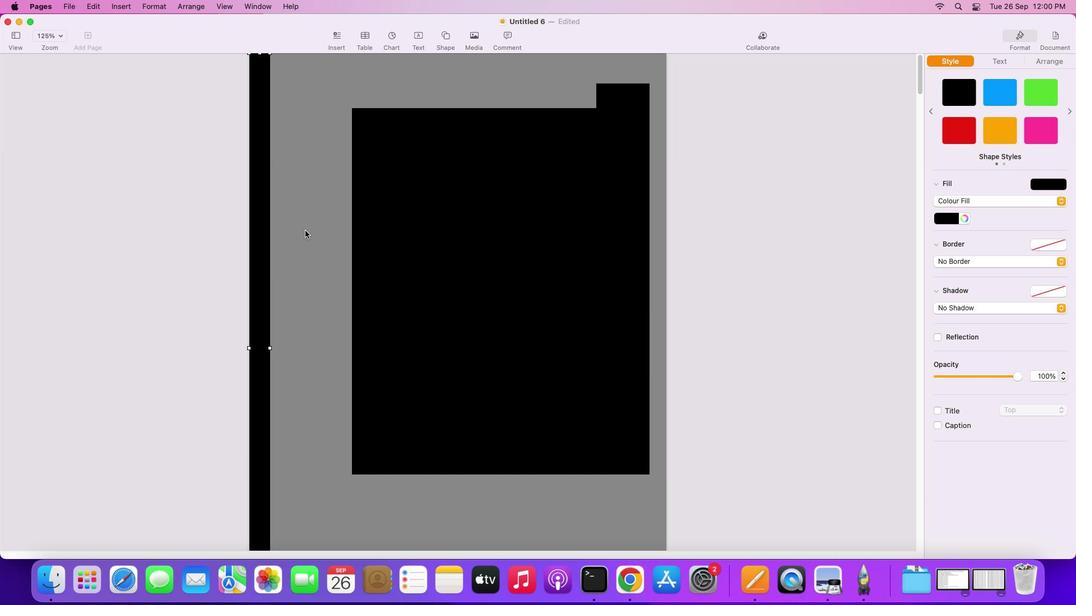 
Action: Mouse moved to (312, 219)
Screenshot: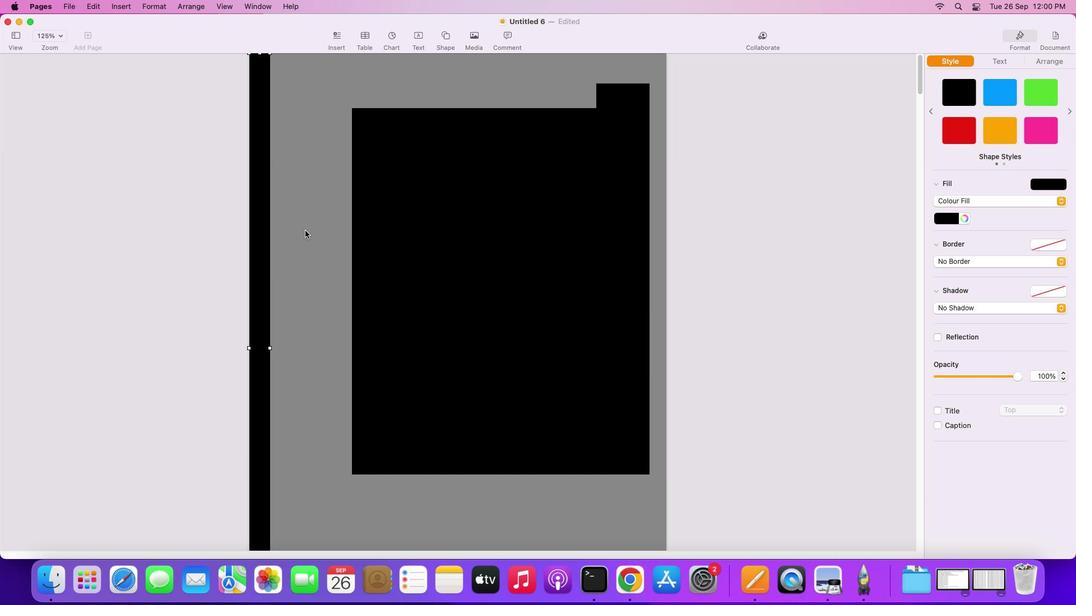 
Action: Mouse scrolled (312, 219) with delta (0, 3)
Screenshot: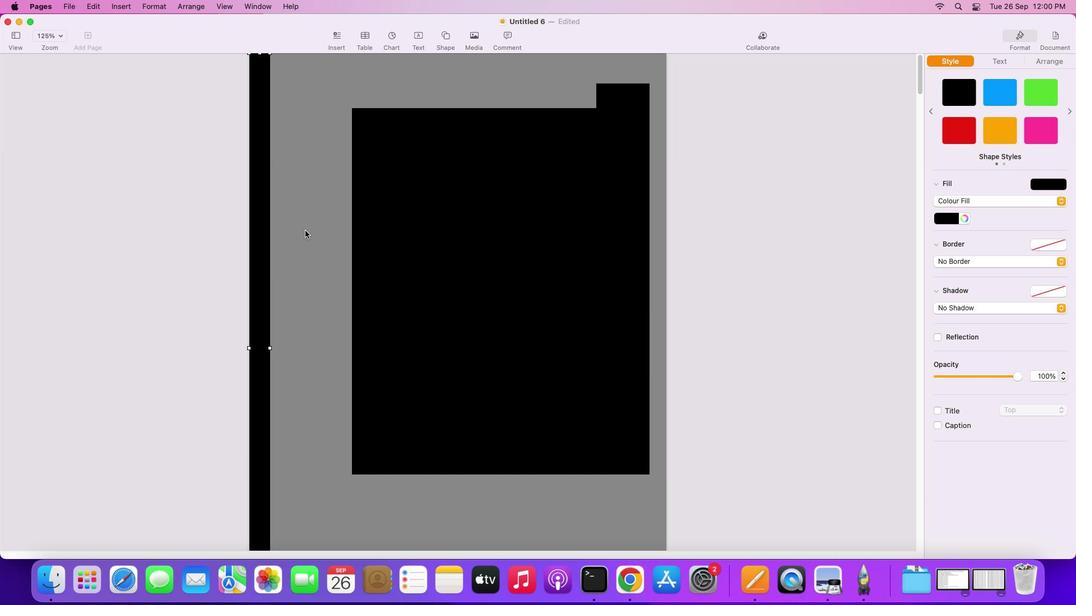 
Action: Mouse scrolled (312, 219) with delta (0, 3)
Screenshot: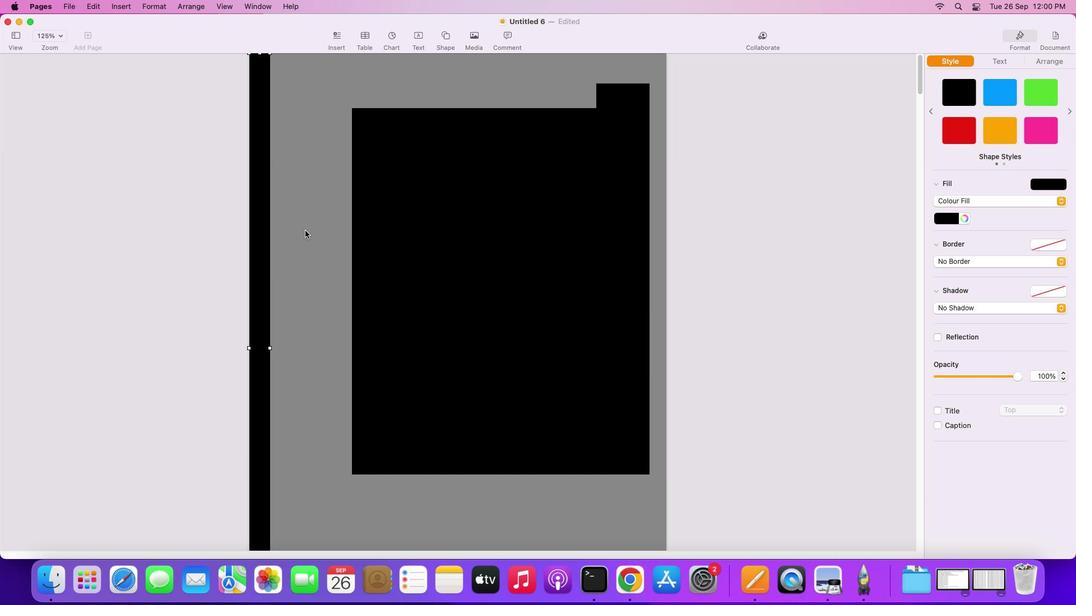 
Action: Mouse moved to (312, 220)
Screenshot: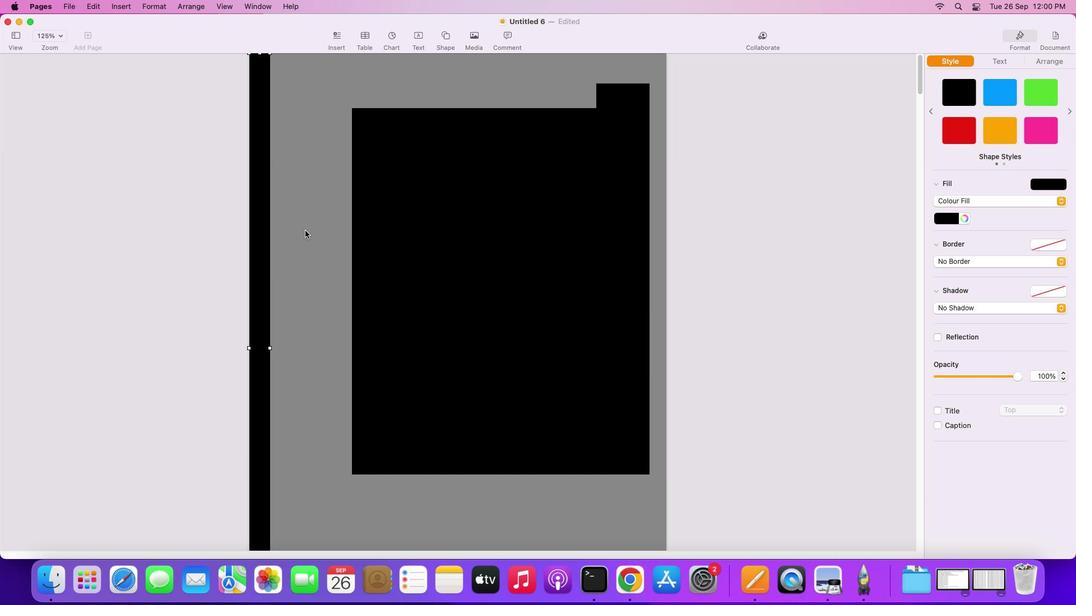 
Action: Mouse scrolled (312, 220) with delta (0, 4)
Screenshot: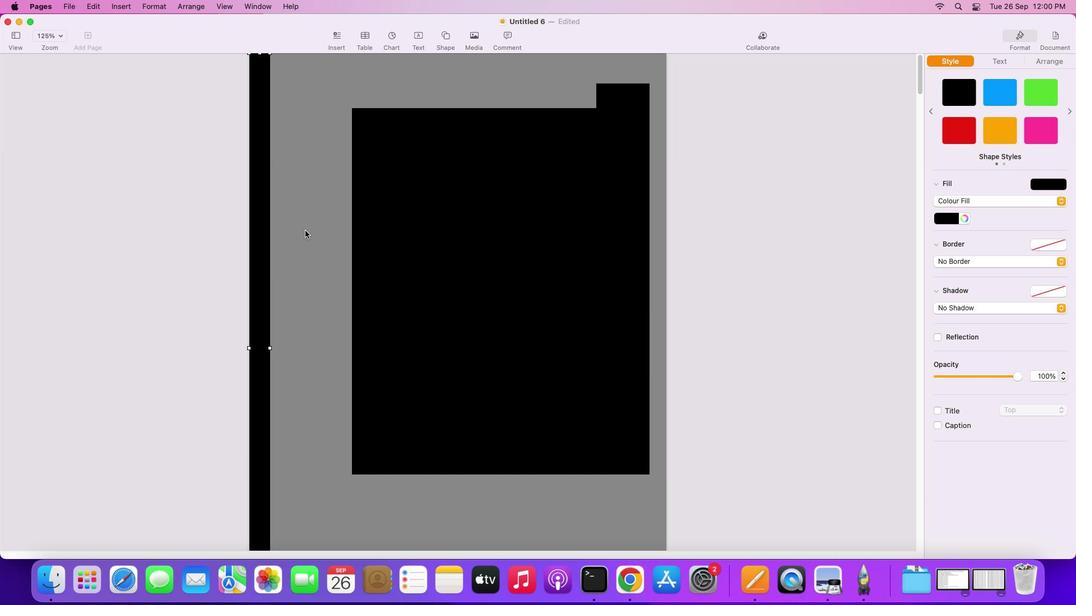 
Action: Mouse moved to (257, 266)
Screenshot: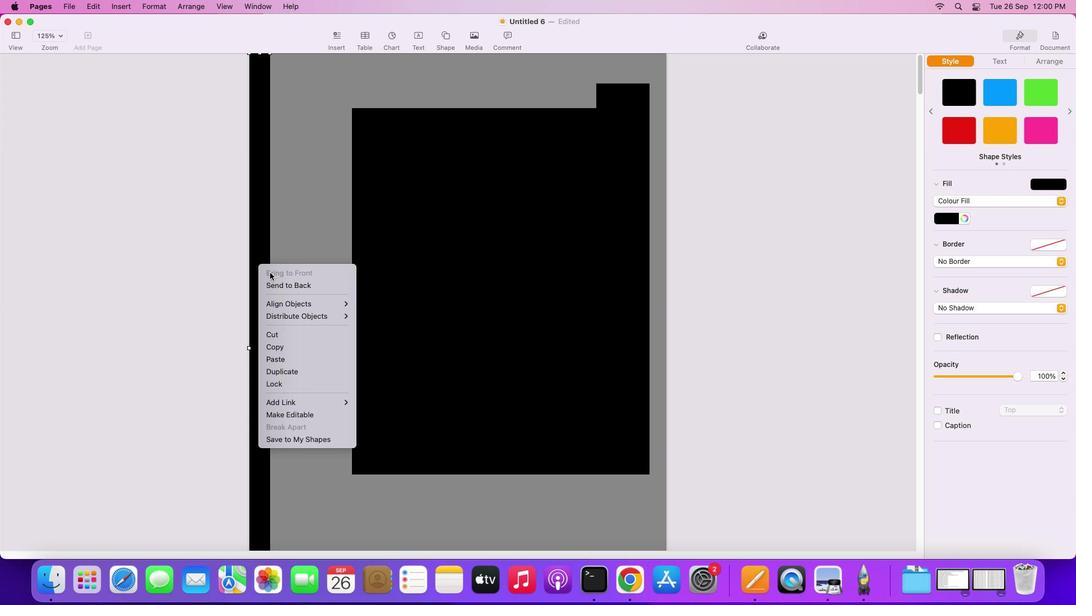 
Action: Mouse pressed right at (257, 266)
Screenshot: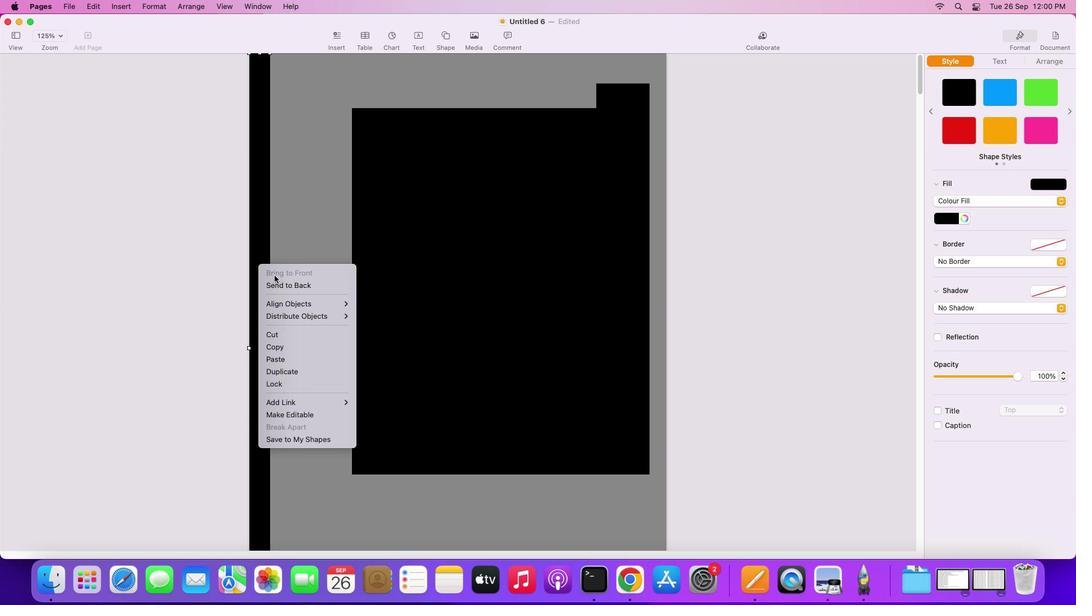 
Action: Mouse moved to (302, 249)
Screenshot: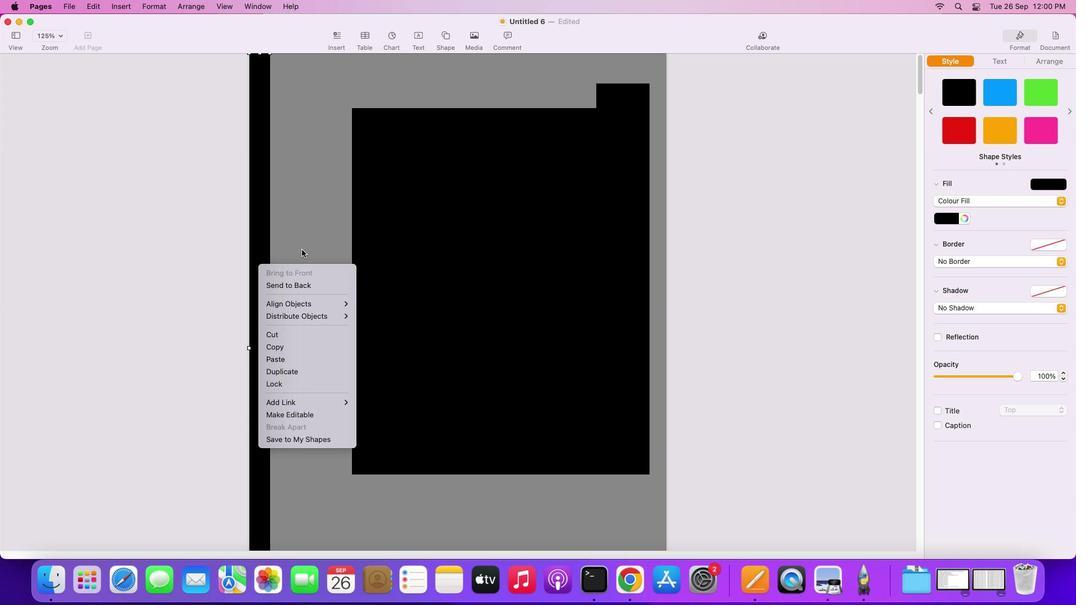
Action: Mouse pressed left at (302, 249)
Screenshot: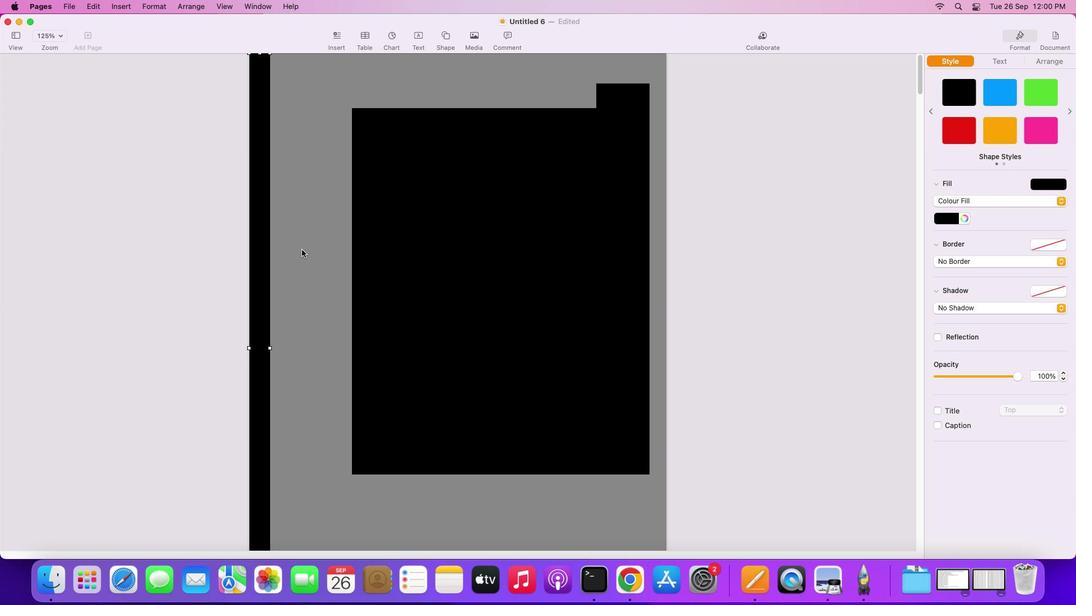 
Action: Mouse moved to (1060, 287)
Screenshot: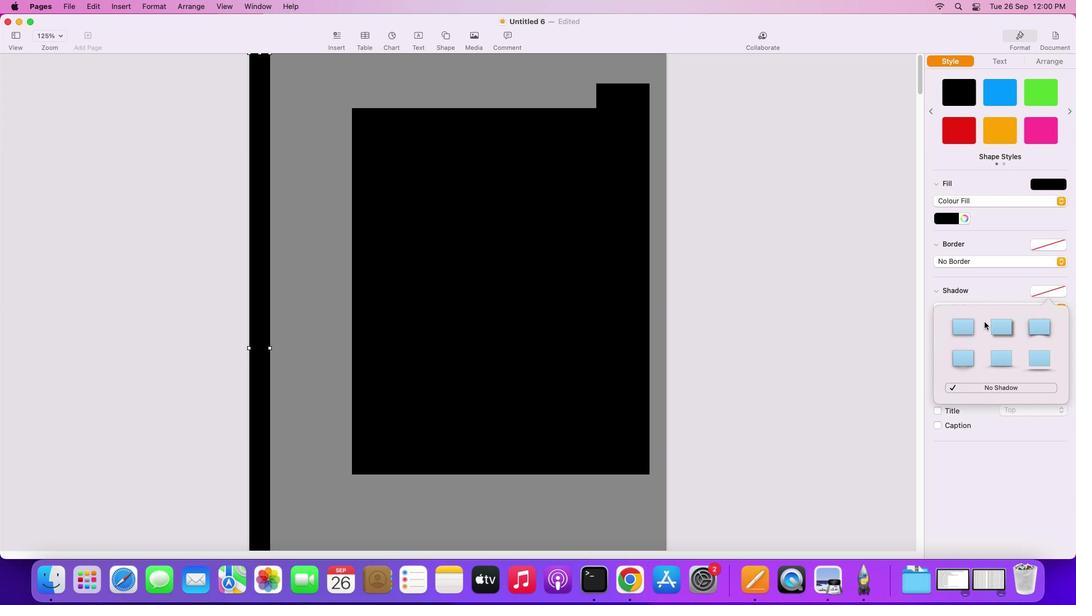 
Action: Mouse pressed left at (1060, 287)
Screenshot: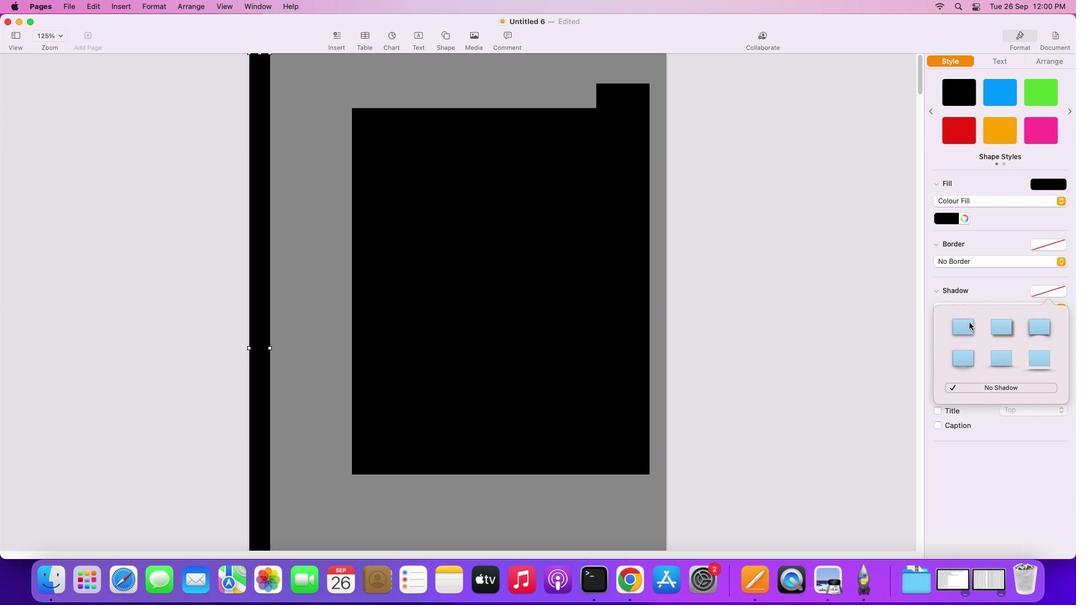 
Action: Mouse moved to (965, 323)
Screenshot: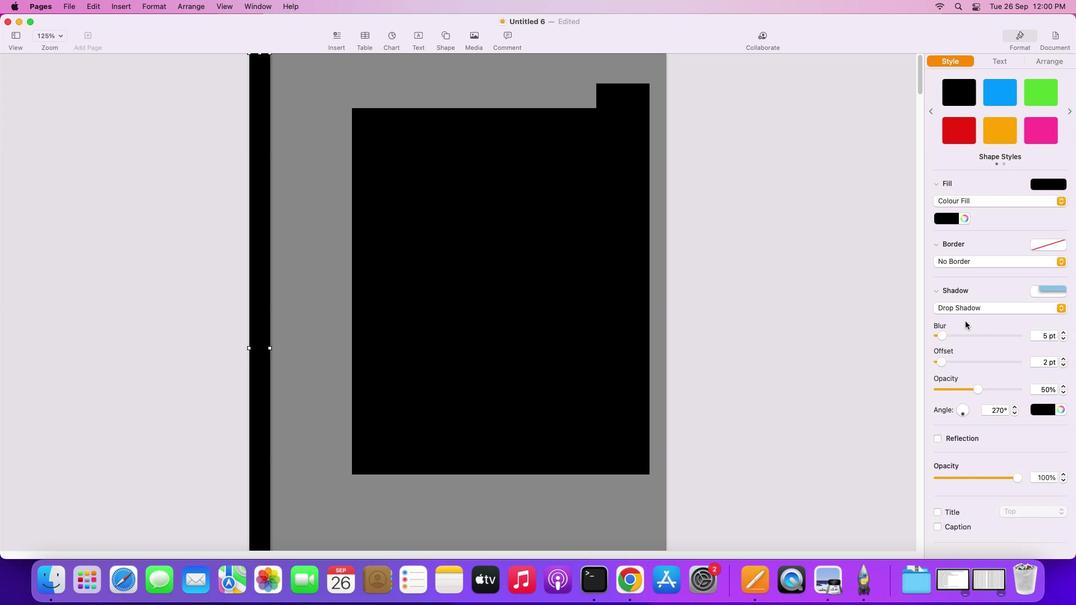 
Action: Mouse pressed left at (965, 323)
Screenshot: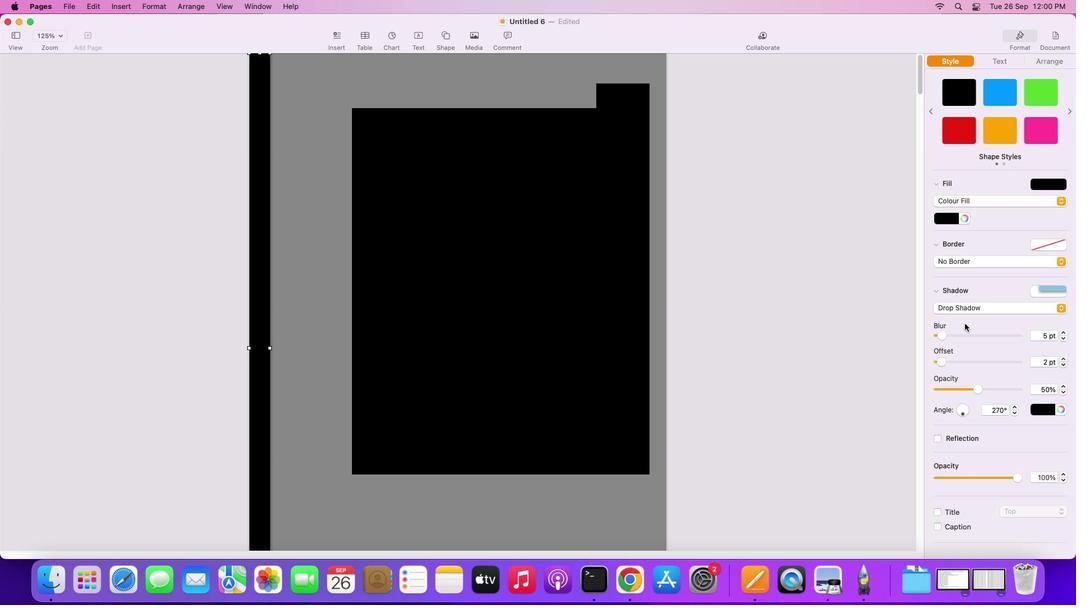 
Action: Mouse moved to (978, 388)
Screenshot: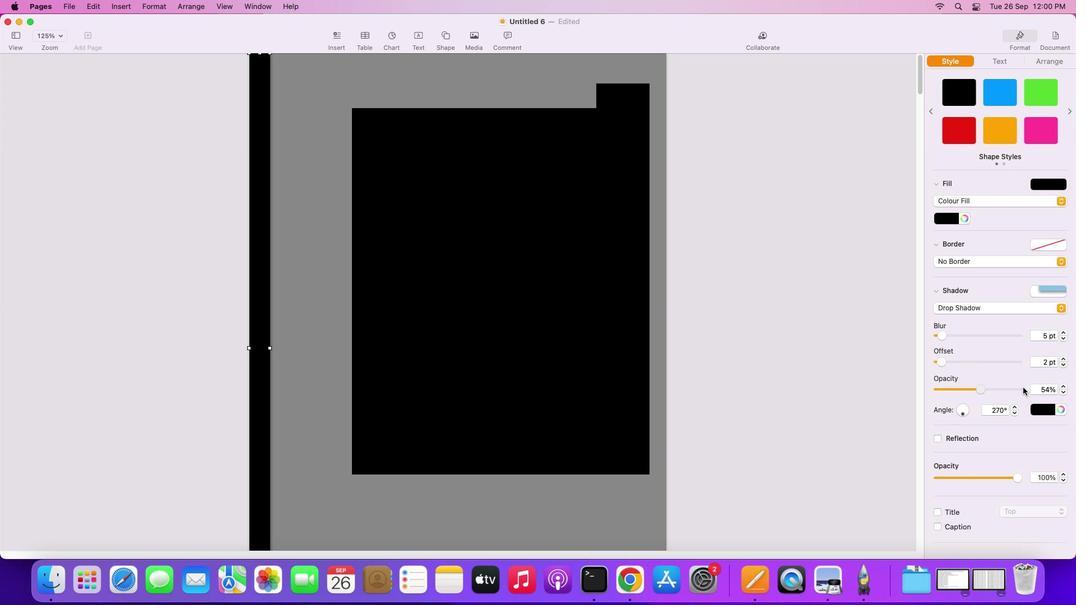 
Action: Mouse pressed left at (978, 388)
Screenshot: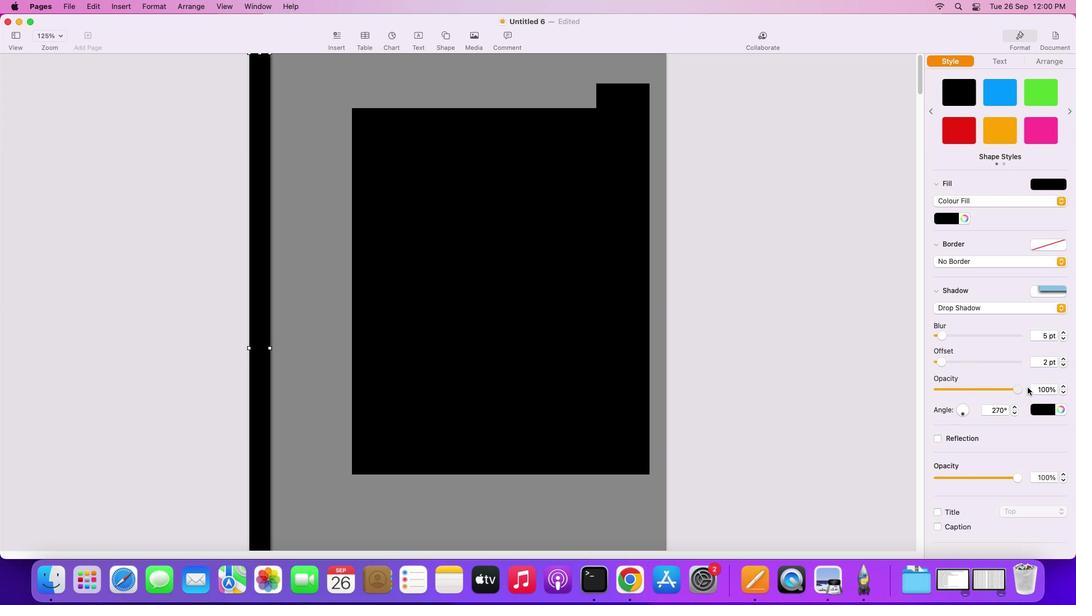 
Action: Mouse moved to (1064, 331)
Screenshot: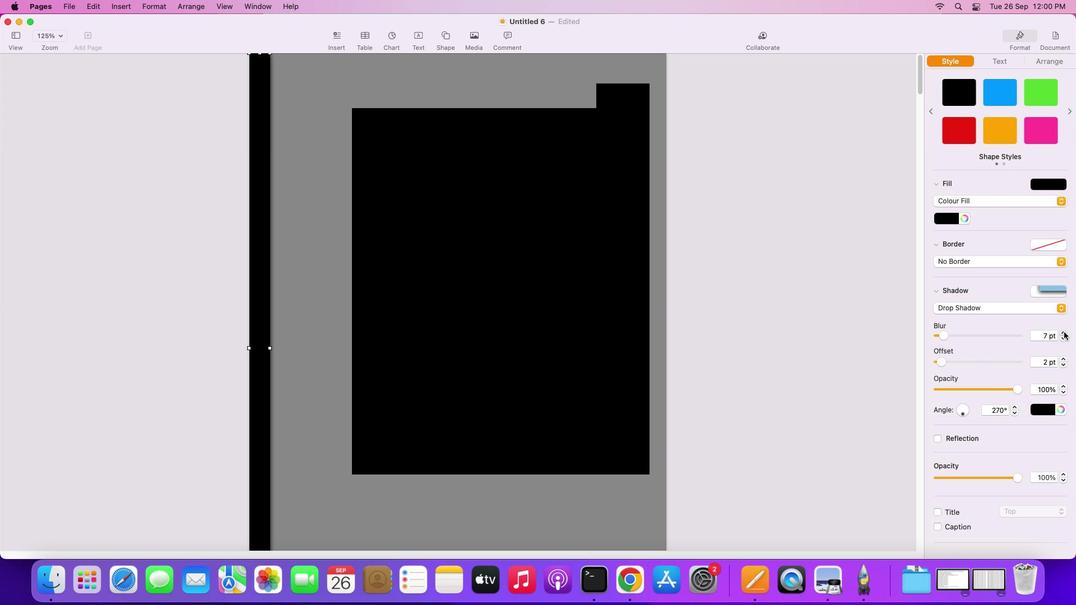 
Action: Mouse pressed left at (1064, 331)
Screenshot: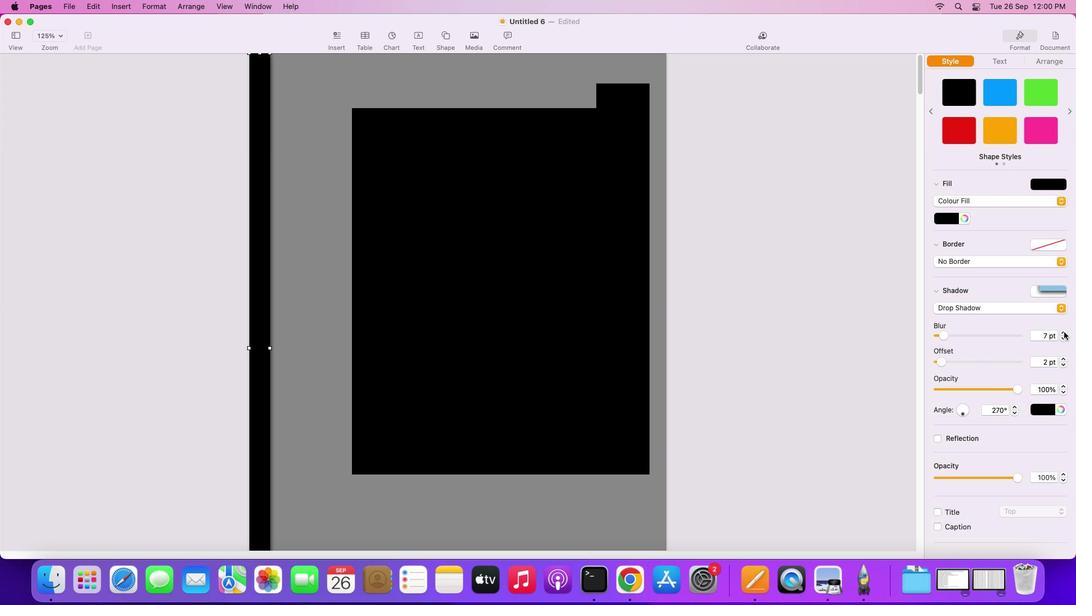 
Action: Mouse pressed left at (1064, 331)
Screenshot: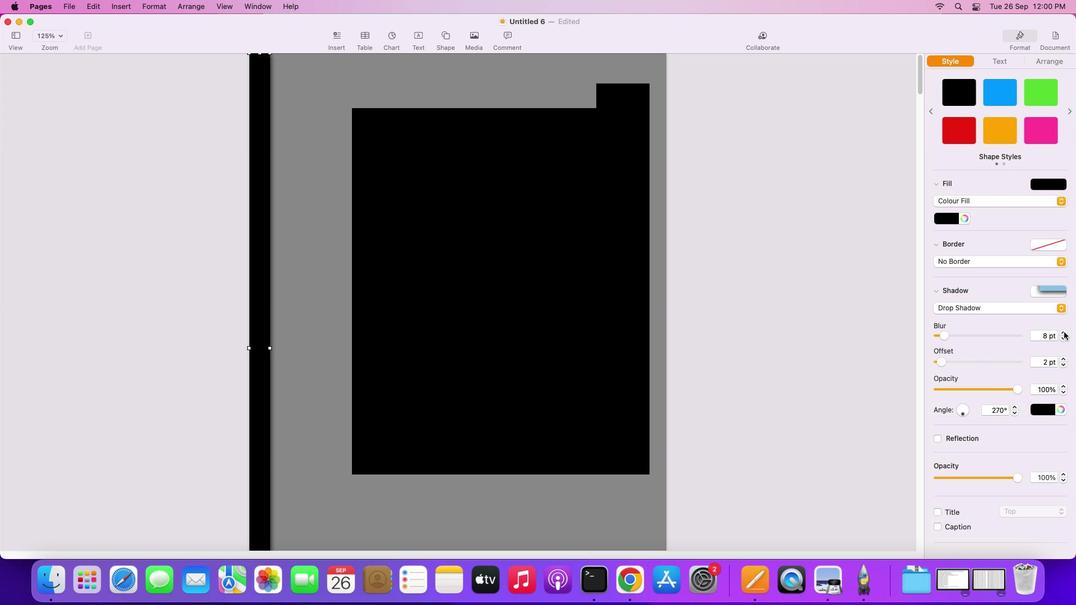 
Action: Mouse pressed left at (1064, 331)
Screenshot: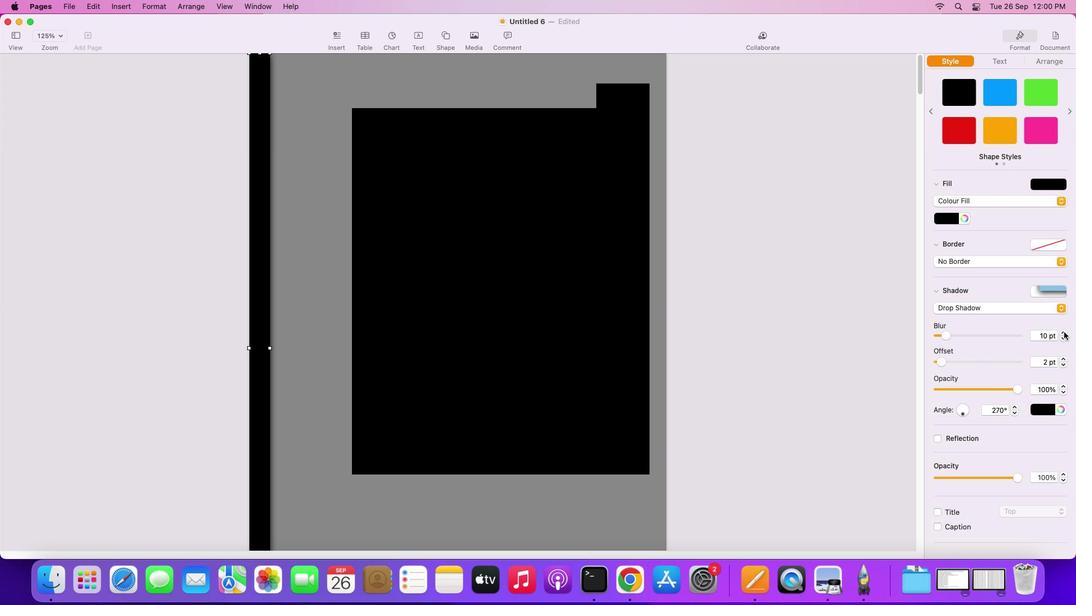 
Action: Mouse pressed left at (1064, 331)
Screenshot: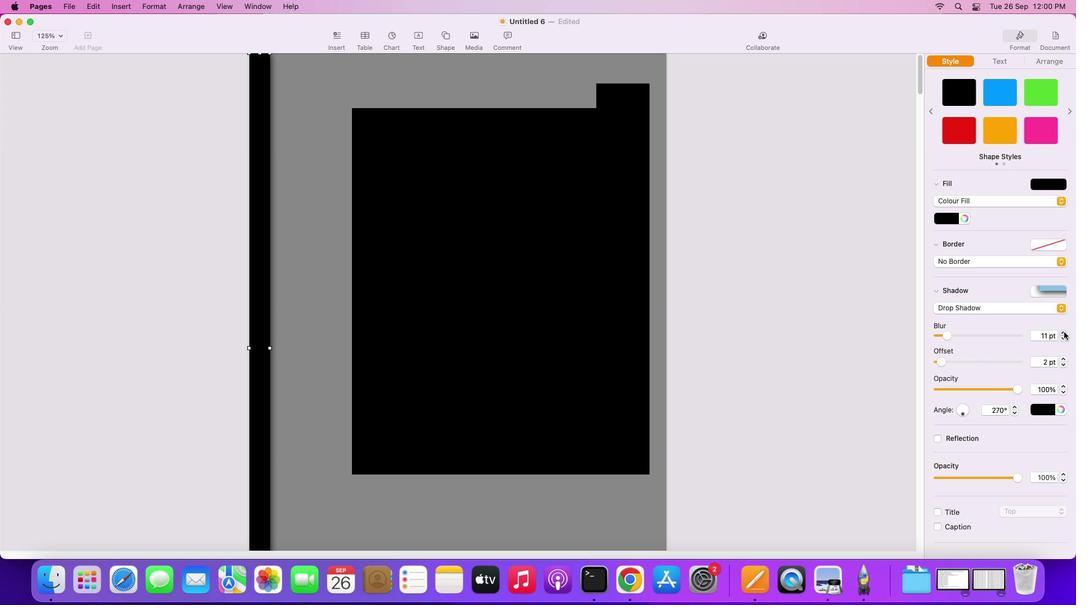 
Action: Mouse pressed left at (1064, 331)
Screenshot: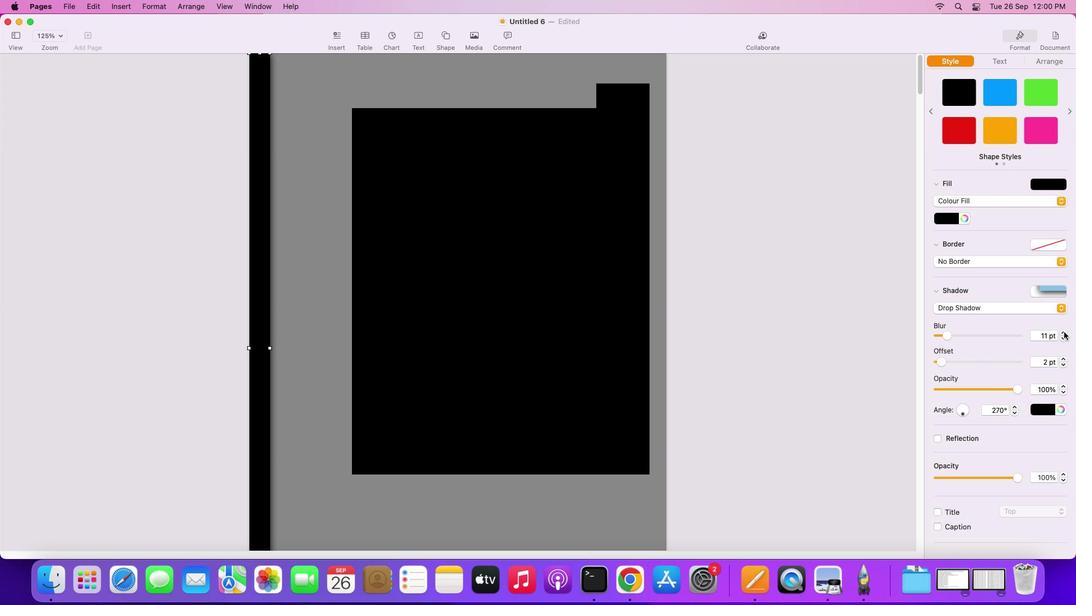 
Action: Mouse pressed left at (1064, 331)
Screenshot: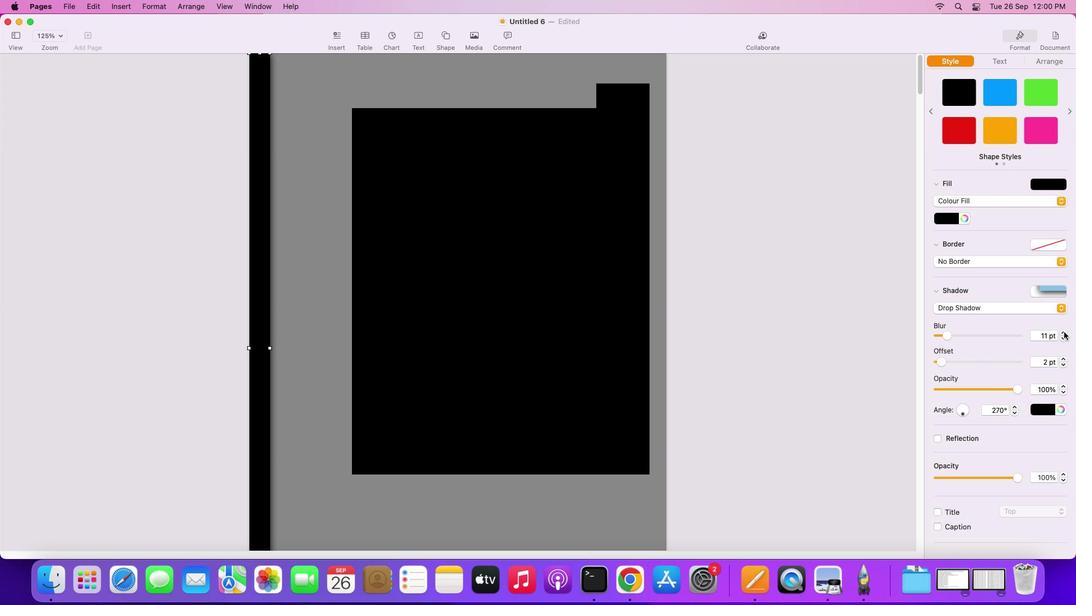 
Action: Mouse moved to (1065, 342)
Screenshot: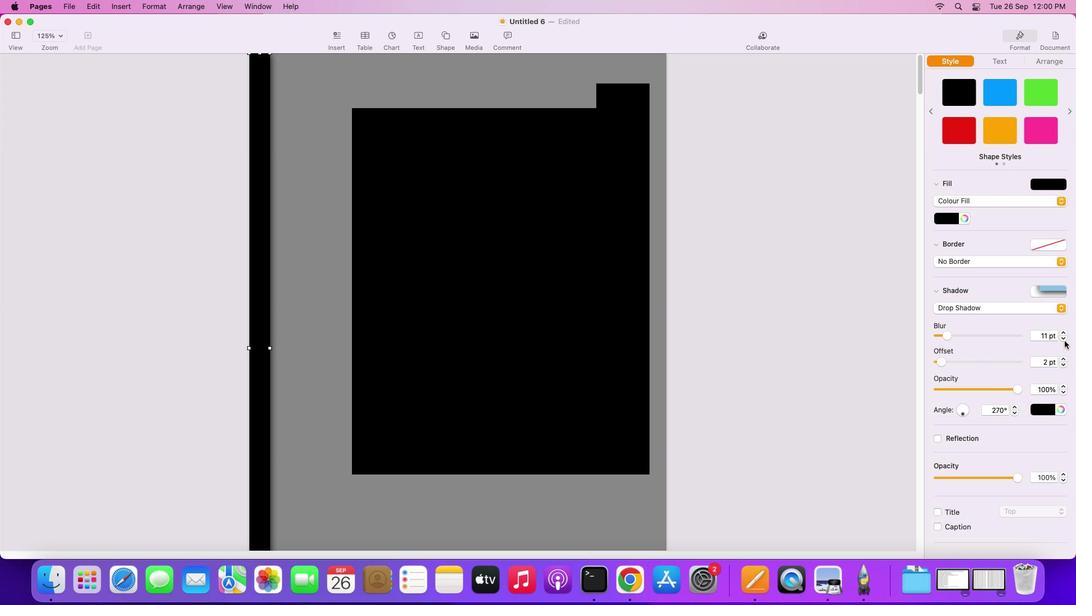 
Action: Mouse pressed left at (1065, 342)
Screenshot: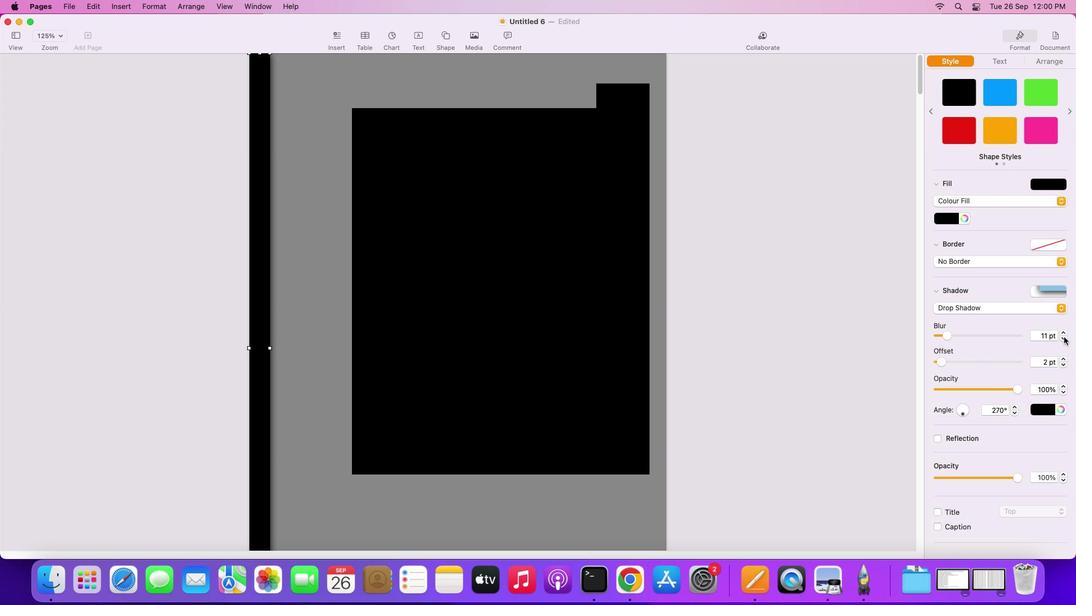 
Action: Mouse moved to (1064, 337)
Screenshot: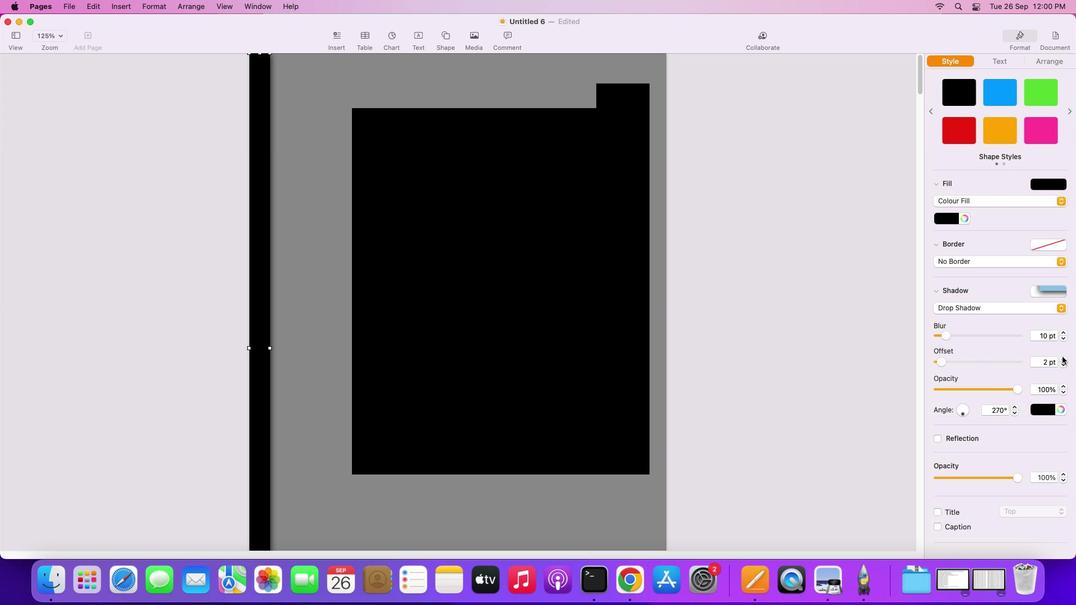 
Action: Mouse pressed left at (1064, 337)
Screenshot: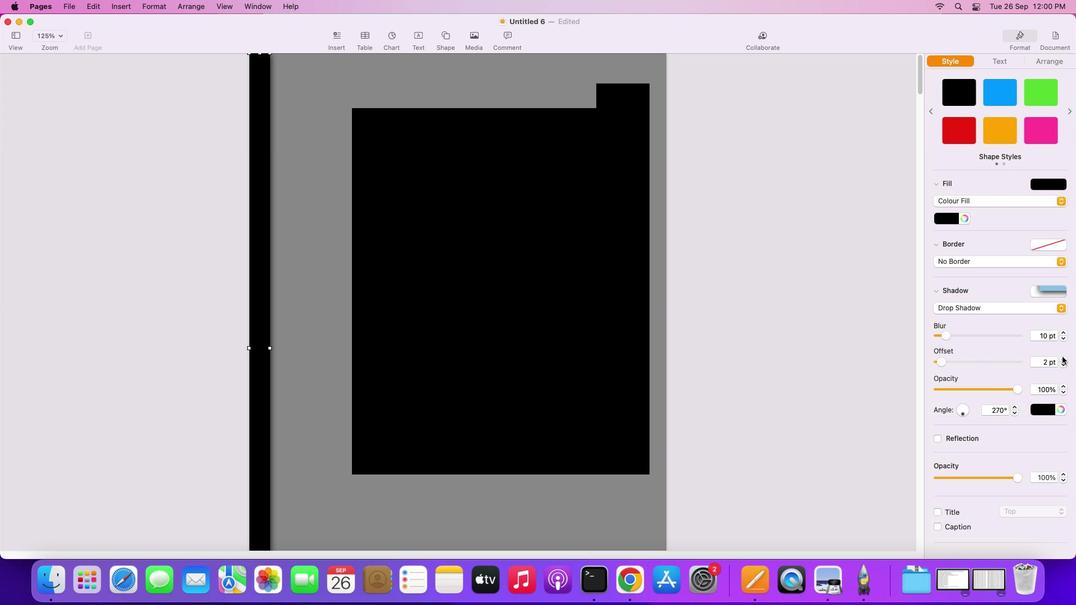 
Action: Mouse moved to (1064, 359)
Screenshot: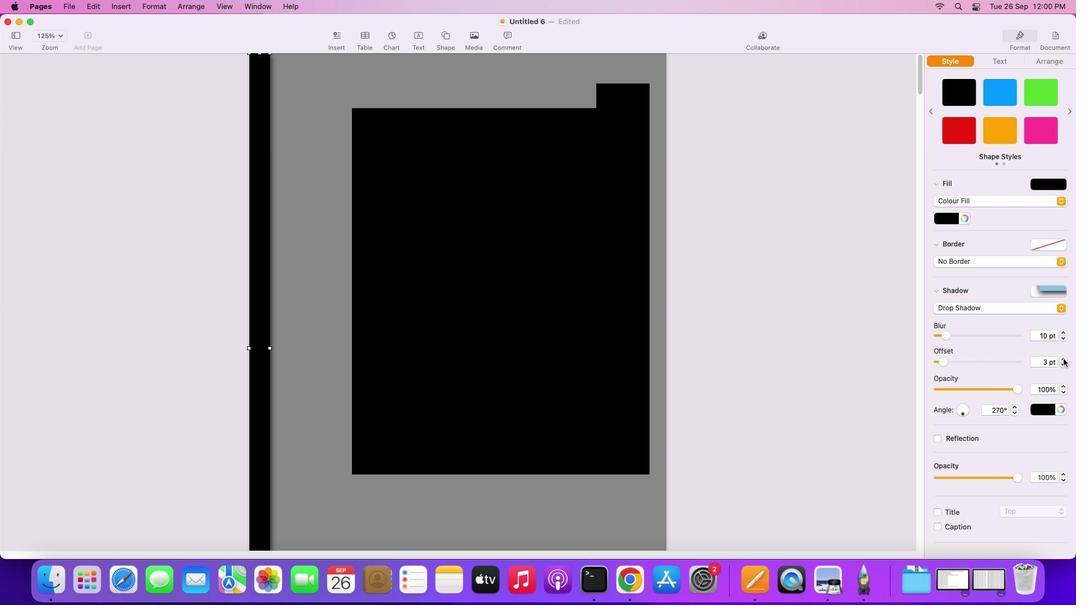 
Action: Mouse pressed left at (1064, 359)
Screenshot: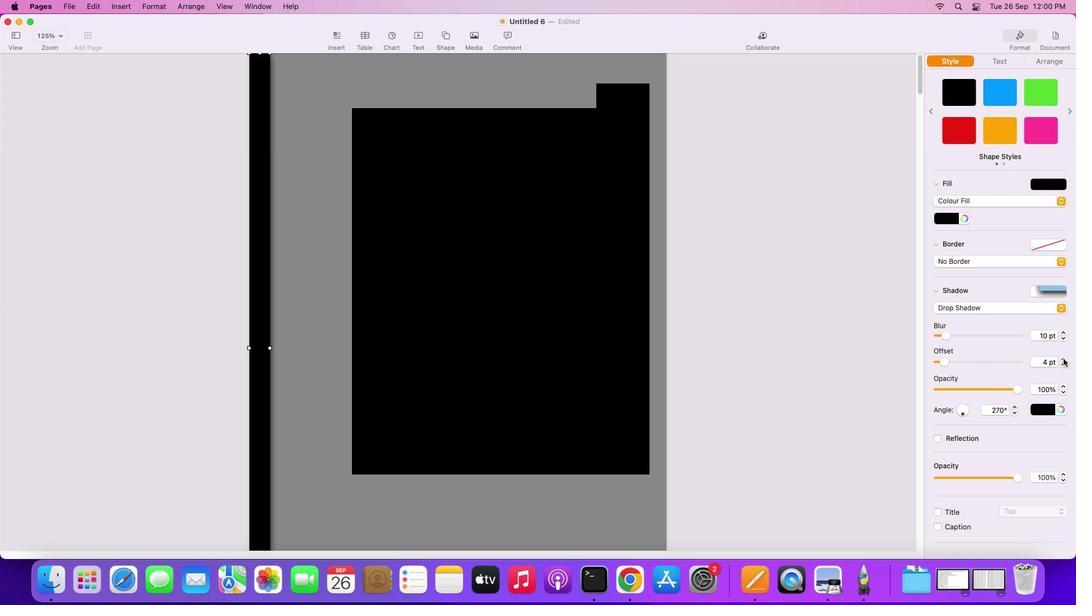 
Action: Mouse pressed left at (1064, 359)
Screenshot: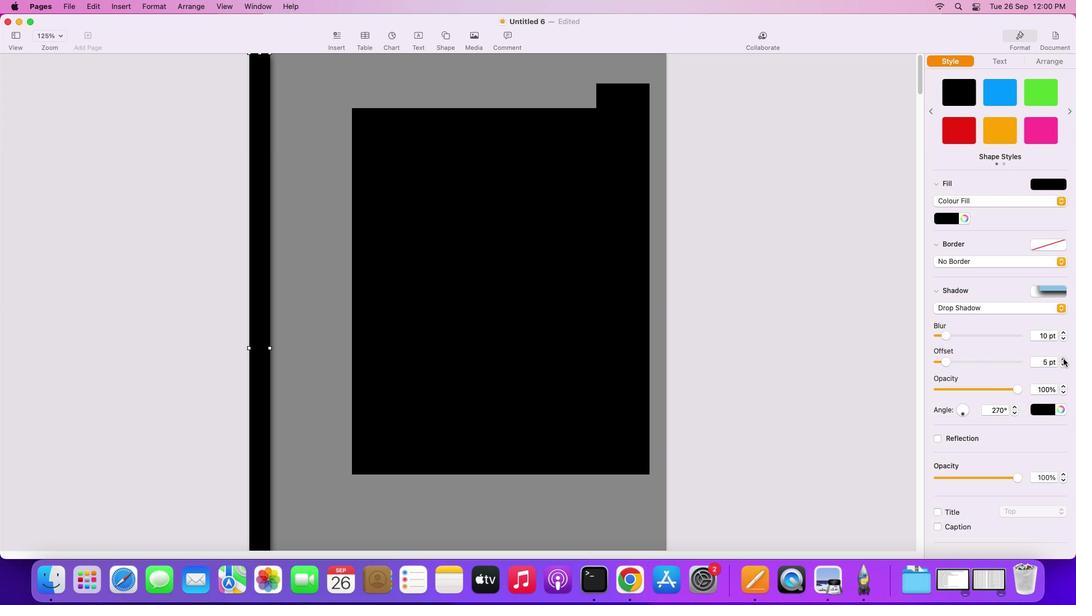 
Action: Mouse pressed left at (1064, 359)
Screenshot: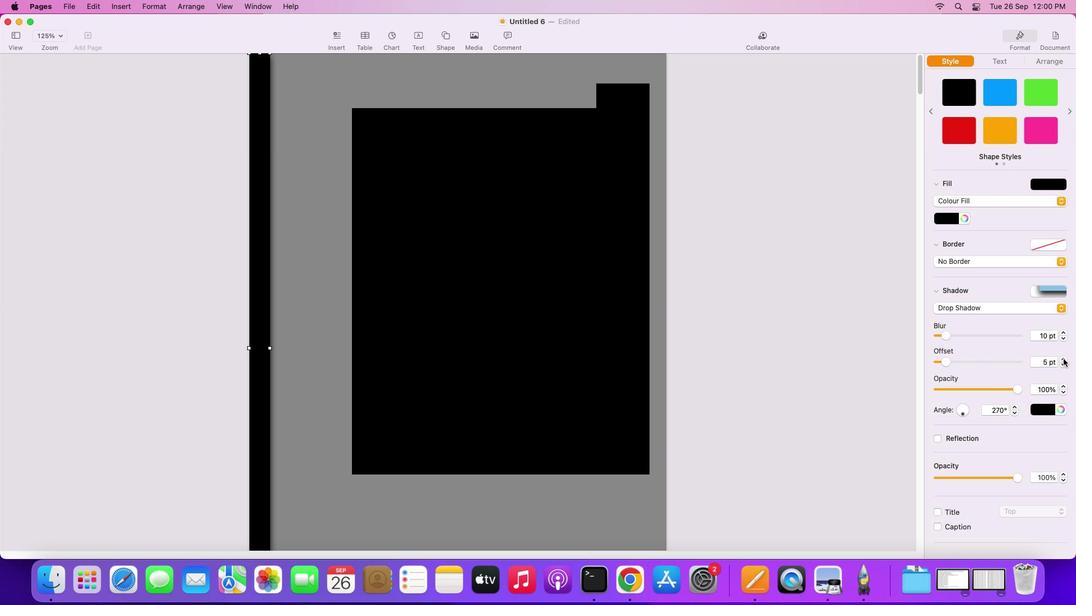 
Action: Mouse moved to (315, 357)
Screenshot: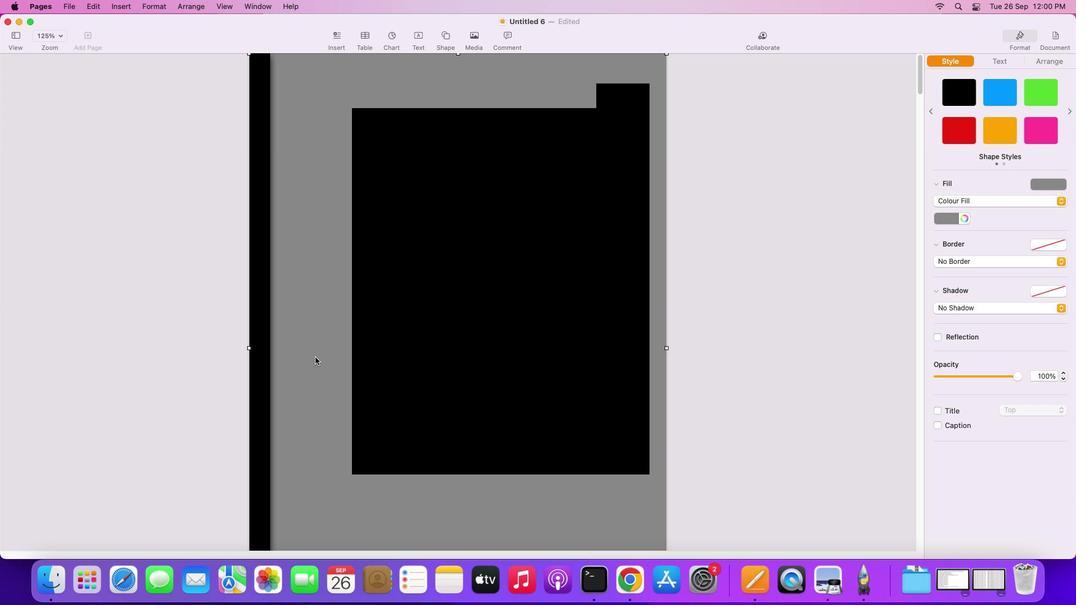 
Action: Mouse pressed left at (315, 357)
